 Task: Use GitHub's "Topics" to discover repositories by category.
Action: Mouse moved to (653, 39)
Screenshot: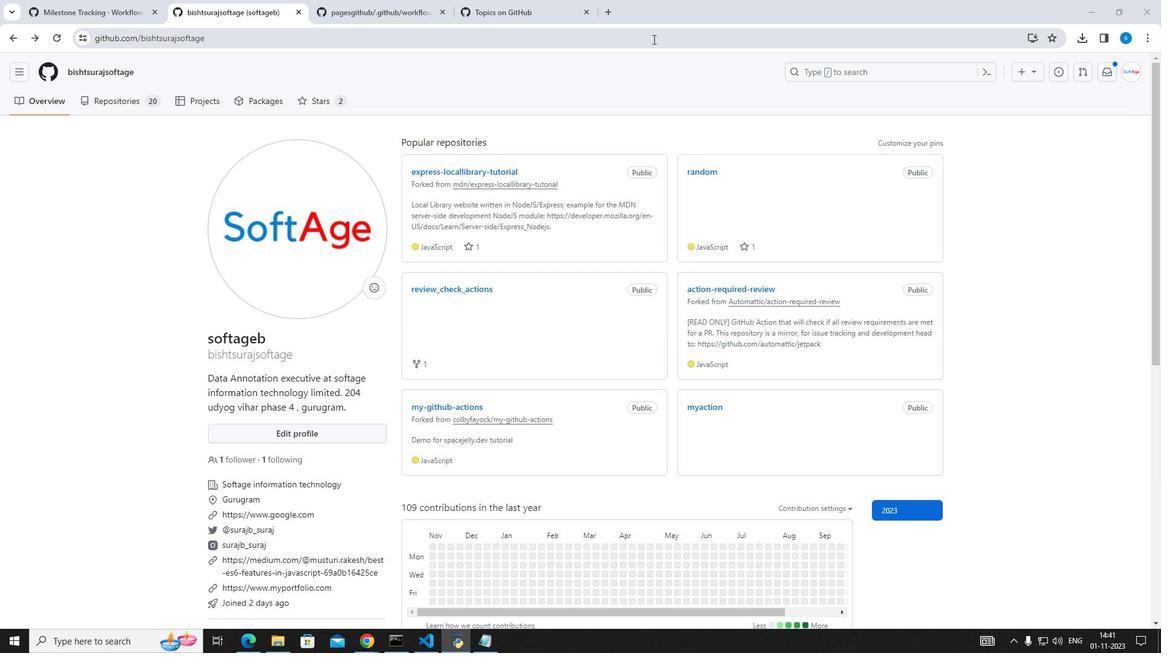 
Action: Mouse pressed left at (653, 39)
Screenshot: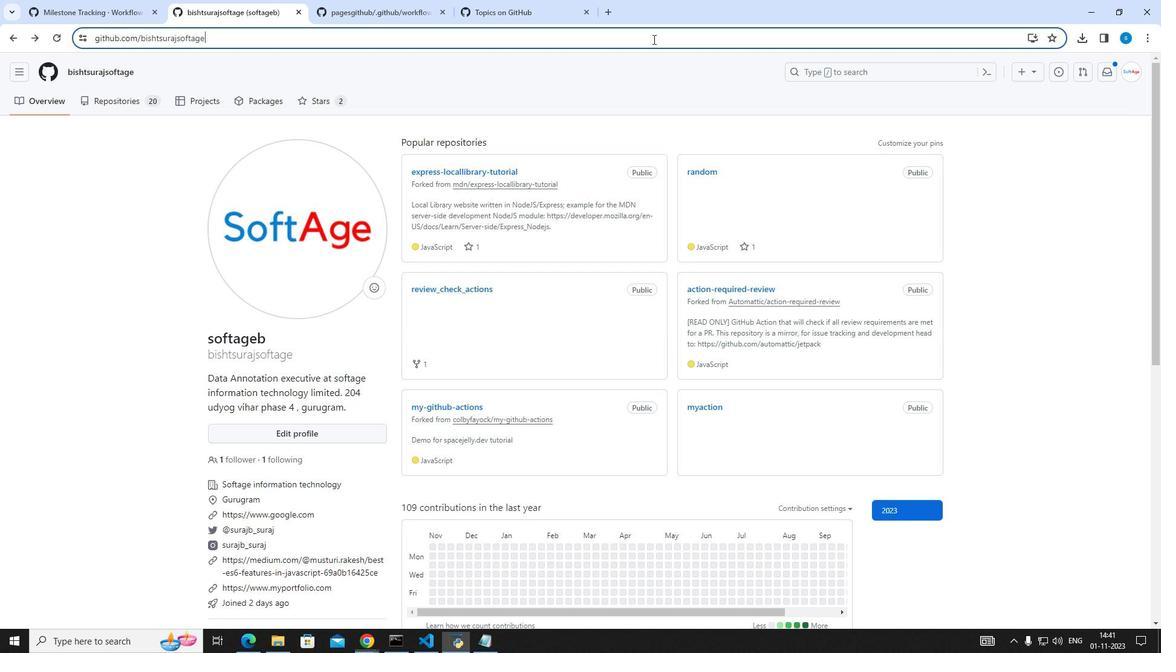 
Action: Mouse moved to (666, 36)
Screenshot: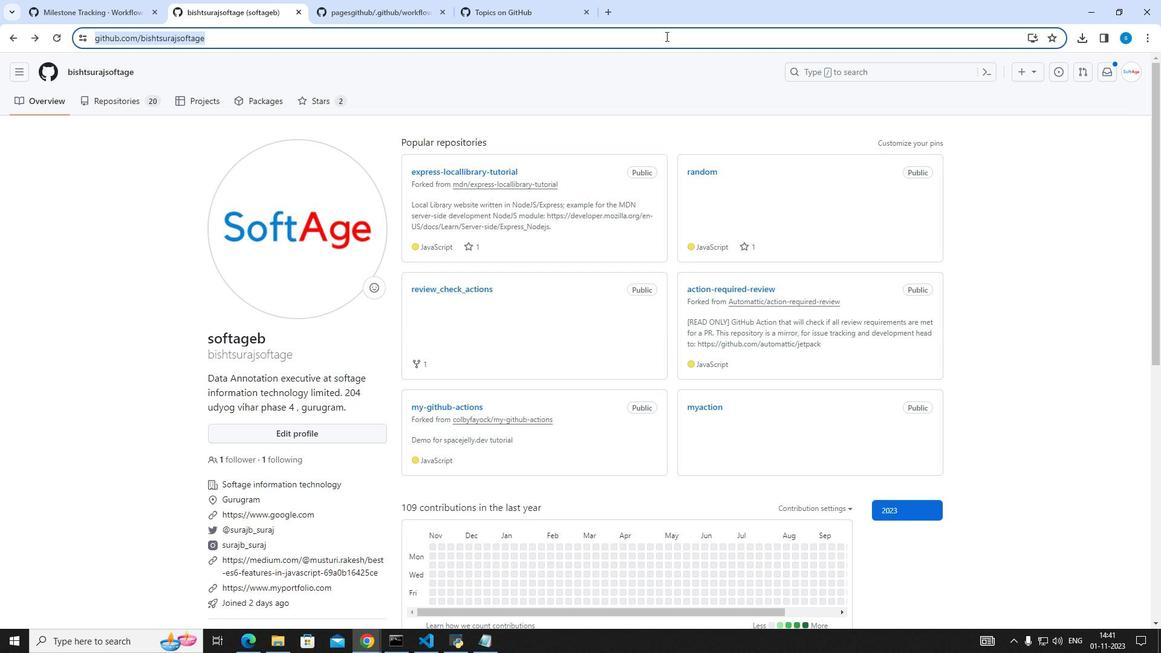 
Action: Key pressed <Key.backspace>https<Key.shift_r><Key.shift_r><Key.shift_r><Key.shift_r><Key.shift_r>://wwww.<Key.backspace><Key.backspace>.github.com/topics<Key.enter>
Screenshot: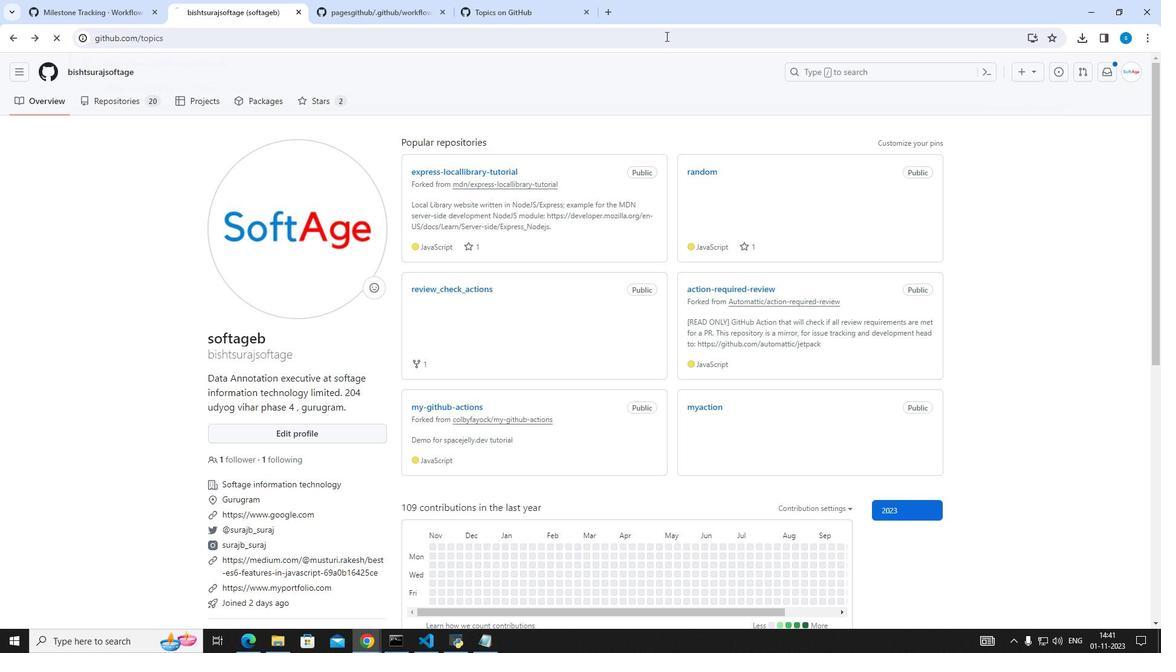 
Action: Mouse moved to (462, 303)
Screenshot: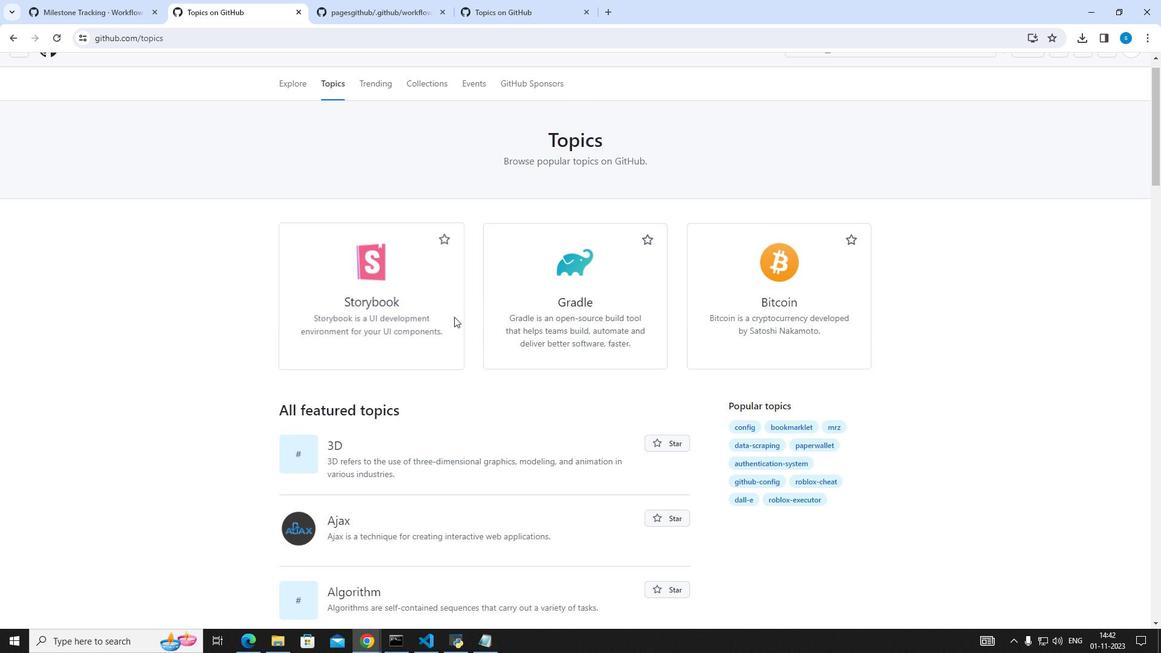 
Action: Mouse scrolled (462, 302) with delta (0, 0)
Screenshot: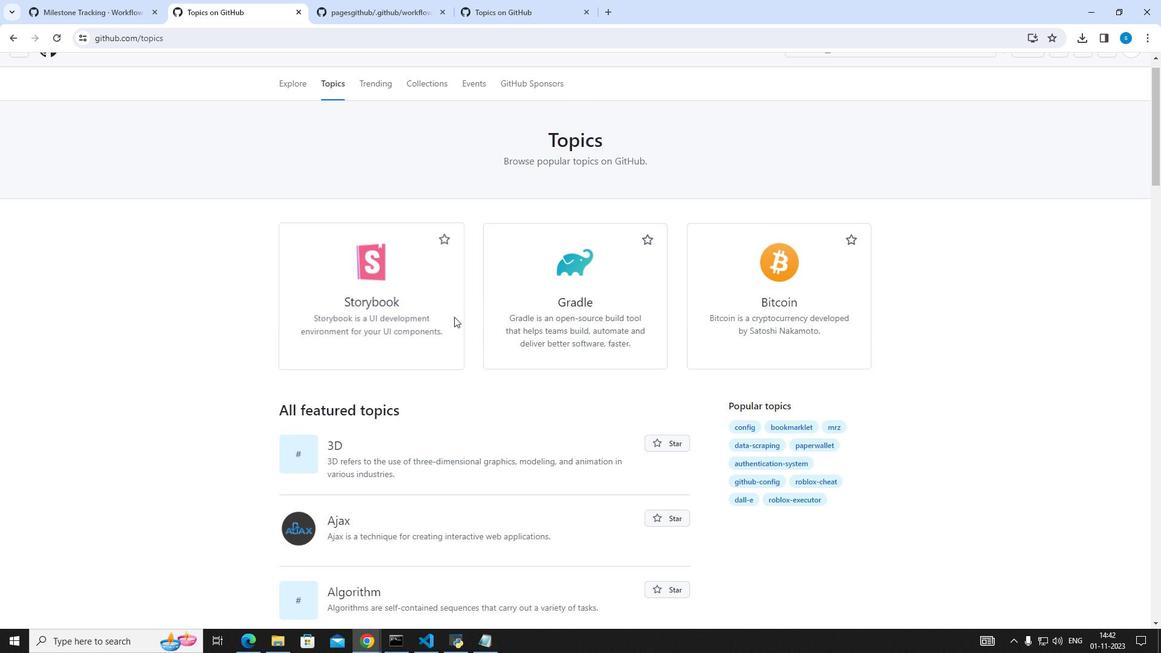 
Action: Mouse moved to (454, 316)
Screenshot: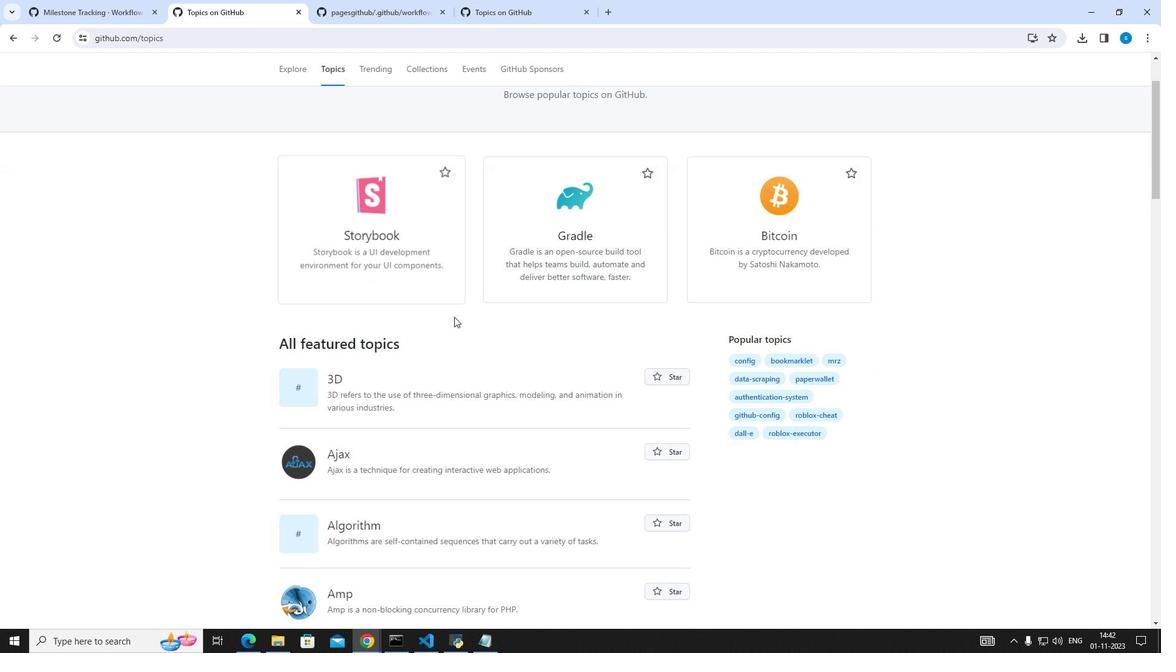 
Action: Mouse scrolled (454, 316) with delta (0, 0)
Screenshot: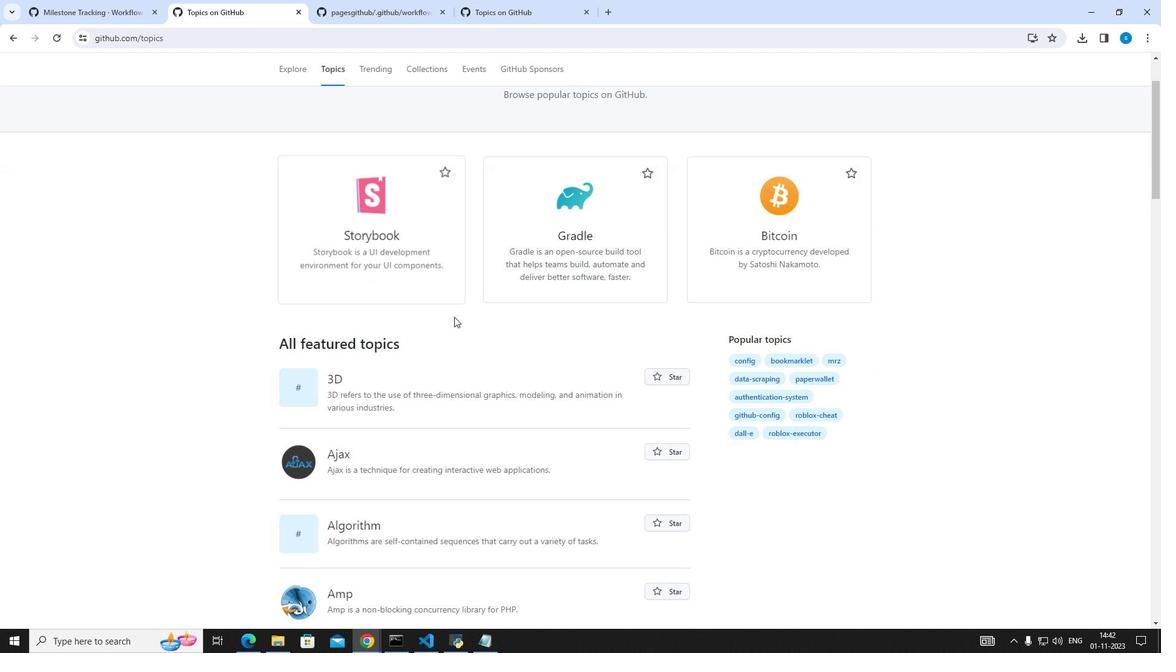 
Action: Mouse scrolled (454, 316) with delta (0, 0)
Screenshot: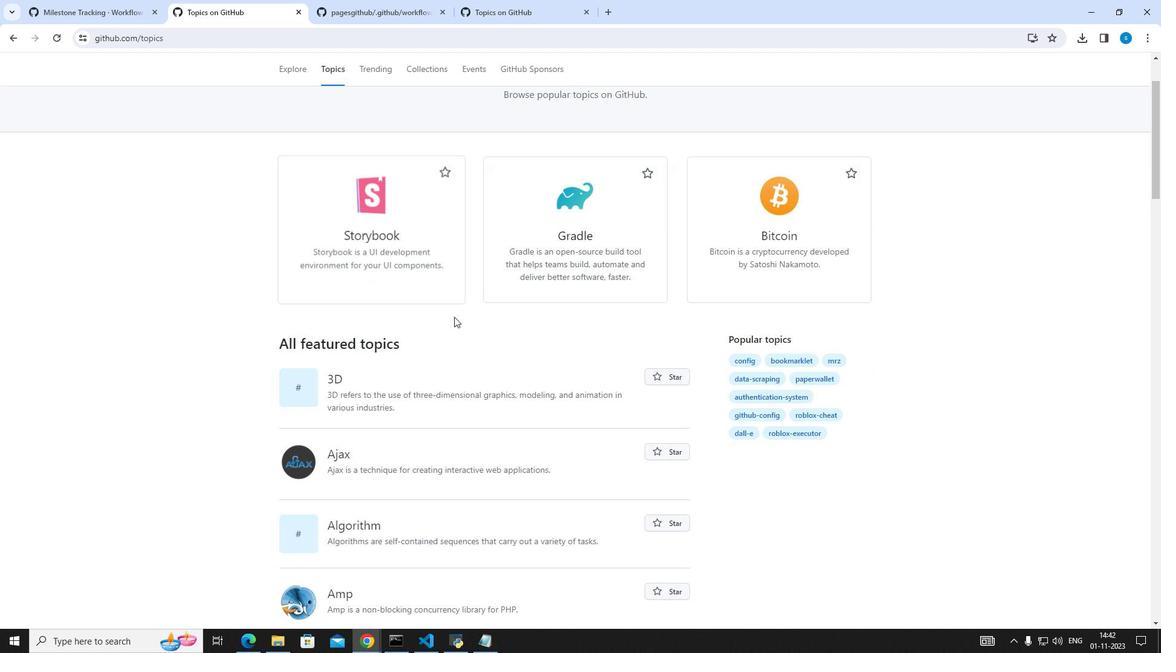 
Action: Mouse scrolled (454, 316) with delta (0, 0)
Screenshot: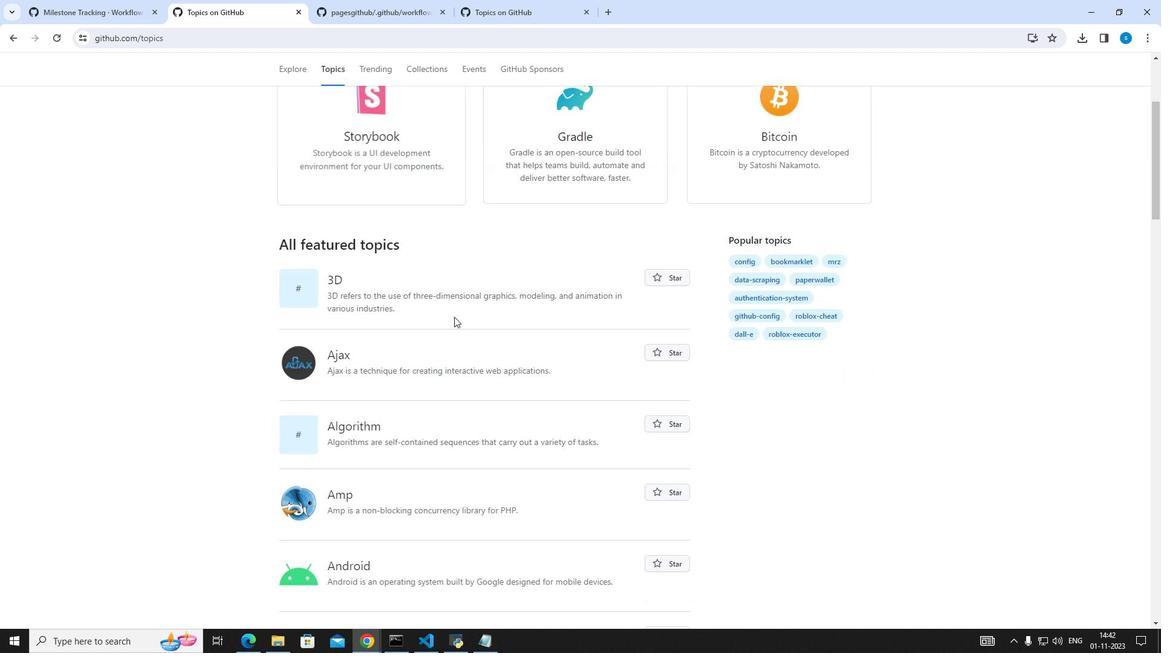 
Action: Mouse moved to (428, 389)
Screenshot: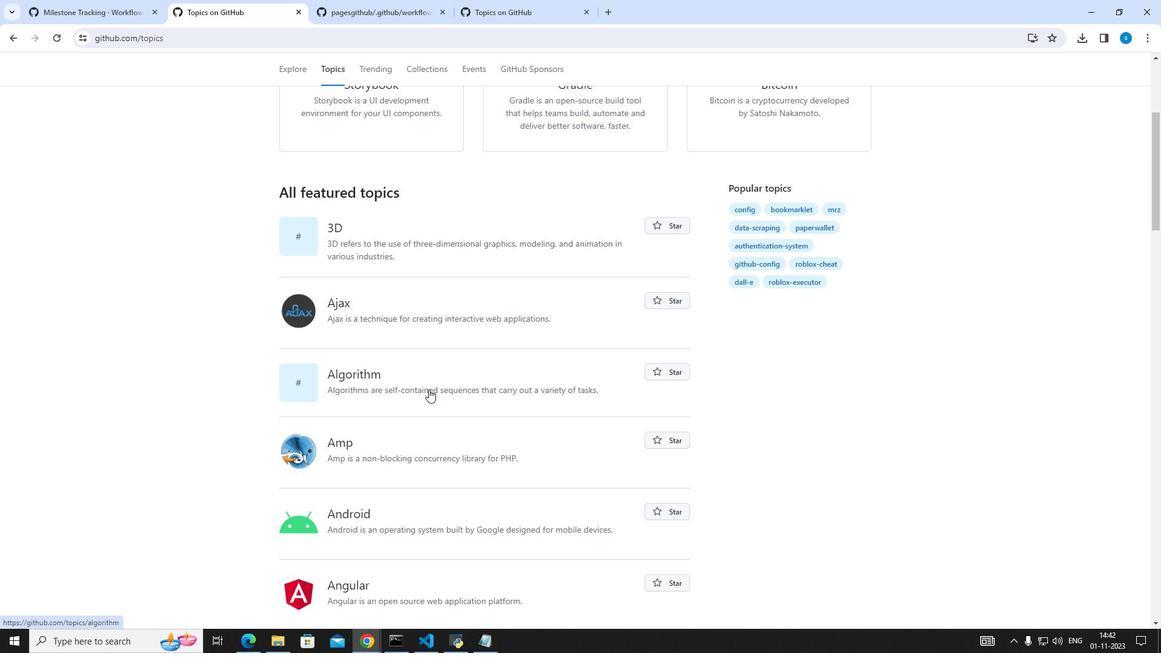 
Action: Mouse pressed left at (428, 389)
Screenshot: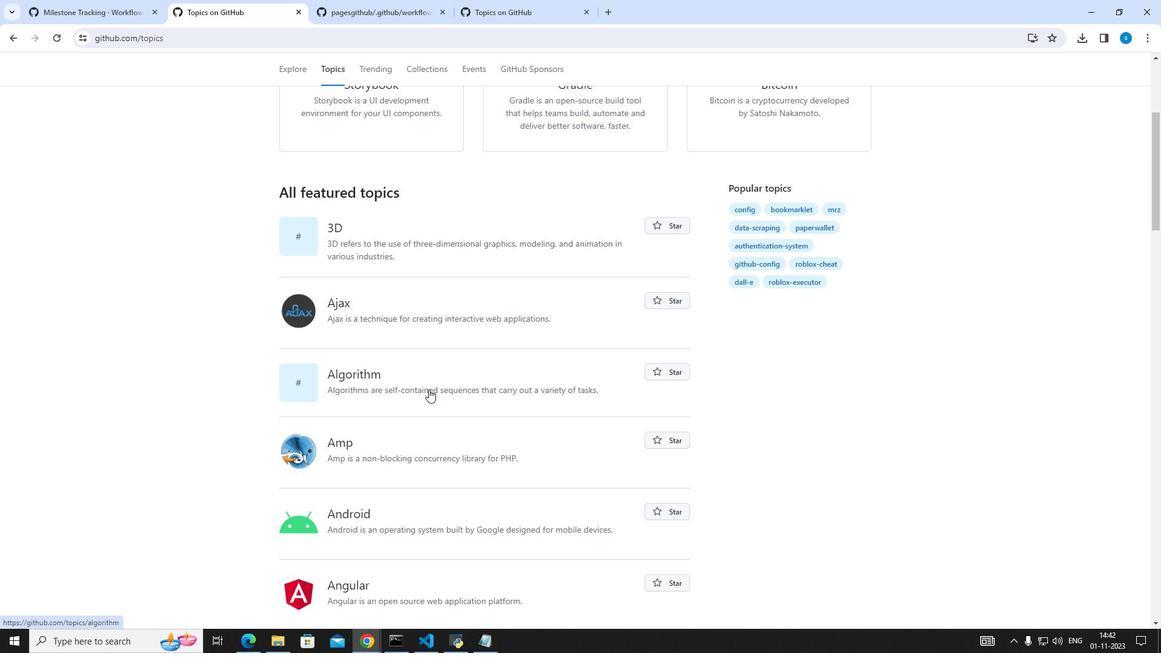 
Action: Mouse moved to (433, 380)
Screenshot: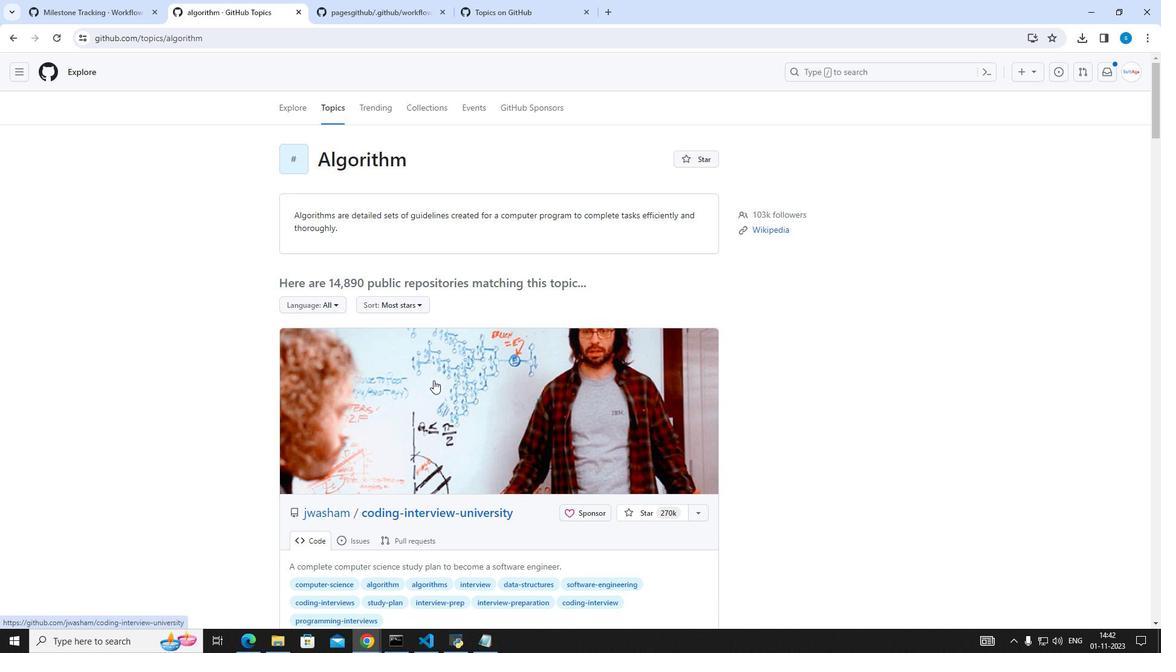
Action: Mouse scrolled (433, 379) with delta (0, 0)
Screenshot: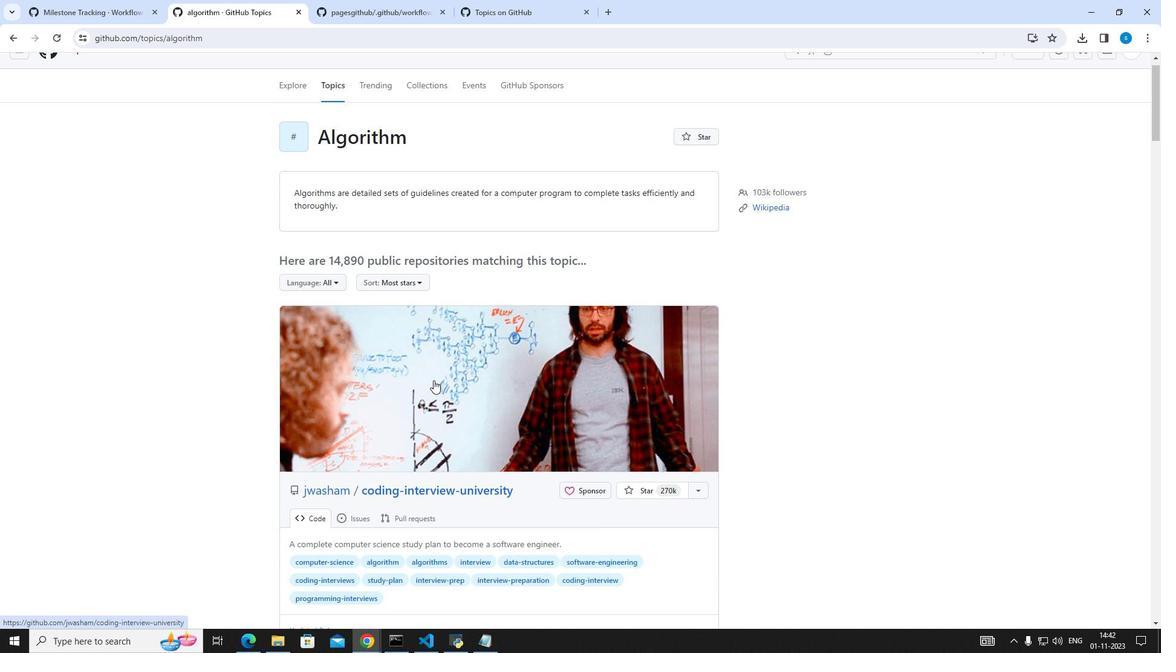 
Action: Mouse scrolled (433, 379) with delta (0, 0)
Screenshot: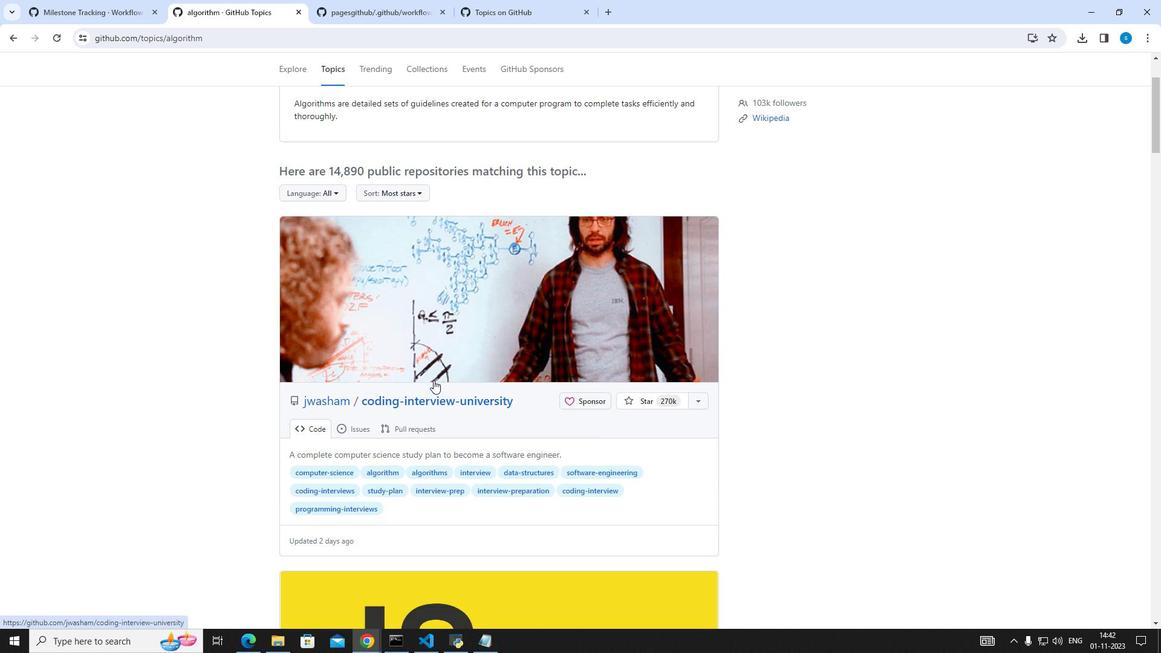 
Action: Mouse scrolled (433, 379) with delta (0, 0)
Screenshot: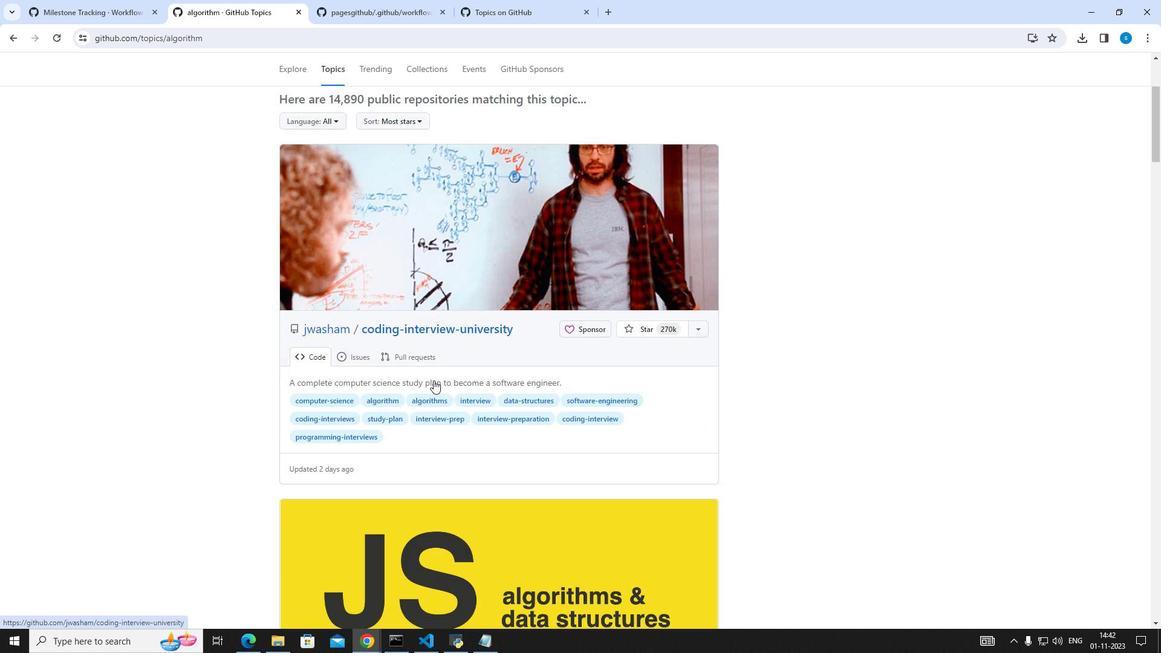 
Action: Mouse scrolled (433, 379) with delta (0, 0)
Screenshot: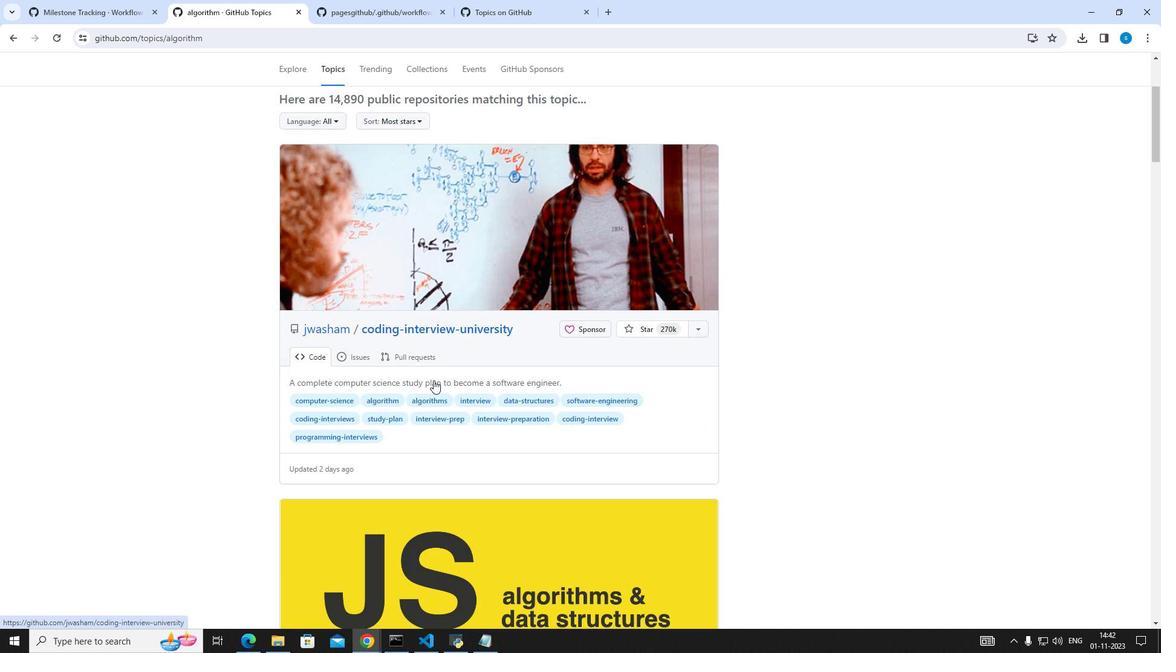 
Action: Mouse scrolled (433, 379) with delta (0, 0)
Screenshot: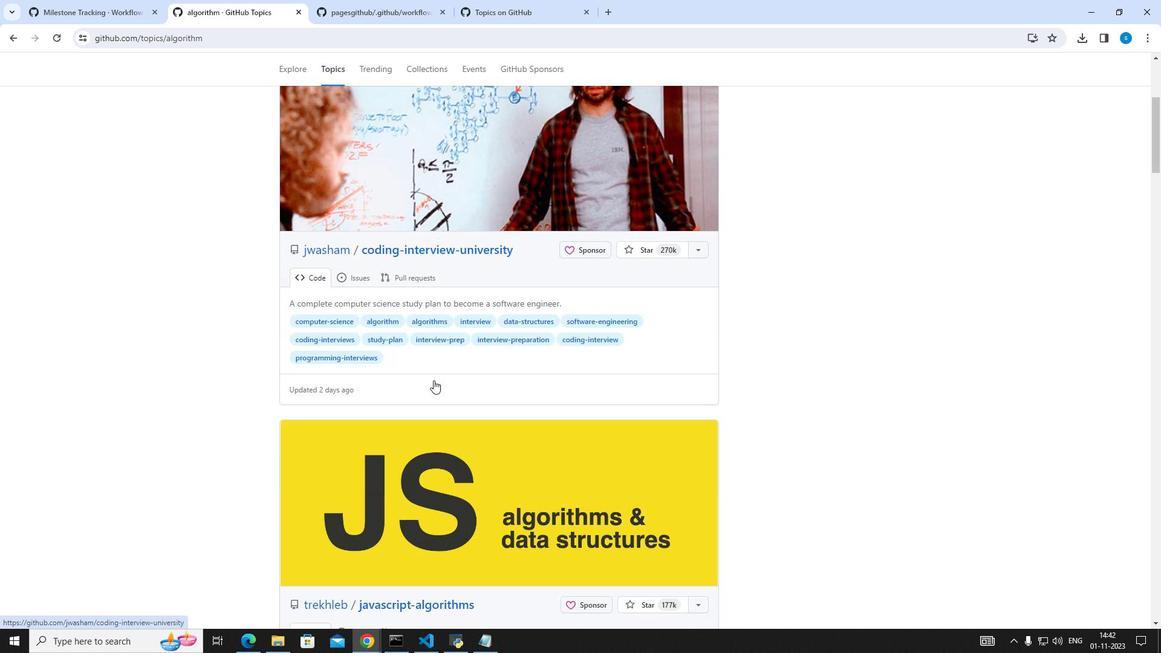 
Action: Mouse scrolled (433, 379) with delta (0, 0)
Screenshot: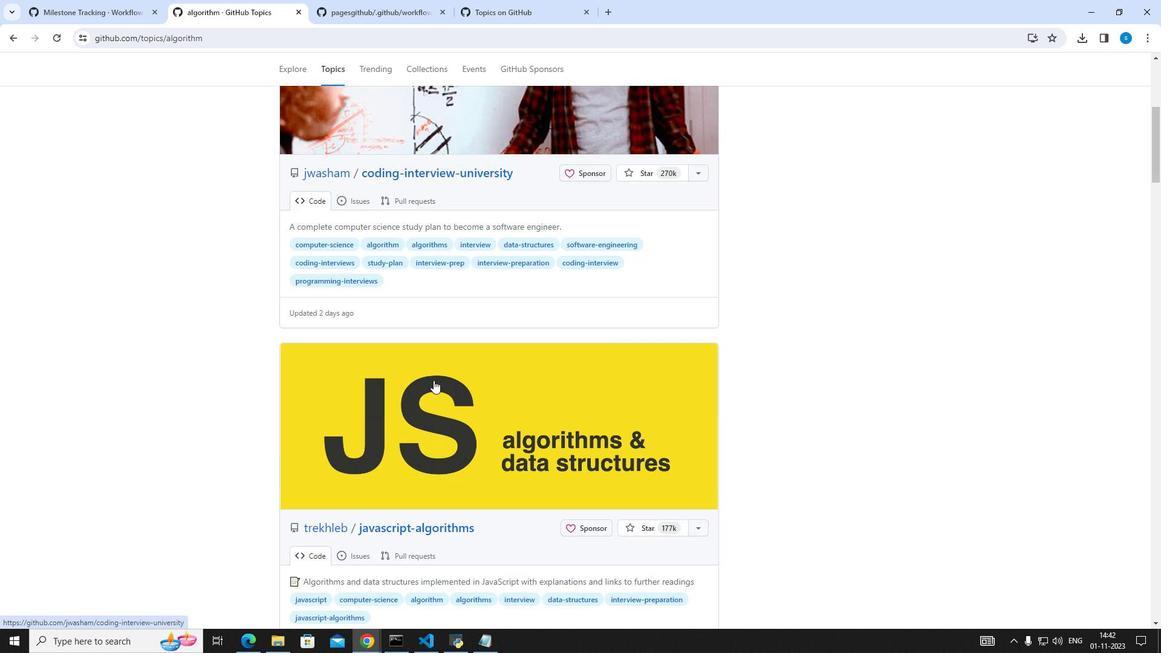 
Action: Mouse moved to (443, 148)
Screenshot: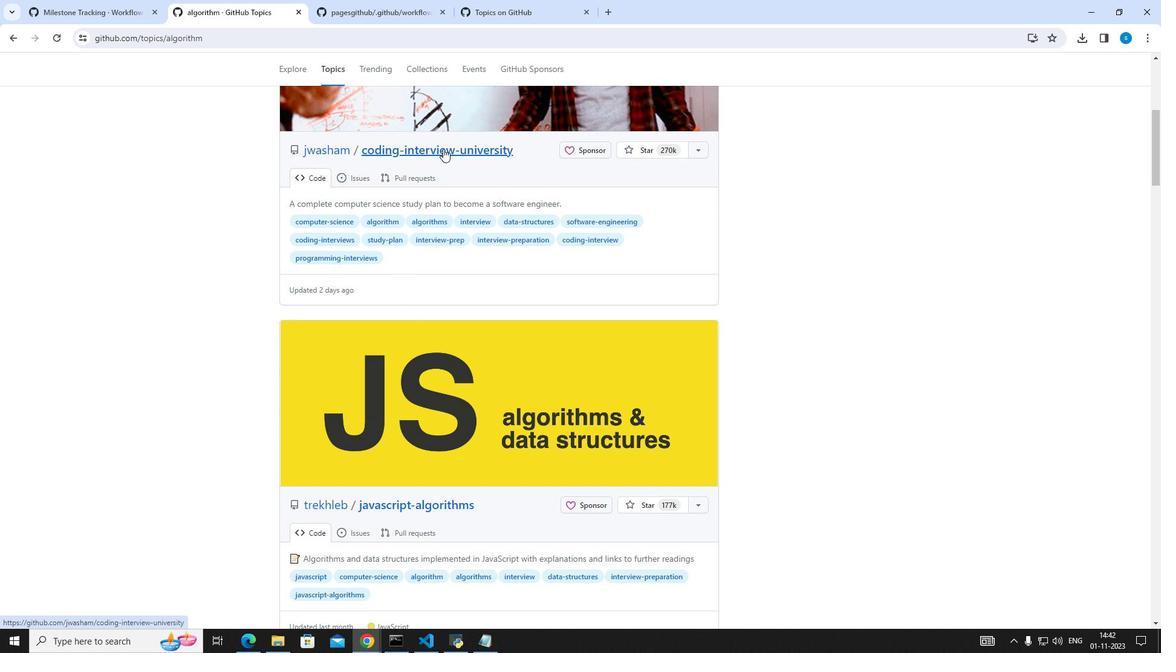 
Action: Mouse pressed left at (443, 148)
Screenshot: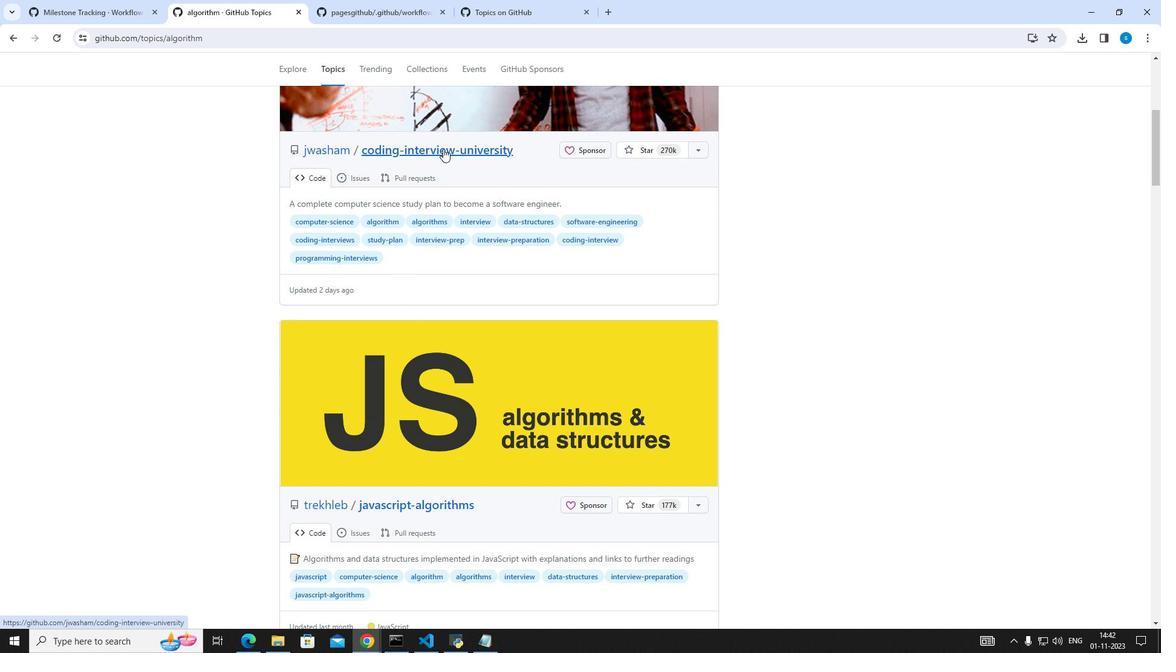 
Action: Mouse moved to (358, 267)
Screenshot: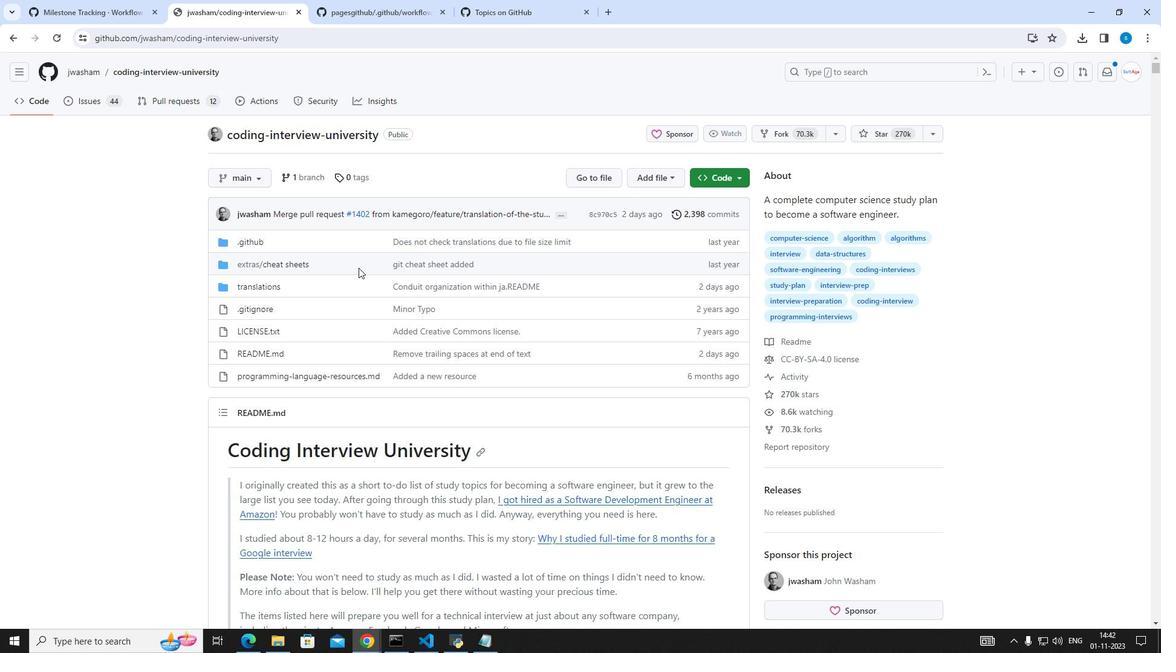 
Action: Mouse scrolled (358, 267) with delta (0, 0)
Screenshot: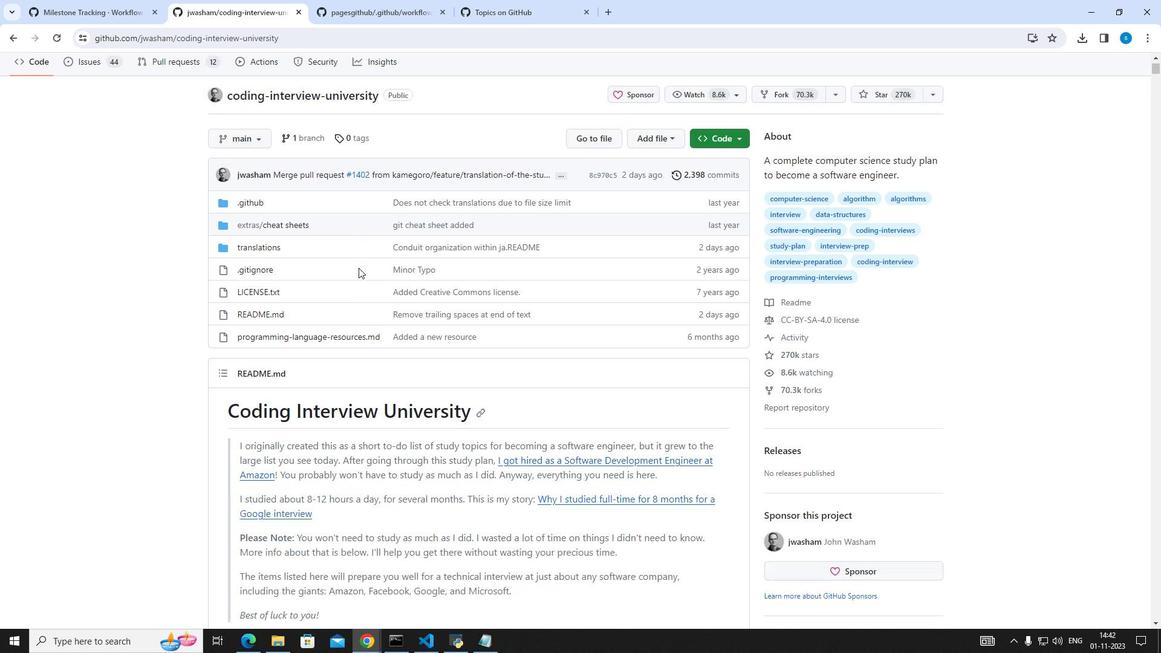 
Action: Mouse scrolled (358, 267) with delta (0, 0)
Screenshot: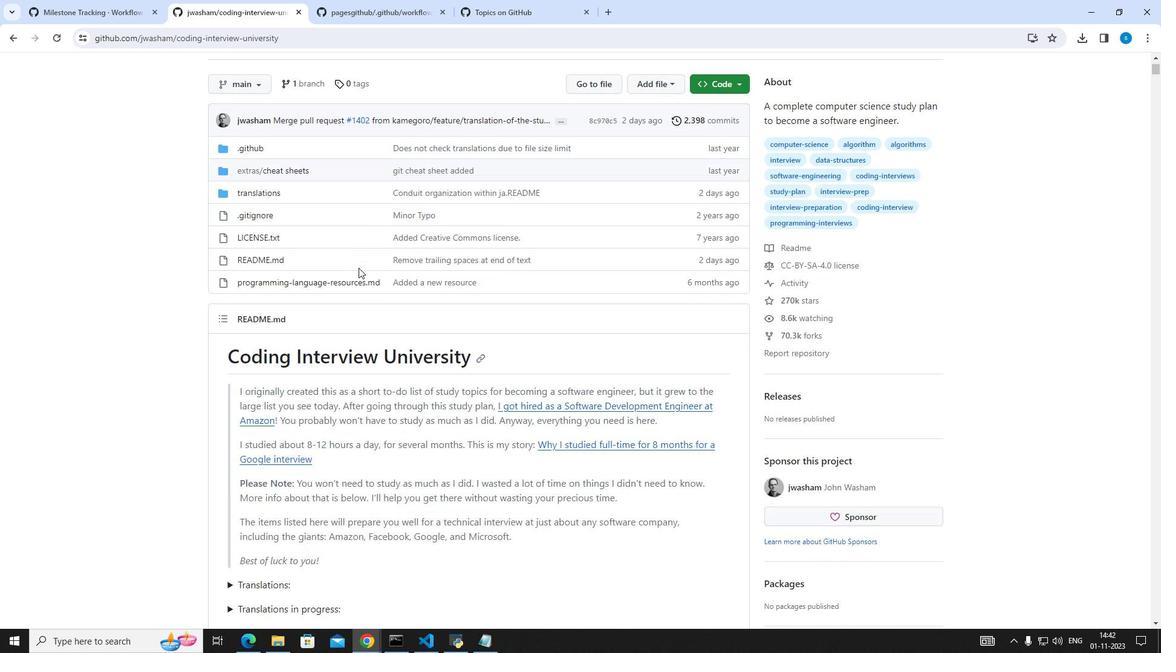
Action: Mouse moved to (358, 267)
Screenshot: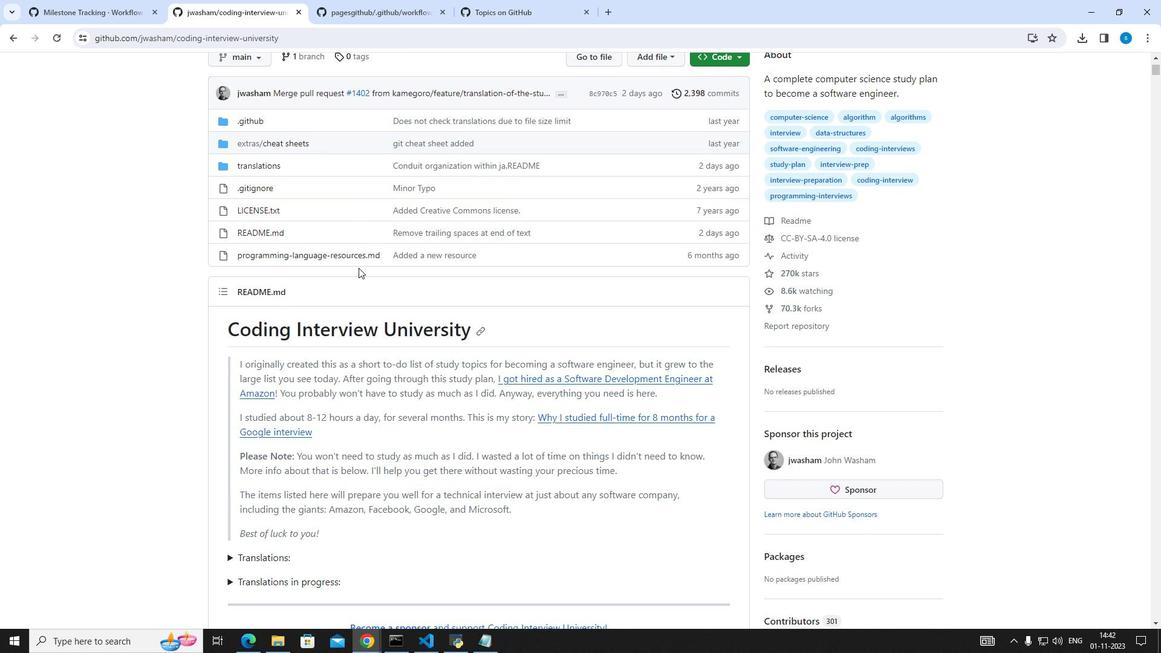 
Action: Mouse scrolled (358, 267) with delta (0, 0)
Screenshot: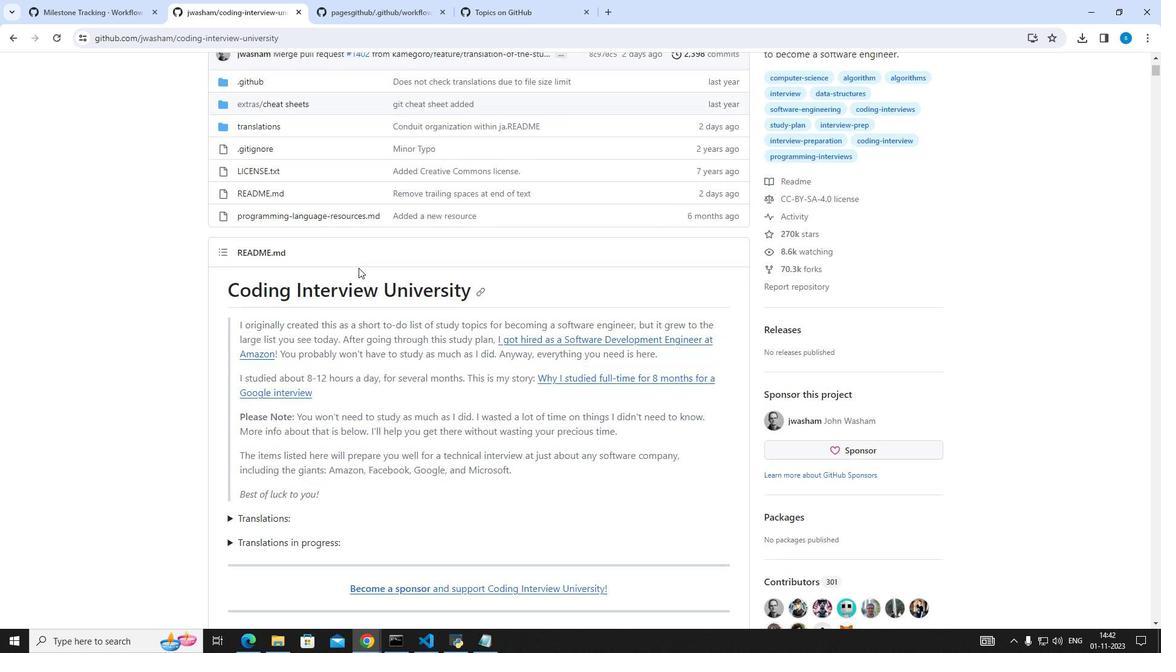 
Action: Mouse scrolled (358, 267) with delta (0, 0)
Screenshot: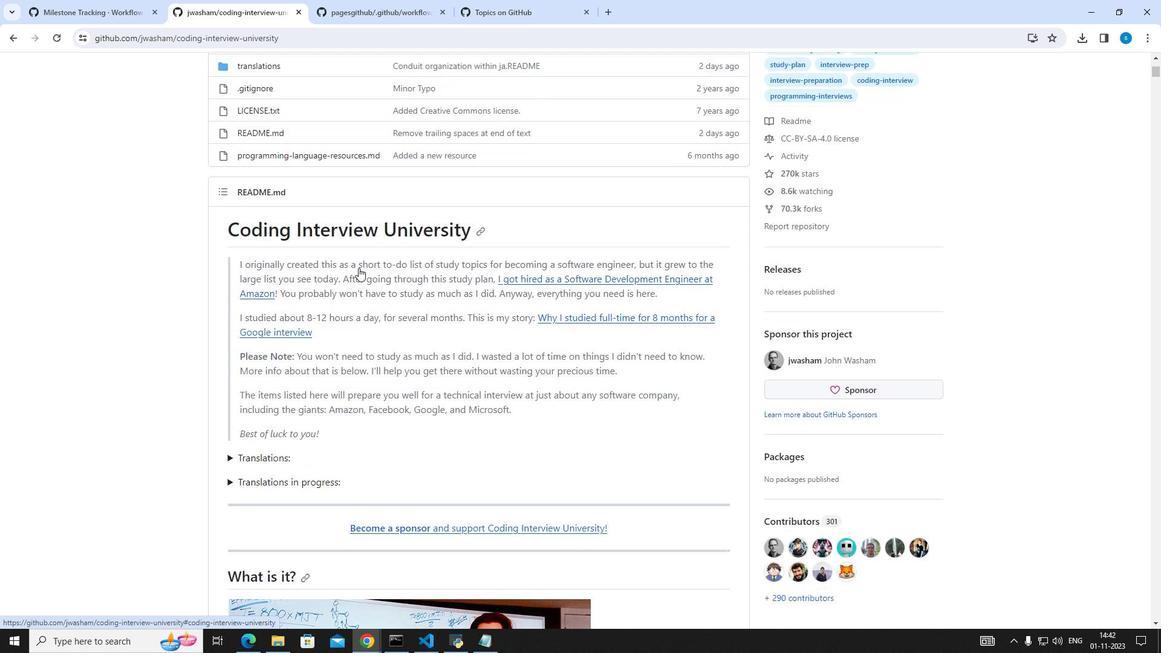 
Action: Mouse scrolled (358, 267) with delta (0, 0)
Screenshot: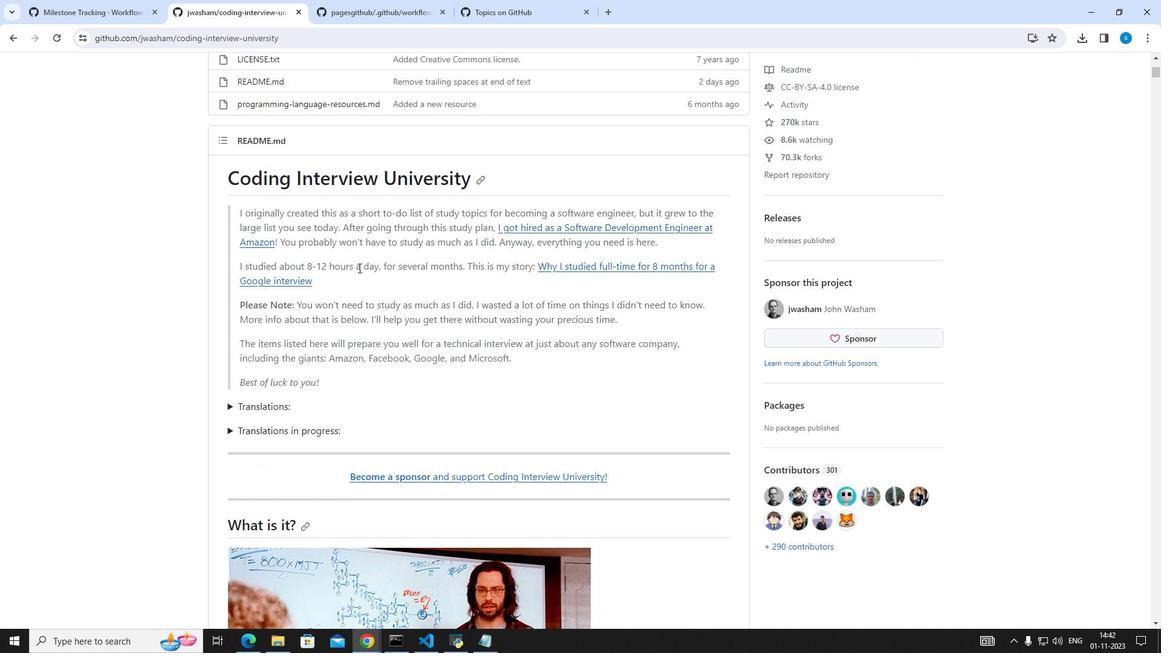 
Action: Mouse scrolled (358, 267) with delta (0, 0)
Screenshot: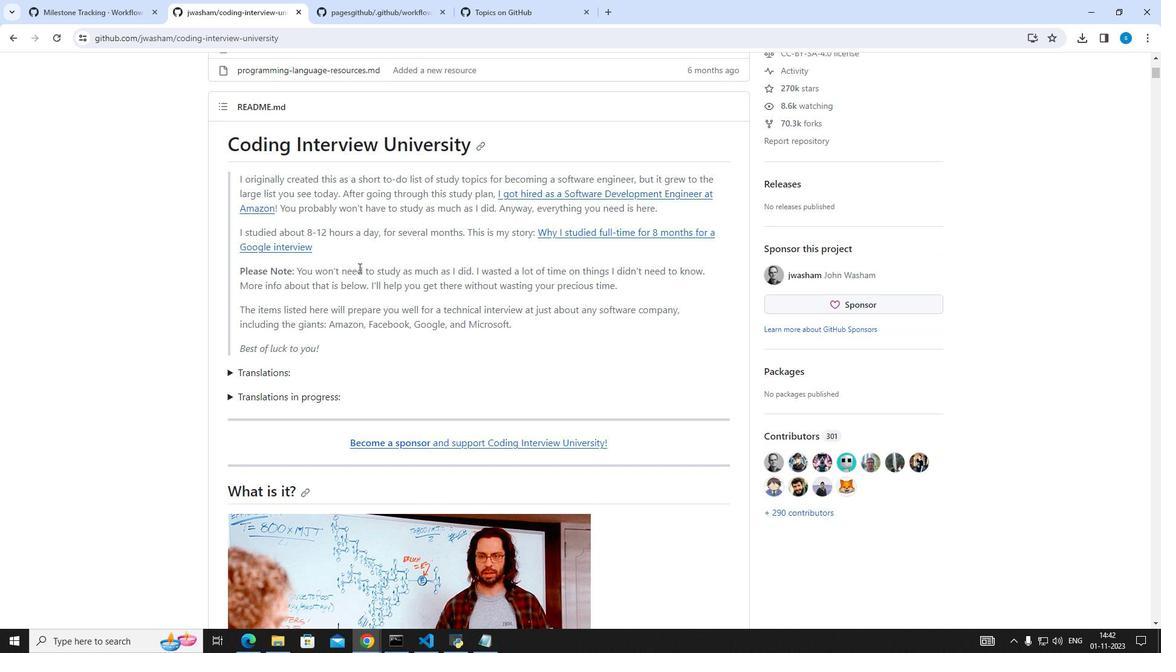 
Action: Mouse scrolled (358, 267) with delta (0, 0)
Screenshot: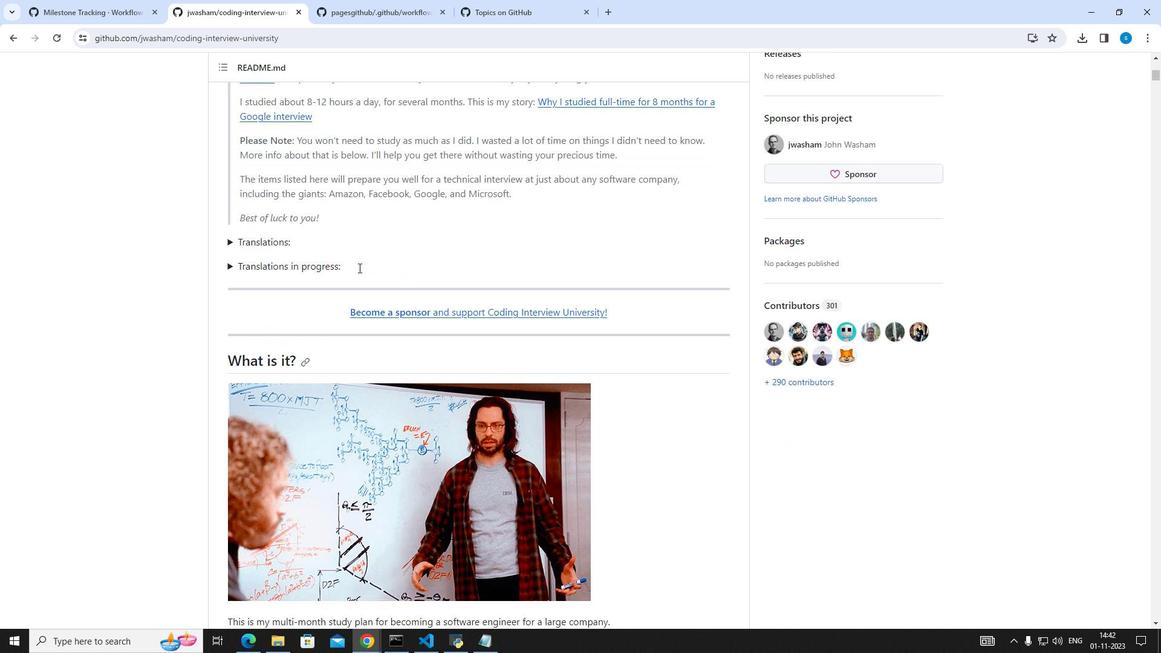 
Action: Mouse scrolled (358, 267) with delta (0, 0)
Screenshot: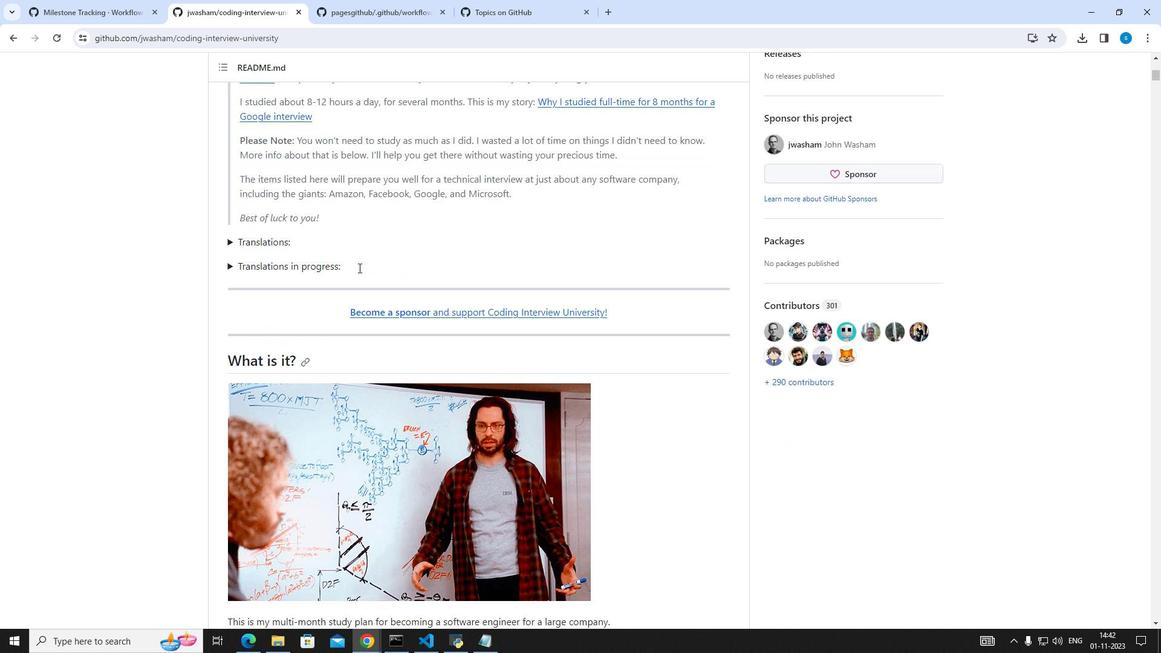 
Action: Mouse scrolled (358, 267) with delta (0, 0)
Screenshot: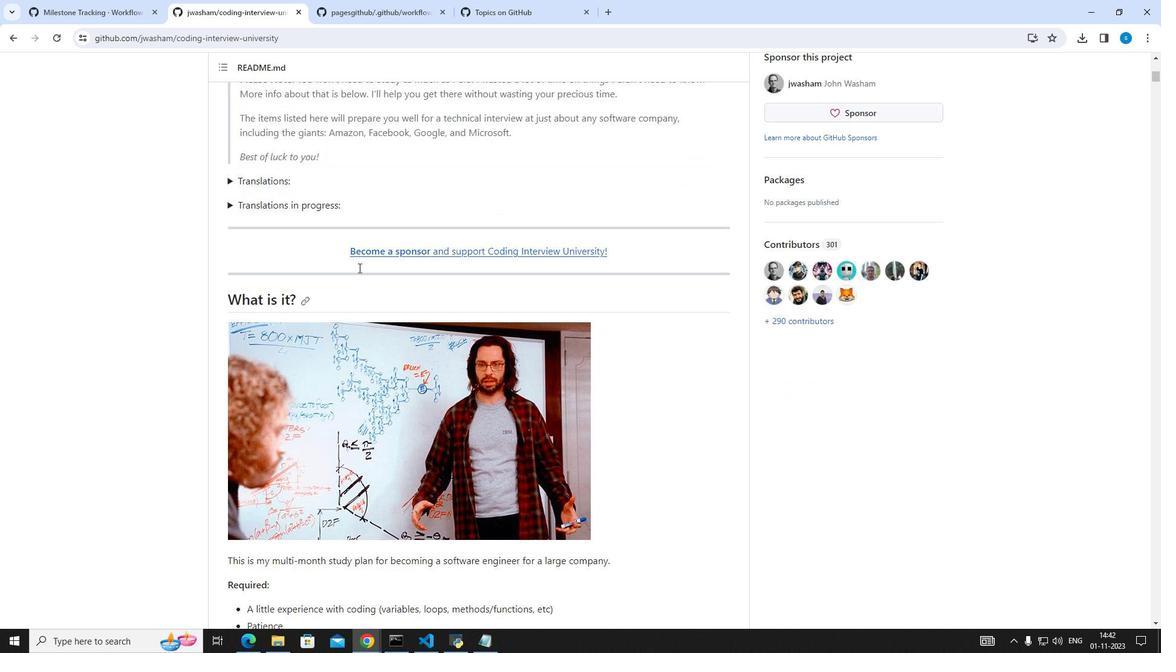 
Action: Mouse scrolled (358, 267) with delta (0, 0)
Screenshot: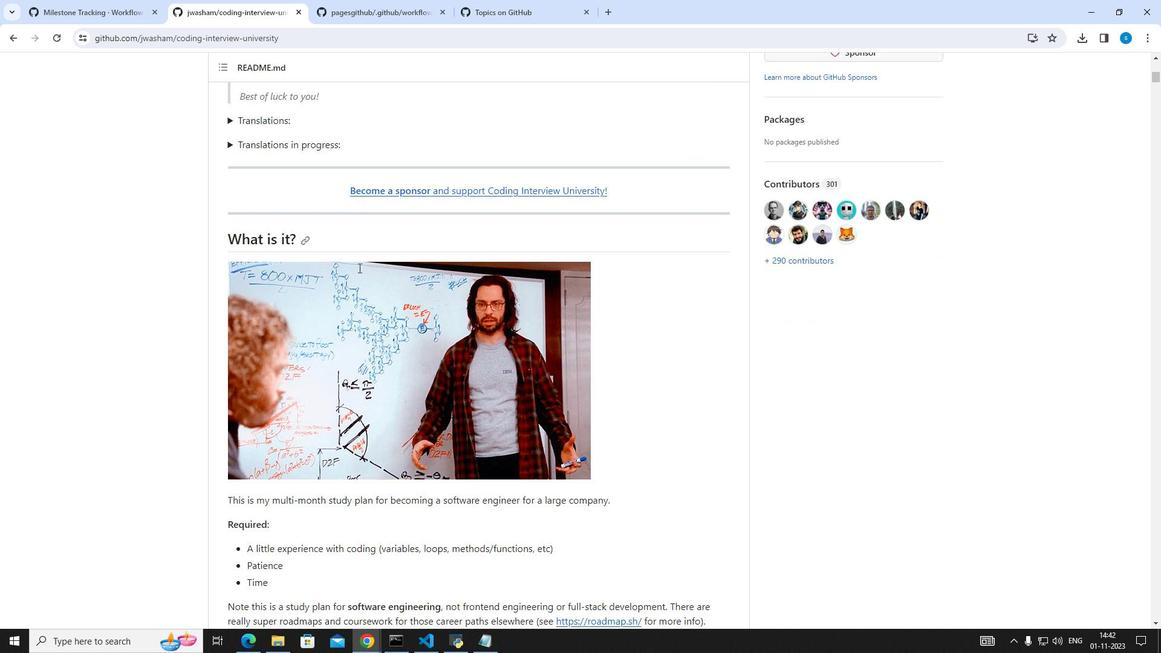 
Action: Mouse scrolled (358, 268) with delta (0, 0)
Screenshot: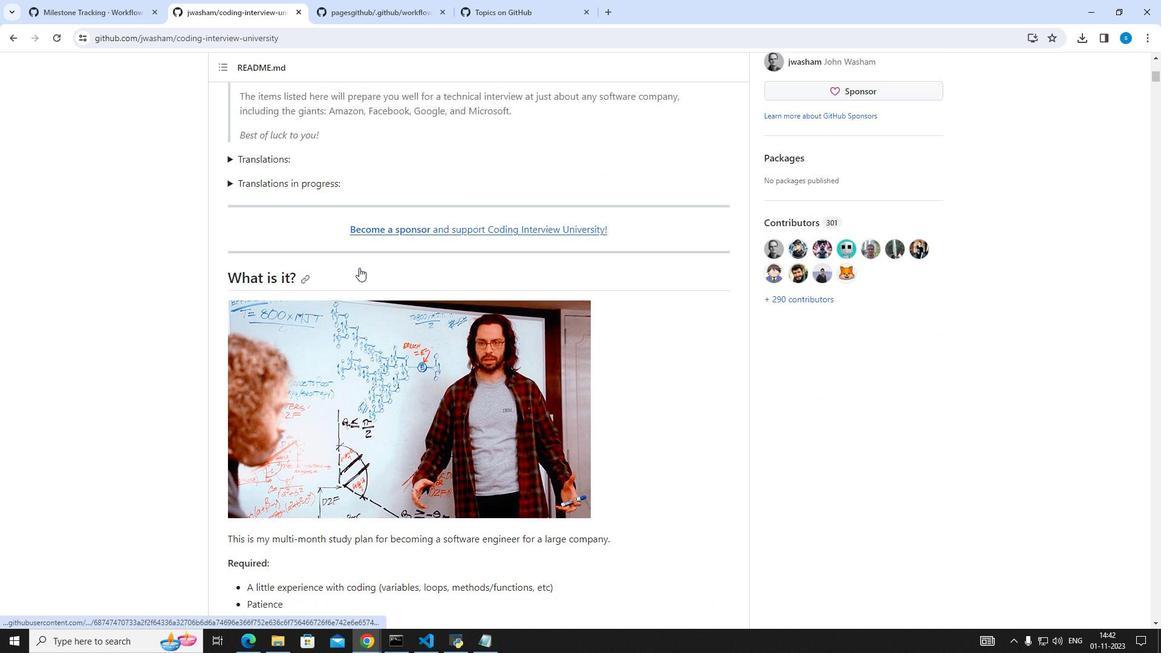 
Action: Mouse scrolled (358, 268) with delta (0, 0)
Screenshot: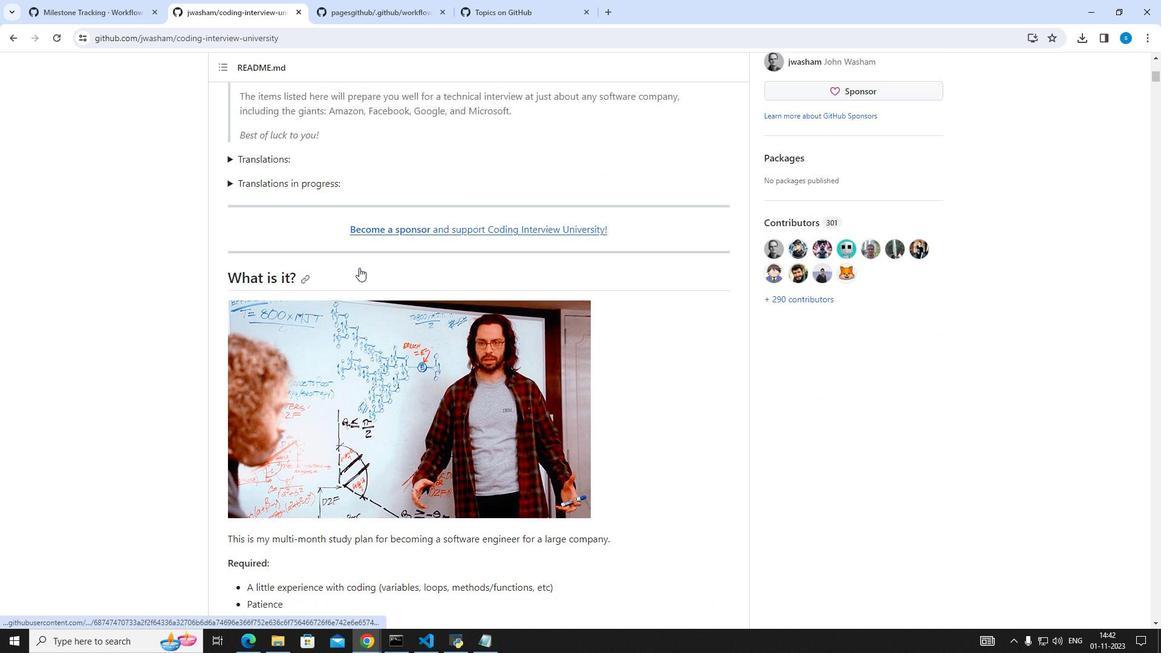 
Action: Mouse scrolled (358, 268) with delta (0, 0)
Screenshot: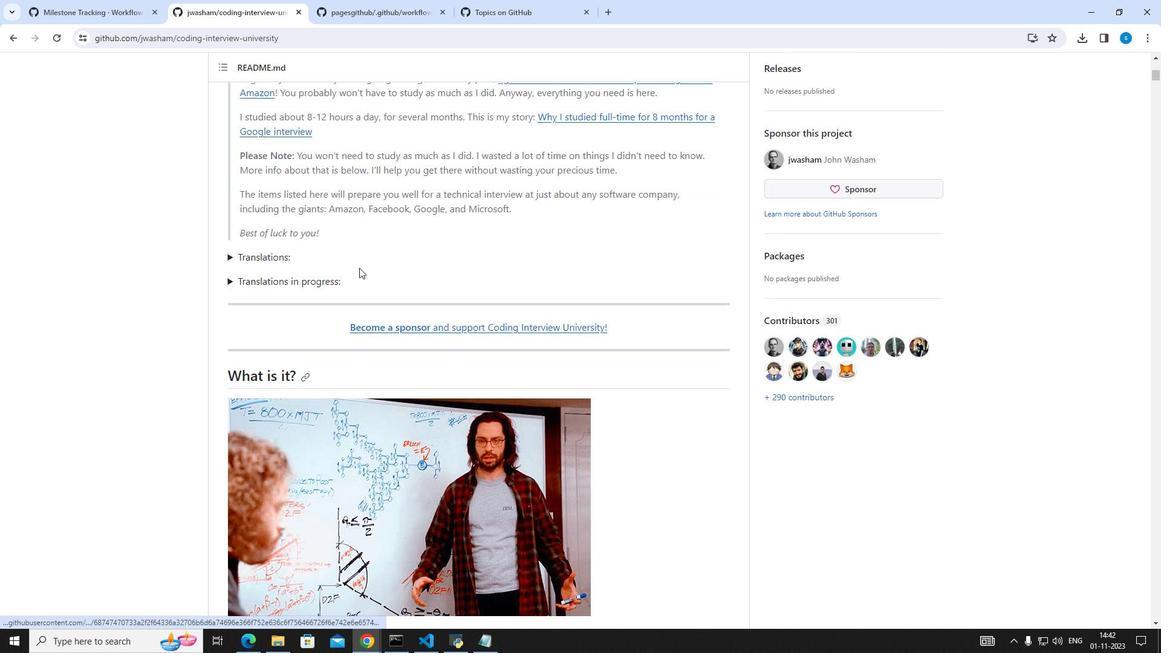 
Action: Mouse moved to (358, 267)
Screenshot: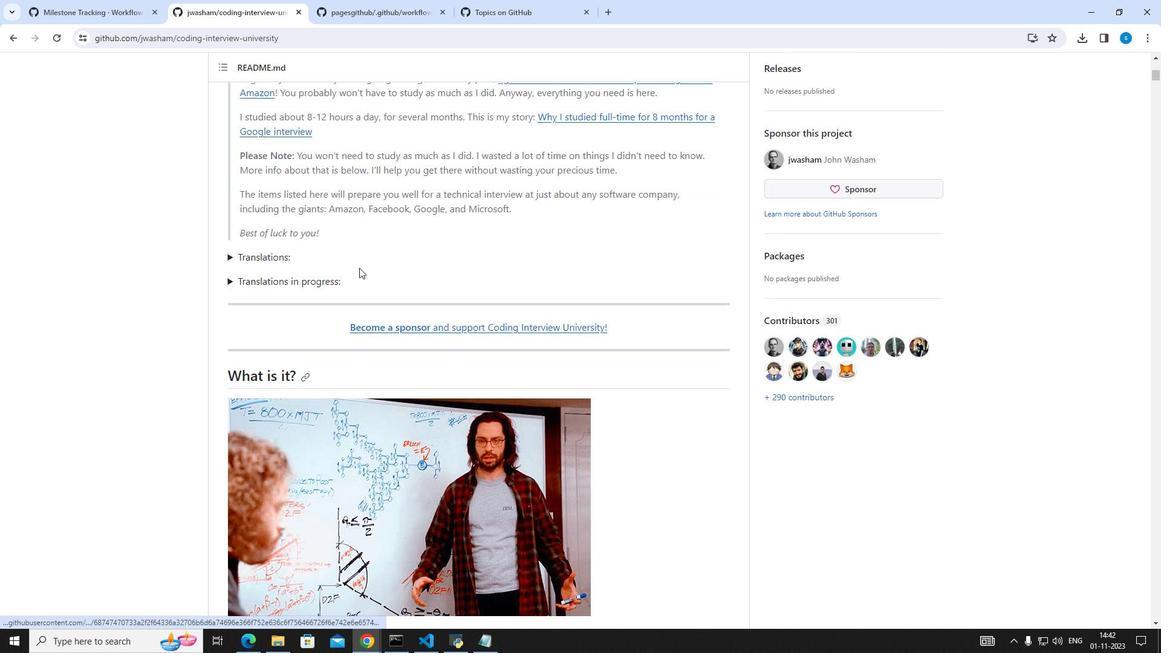 
Action: Mouse scrolled (358, 268) with delta (0, 0)
Screenshot: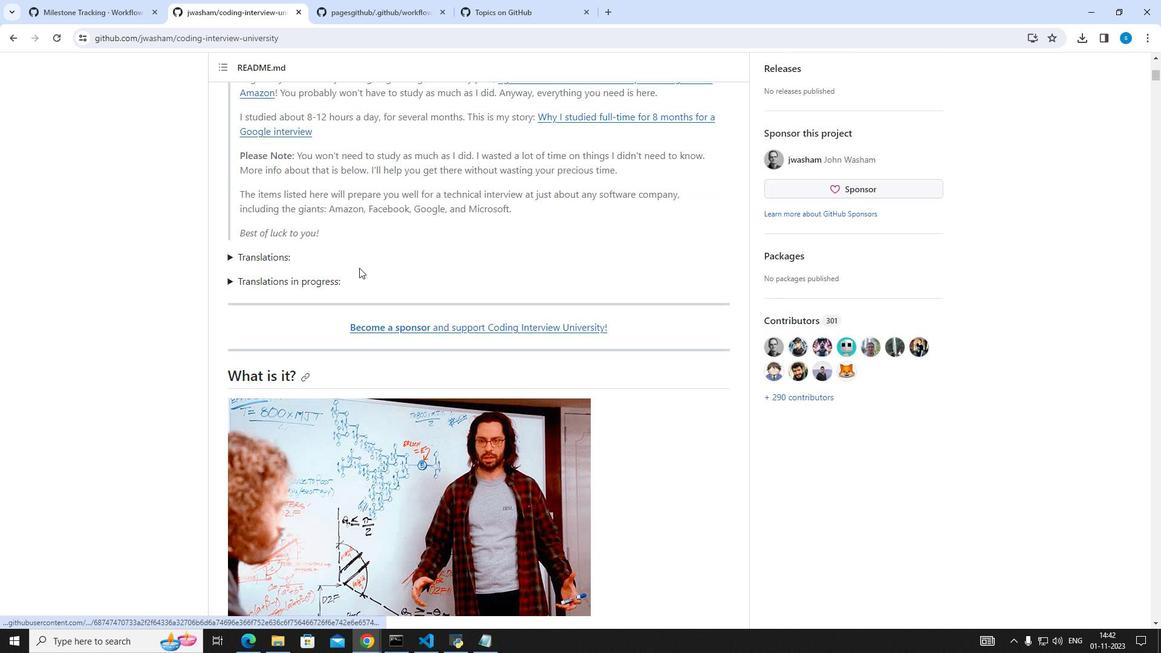 
Action: Mouse scrolled (358, 268) with delta (0, 0)
Screenshot: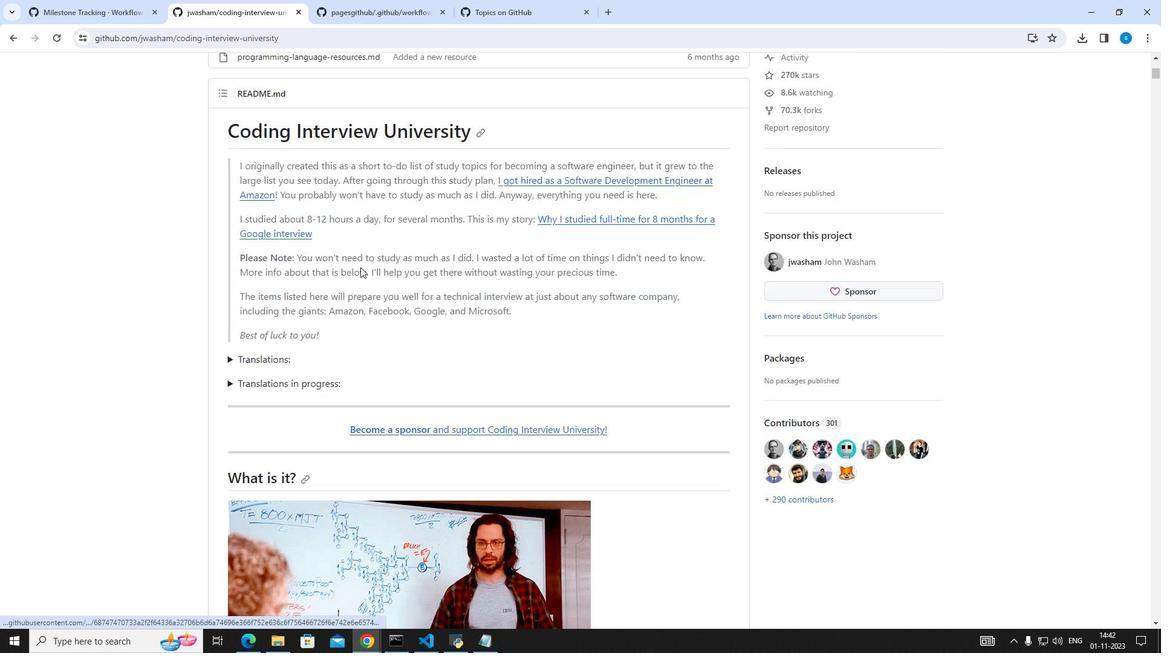 
Action: Mouse moved to (360, 267)
Screenshot: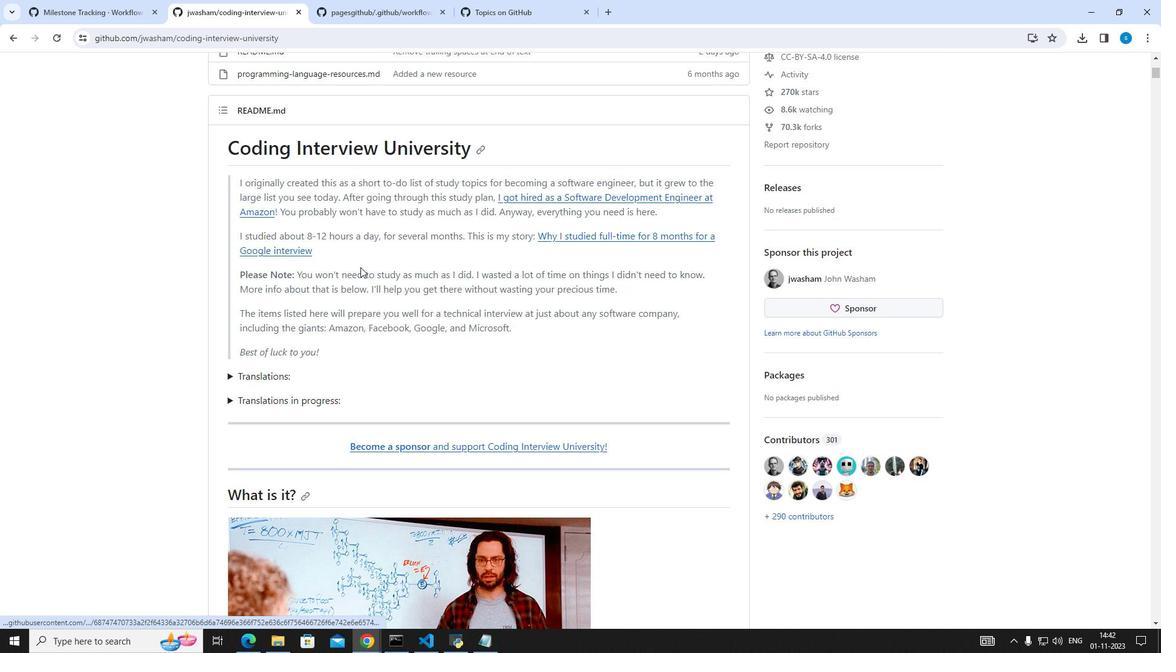 
Action: Mouse scrolled (360, 267) with delta (0, 0)
Screenshot: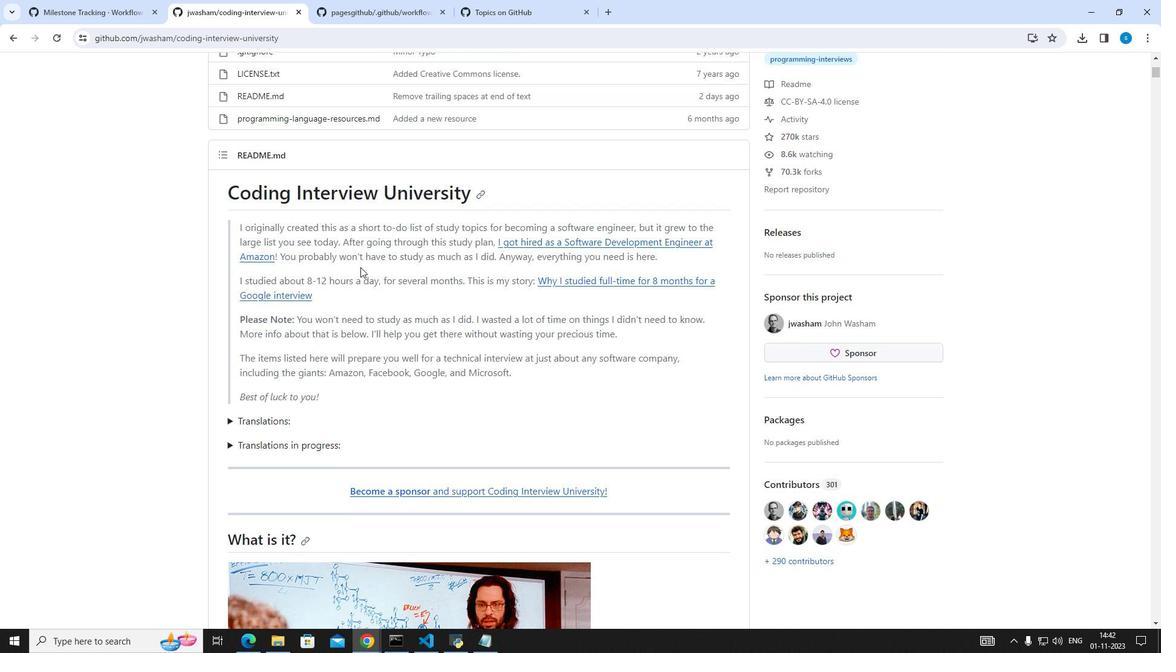 
Action: Mouse scrolled (360, 267) with delta (0, 0)
Screenshot: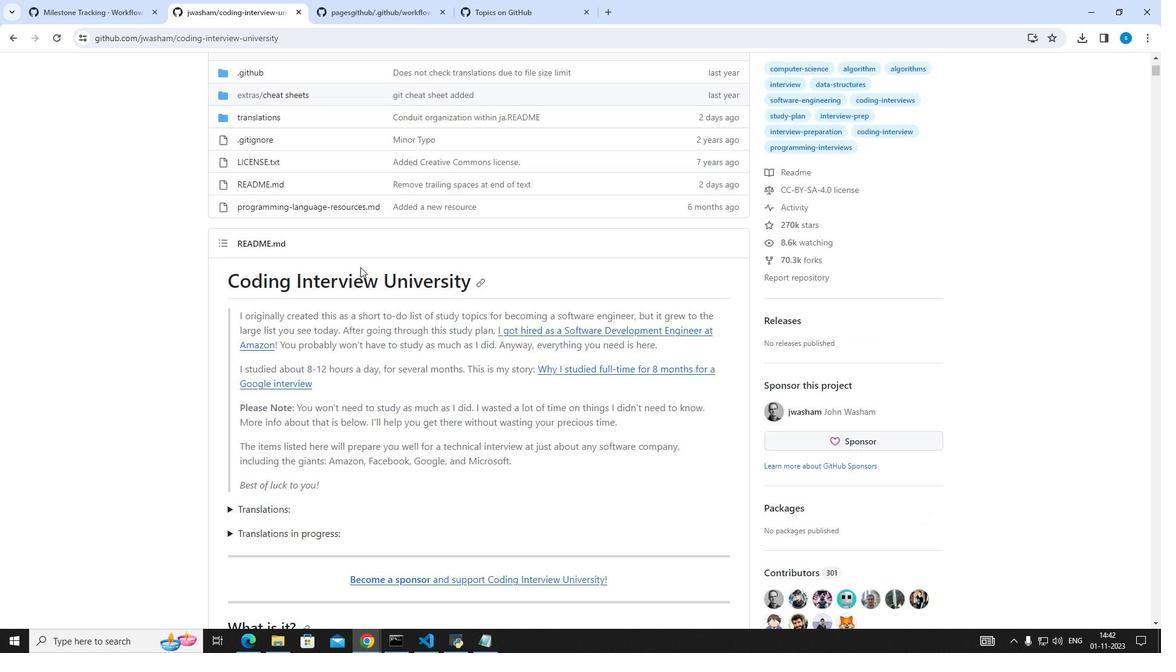 
Action: Mouse scrolled (360, 267) with delta (0, 0)
Screenshot: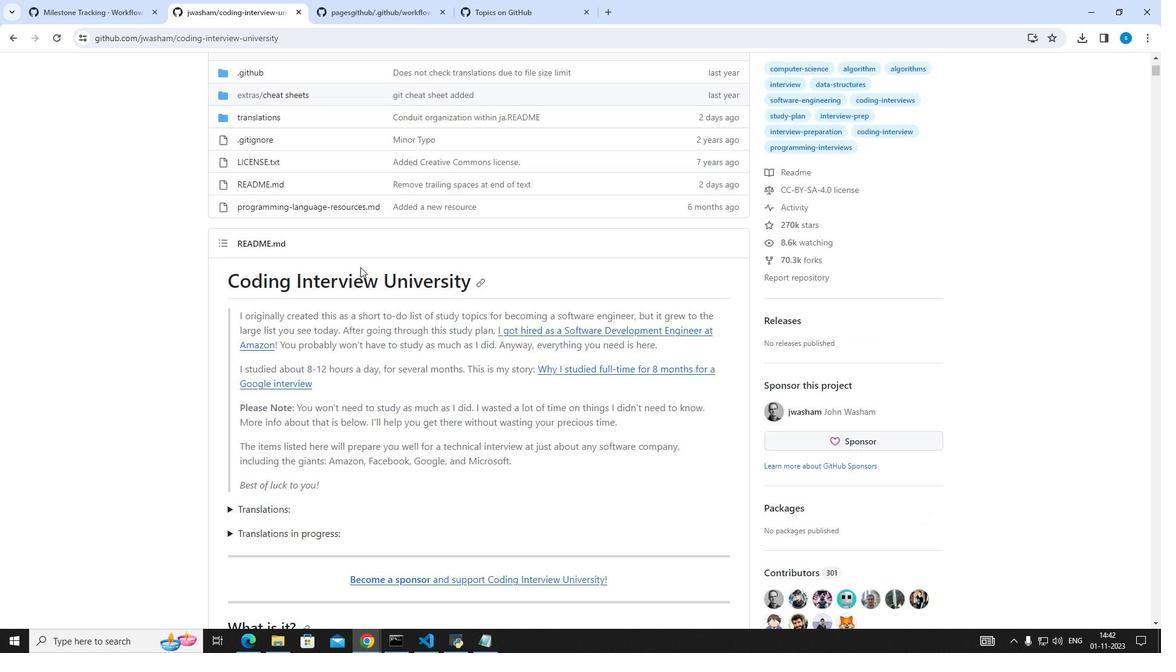 
Action: Mouse scrolled (360, 267) with delta (0, 0)
Screenshot: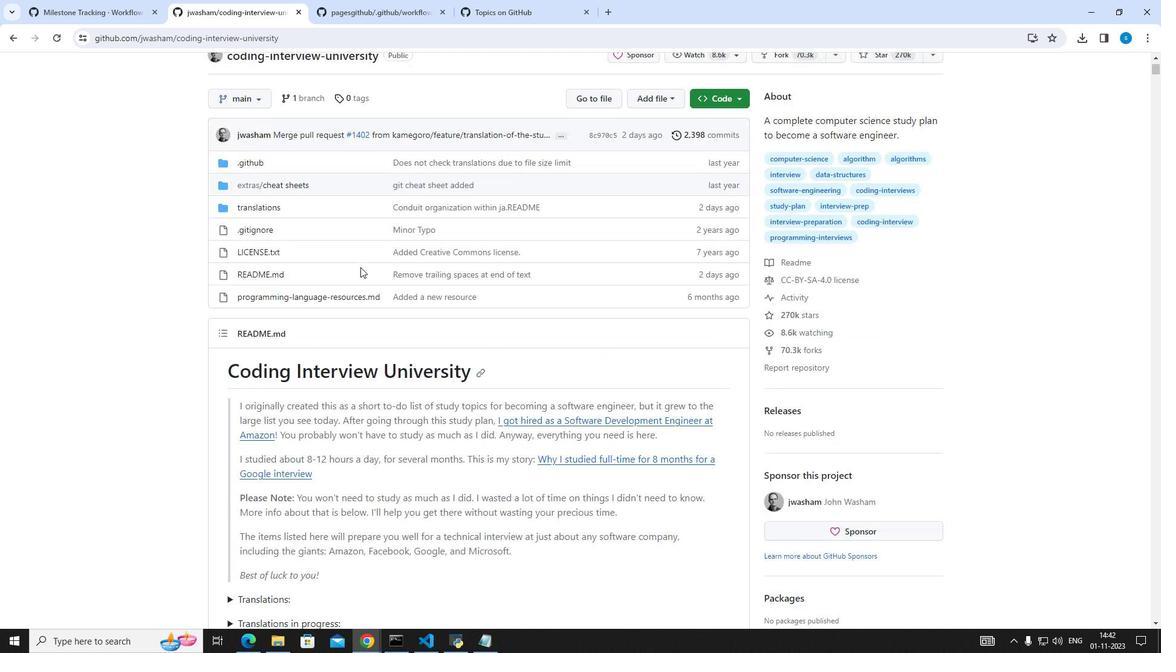 
Action: Mouse scrolled (360, 267) with delta (0, 0)
Screenshot: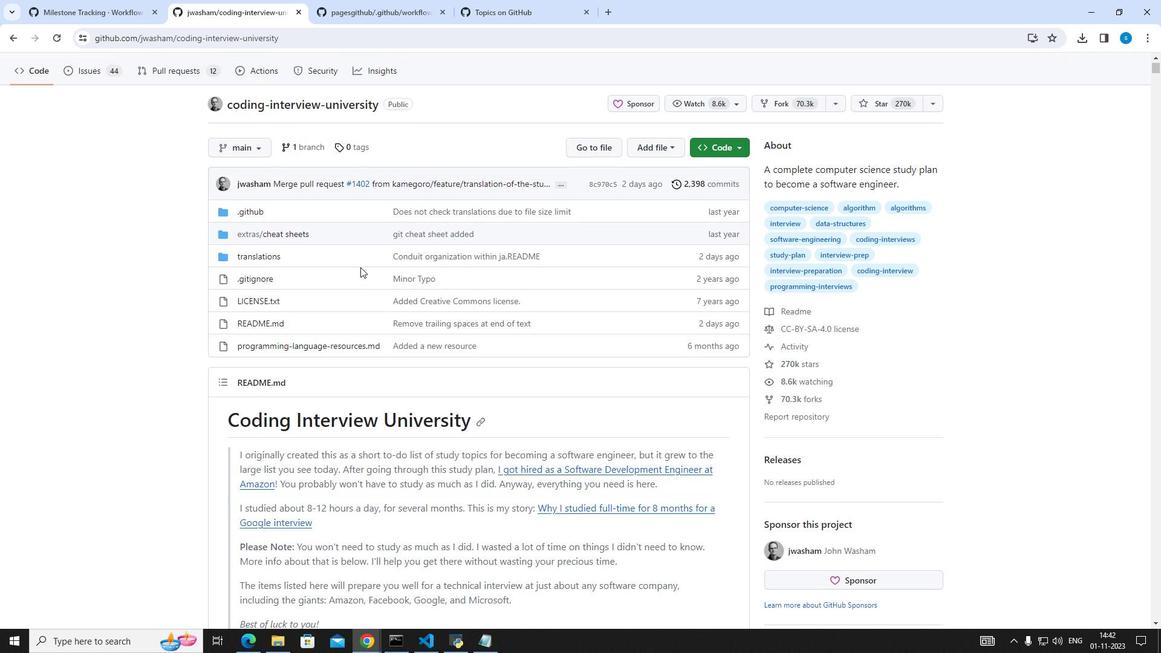 
Action: Mouse scrolled (360, 267) with delta (0, 0)
Screenshot: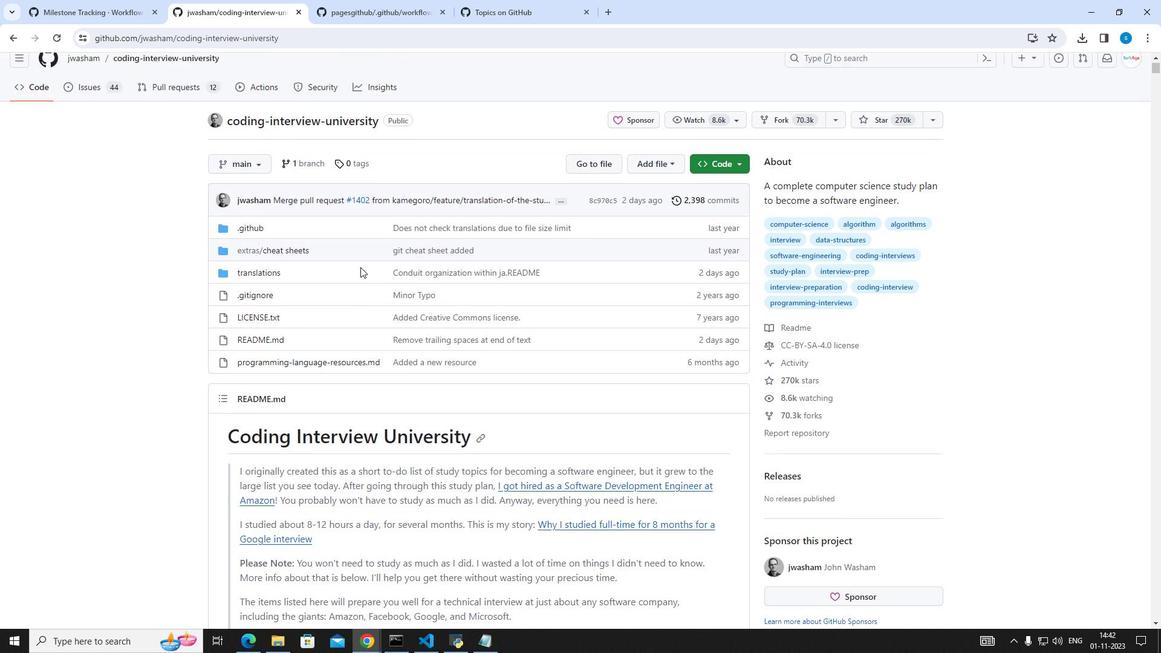 
Action: Mouse scrolled (360, 267) with delta (0, 0)
Screenshot: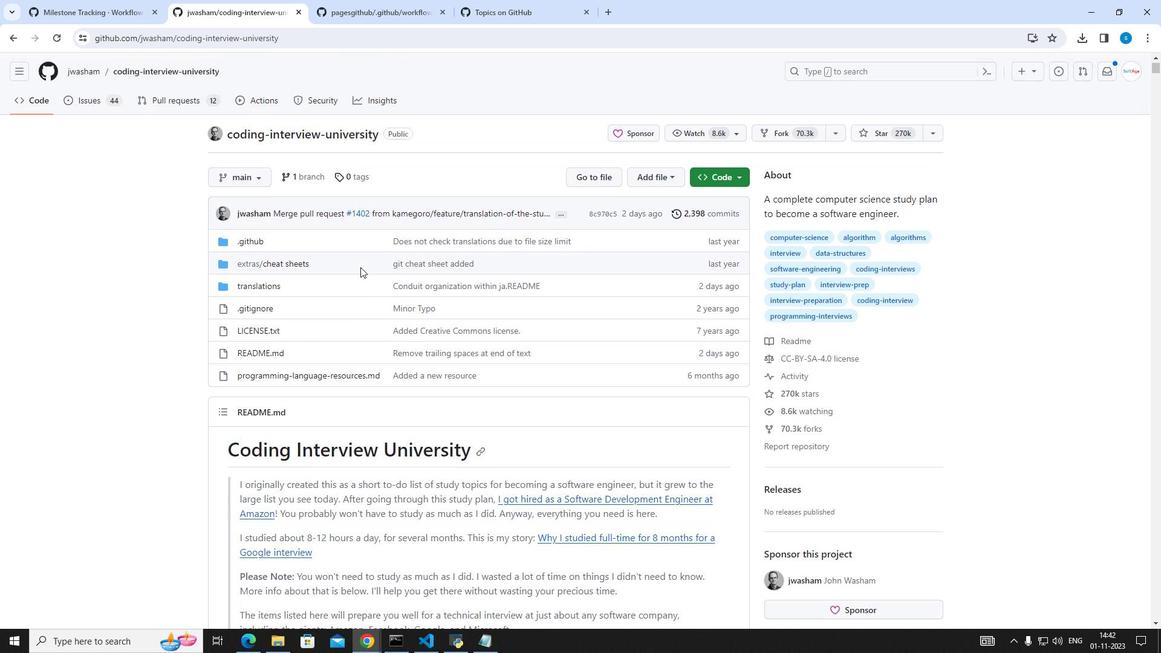 
Action: Mouse scrolled (360, 267) with delta (0, 0)
Screenshot: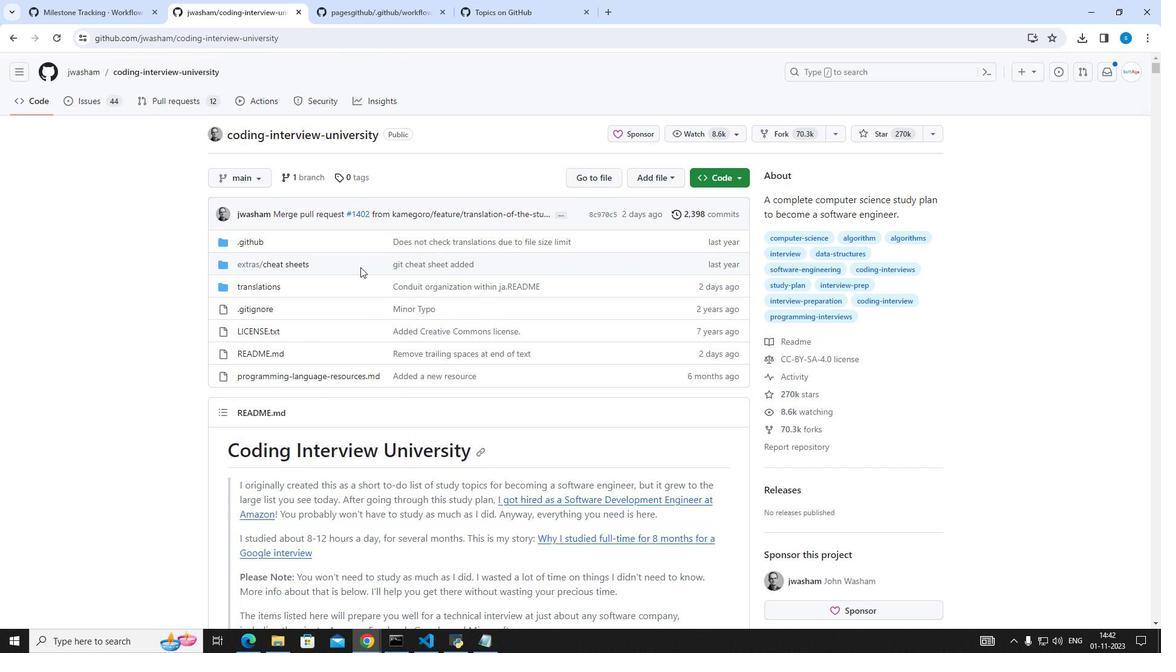 
Action: Mouse moved to (782, 133)
Screenshot: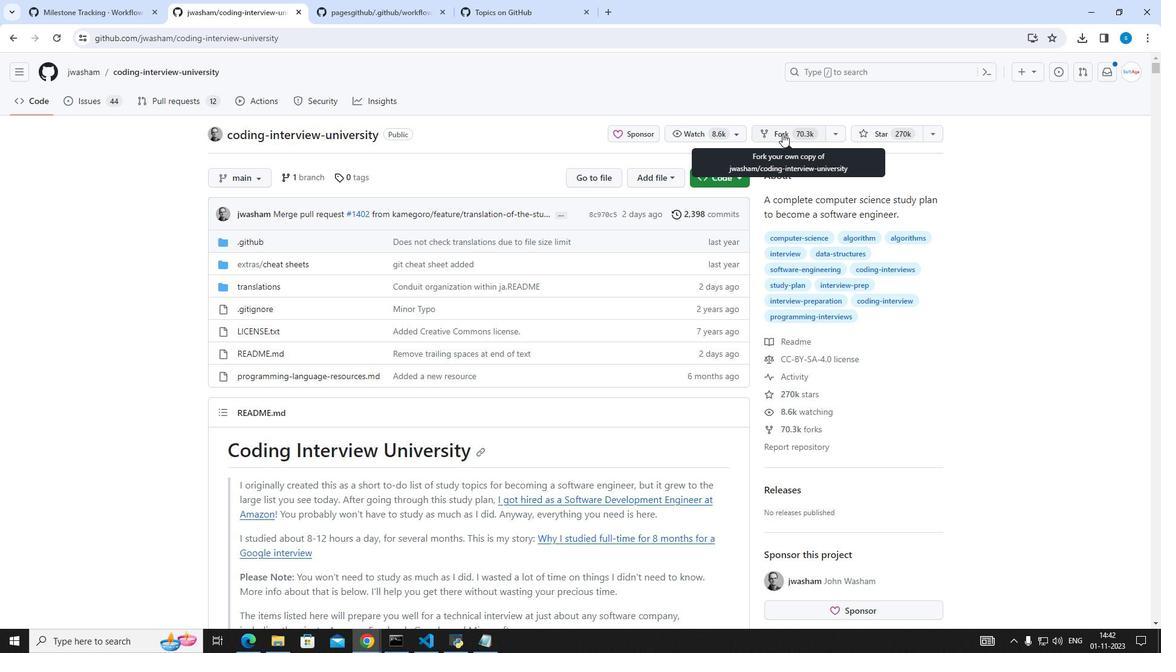 
Action: Mouse pressed left at (782, 133)
Screenshot: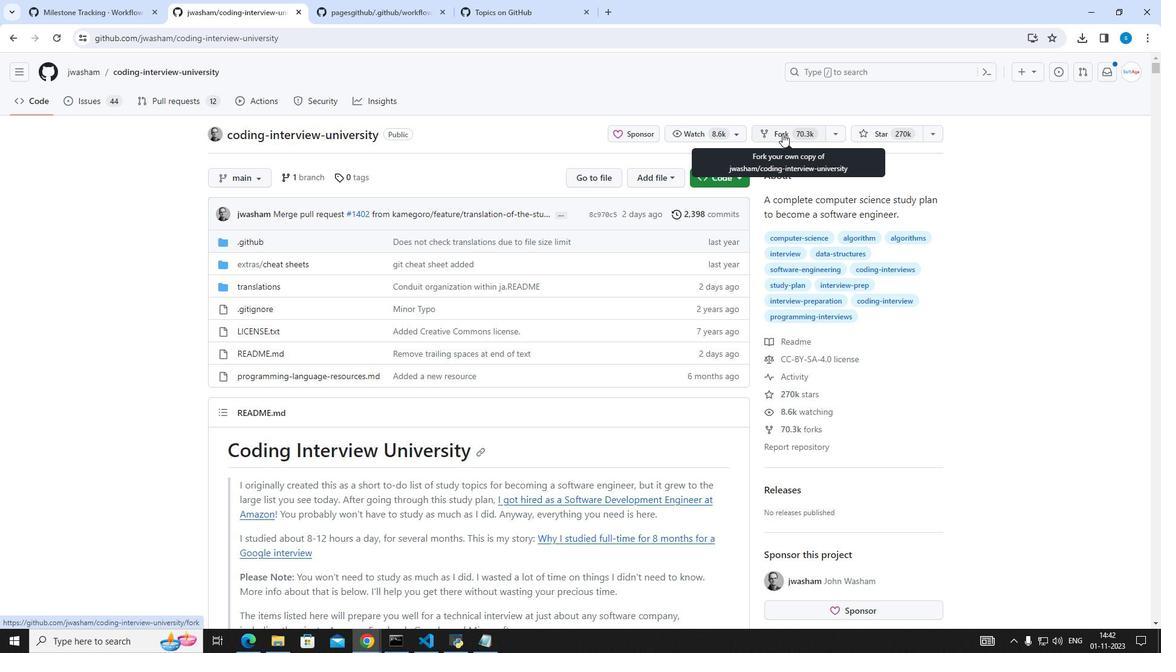 
Action: Mouse moved to (751, 457)
Screenshot: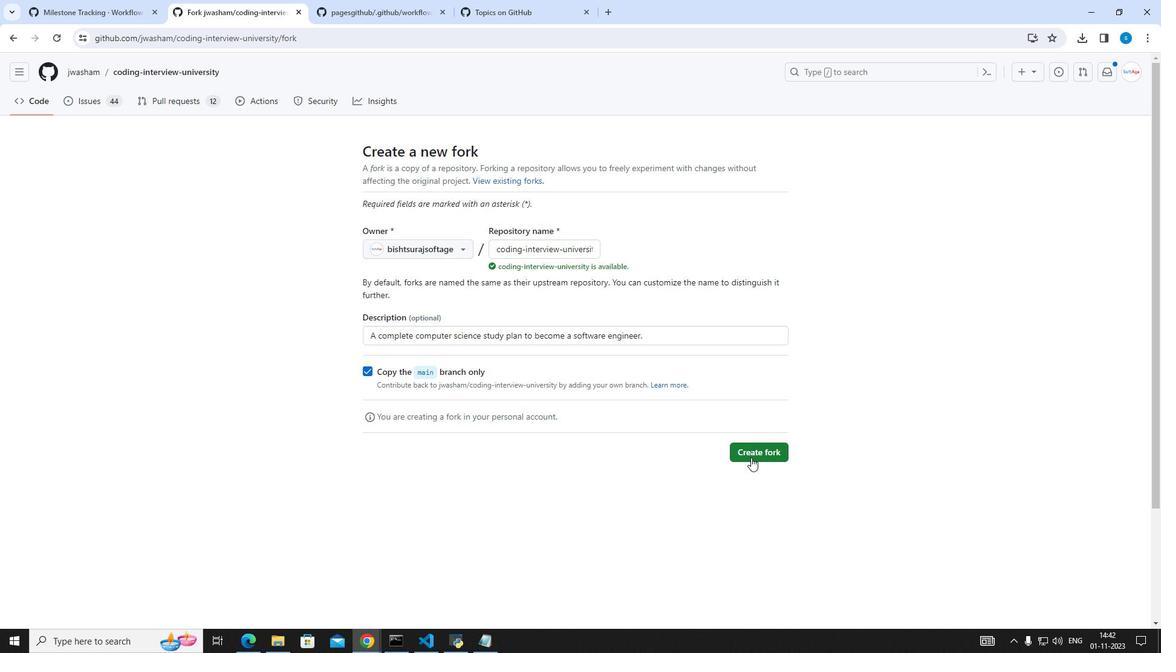 
Action: Mouse pressed left at (751, 457)
Screenshot: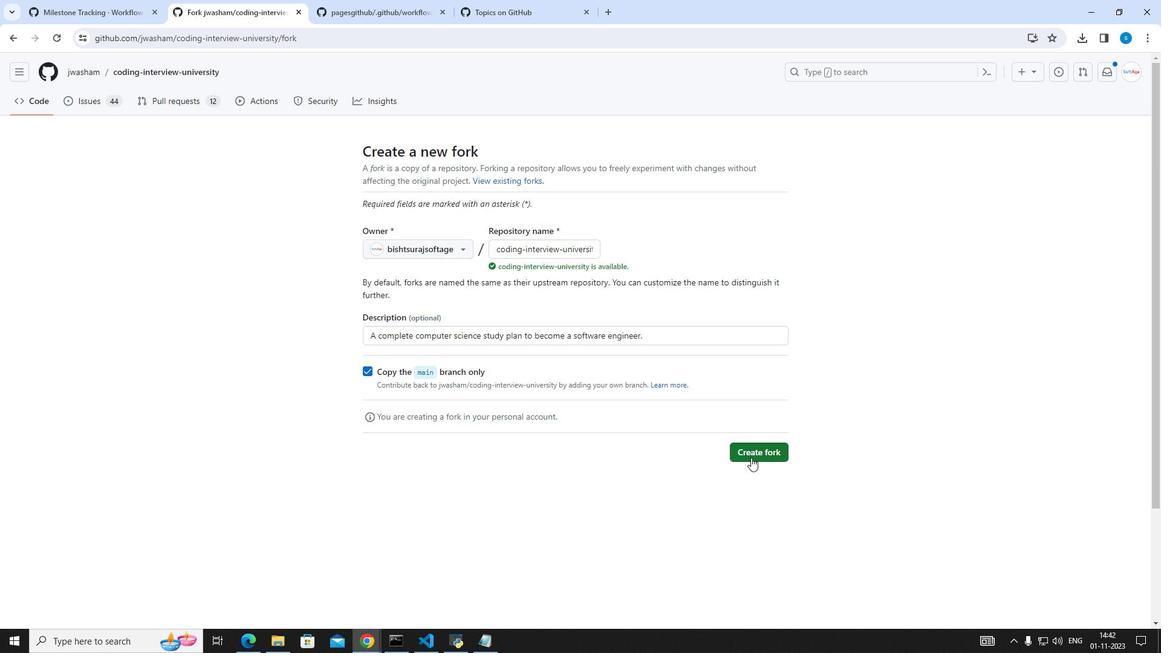 
Action: Mouse moved to (13, 40)
Screenshot: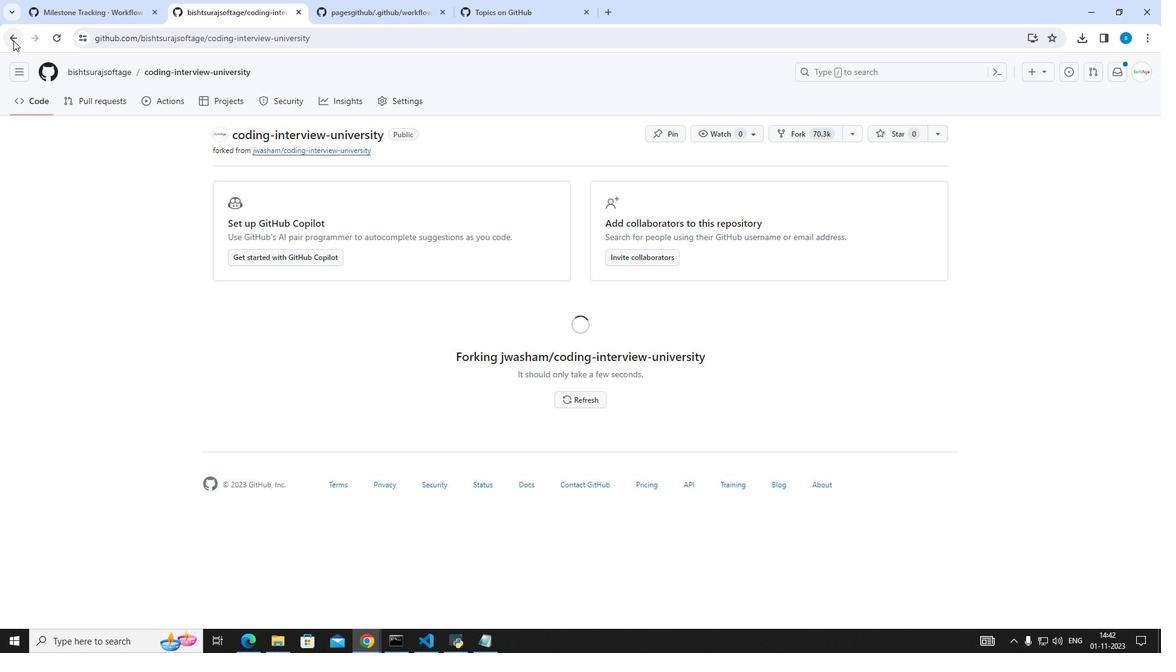 
Action: Mouse pressed left at (13, 40)
Screenshot: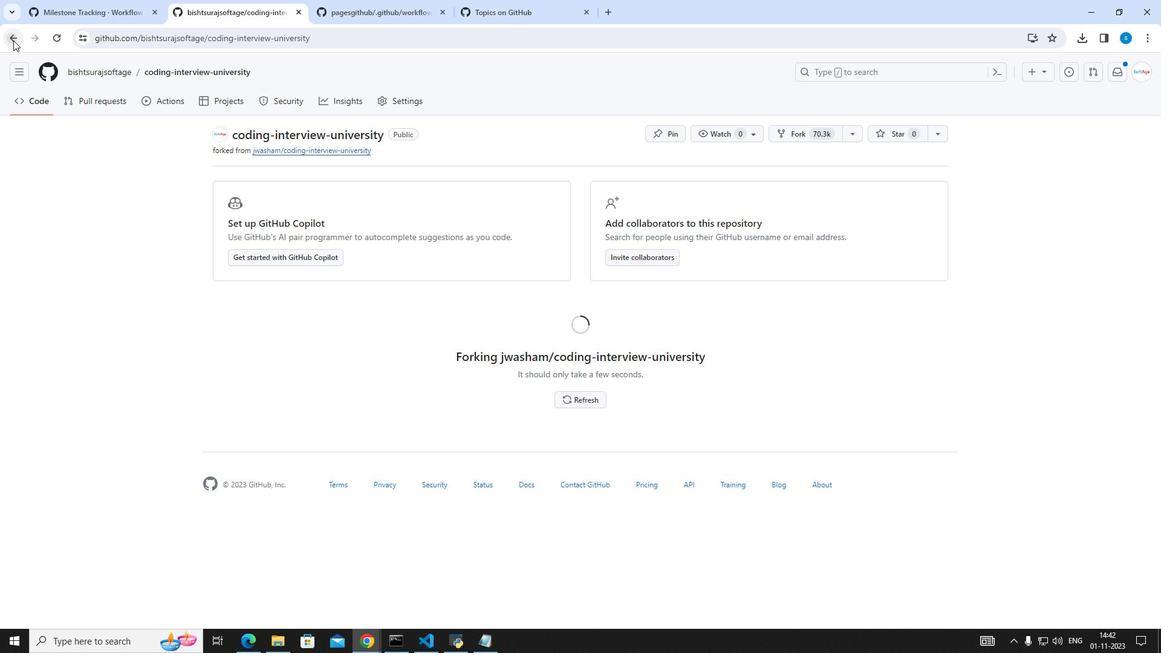 
Action: Mouse pressed left at (13, 40)
Screenshot: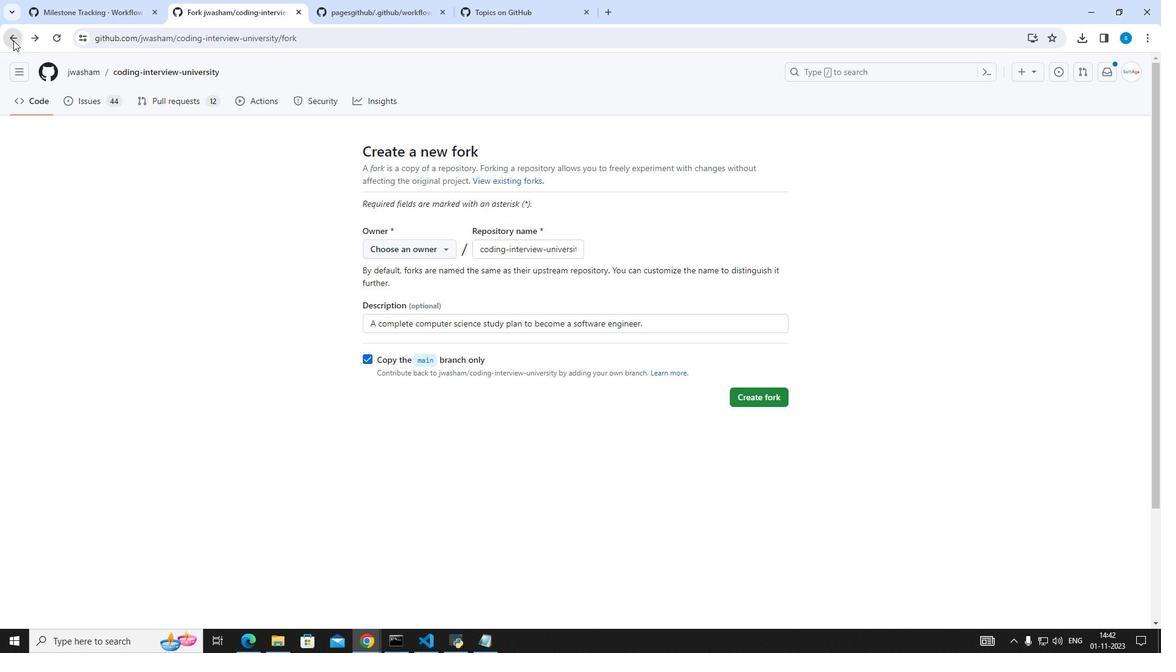 
Action: Mouse pressed left at (13, 40)
Screenshot: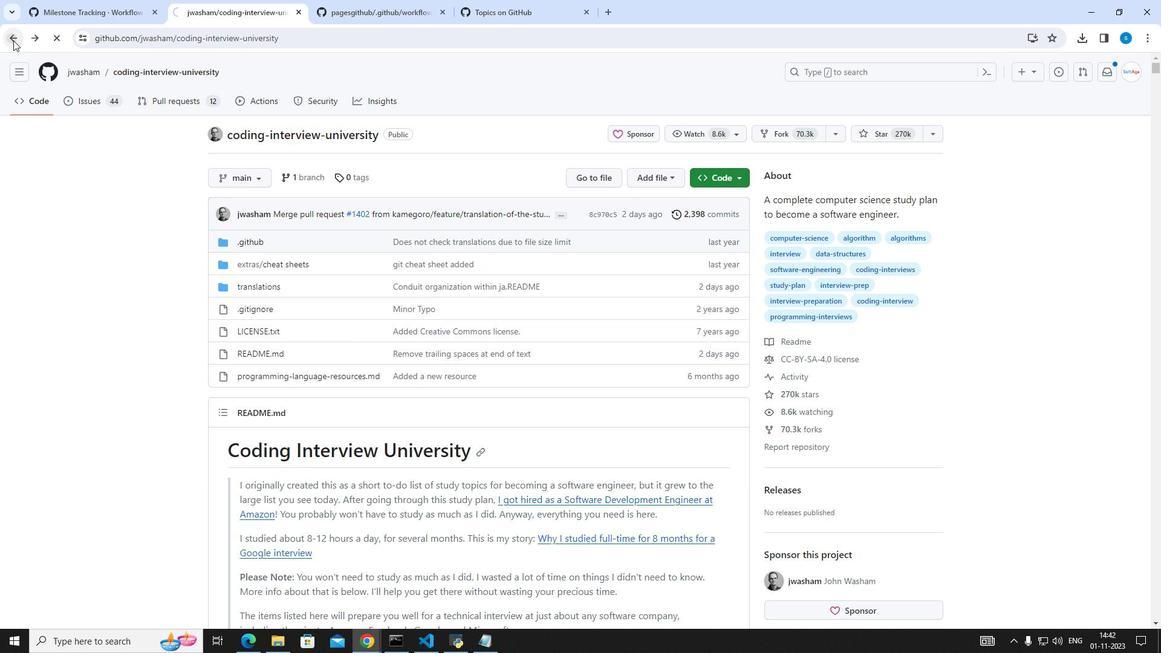 
Action: Mouse moved to (16, 48)
Screenshot: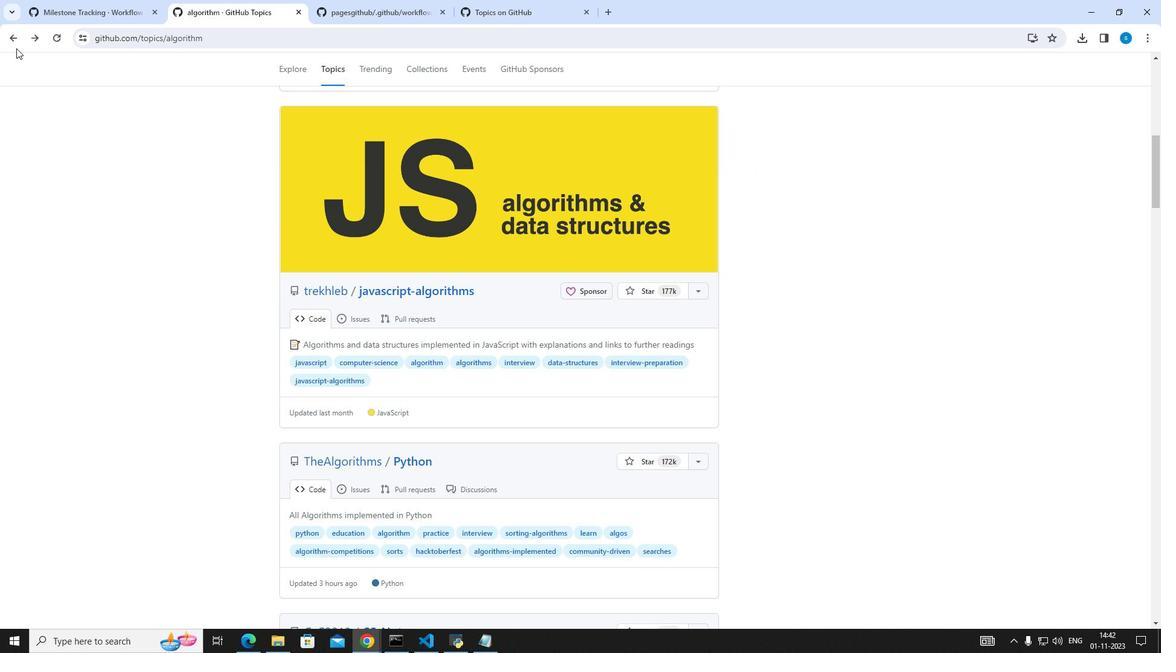 
Action: Mouse pressed left at (16, 48)
Screenshot: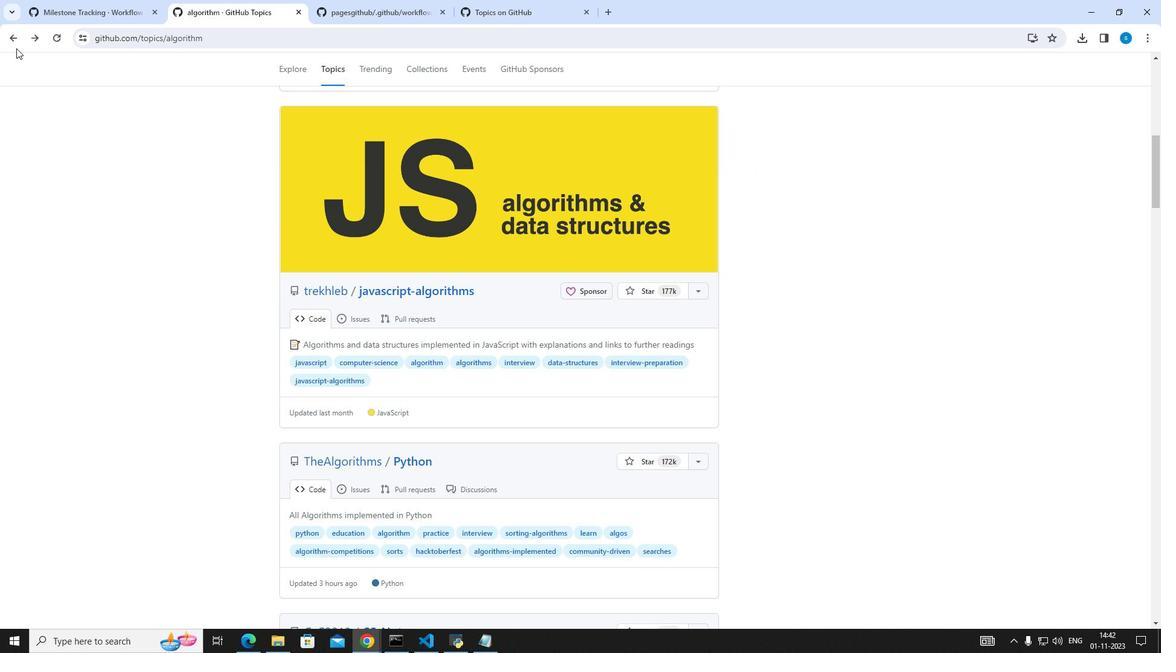 
Action: Mouse moved to (20, 45)
Screenshot: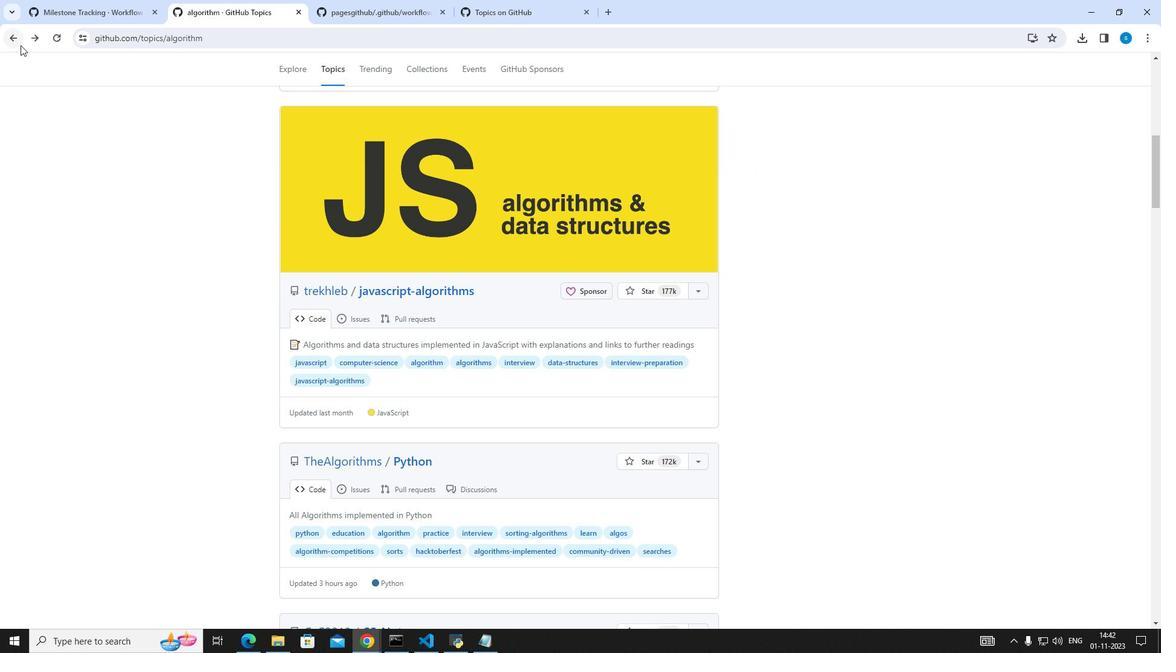 
Action: Mouse pressed left at (20, 45)
Screenshot: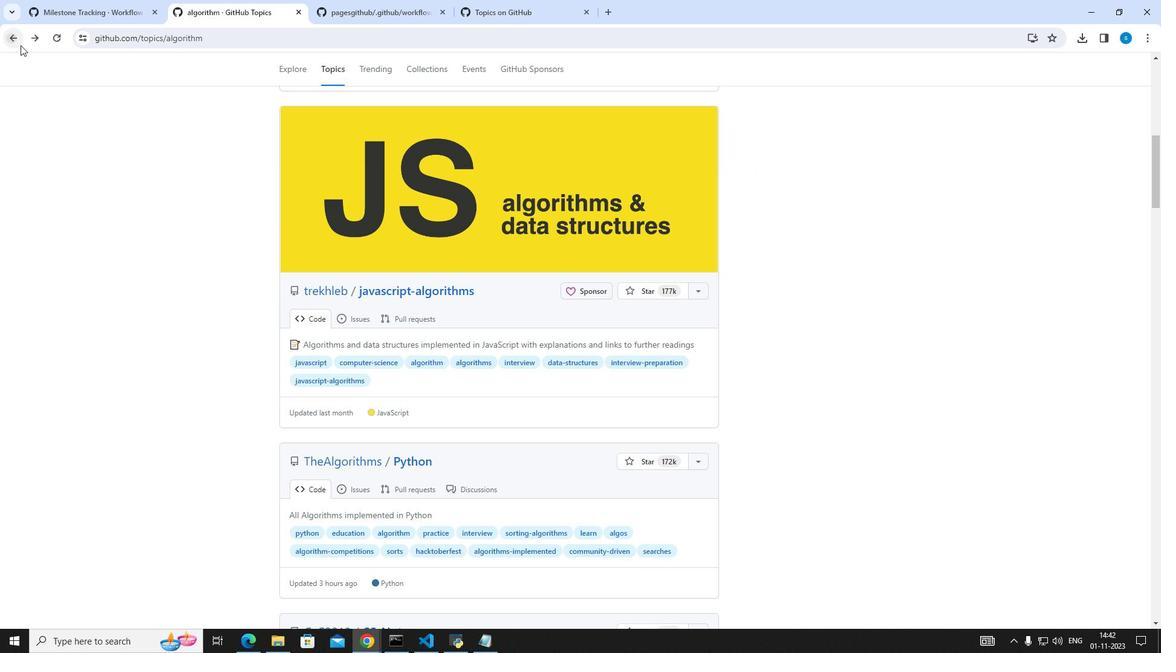 
Action: Mouse moved to (109, 241)
Screenshot: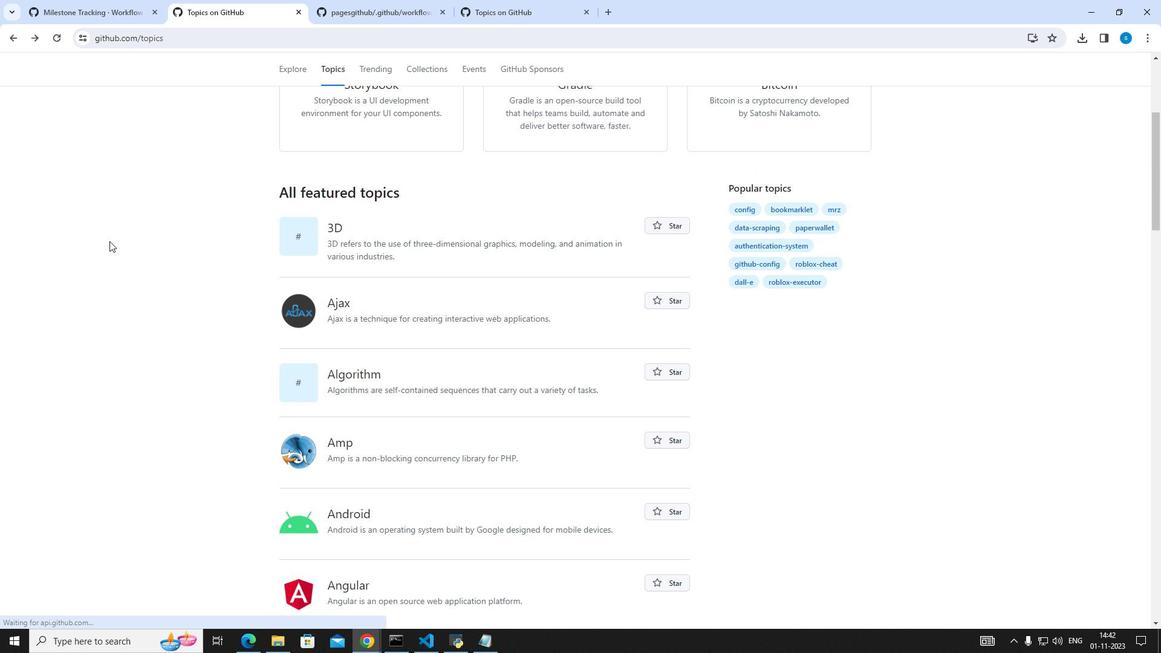 
Action: Mouse scrolled (109, 240) with delta (0, 0)
Screenshot: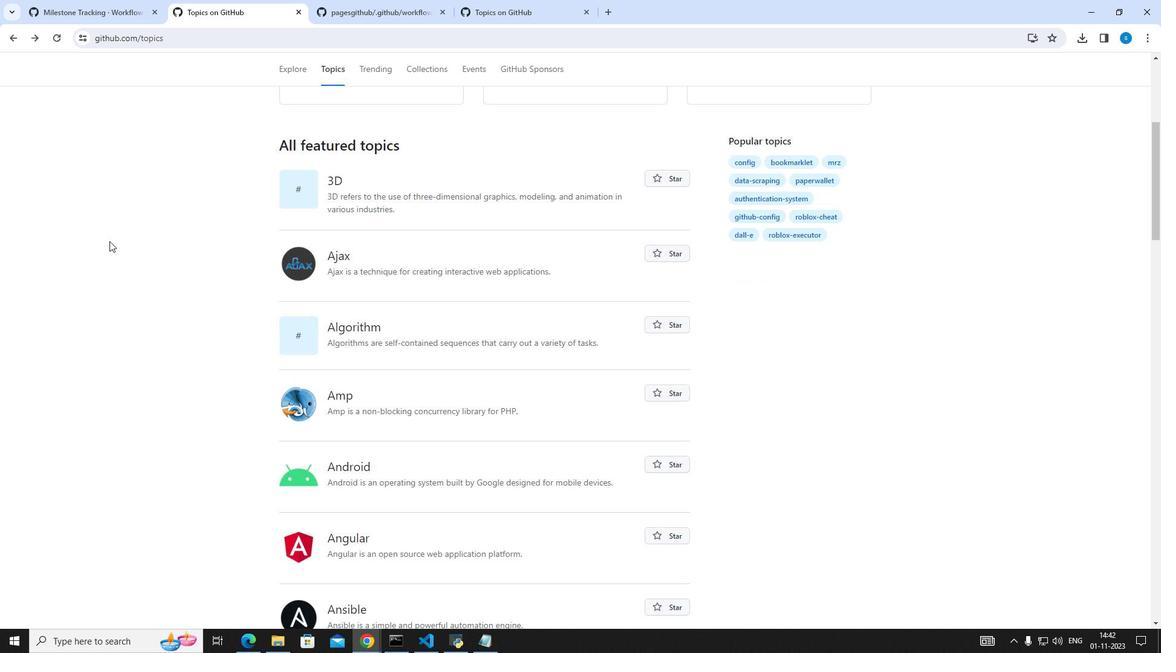 
Action: Mouse scrolled (109, 240) with delta (0, 0)
Screenshot: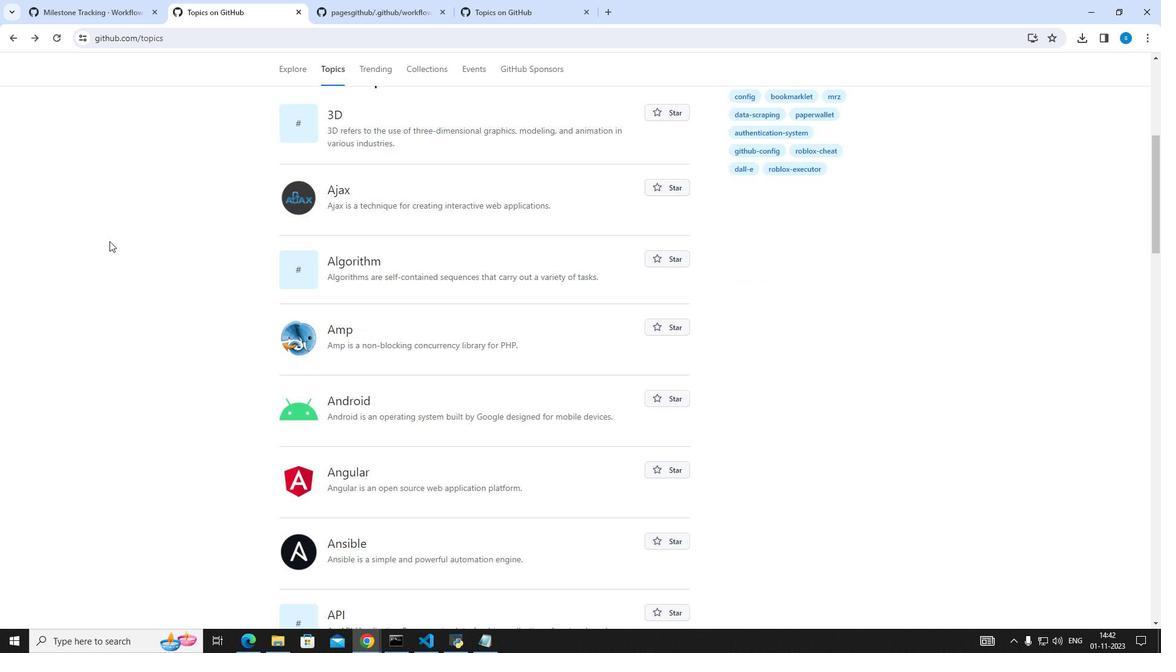 
Action: Mouse scrolled (109, 240) with delta (0, 0)
Screenshot: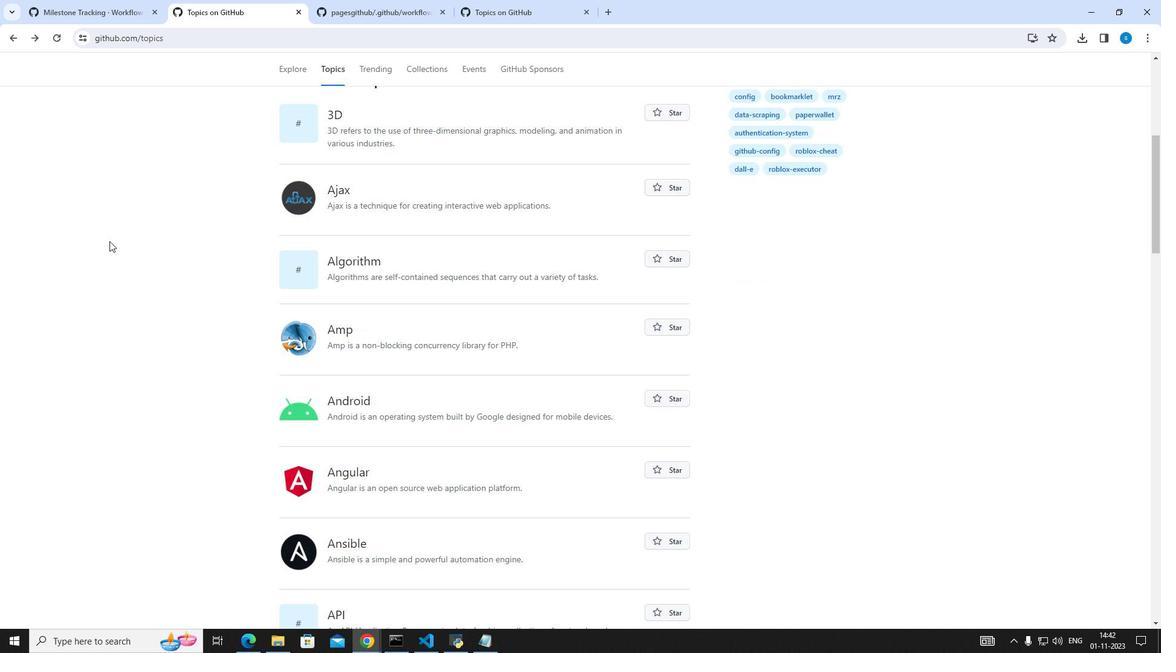 
Action: Mouse scrolled (109, 240) with delta (0, 0)
Screenshot: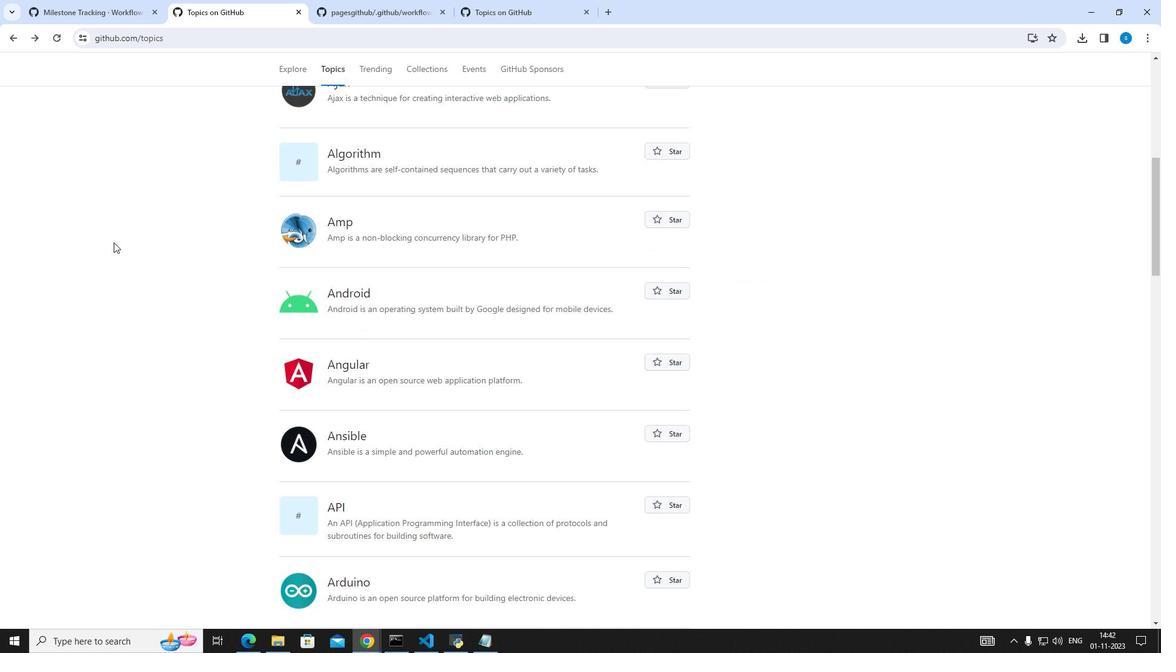 
Action: Mouse moved to (380, 350)
Screenshot: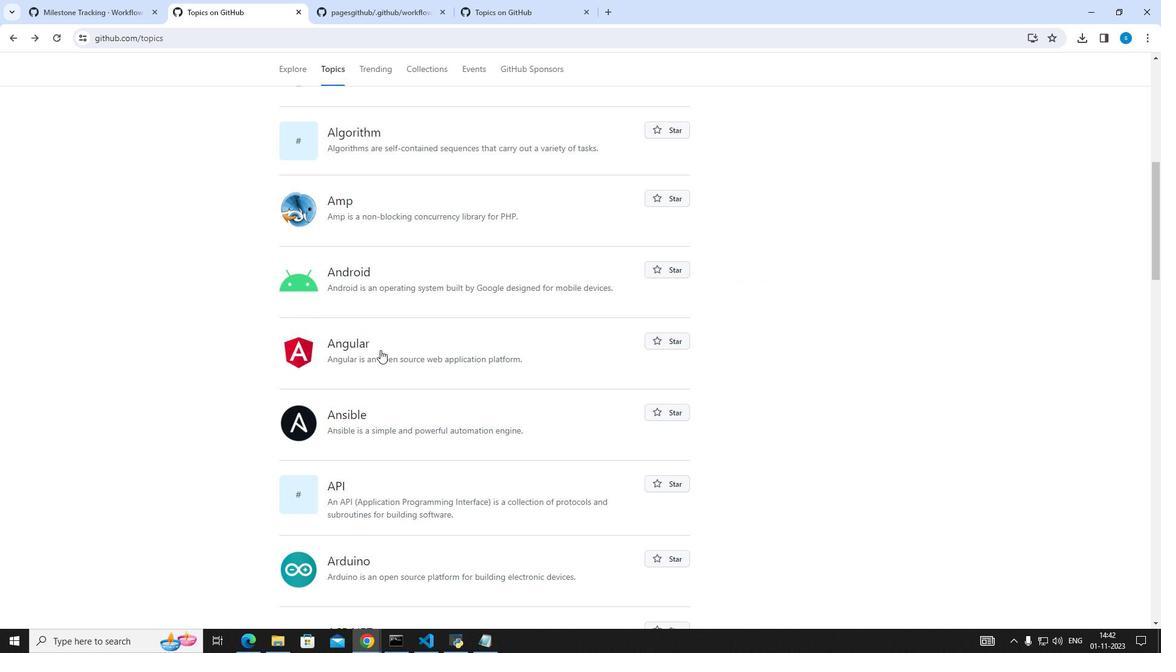 
Action: Mouse pressed left at (380, 350)
Screenshot: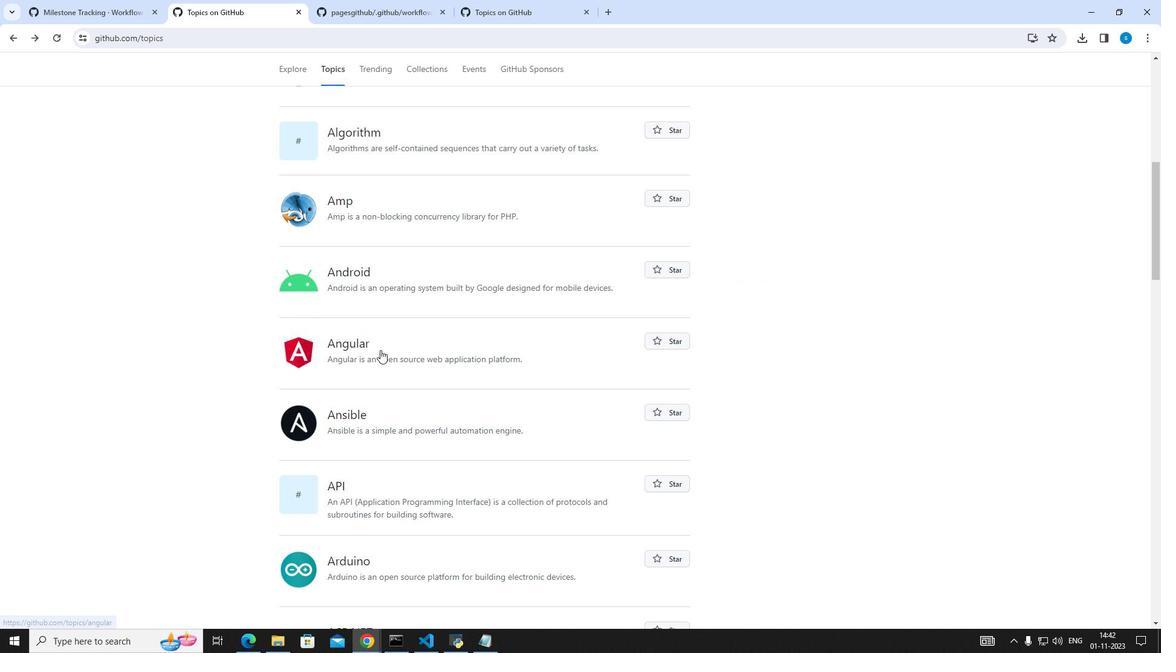 
Action: Mouse moved to (150, 357)
Screenshot: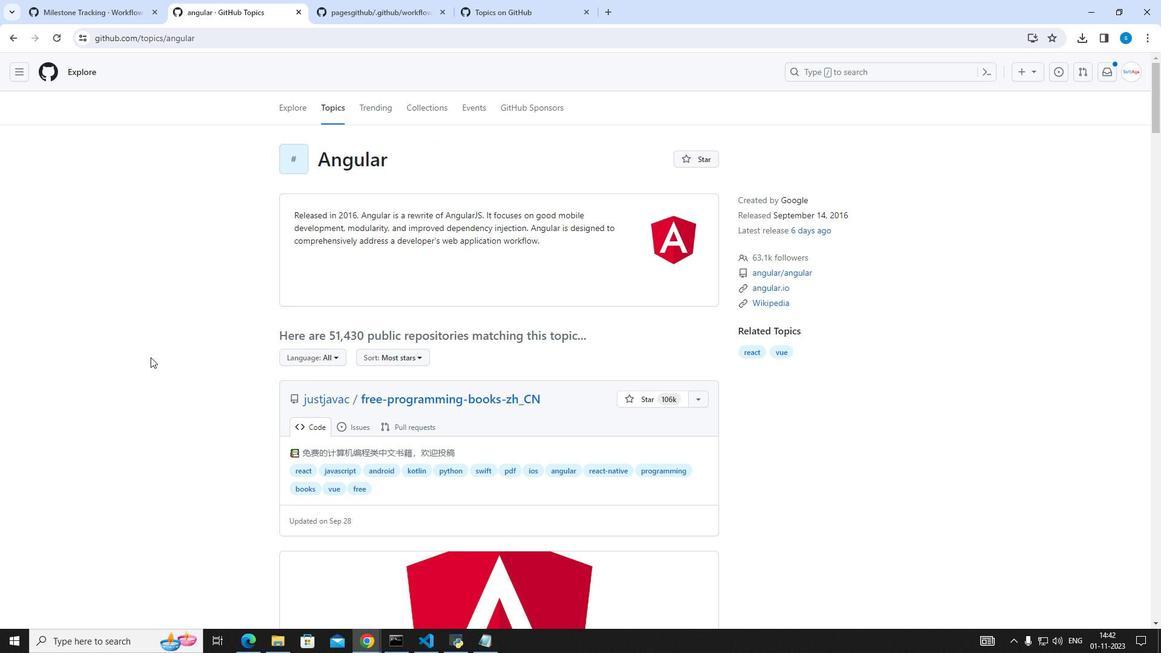 
Action: Mouse scrolled (150, 356) with delta (0, 0)
Screenshot: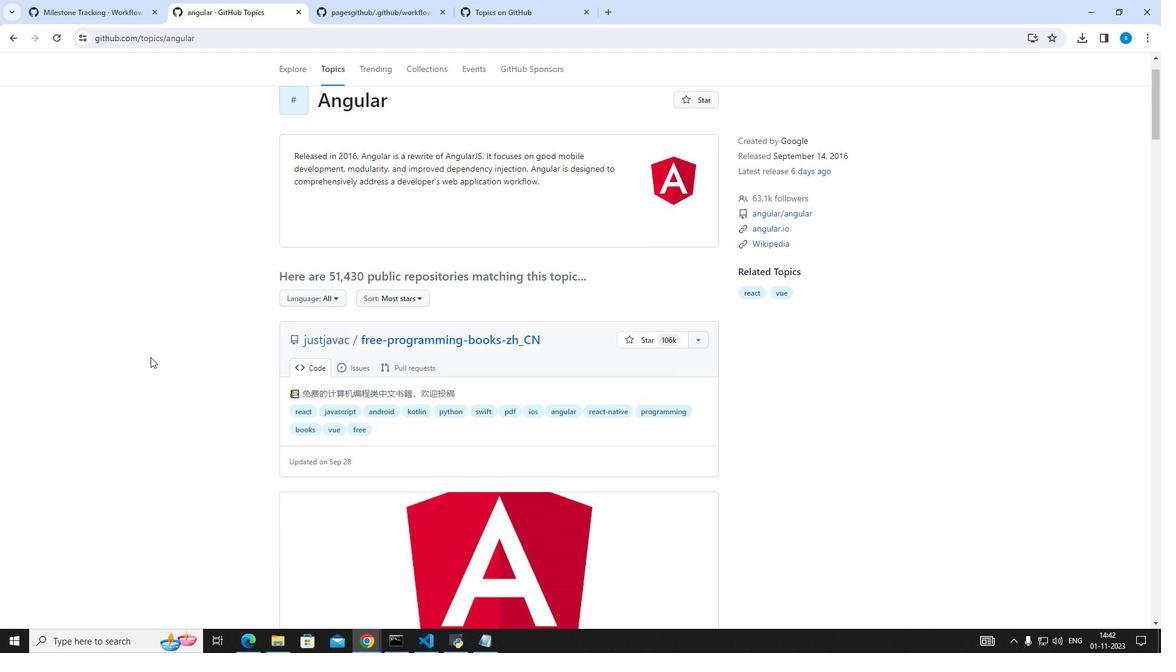 
Action: Mouse scrolled (150, 356) with delta (0, 0)
Screenshot: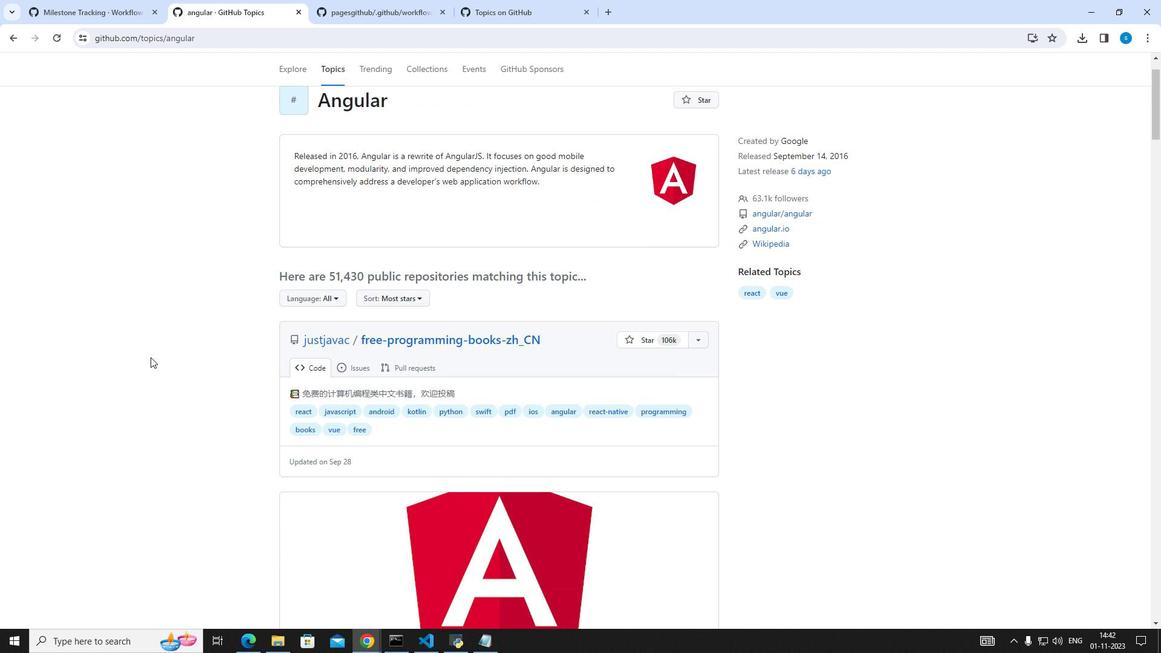 
Action: Mouse scrolled (150, 356) with delta (0, 0)
Screenshot: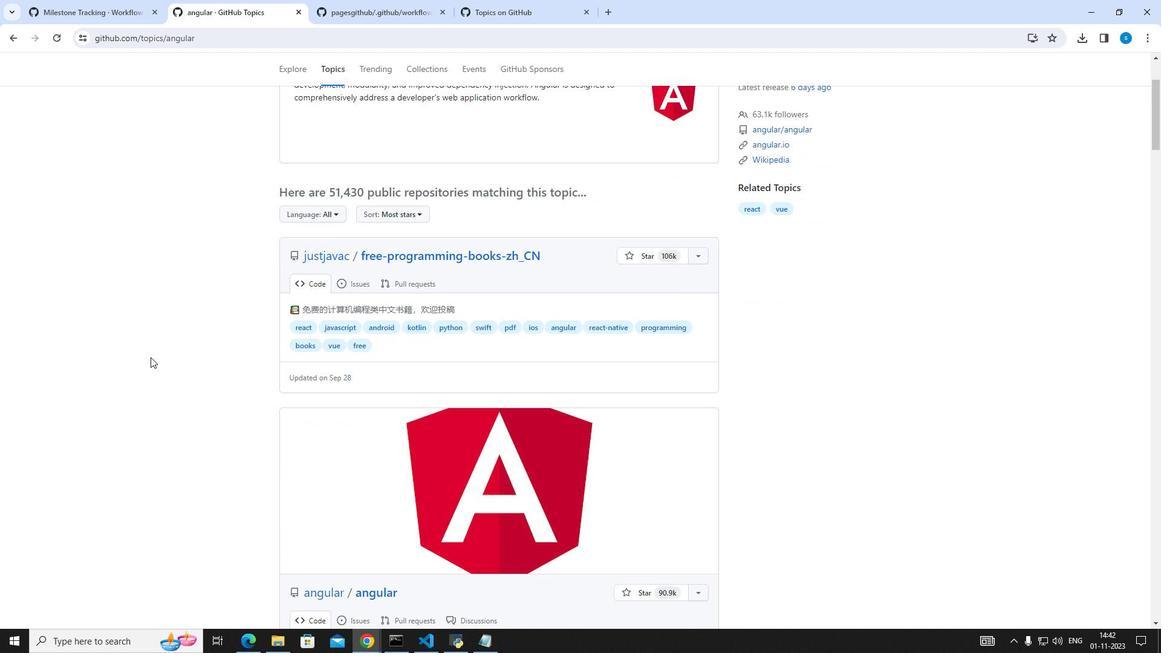 
Action: Mouse moved to (437, 223)
Screenshot: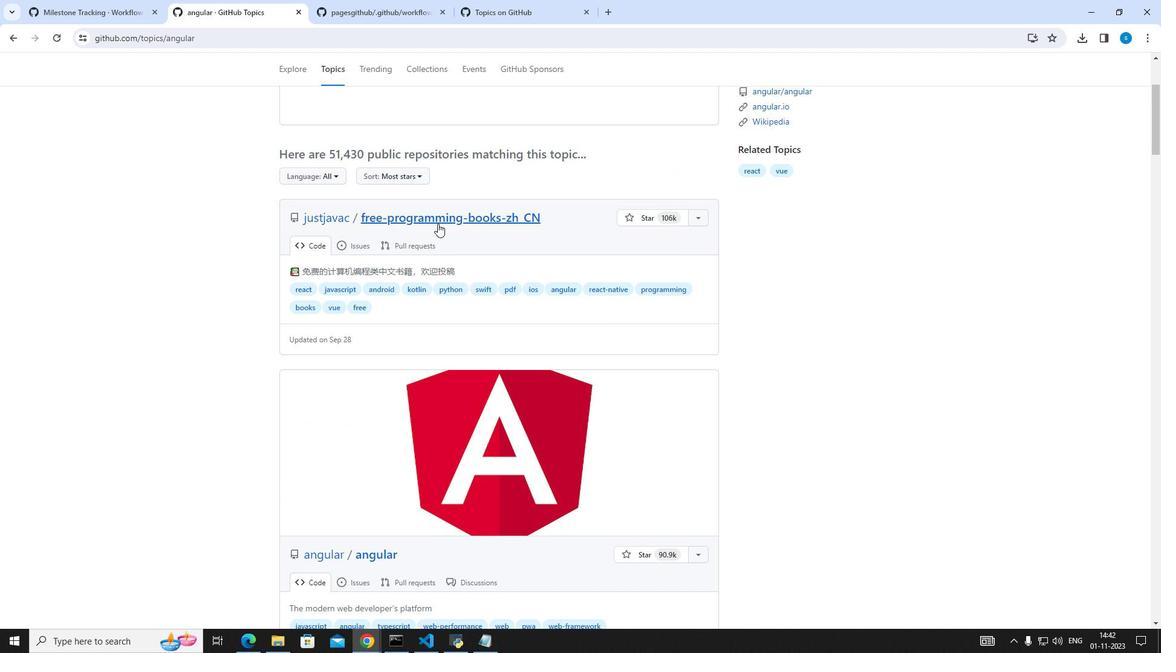 
Action: Mouse pressed left at (437, 223)
Screenshot: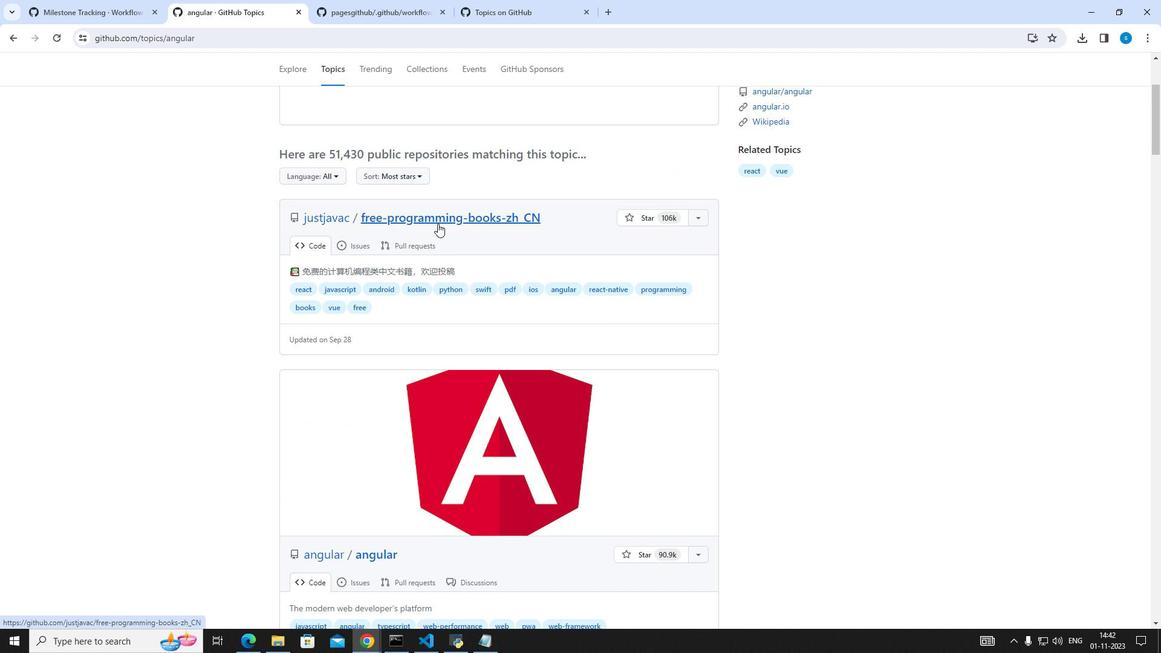 
Action: Mouse moved to (251, 386)
Screenshot: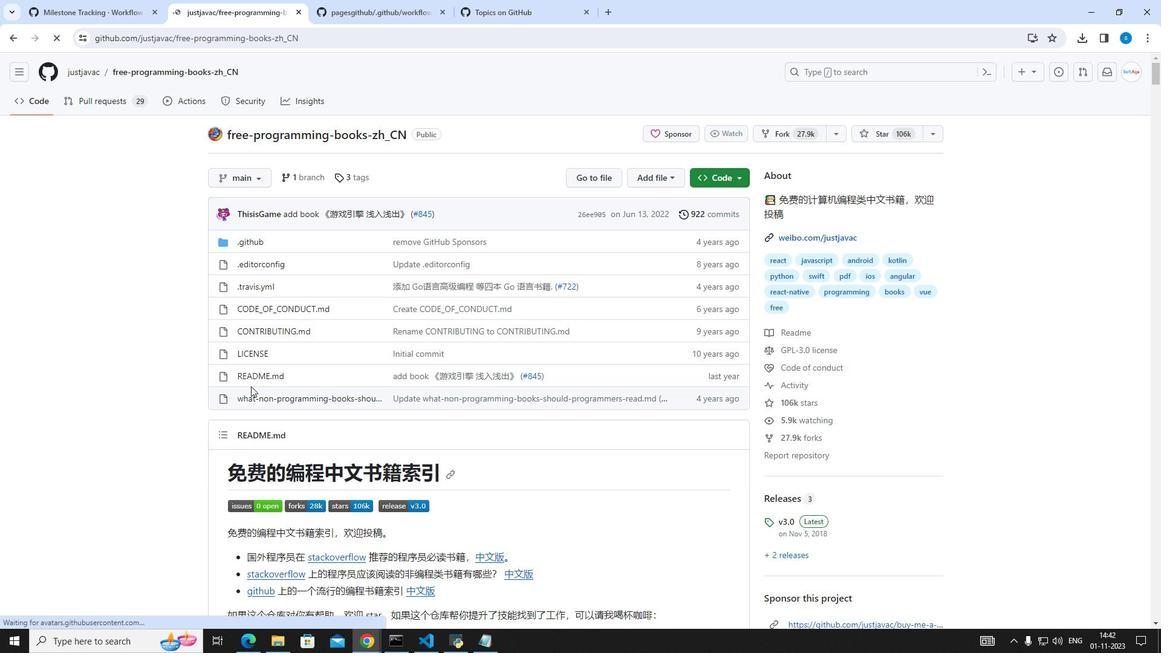 
Action: Mouse scrolled (251, 385) with delta (0, 0)
Screenshot: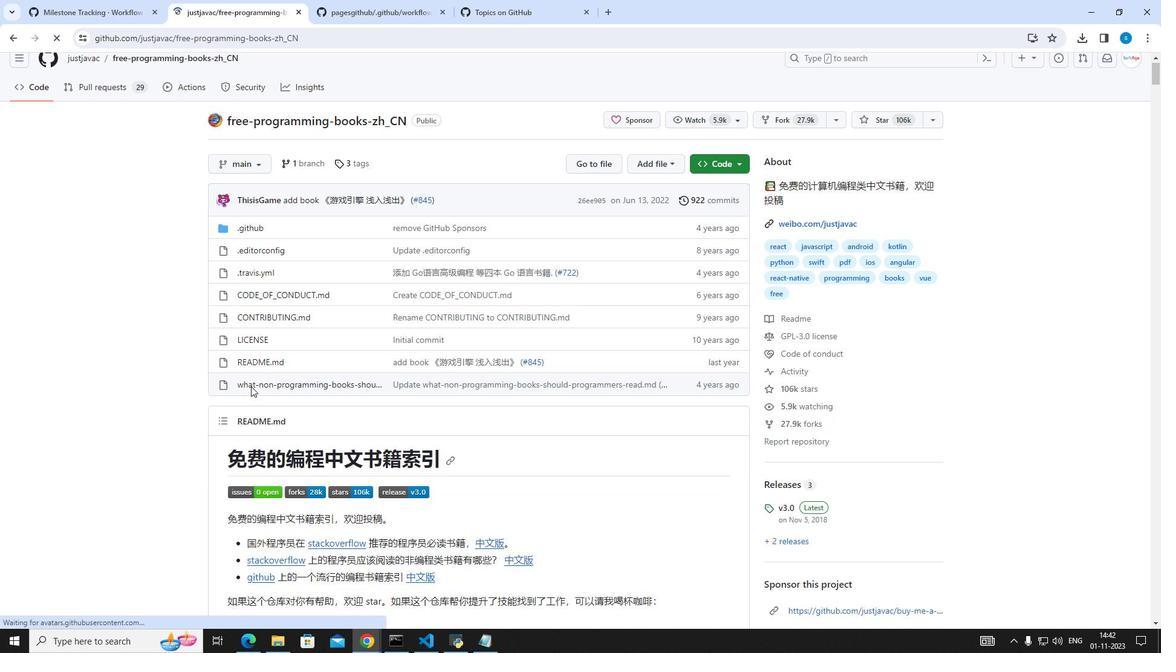 
Action: Mouse scrolled (251, 385) with delta (0, 0)
Screenshot: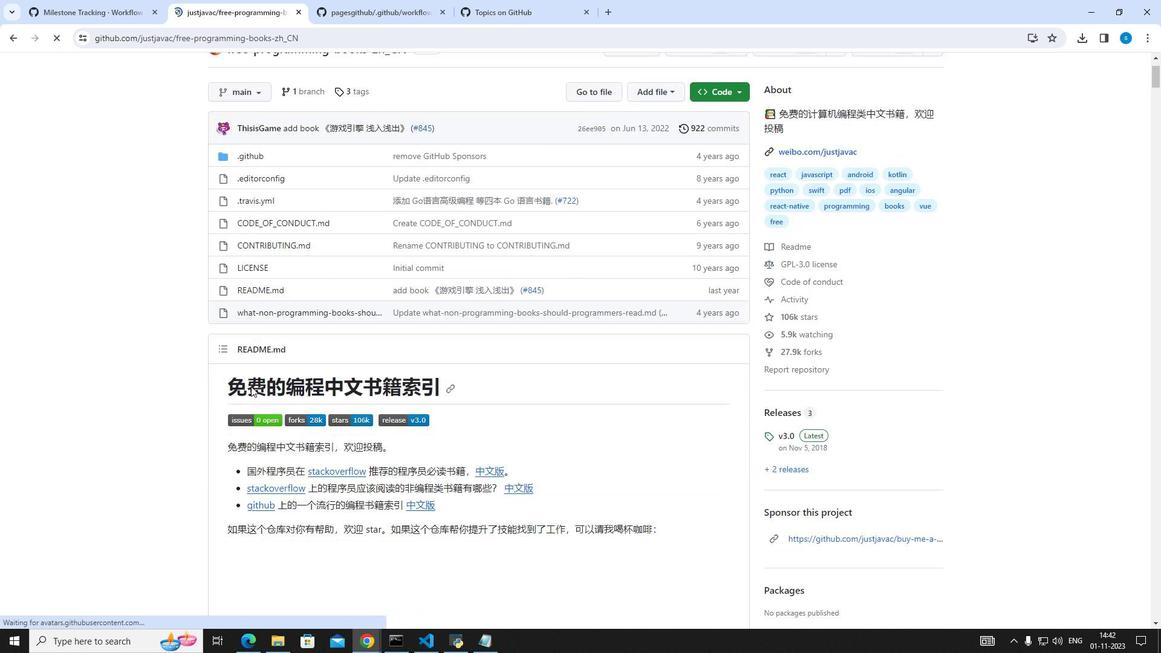 
Action: Mouse moved to (10, 38)
Screenshot: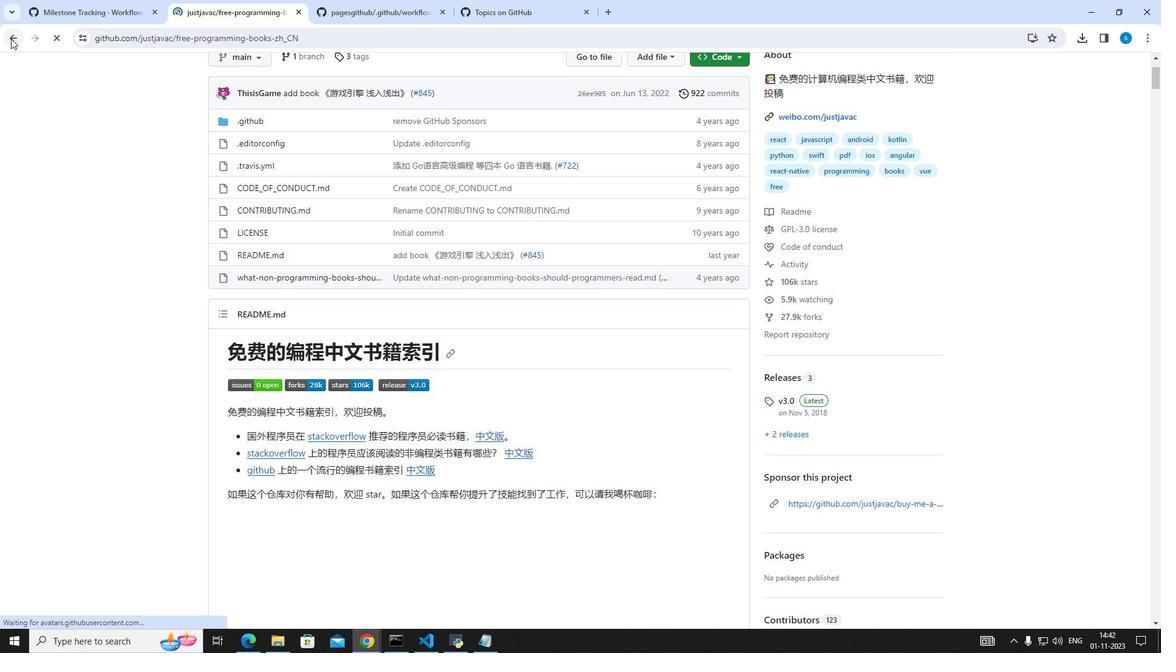 
Action: Mouse pressed left at (10, 38)
Screenshot: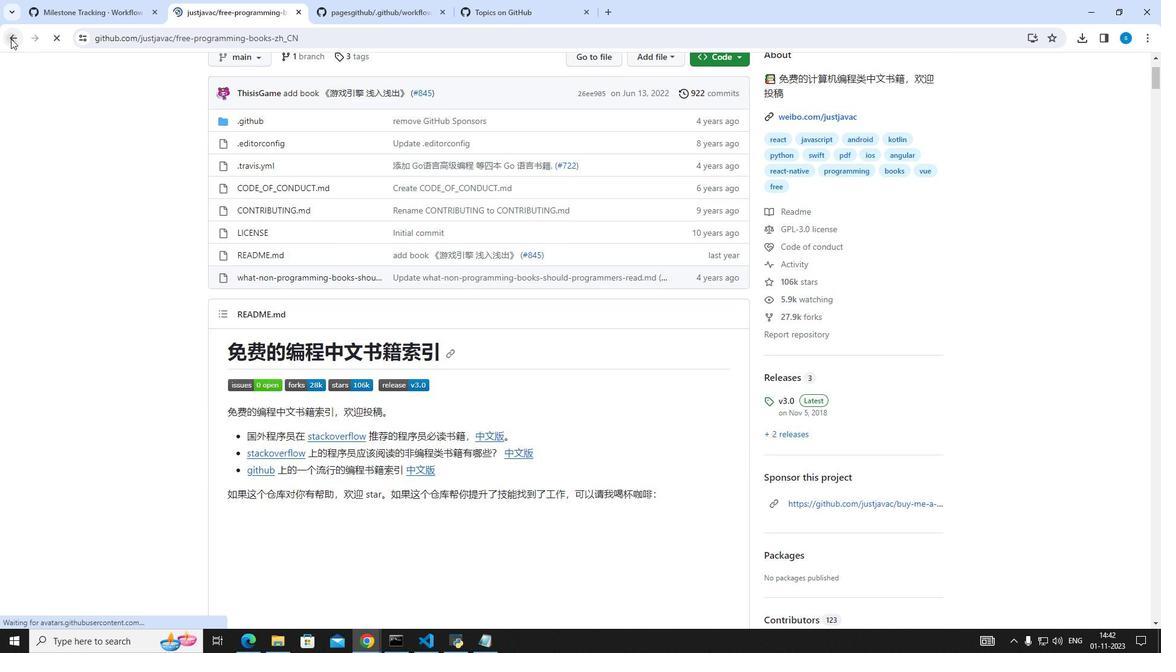 
Action: Mouse moved to (14, 43)
Screenshot: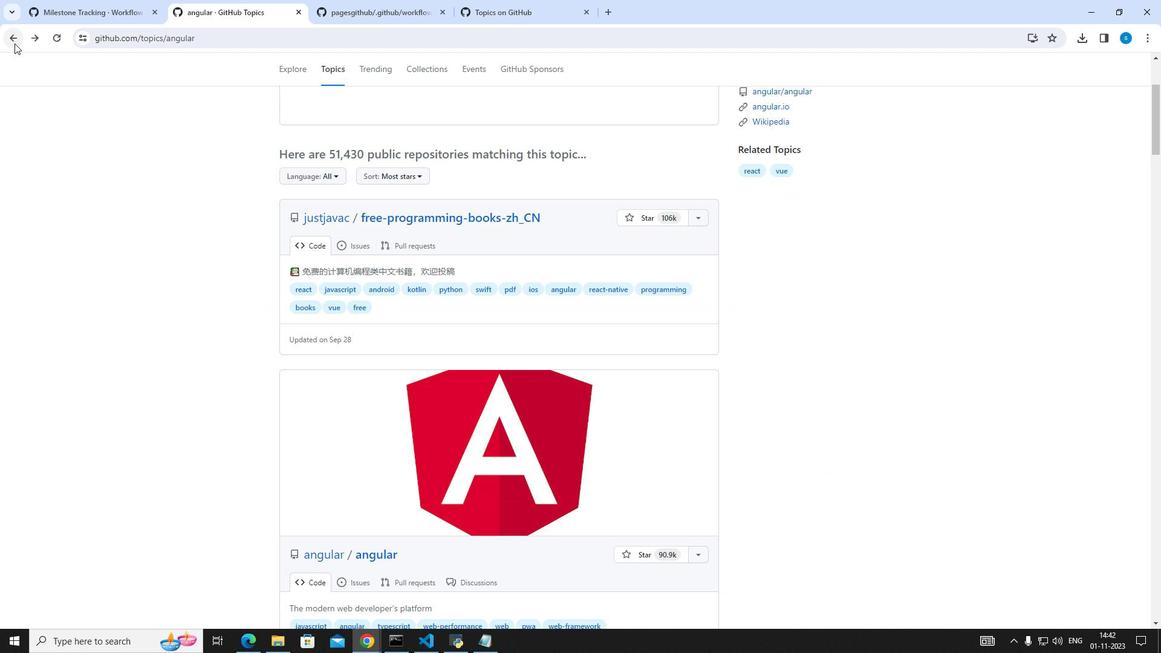 
Action: Mouse pressed left at (14, 43)
Screenshot: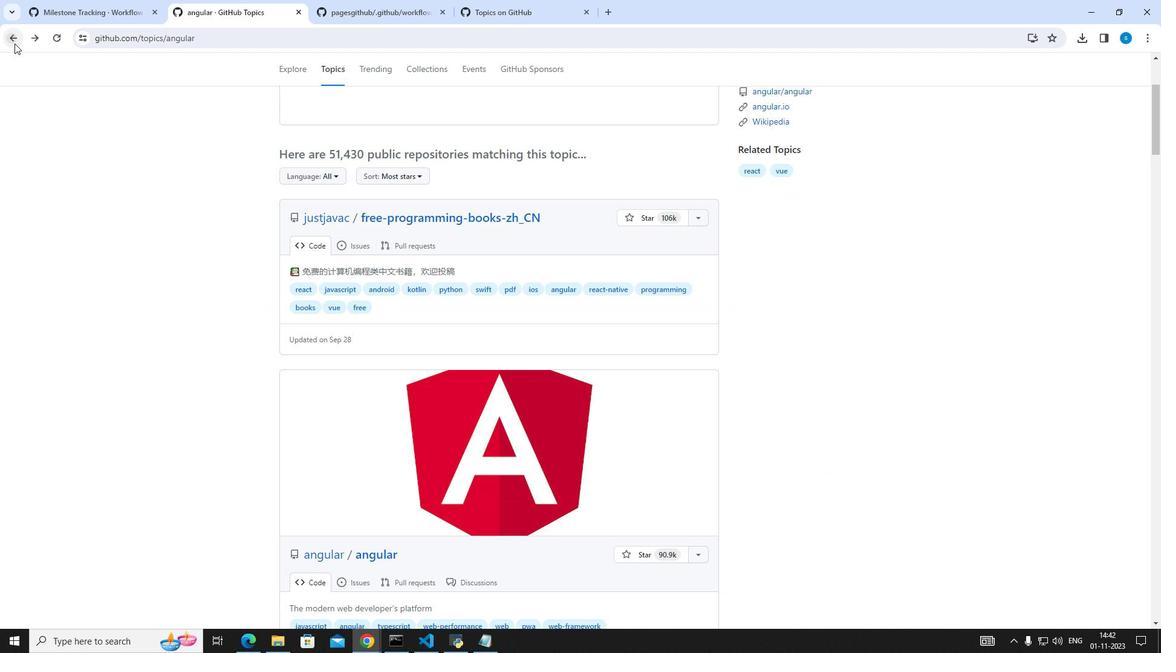 
Action: Mouse moved to (124, 275)
Screenshot: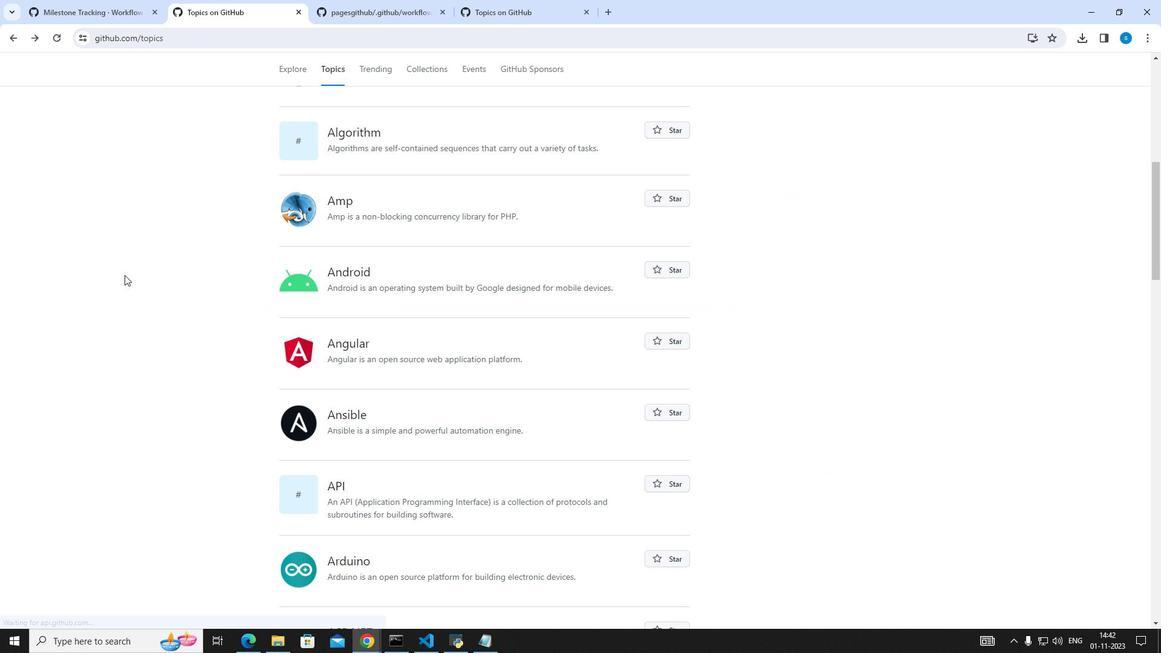
Action: Mouse scrolled (124, 274) with delta (0, 0)
Screenshot: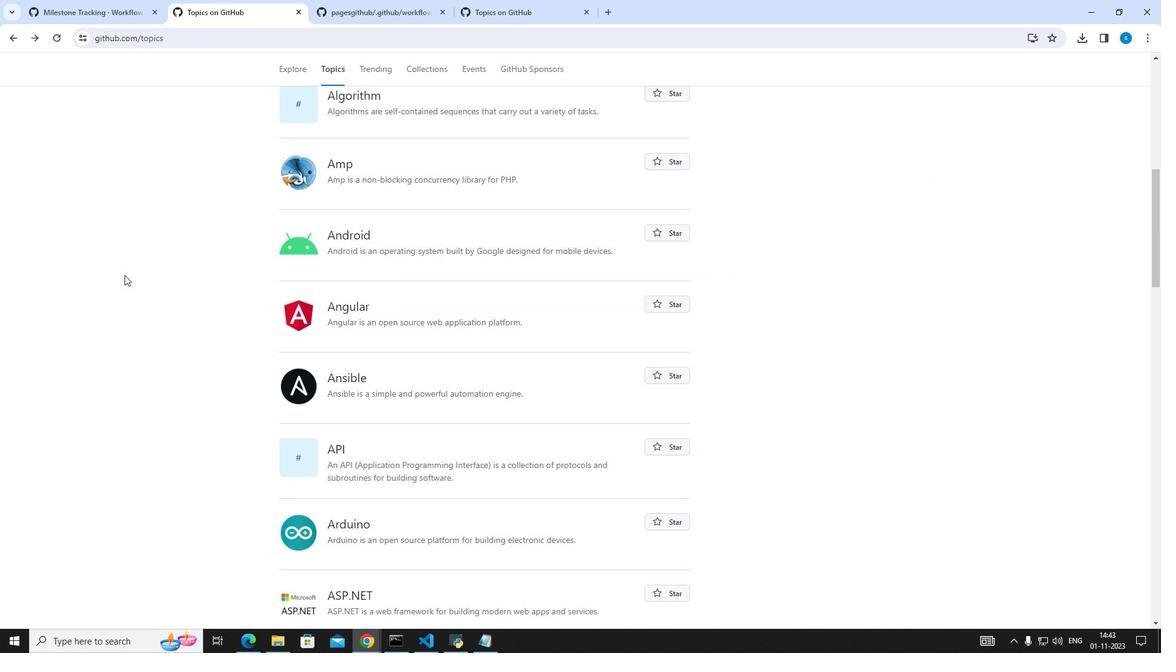 
Action: Mouse scrolled (124, 274) with delta (0, 0)
Screenshot: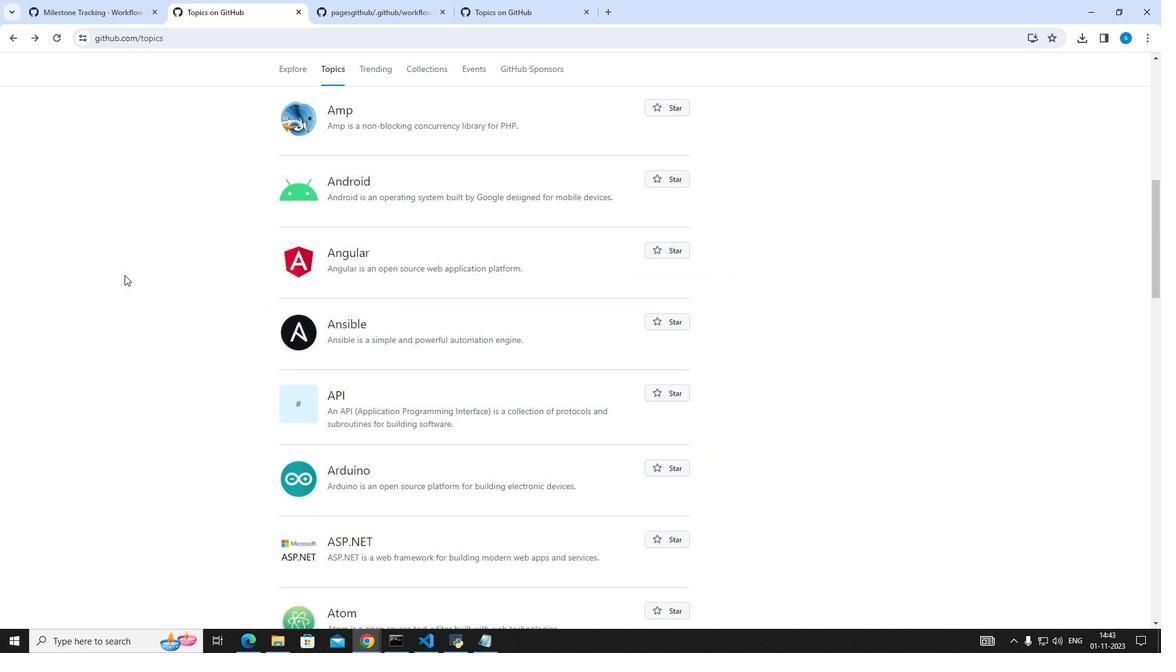 
Action: Mouse scrolled (124, 274) with delta (0, 0)
Screenshot: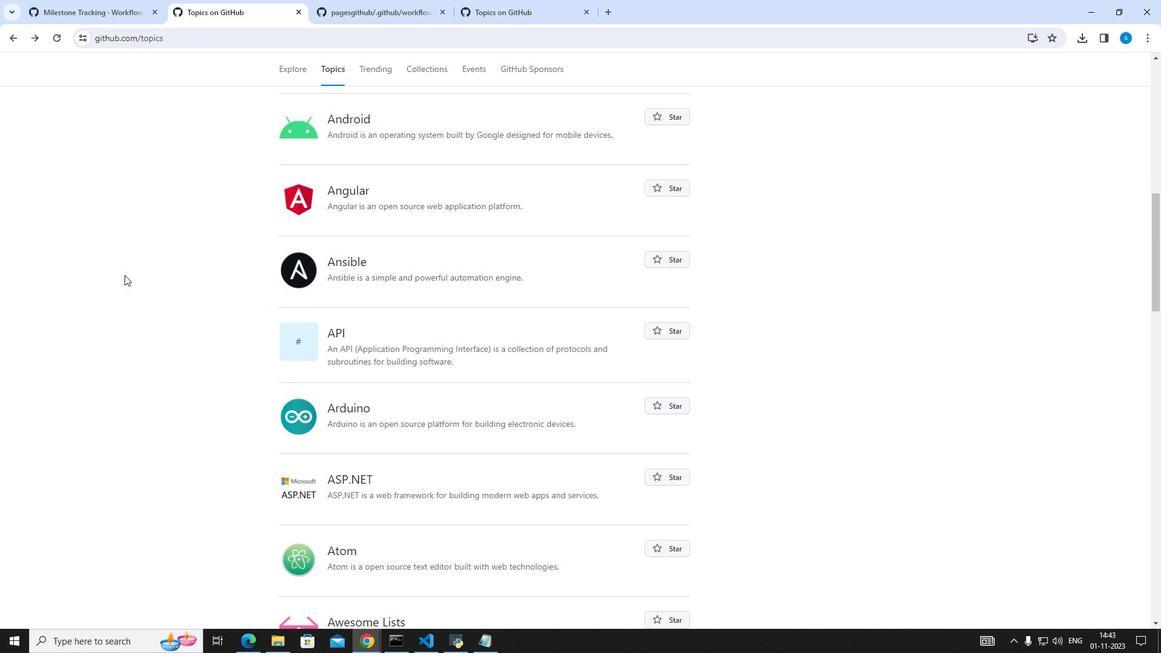 
Action: Mouse scrolled (124, 274) with delta (0, 0)
Screenshot: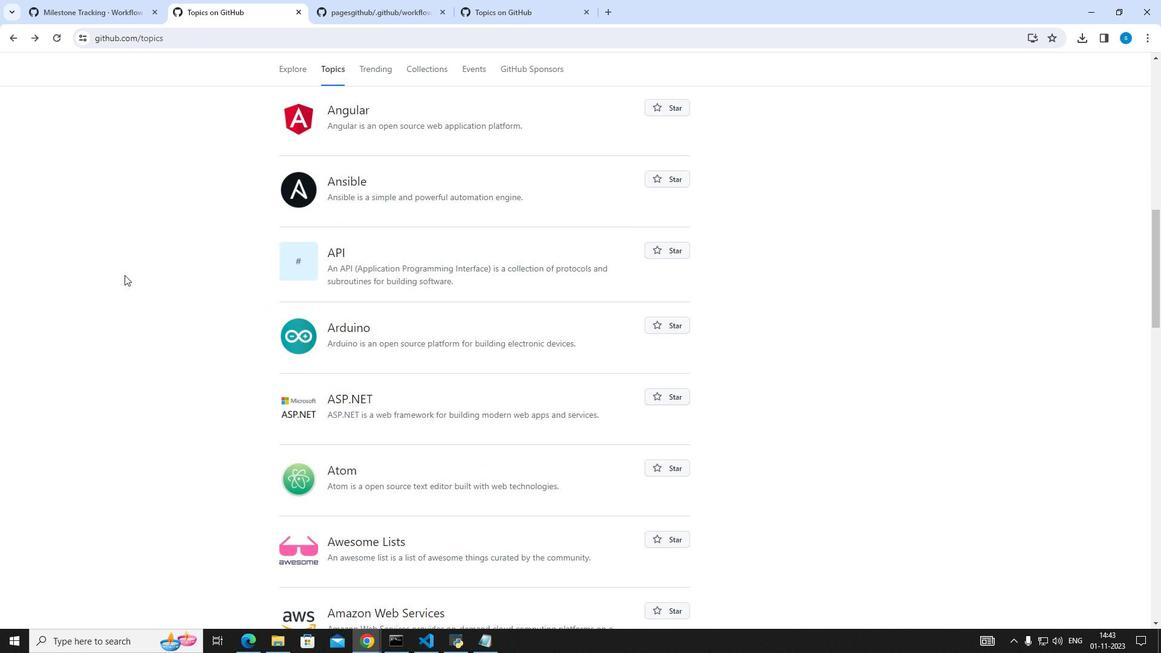 
Action: Mouse moved to (199, 291)
Screenshot: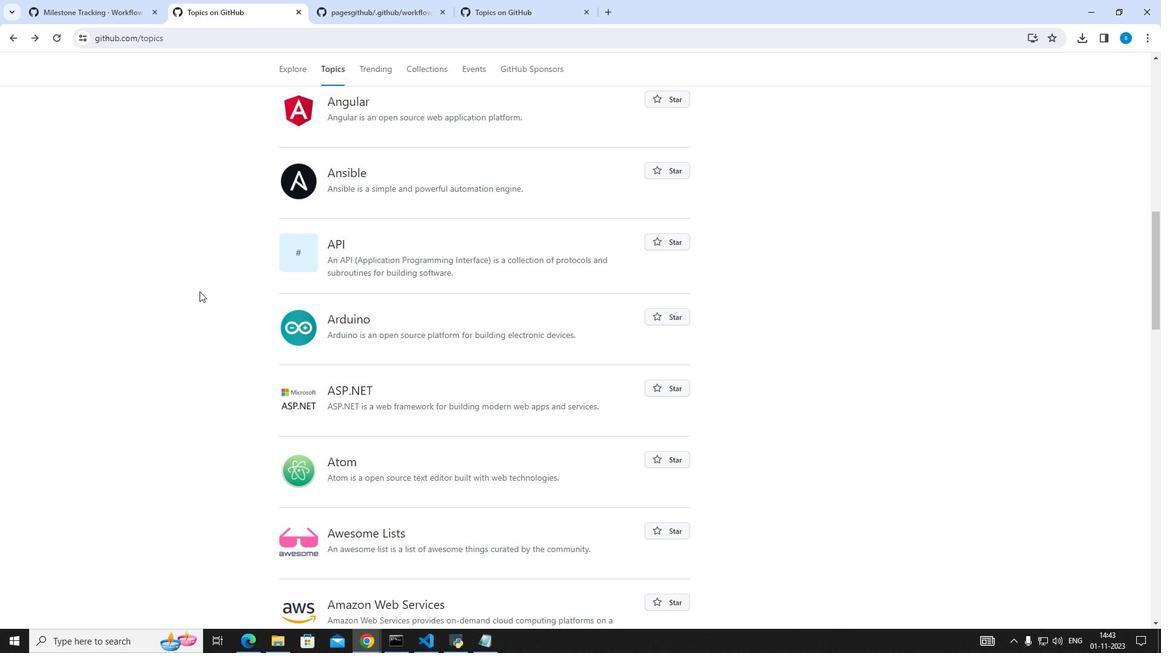 
Action: Mouse scrolled (199, 290) with delta (0, 0)
Screenshot: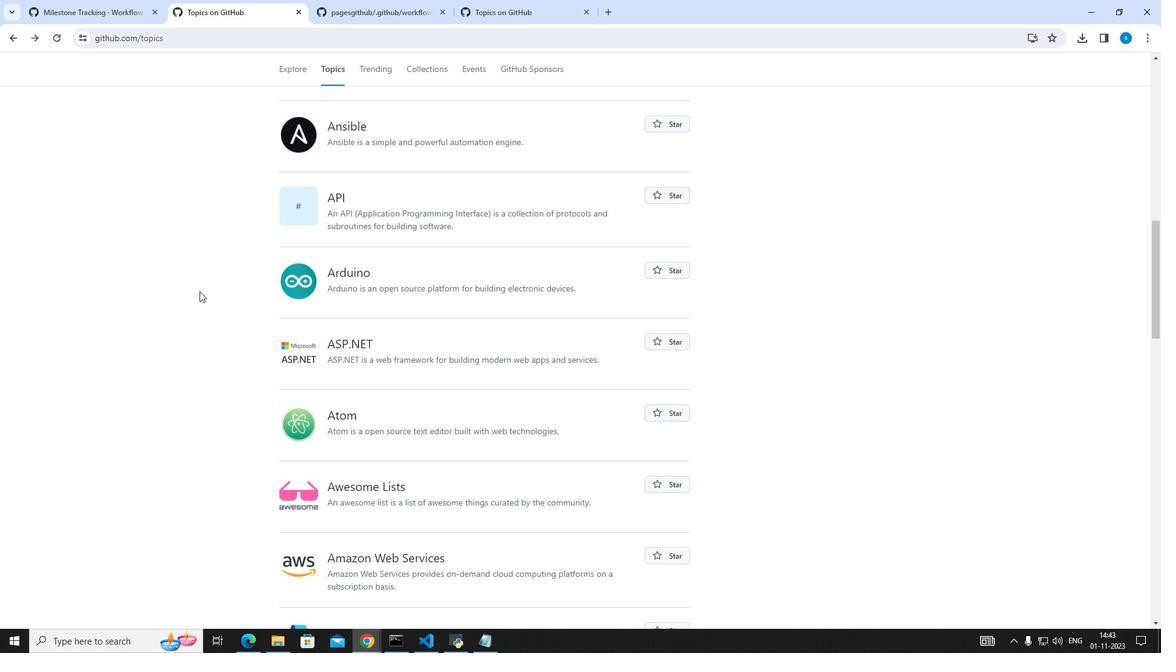
Action: Mouse moved to (352, 450)
Screenshot: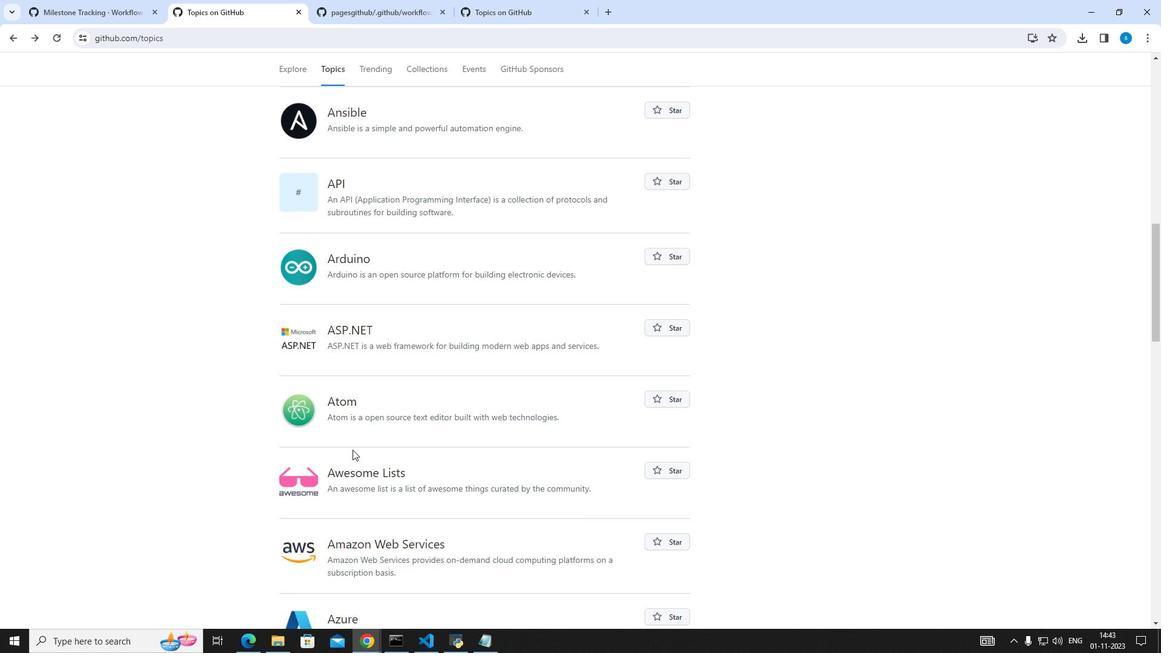 
Action: Mouse scrolled (352, 449) with delta (0, 0)
Screenshot: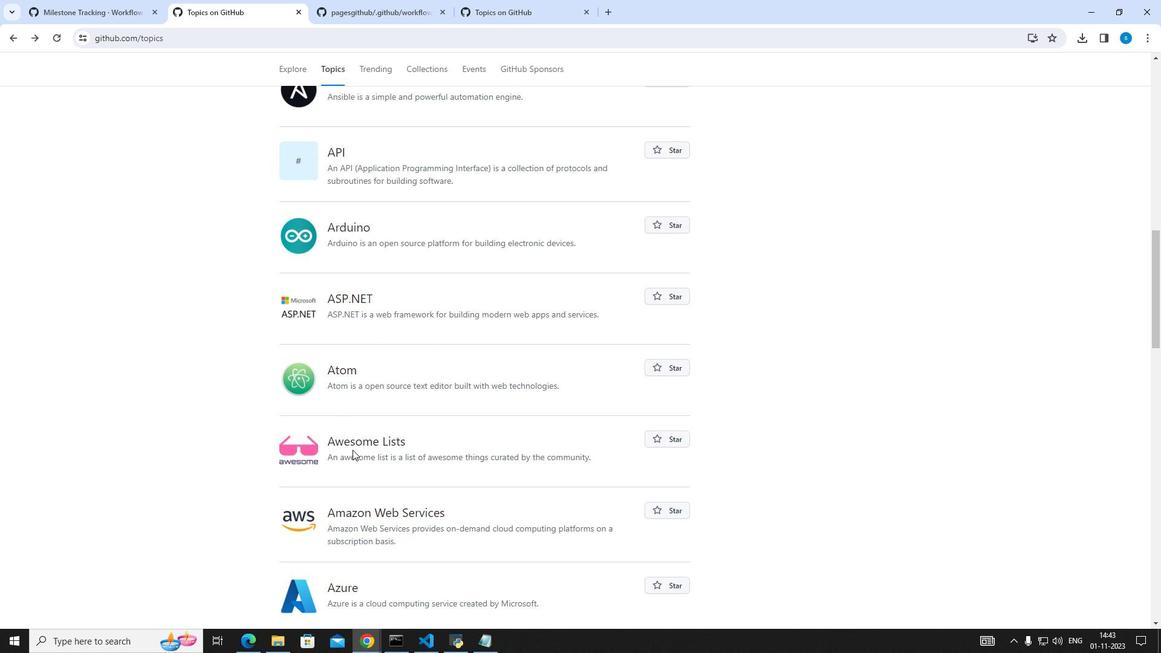 
Action: Mouse scrolled (352, 449) with delta (0, 0)
Screenshot: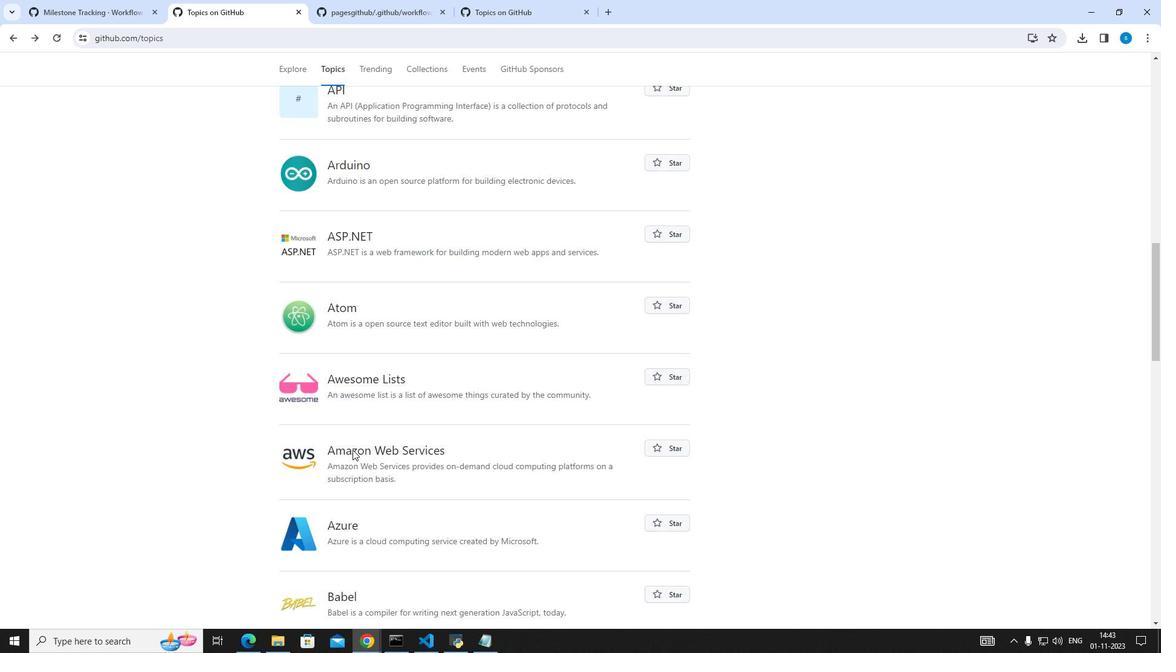 
Action: Mouse moved to (335, 497)
Screenshot: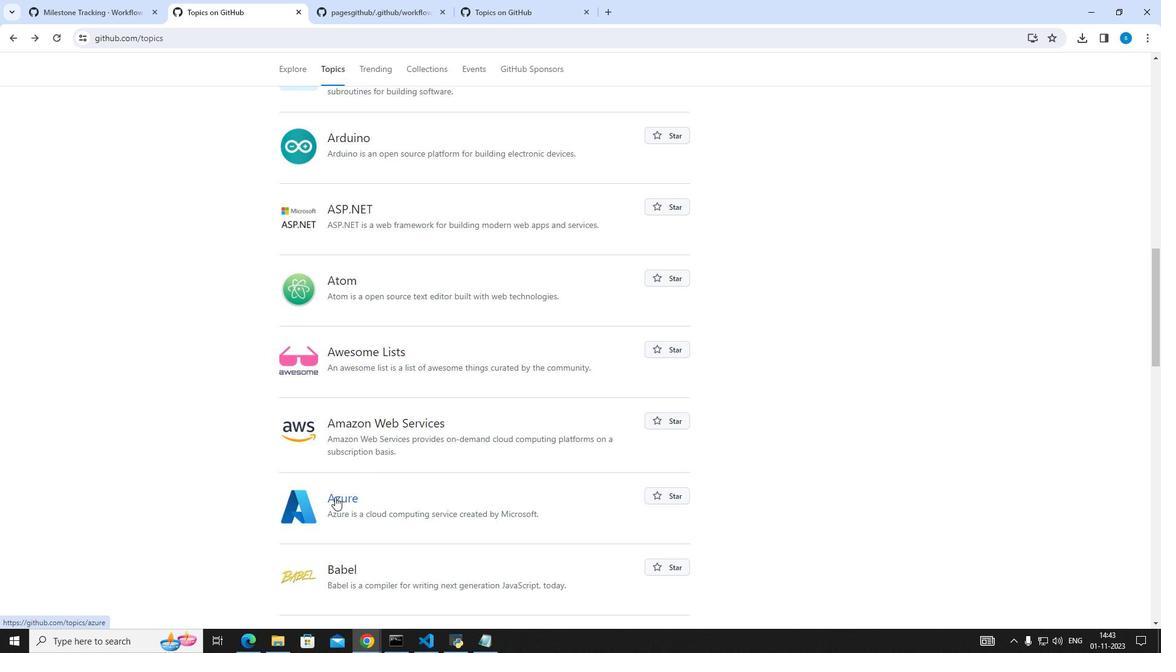 
Action: Mouse pressed left at (335, 497)
Screenshot: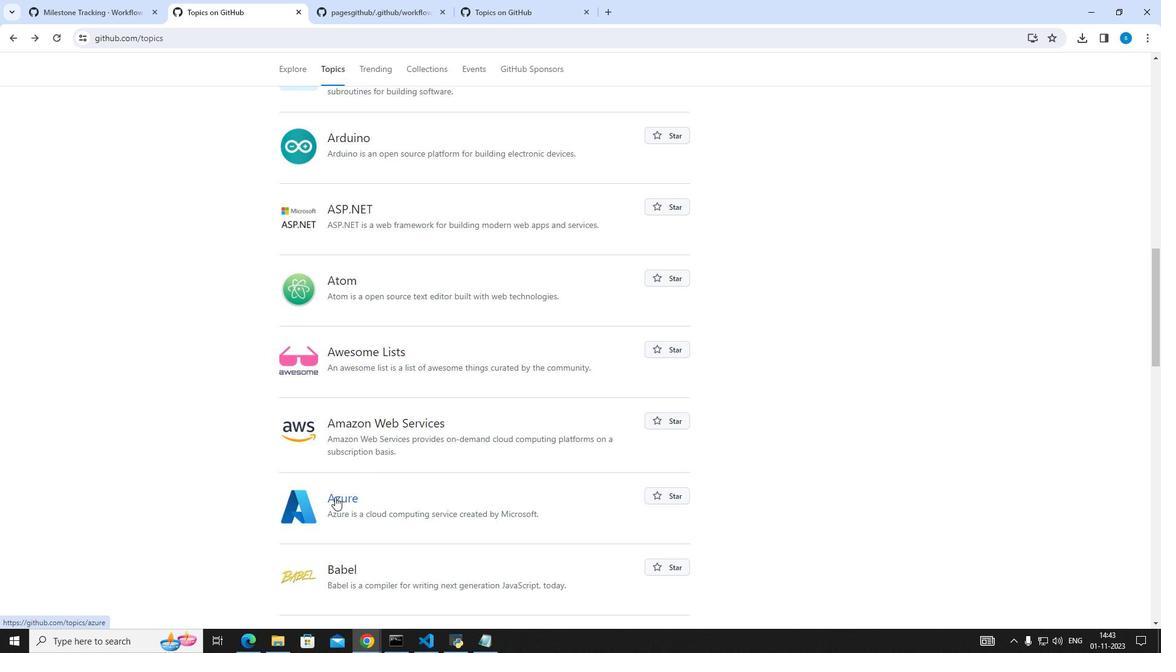 
Action: Mouse moved to (231, 427)
Screenshot: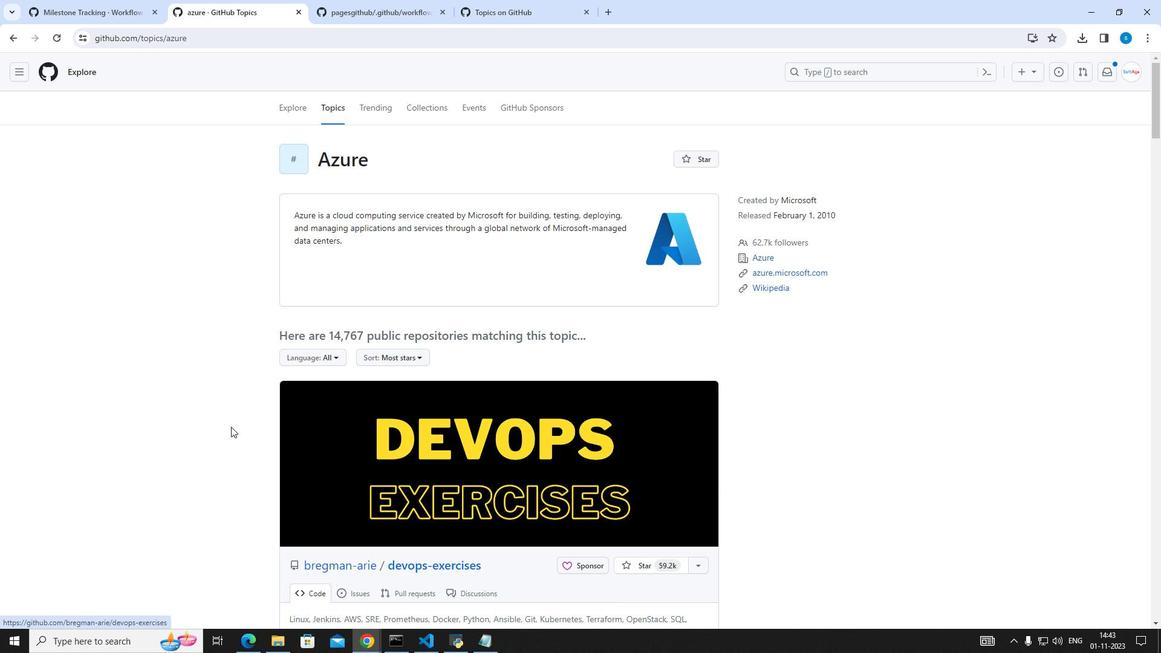
Action: Mouse scrolled (231, 426) with delta (0, 0)
Screenshot: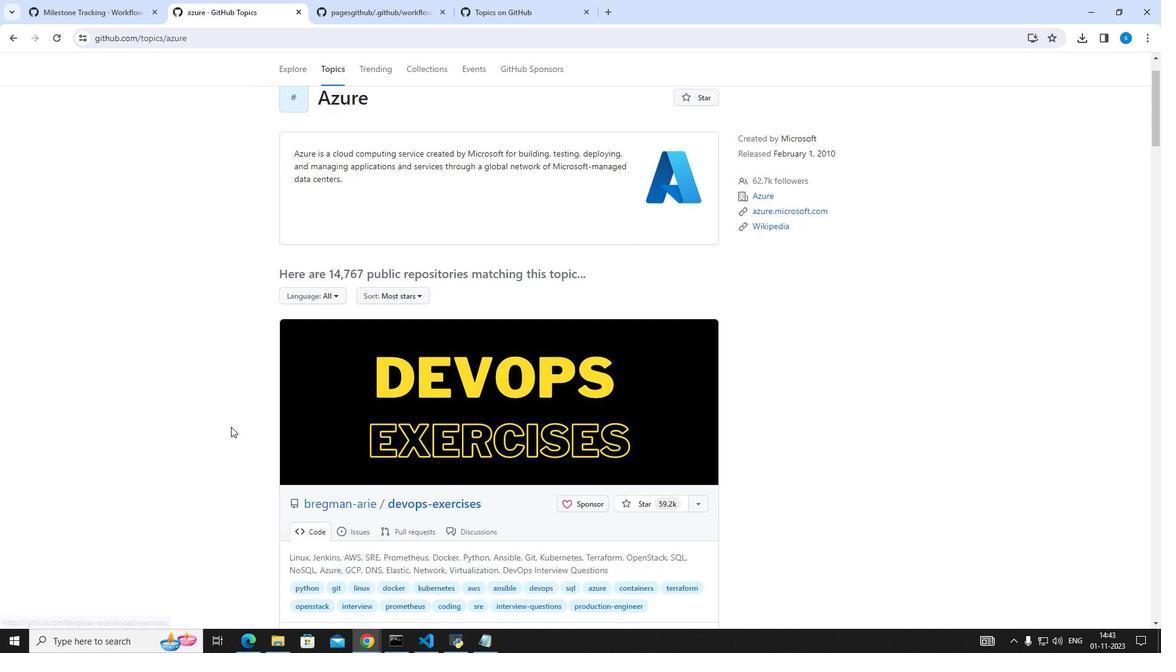 
Action: Mouse scrolled (231, 426) with delta (0, 0)
Screenshot: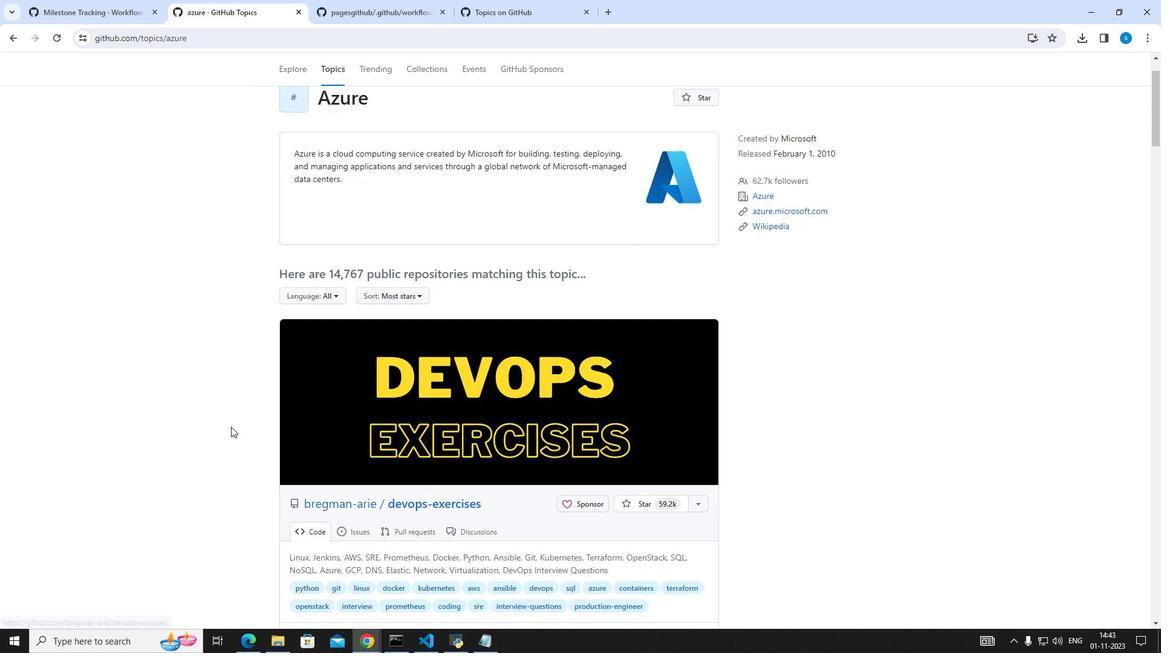 
Action: Mouse scrolled (231, 426) with delta (0, 0)
Screenshot: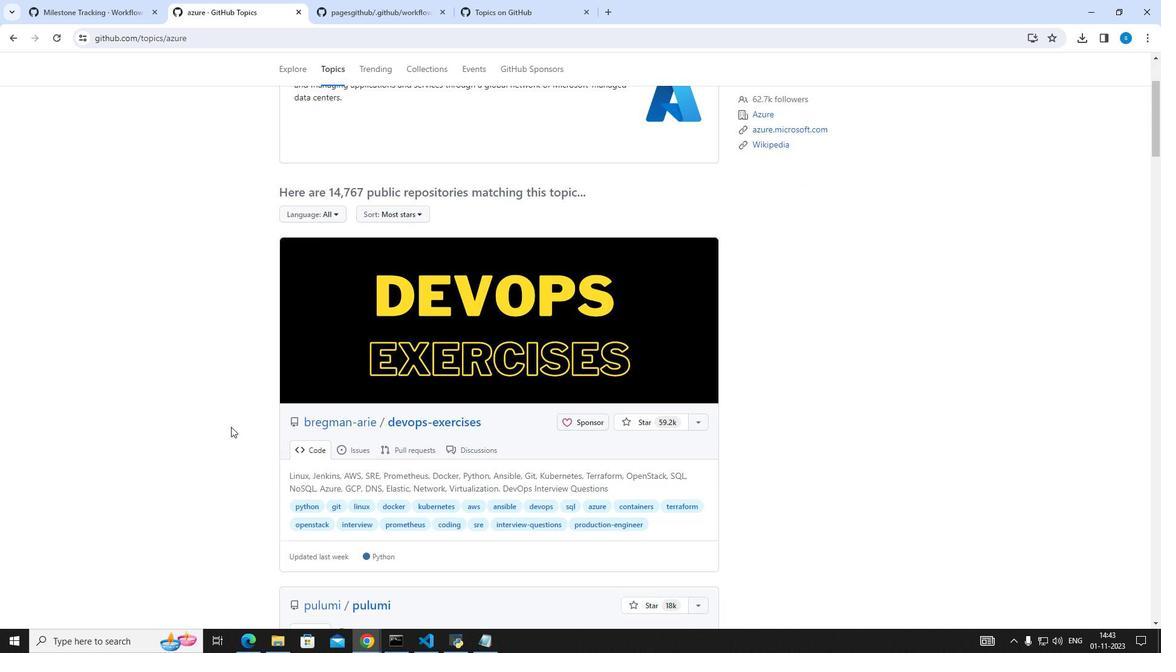 
Action: Mouse moved to (405, 380)
Screenshot: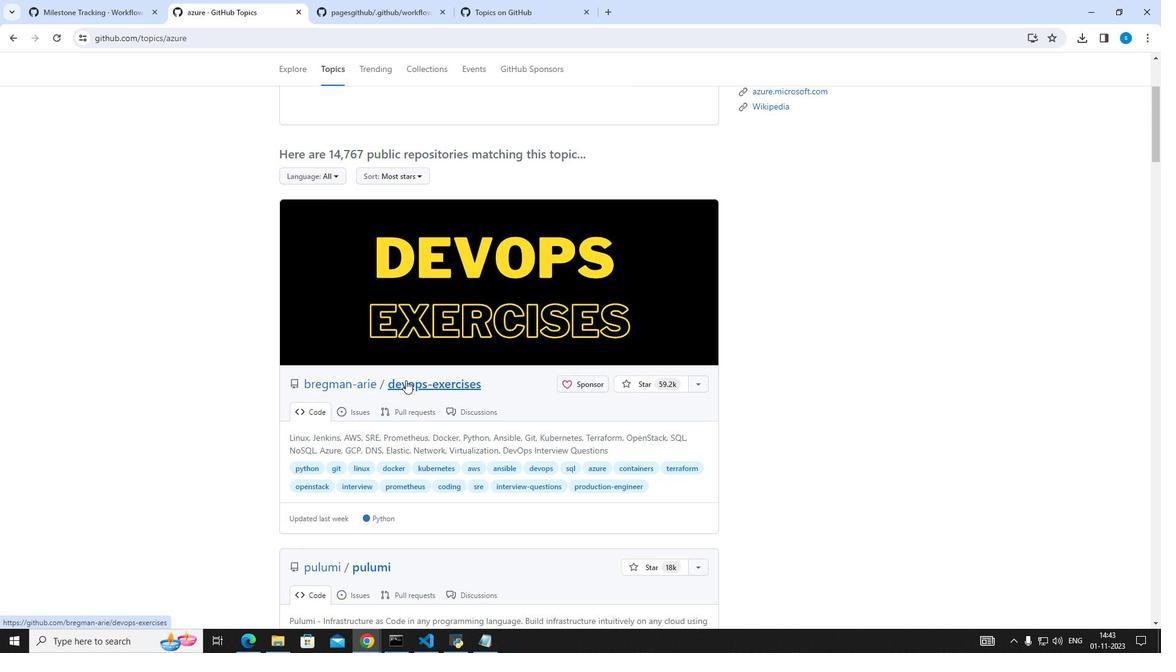 
Action: Mouse pressed left at (405, 380)
Screenshot: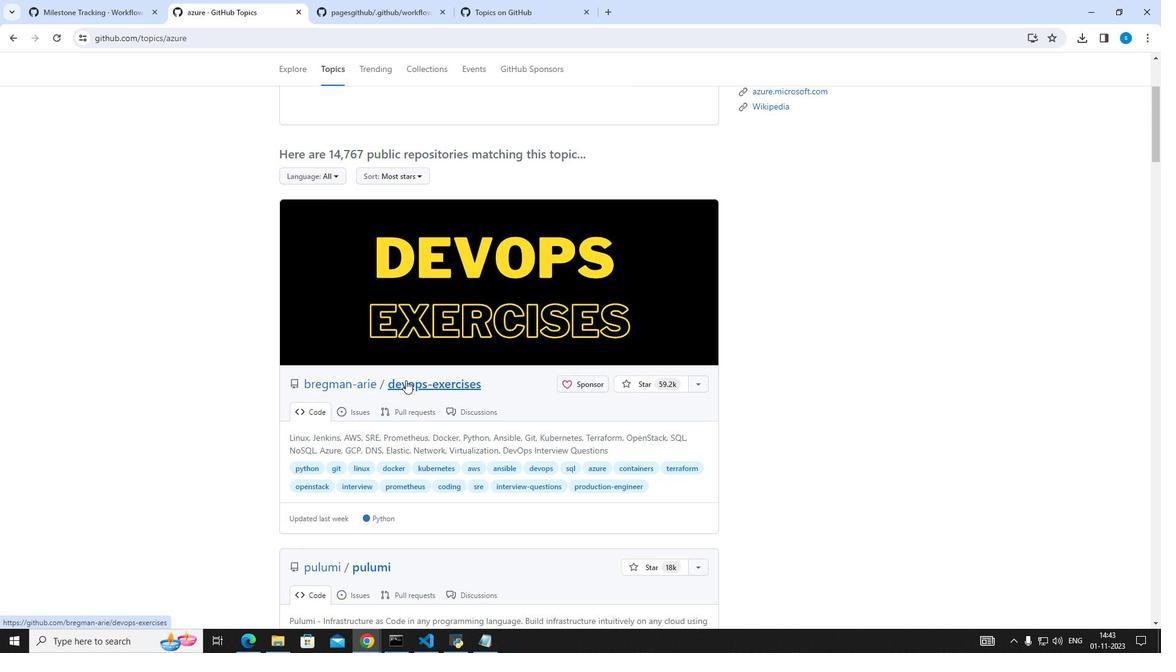 
Action: Mouse moved to (153, 385)
Screenshot: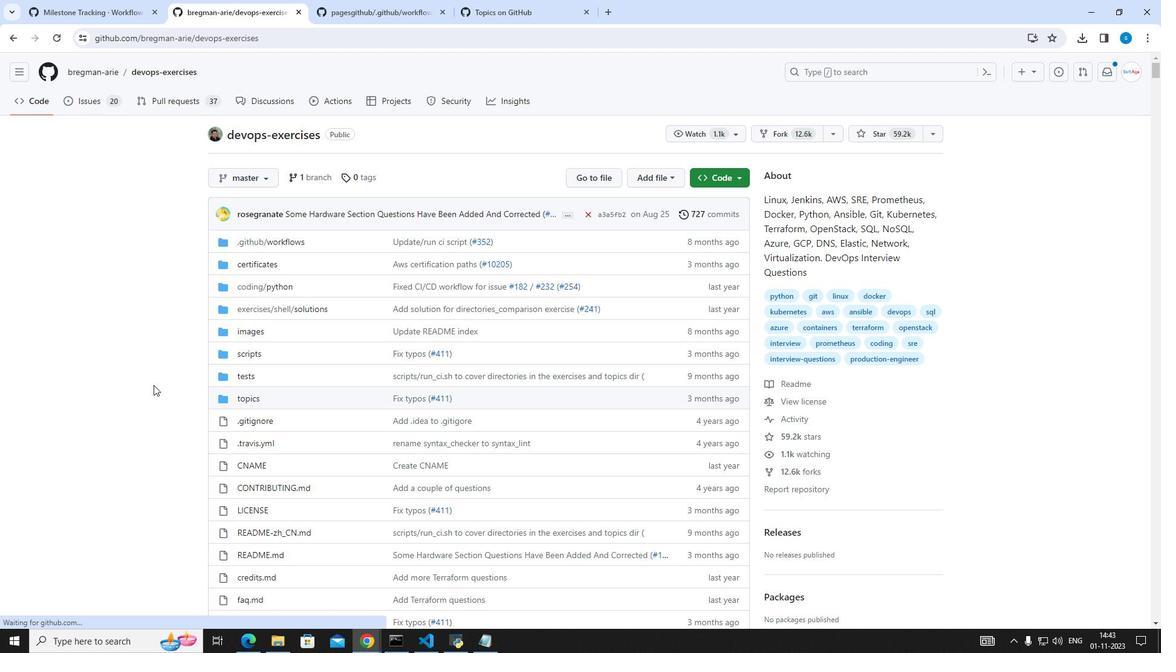 
Action: Mouse scrolled (153, 384) with delta (0, 0)
Screenshot: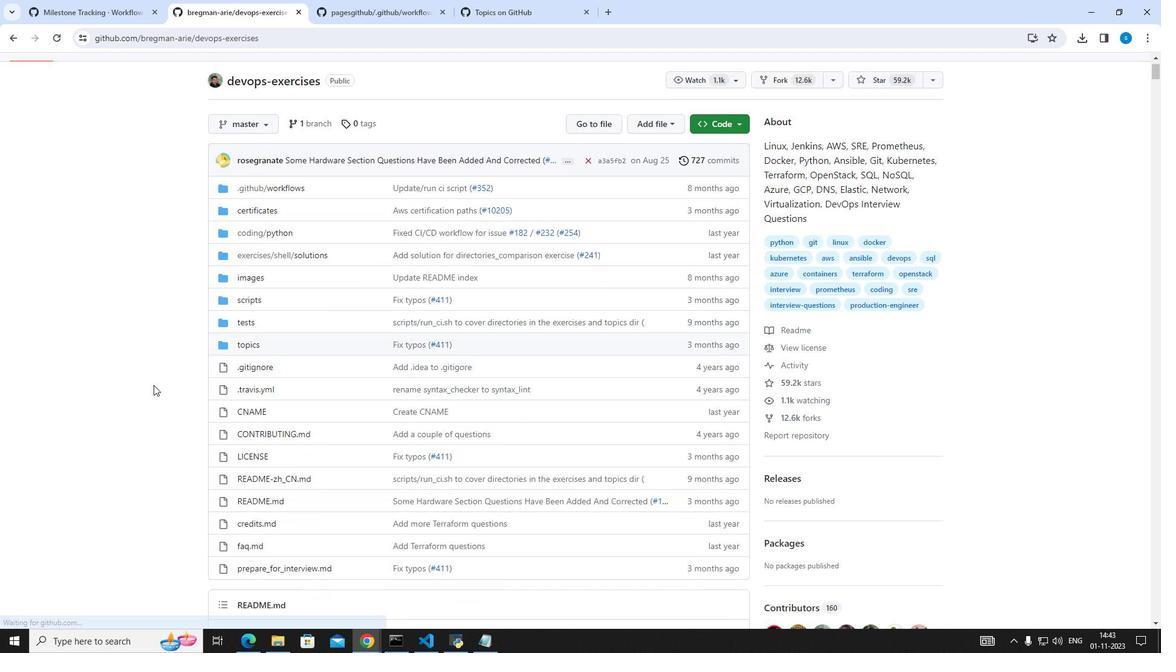 
Action: Mouse scrolled (153, 384) with delta (0, 0)
Screenshot: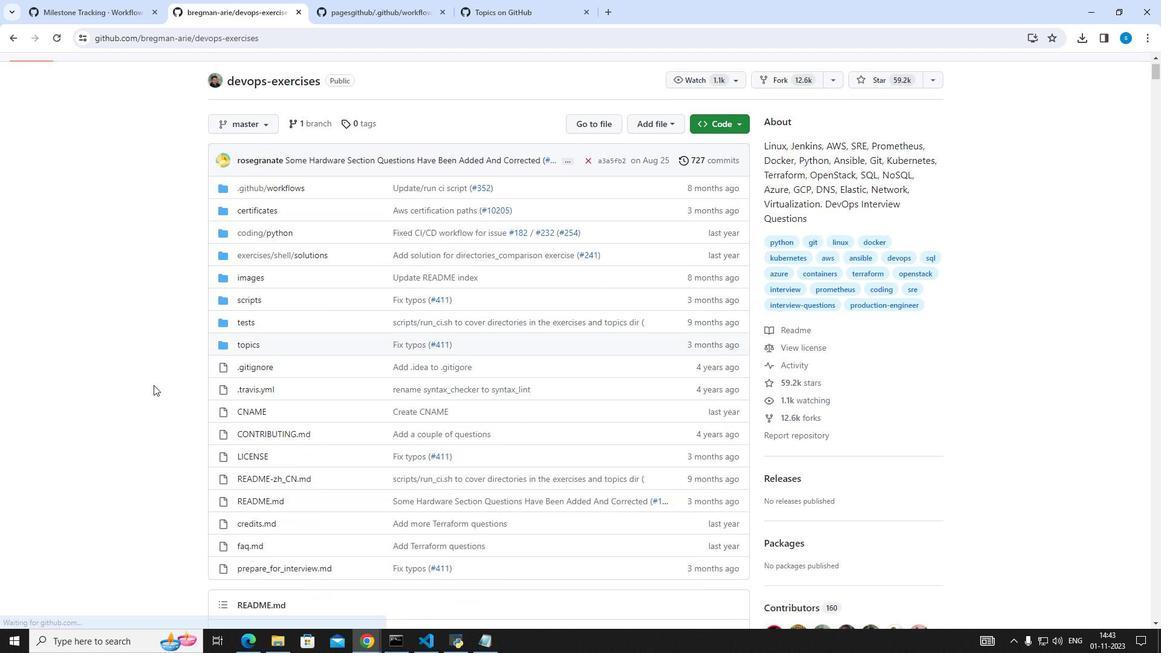 
Action: Mouse scrolled (153, 384) with delta (0, 0)
Screenshot: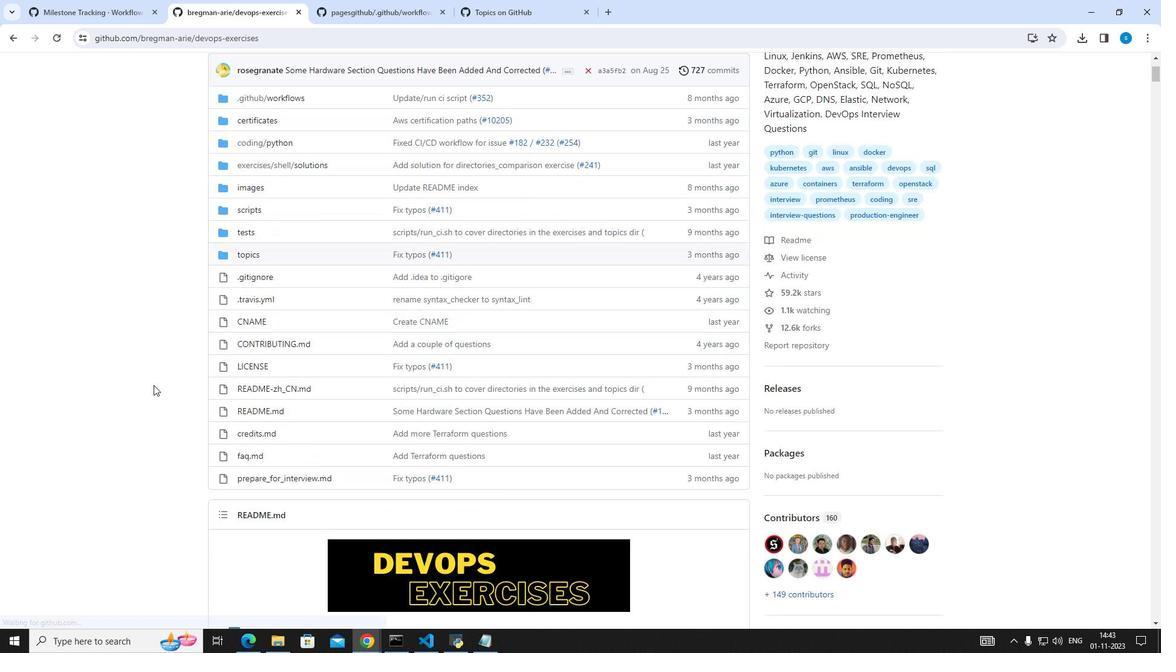 
Action: Mouse scrolled (153, 385) with delta (0, 0)
Screenshot: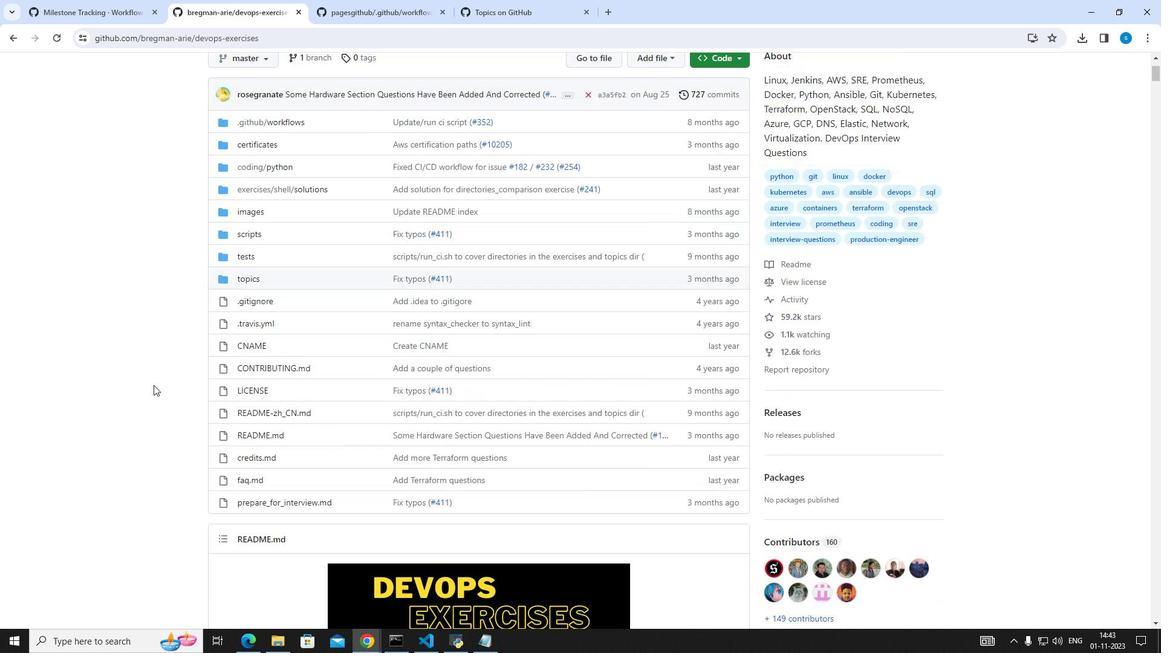 
Action: Mouse scrolled (153, 385) with delta (0, 0)
Screenshot: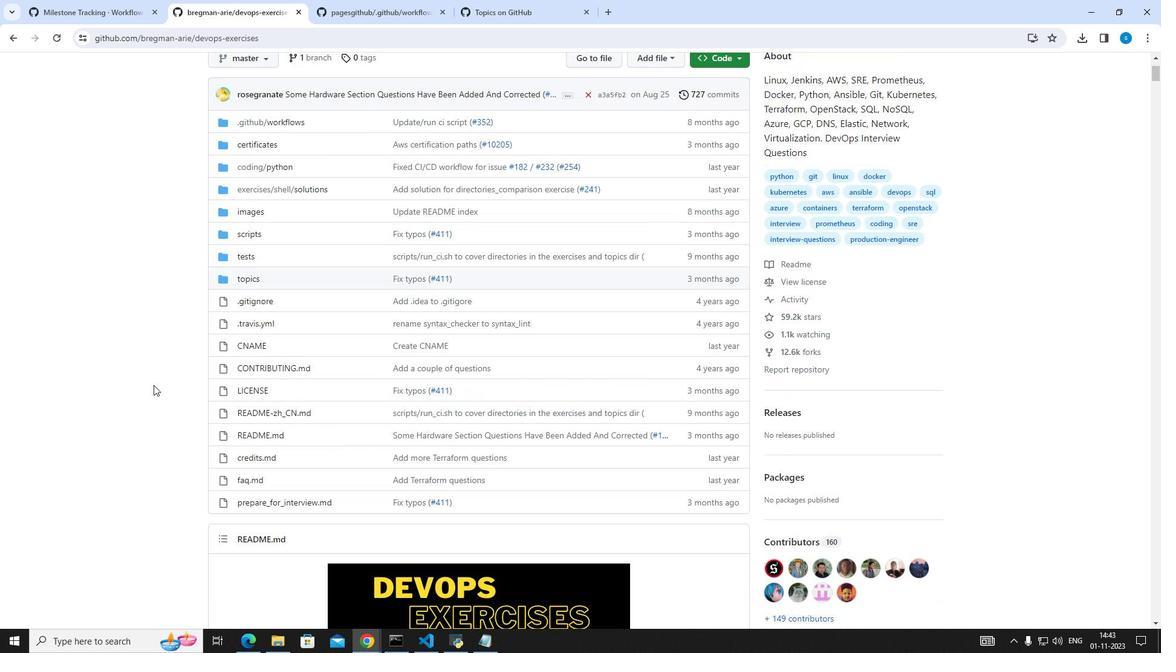 
Action: Mouse scrolled (153, 385) with delta (0, 0)
Screenshot: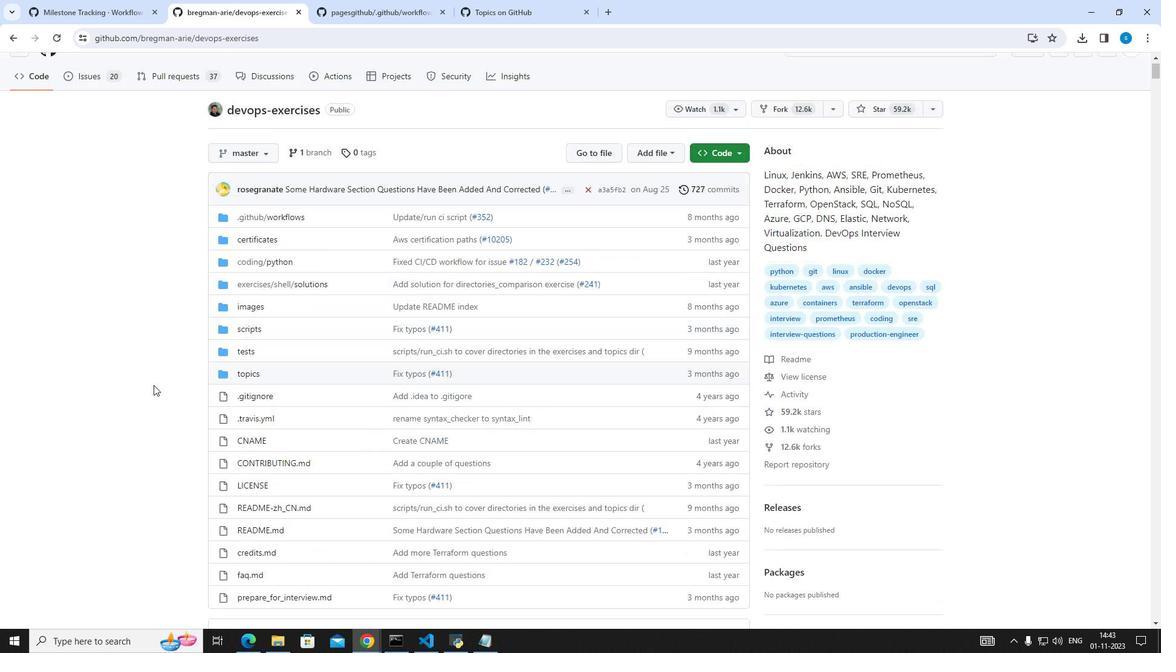 
Action: Mouse scrolled (153, 385) with delta (0, 0)
Screenshot: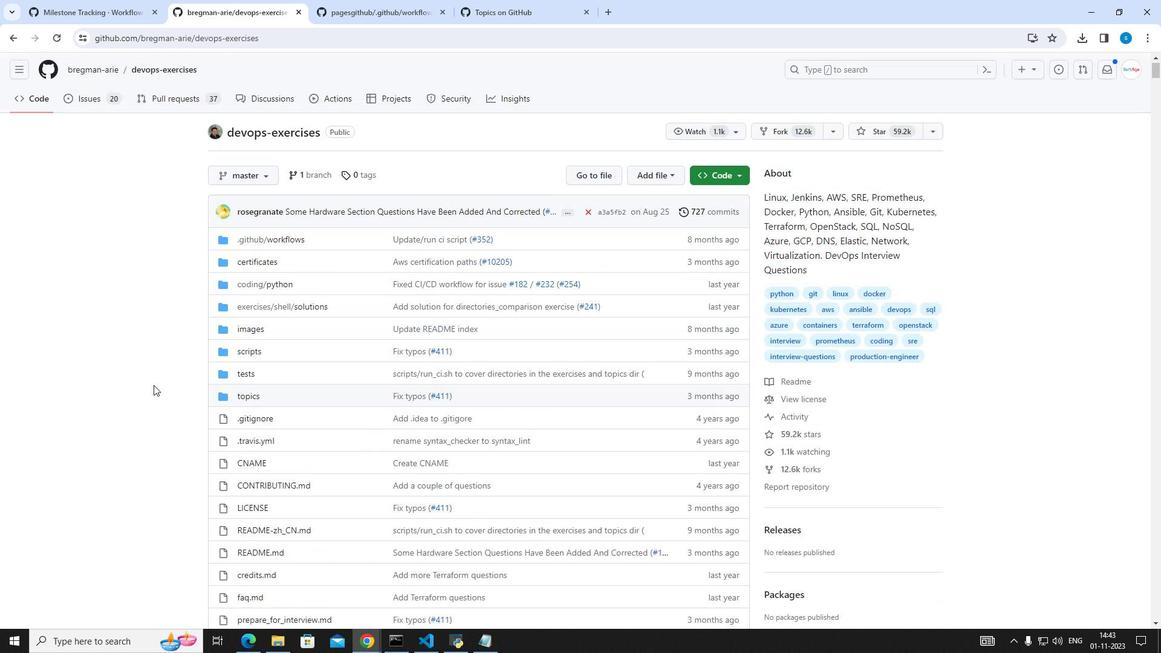 
Action: Mouse scrolled (153, 384) with delta (0, 0)
Screenshot: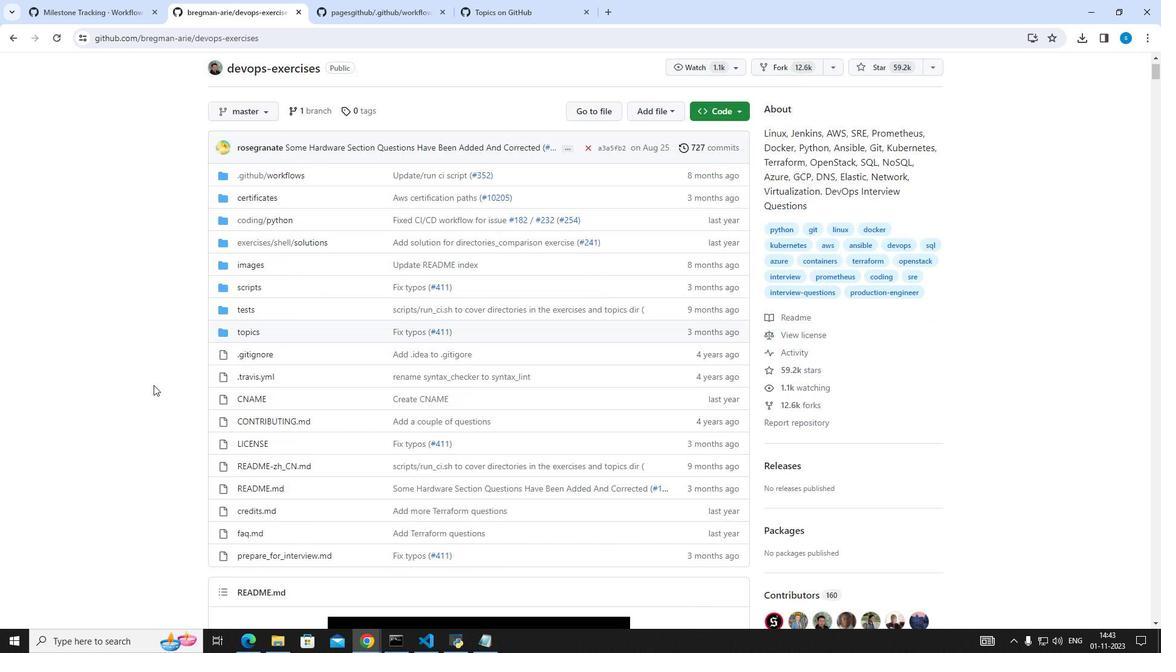 
Action: Mouse scrolled (153, 384) with delta (0, 0)
Screenshot: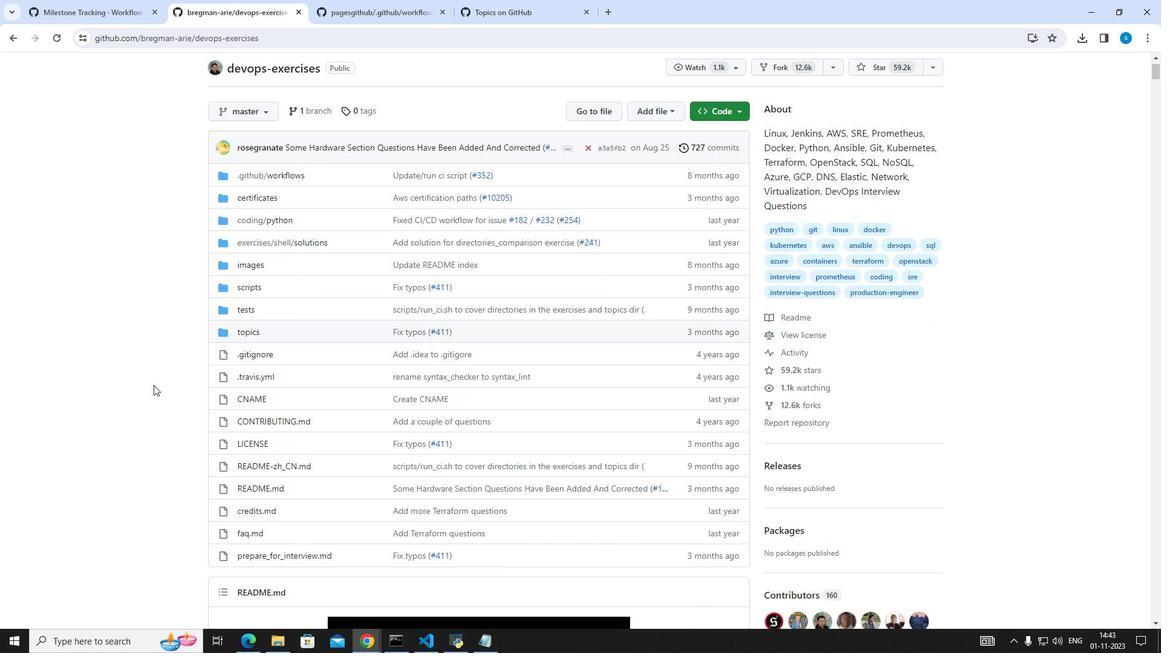 
Action: Mouse scrolled (153, 384) with delta (0, 0)
Screenshot: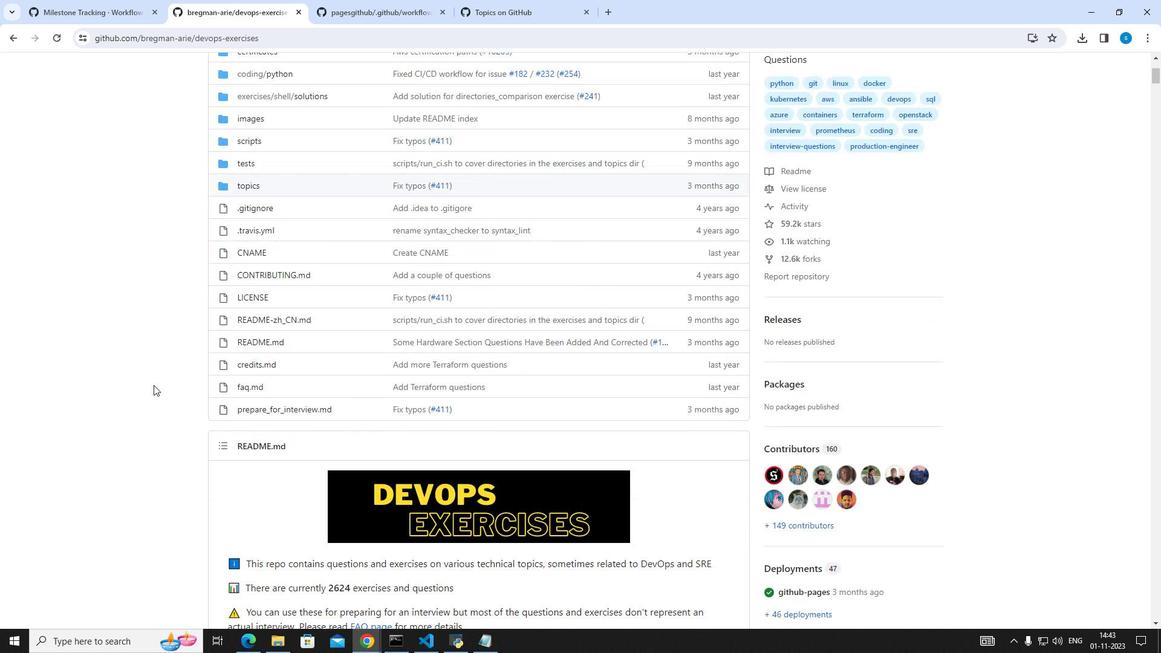 
Action: Mouse scrolled (153, 384) with delta (0, 0)
Screenshot: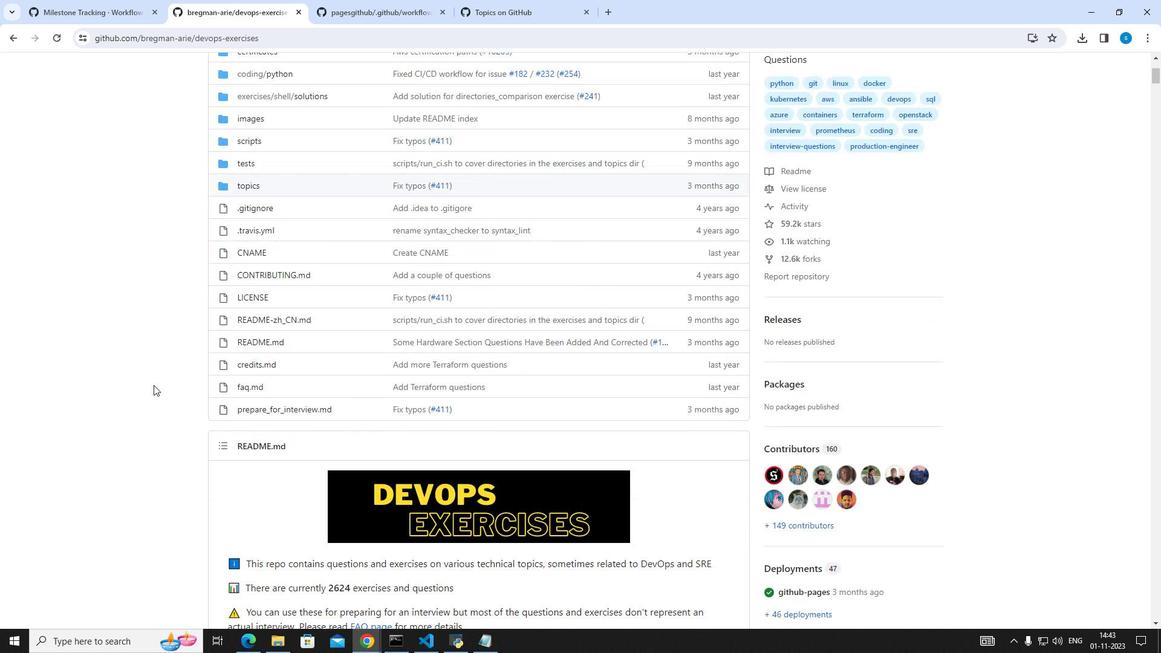 
Action: Mouse scrolled (153, 384) with delta (0, 0)
Screenshot: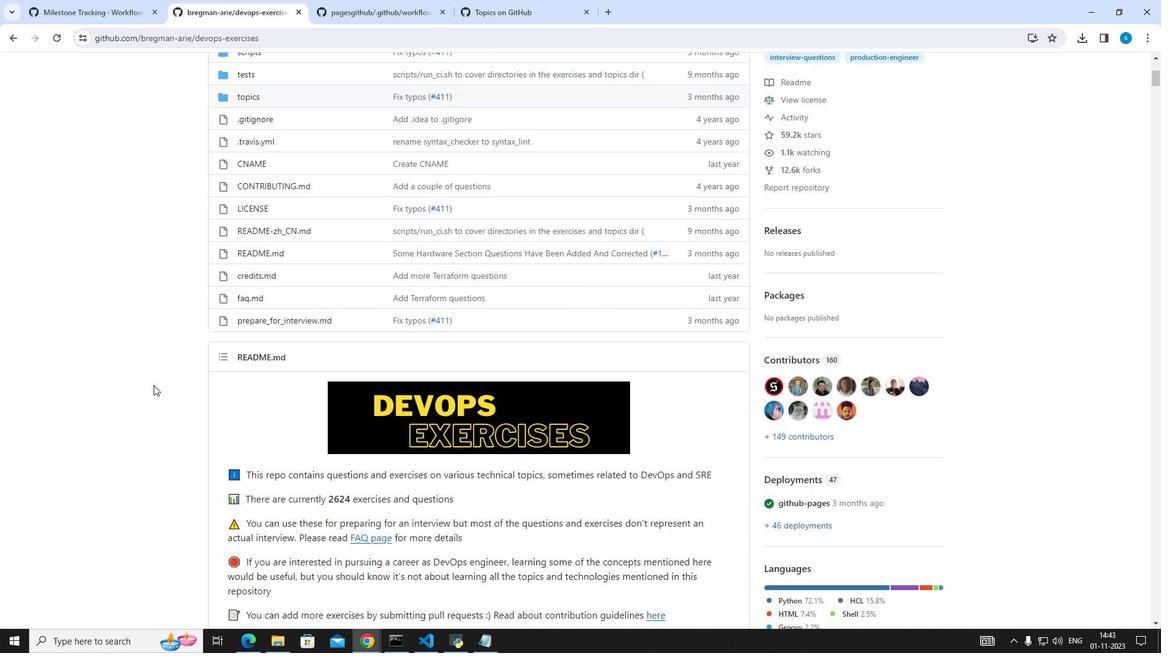 
Action: Mouse scrolled (153, 384) with delta (0, 0)
Screenshot: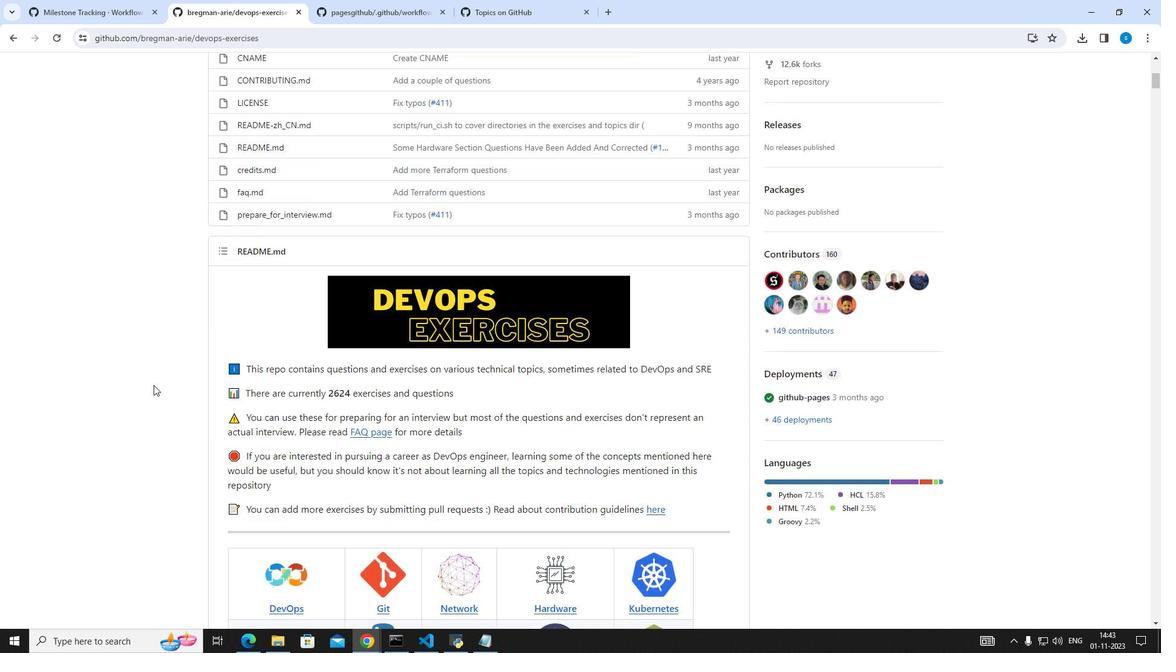 
Action: Mouse scrolled (153, 384) with delta (0, 0)
Screenshot: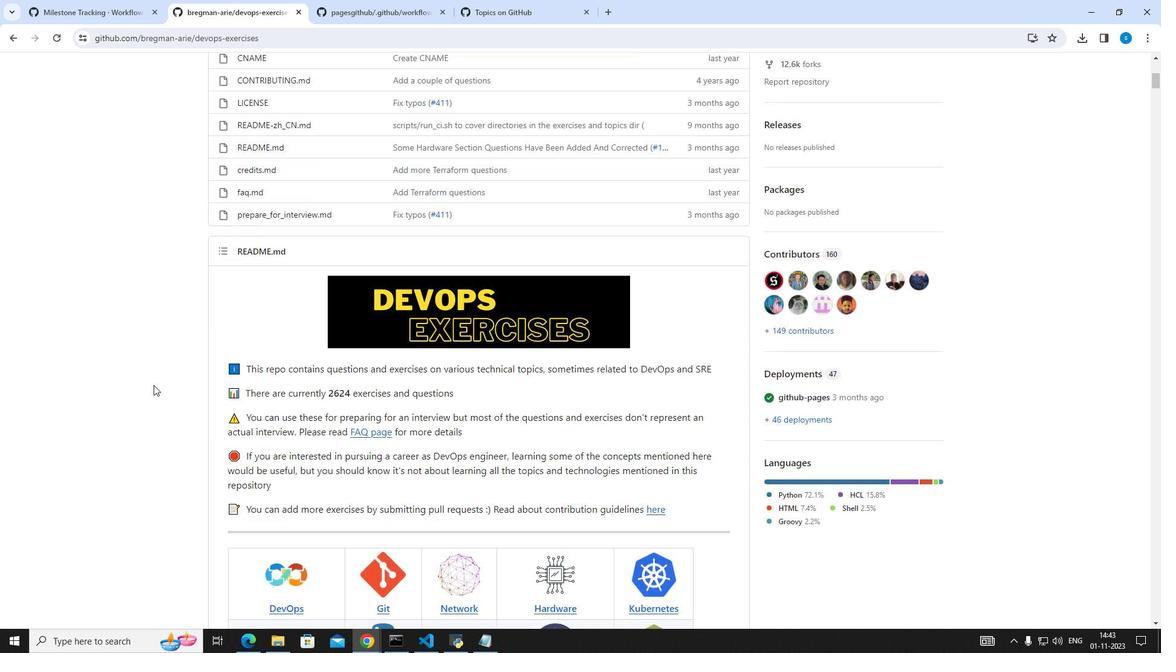 
Action: Mouse scrolled (153, 384) with delta (0, 0)
Screenshot: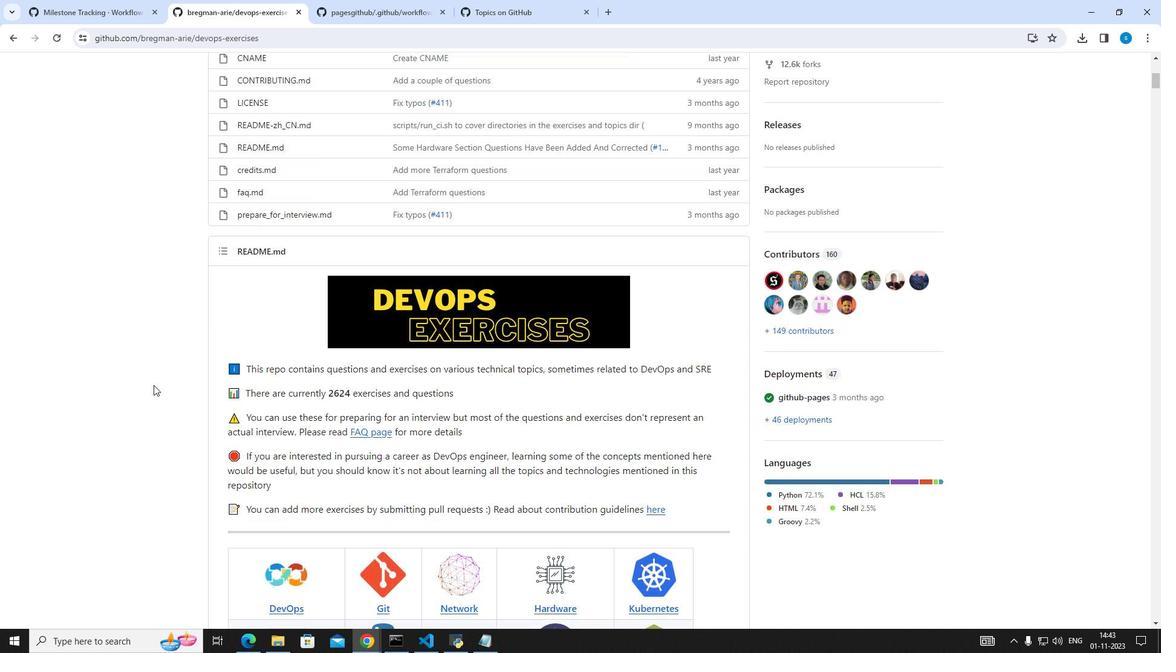 
Action: Mouse scrolled (153, 384) with delta (0, 0)
Screenshot: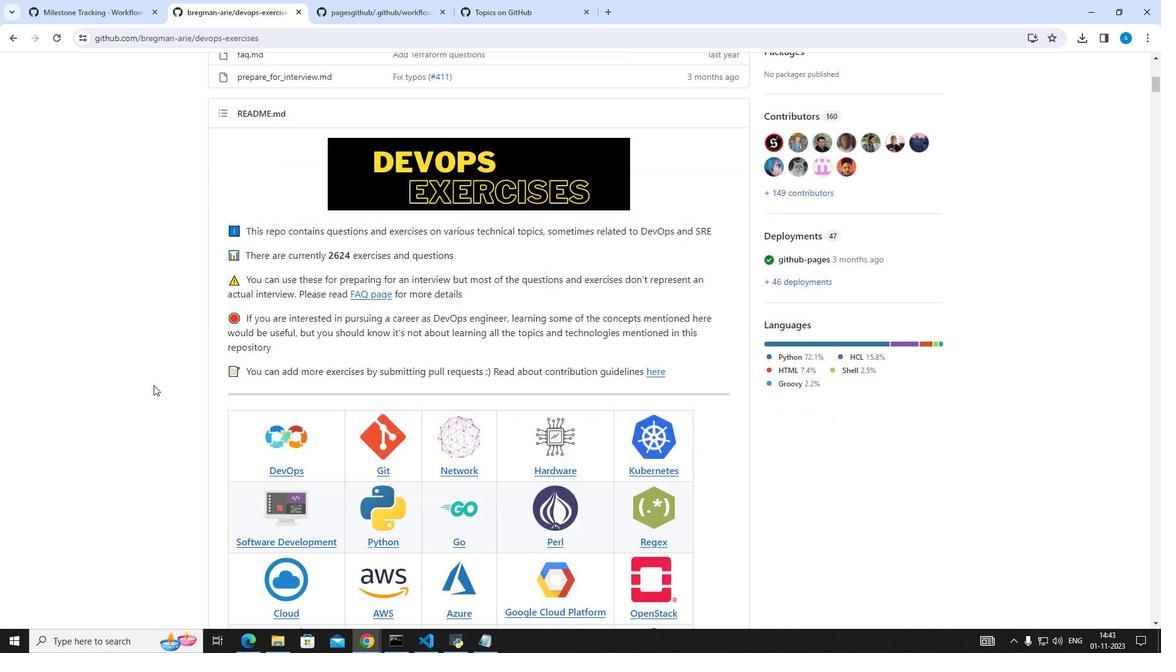 
Action: Mouse scrolled (153, 384) with delta (0, 0)
Screenshot: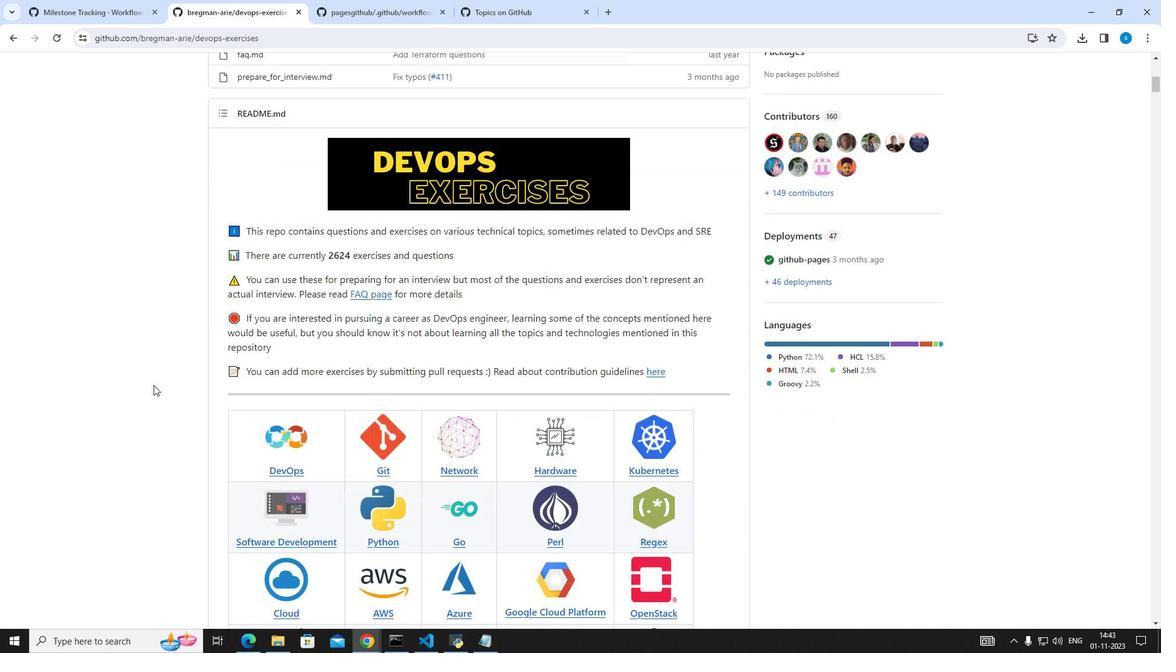 
Action: Mouse moved to (153, 385)
Screenshot: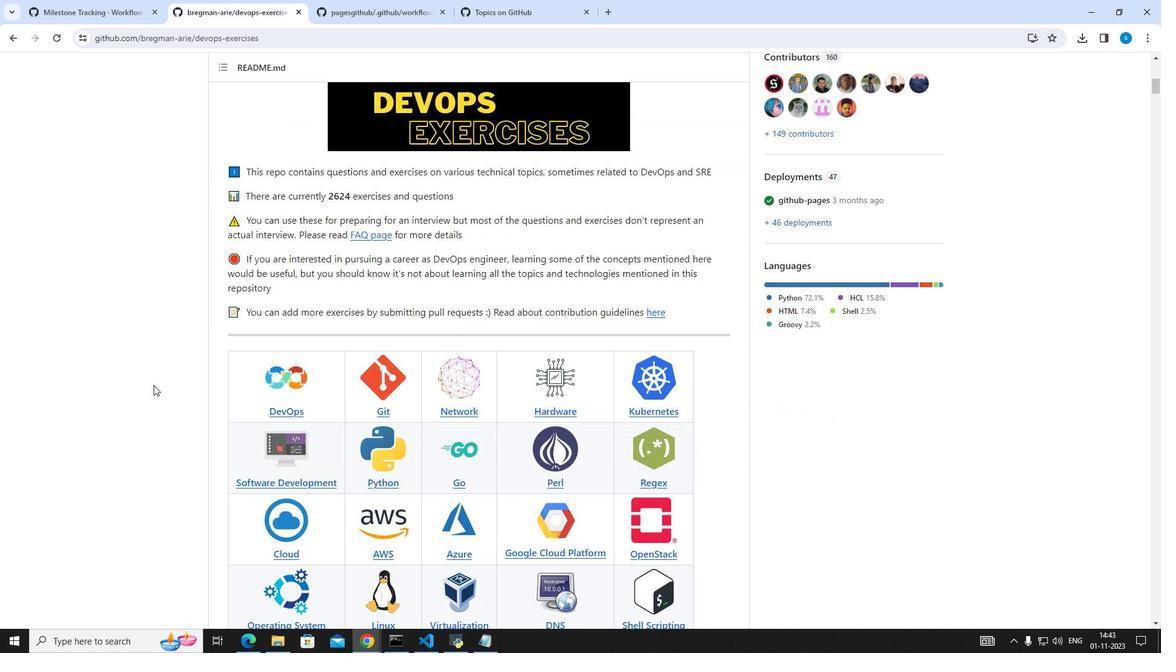 
Action: Mouse scrolled (153, 384) with delta (0, 0)
Screenshot: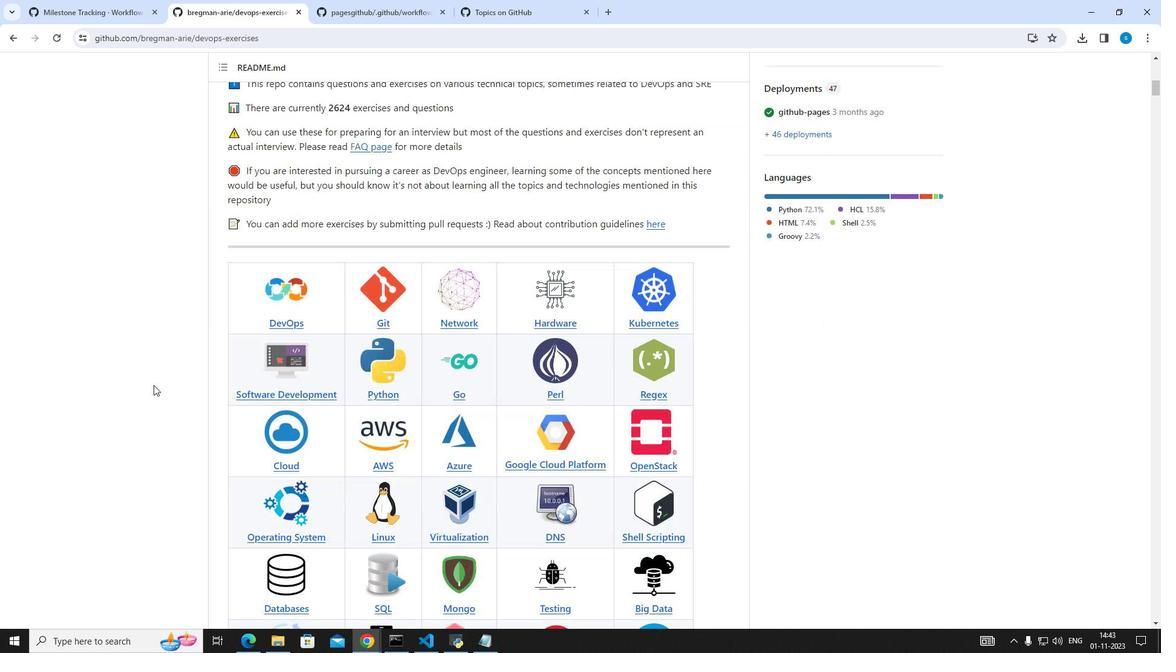 
Action: Mouse scrolled (153, 384) with delta (0, 0)
Screenshot: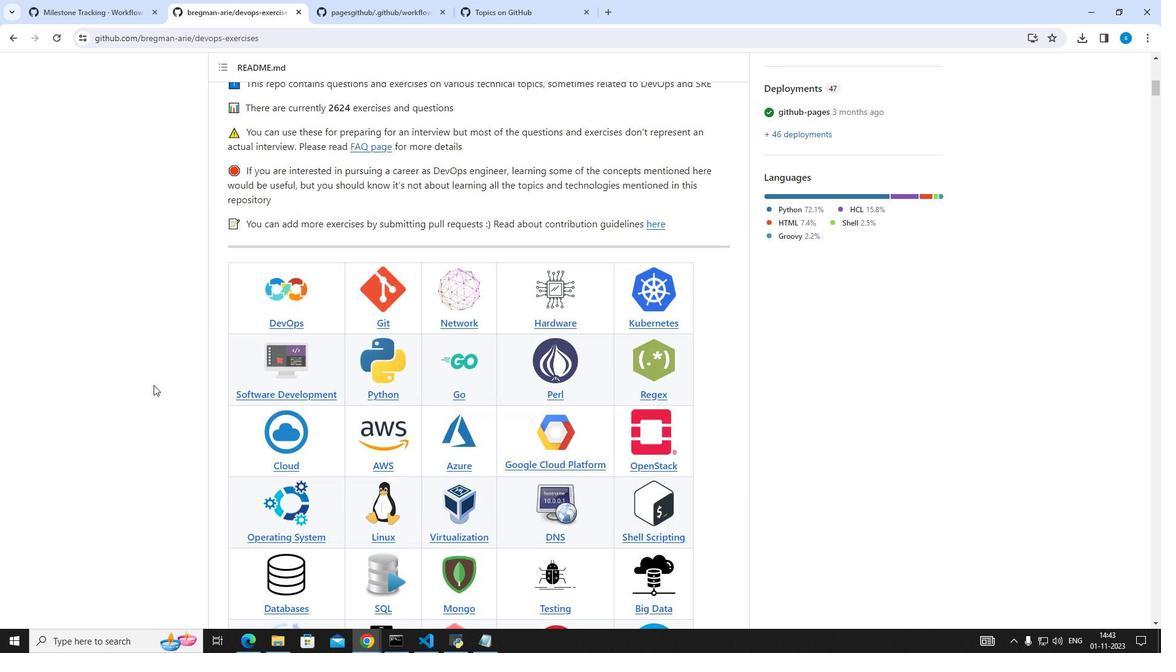 
Action: Mouse scrolled (153, 384) with delta (0, 0)
Screenshot: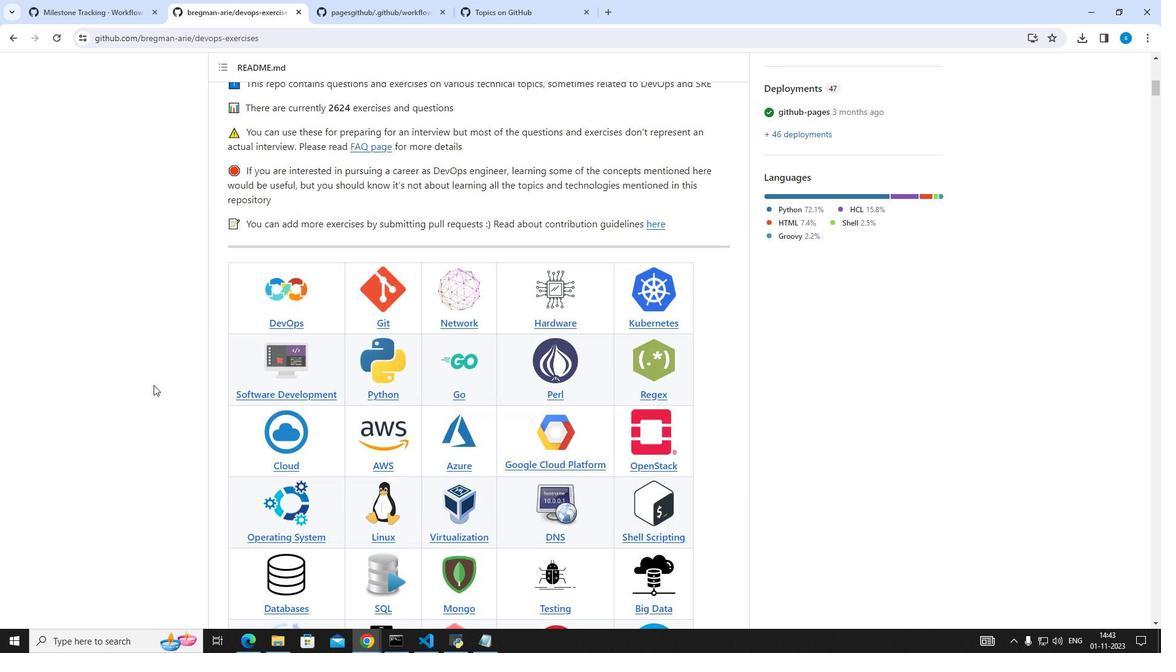 
Action: Mouse scrolled (153, 384) with delta (0, 0)
Screenshot: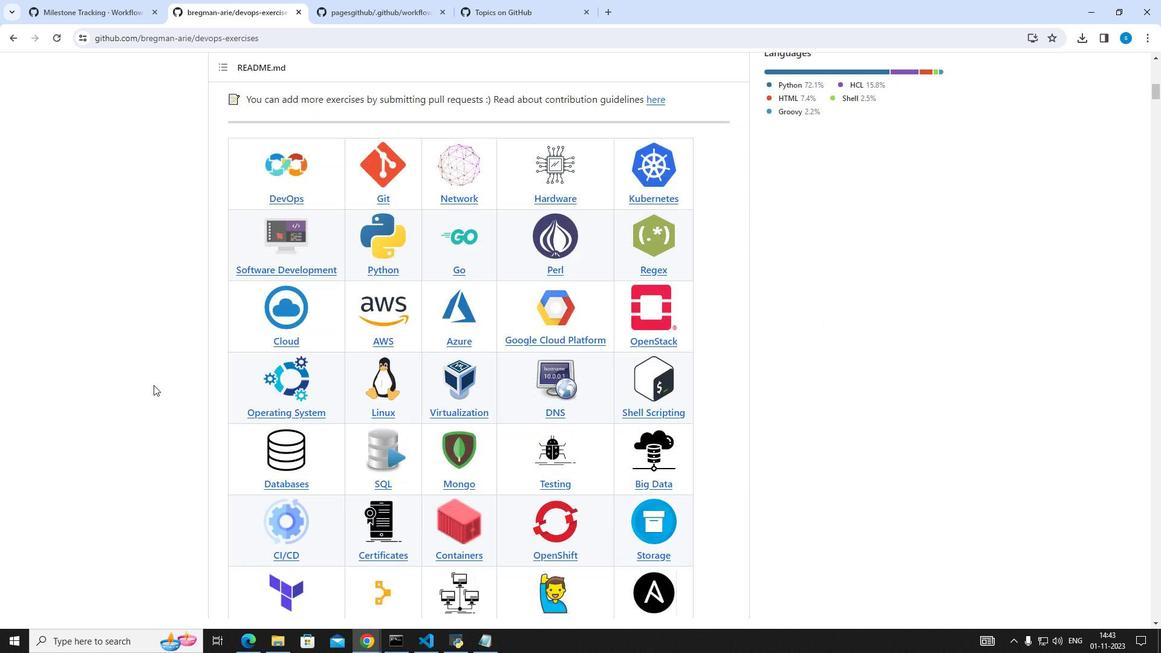 
Action: Mouse scrolled (153, 384) with delta (0, 0)
Screenshot: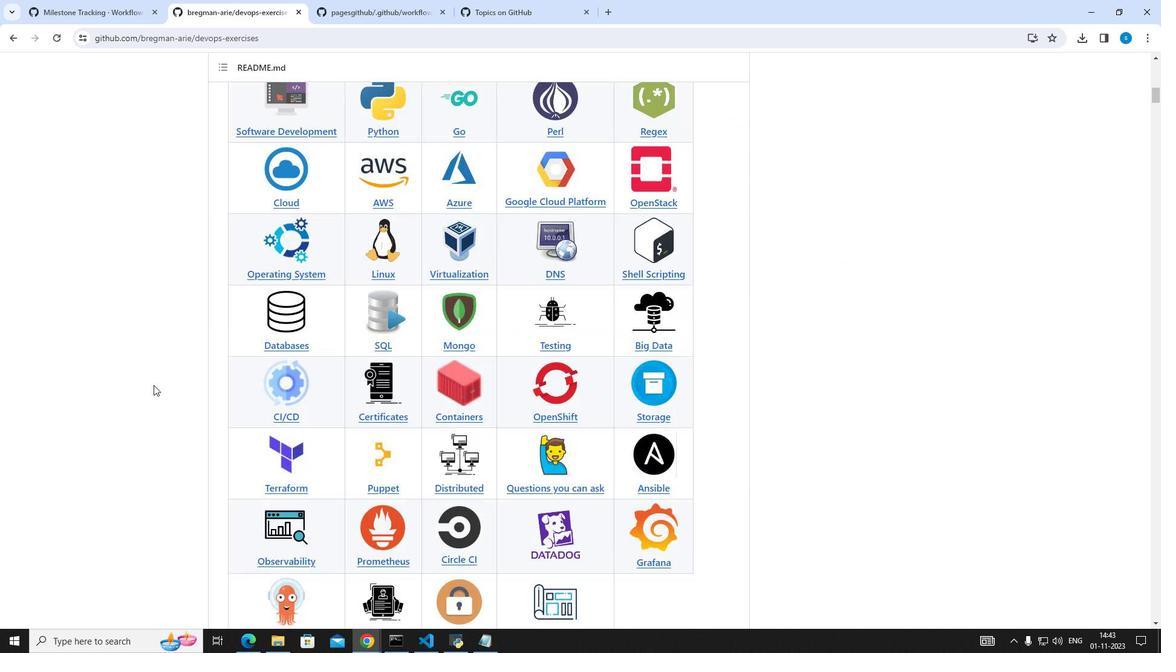 
Action: Mouse scrolled (153, 384) with delta (0, 0)
Screenshot: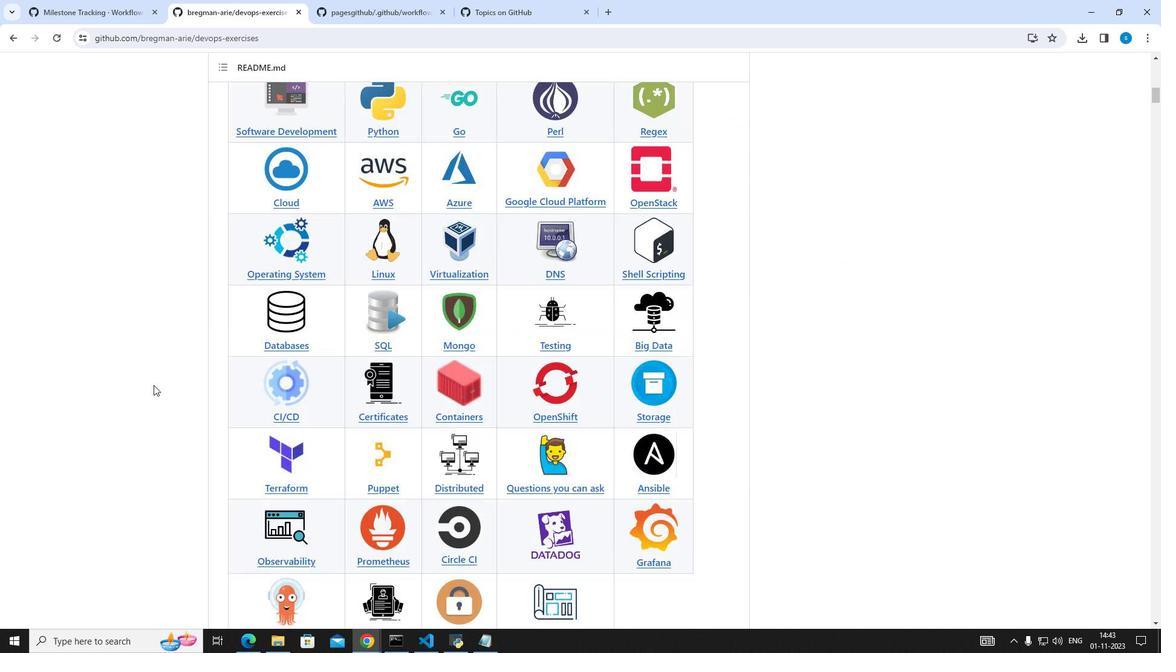 
Action: Mouse scrolled (153, 384) with delta (0, 0)
Screenshot: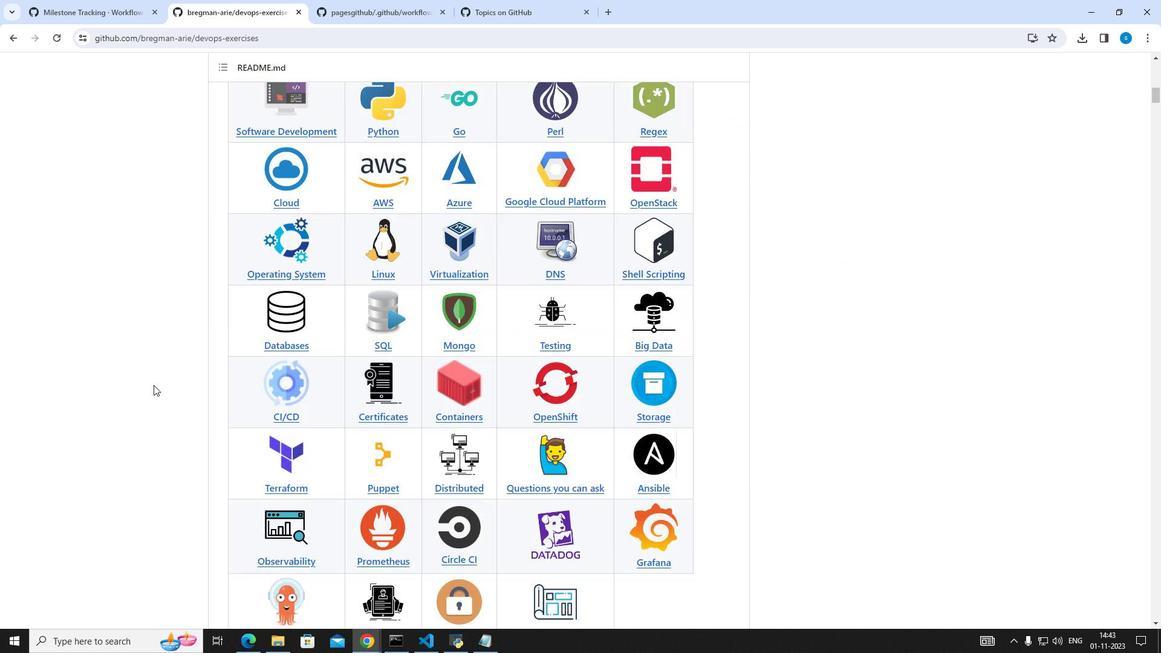 
Action: Mouse scrolled (153, 384) with delta (0, 0)
Screenshot: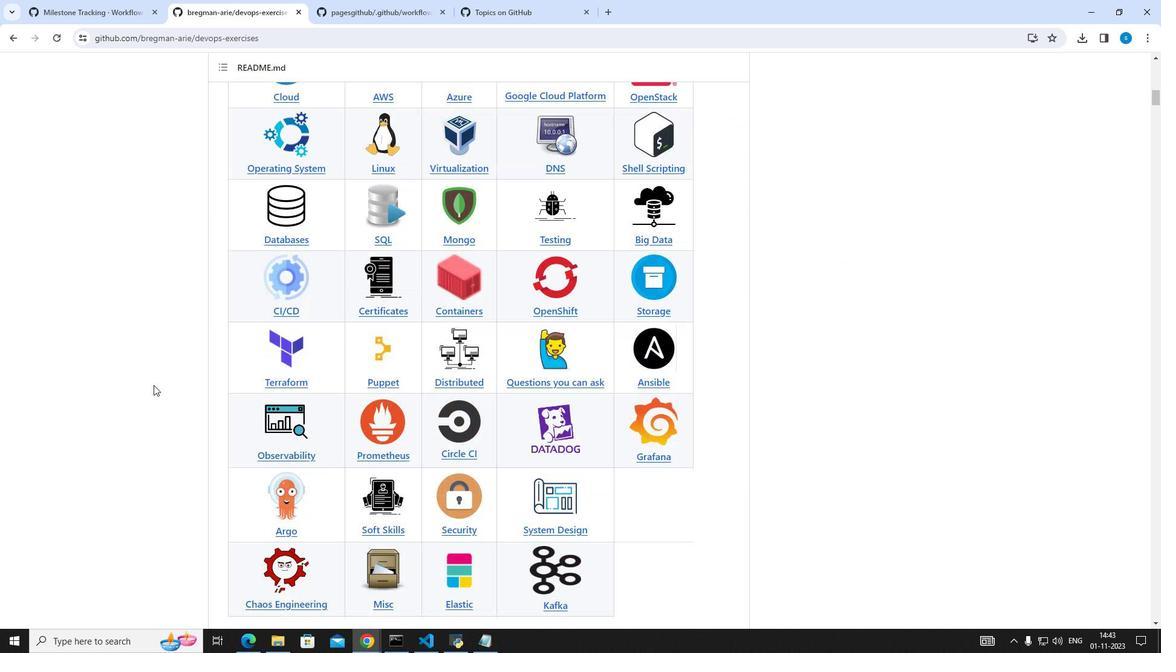 
Action: Mouse scrolled (153, 384) with delta (0, 0)
Screenshot: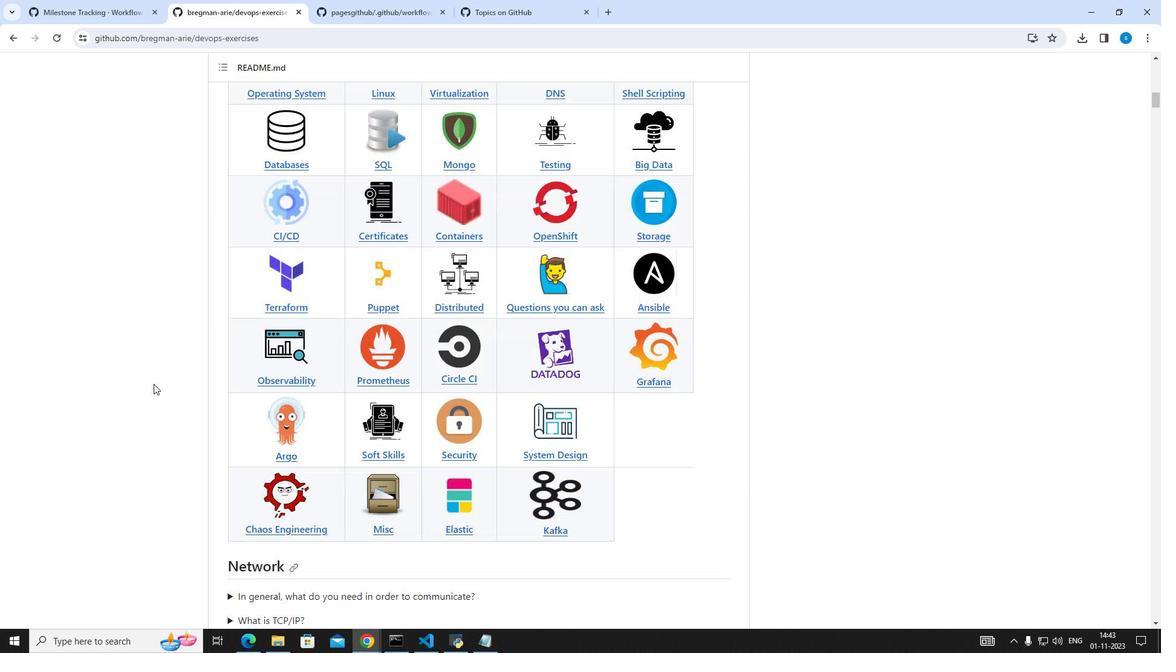 
Action: Mouse moved to (153, 384)
Screenshot: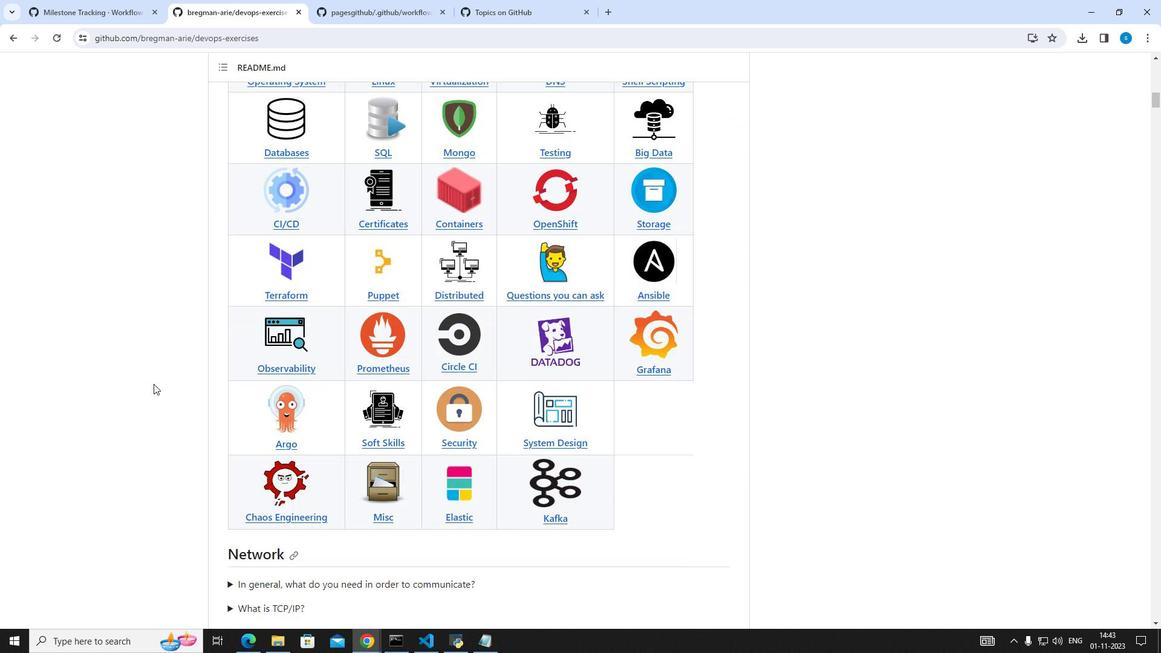 
Action: Mouse scrolled (153, 383) with delta (0, 0)
Screenshot: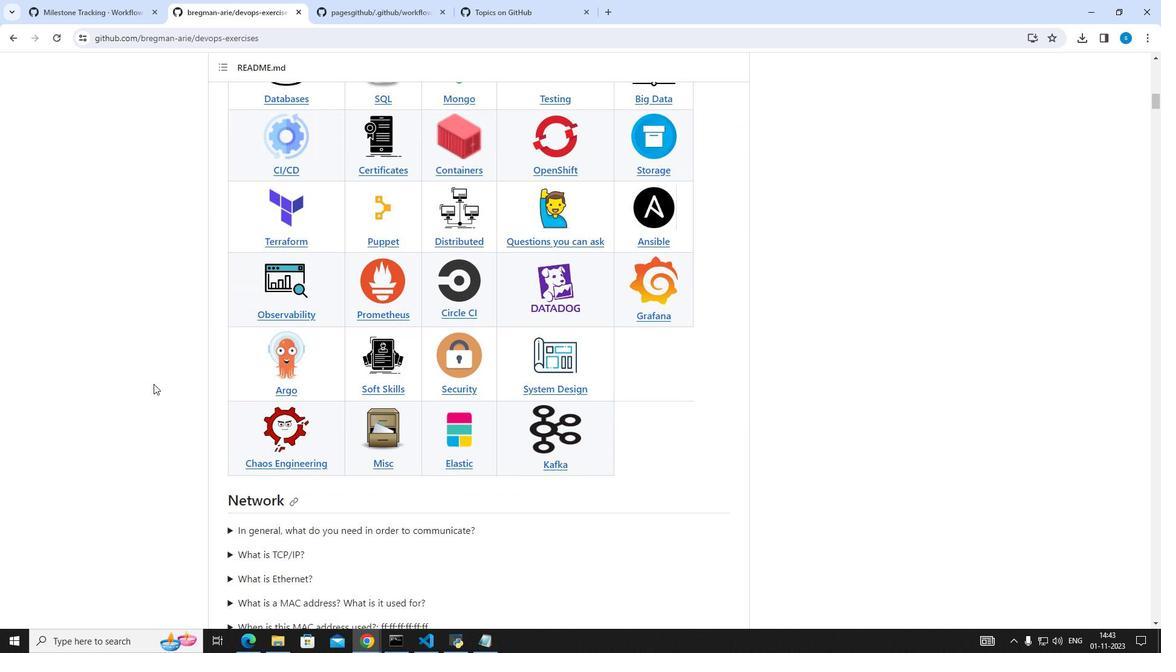 
Action: Mouse scrolled (153, 383) with delta (0, 0)
Screenshot: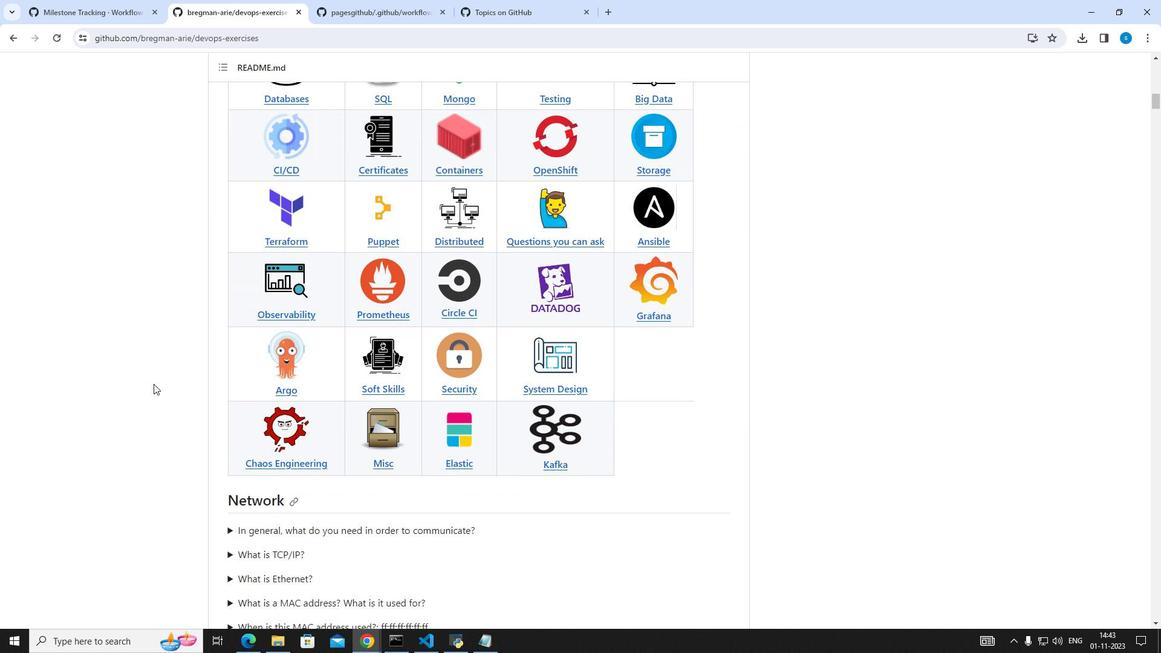 
Action: Mouse scrolled (153, 383) with delta (0, 0)
Screenshot: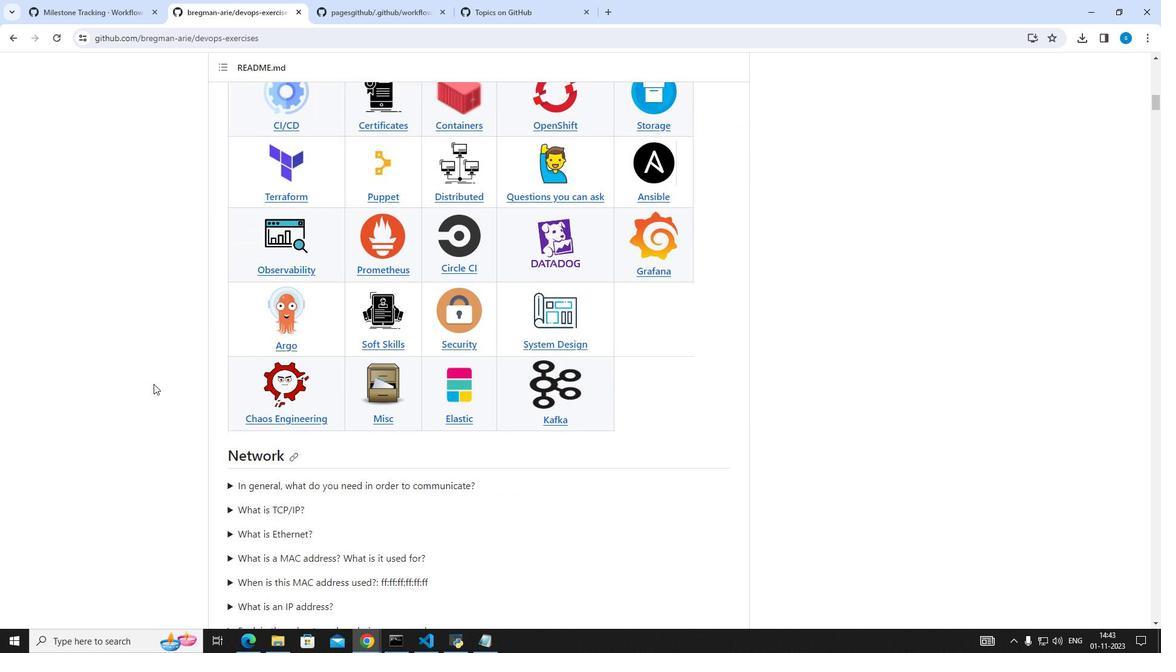 
Action: Mouse moved to (154, 383)
Screenshot: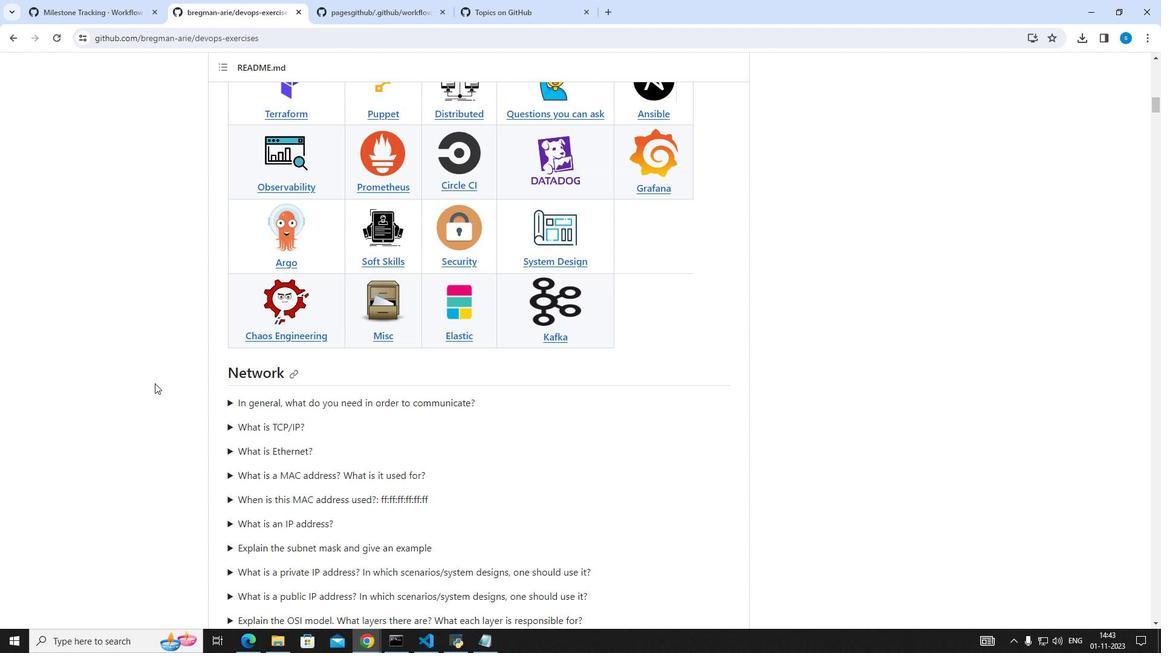 
Action: Mouse scrolled (154, 384) with delta (0, 0)
Screenshot: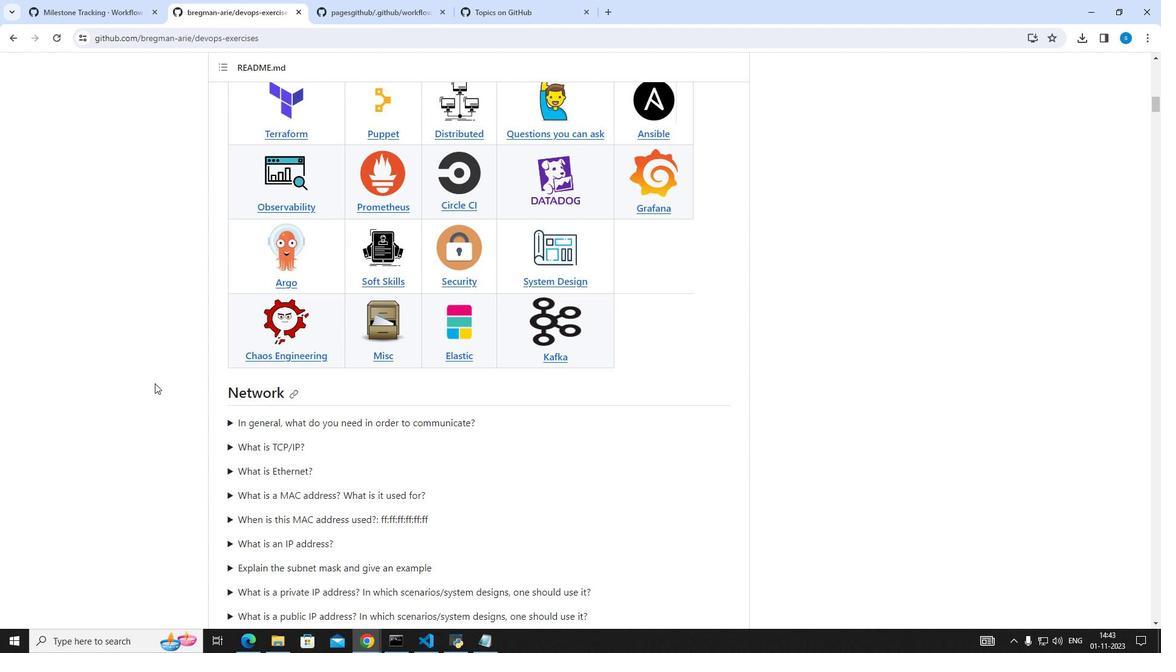 
Action: Mouse scrolled (154, 384) with delta (0, 0)
Screenshot: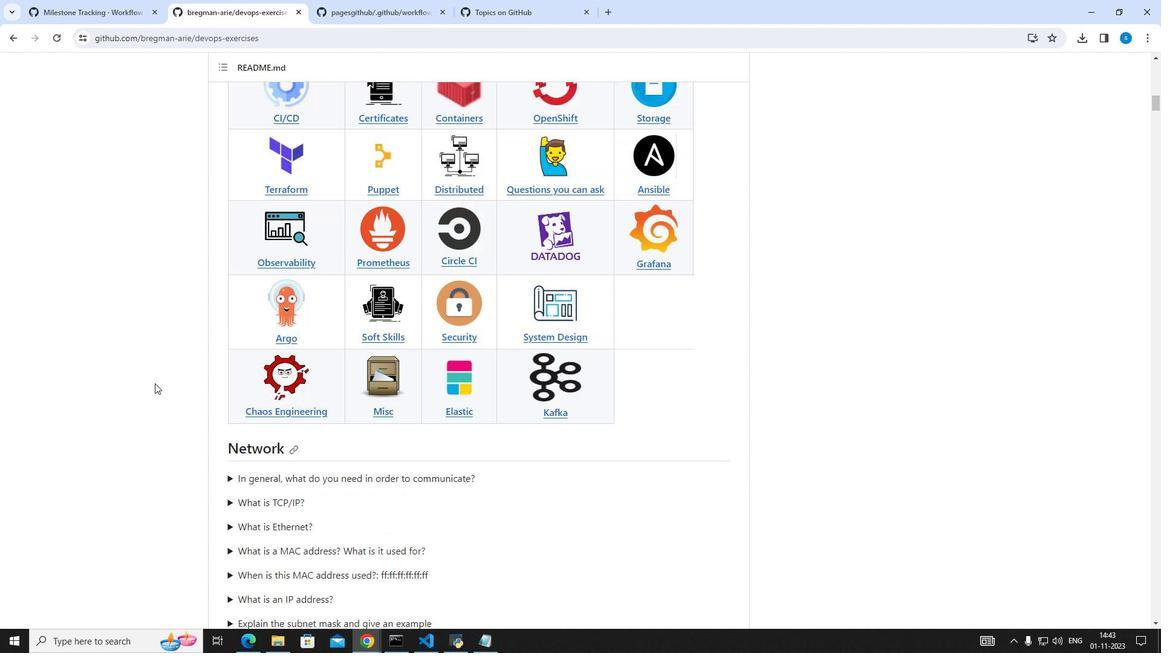 
Action: Mouse scrolled (154, 384) with delta (0, 0)
Screenshot: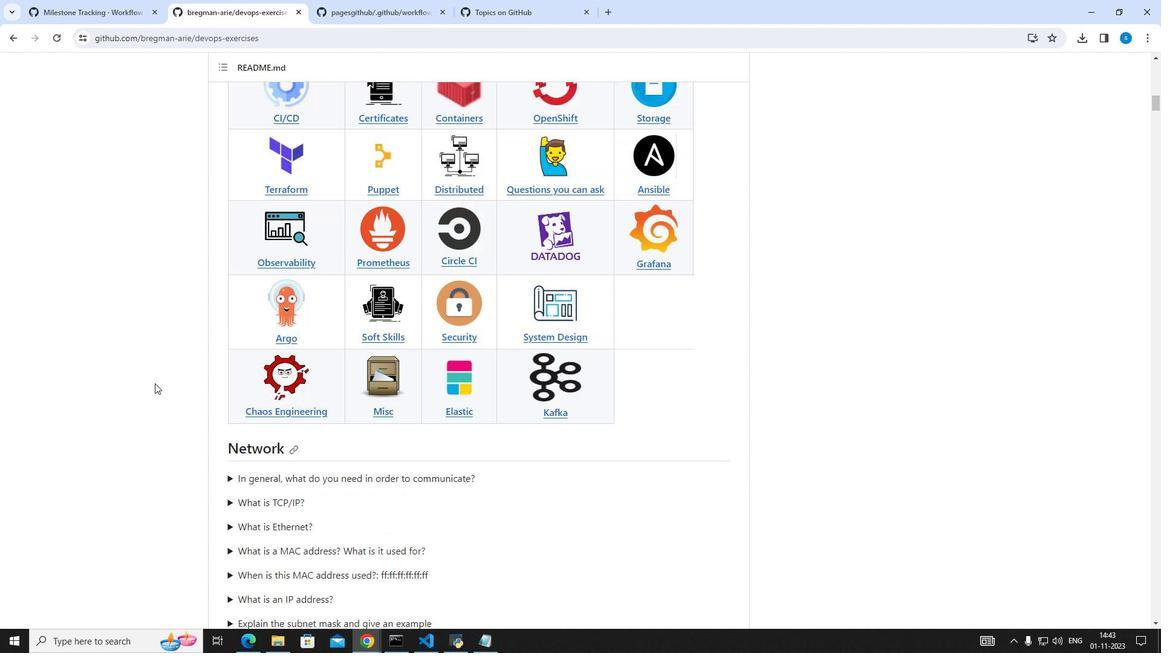 
Action: Mouse scrolled (154, 384) with delta (0, 0)
Screenshot: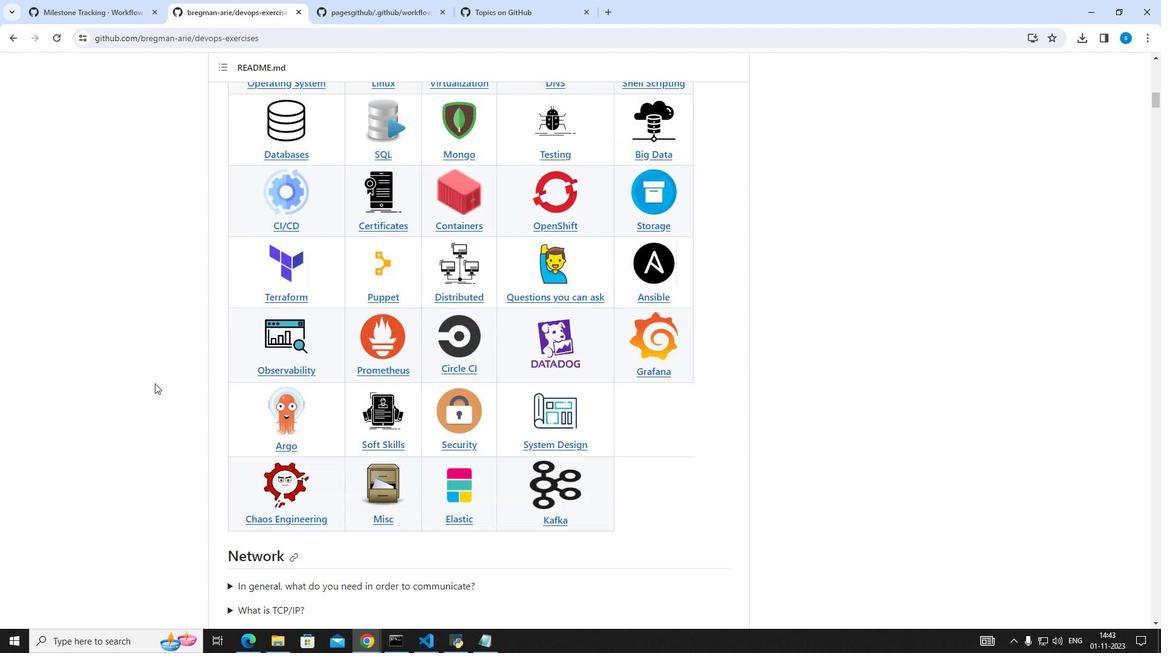 
Action: Mouse scrolled (154, 384) with delta (0, 0)
Screenshot: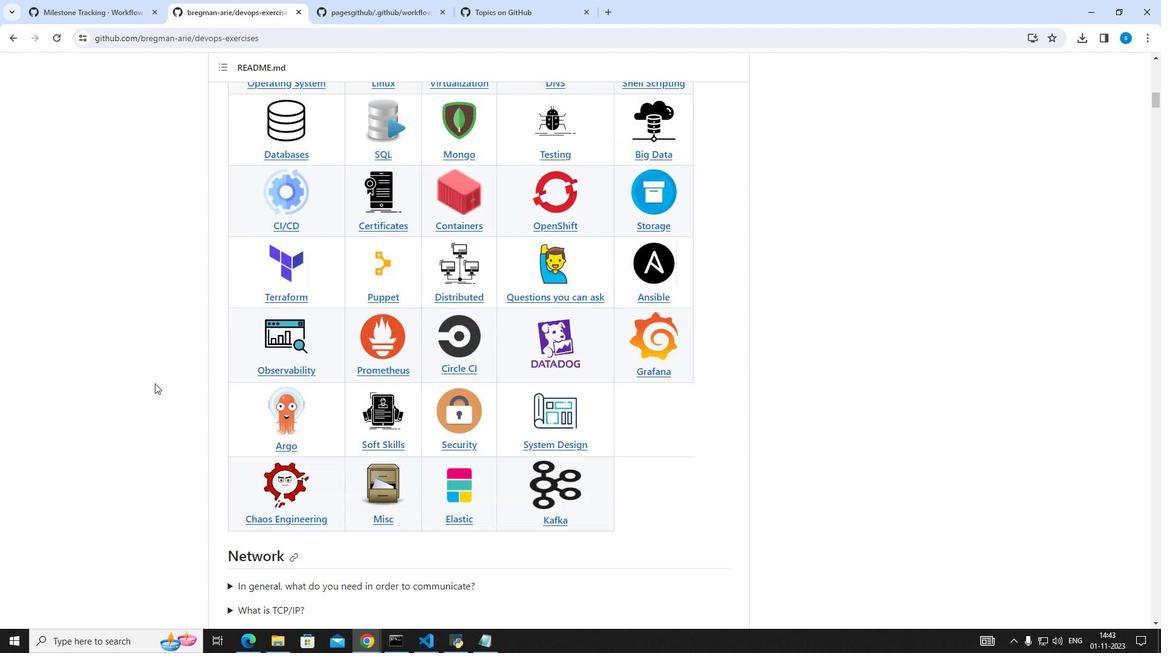 
Action: Mouse scrolled (154, 384) with delta (0, 0)
Screenshot: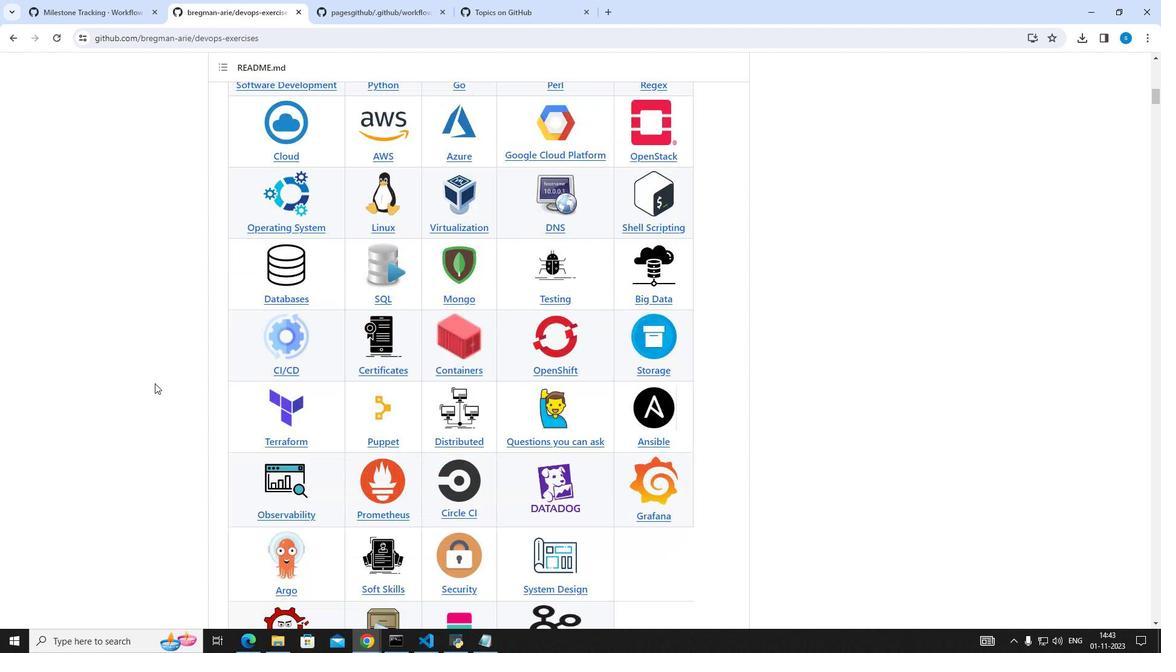 
Action: Mouse scrolled (154, 384) with delta (0, 0)
Screenshot: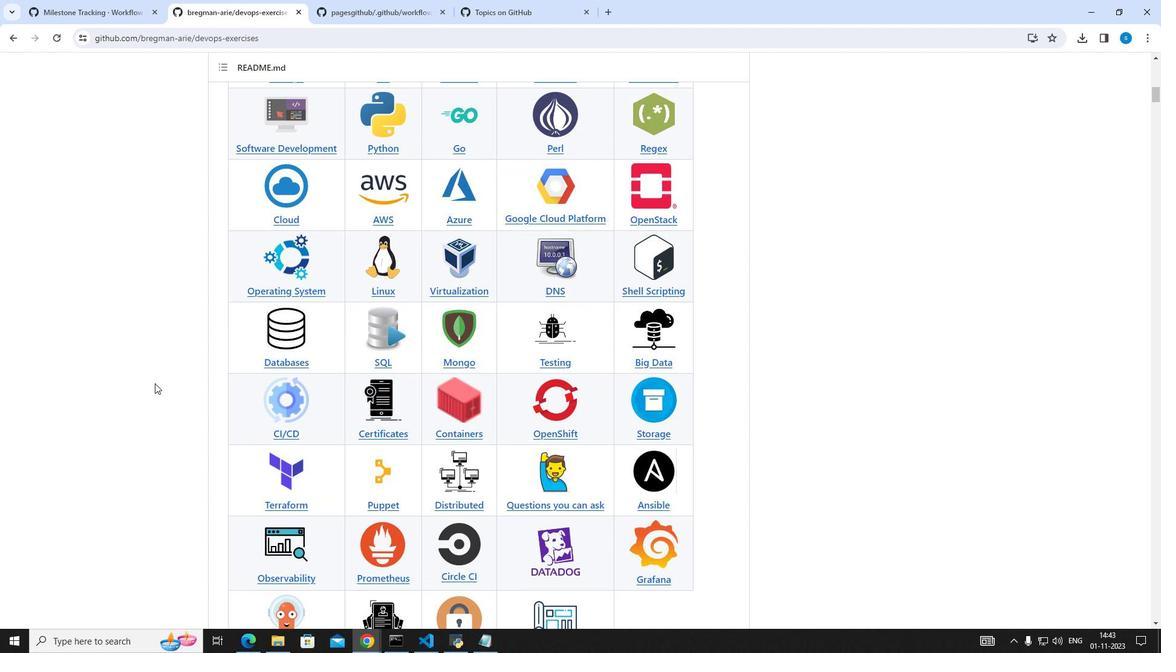 
Action: Mouse scrolled (154, 384) with delta (0, 0)
Screenshot: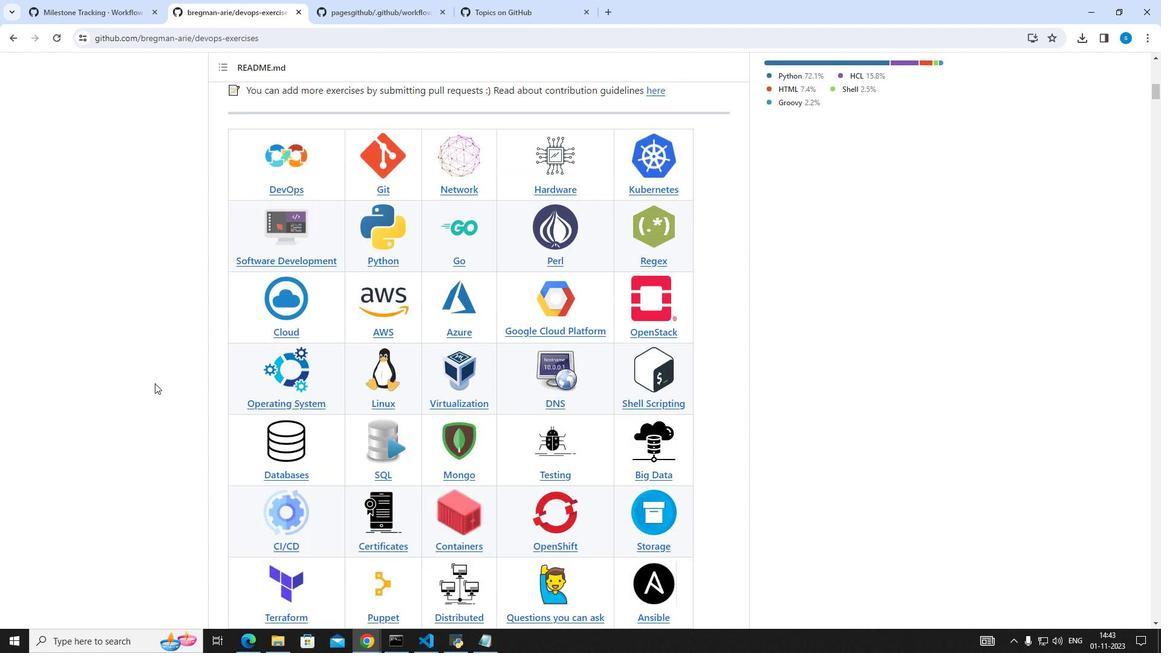 
Action: Mouse scrolled (154, 384) with delta (0, 0)
Screenshot: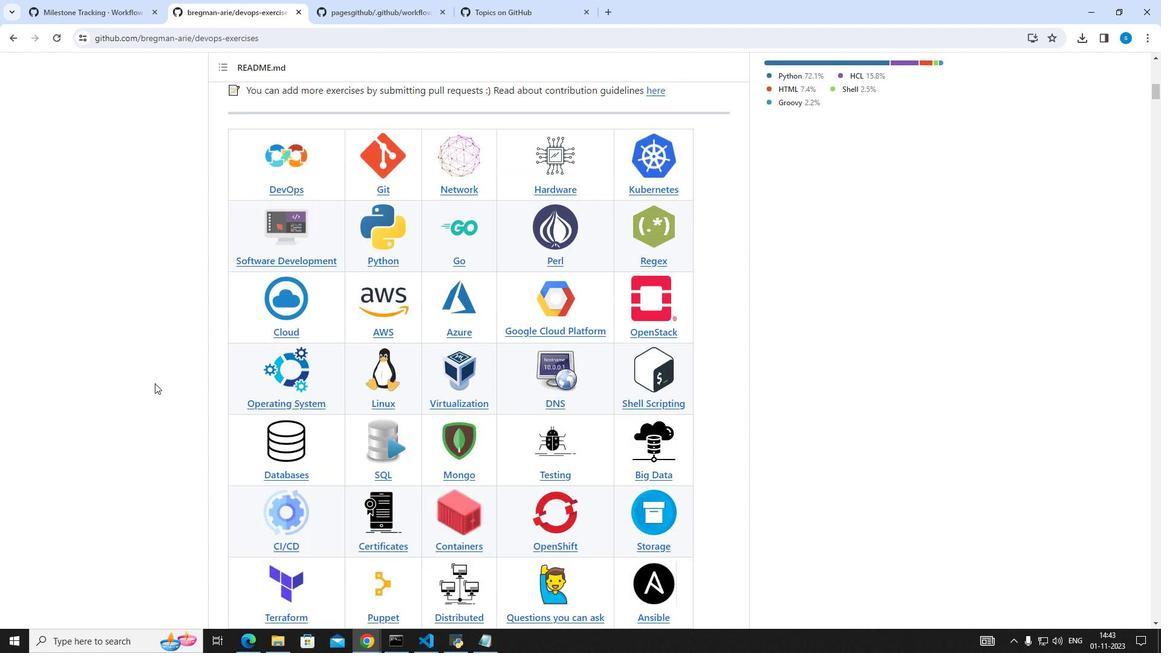 
Action: Mouse scrolled (154, 384) with delta (0, 0)
Screenshot: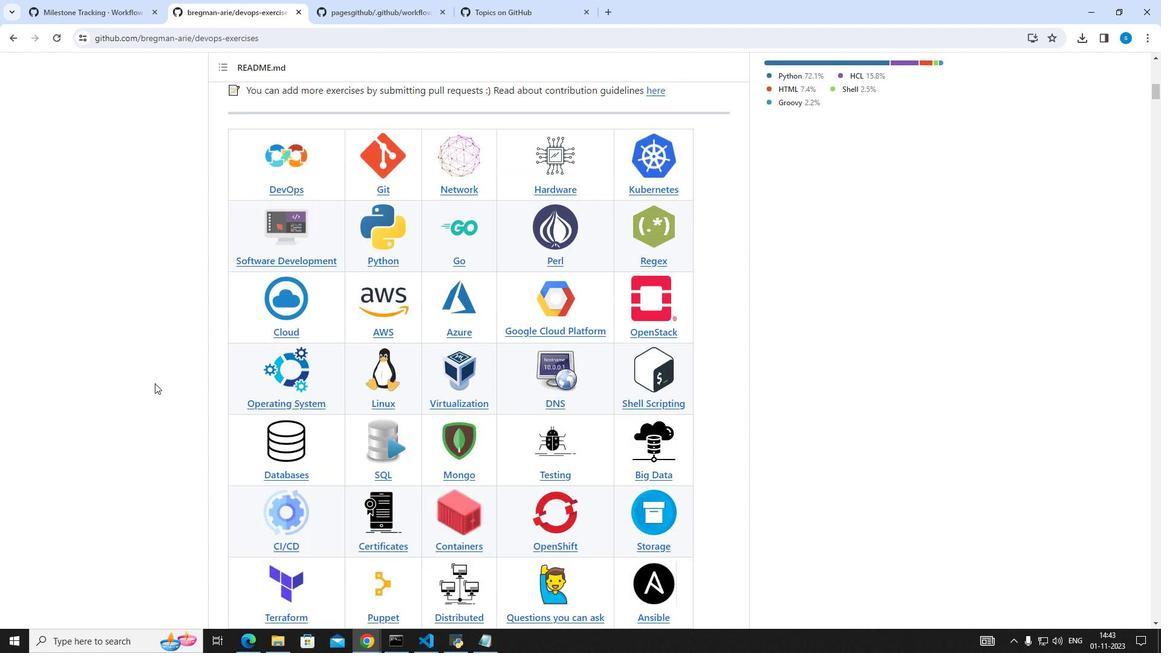 
Action: Mouse scrolled (154, 384) with delta (0, 0)
Screenshot: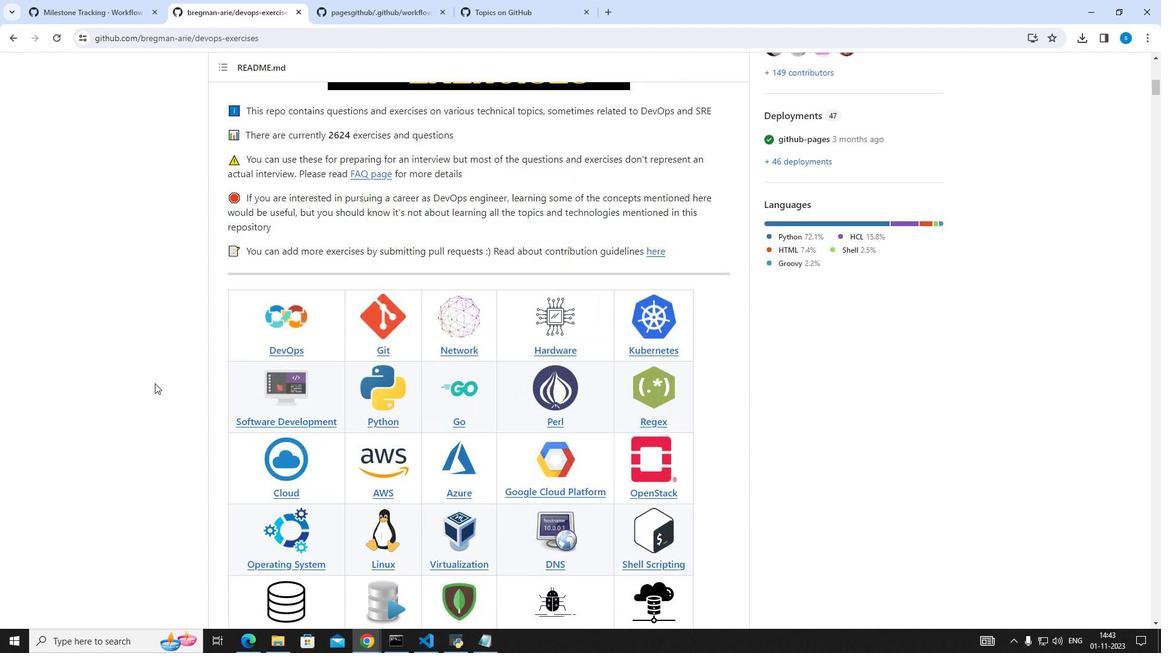 
Action: Mouse scrolled (154, 384) with delta (0, 0)
Screenshot: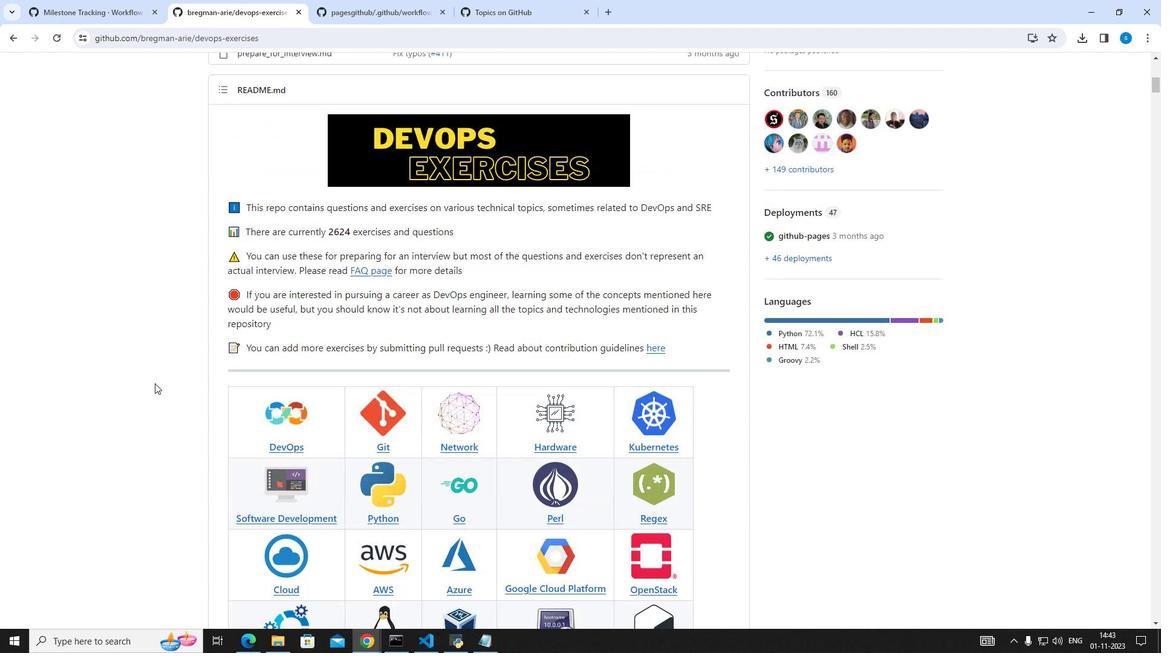 
Action: Mouse scrolled (154, 384) with delta (0, 0)
Screenshot: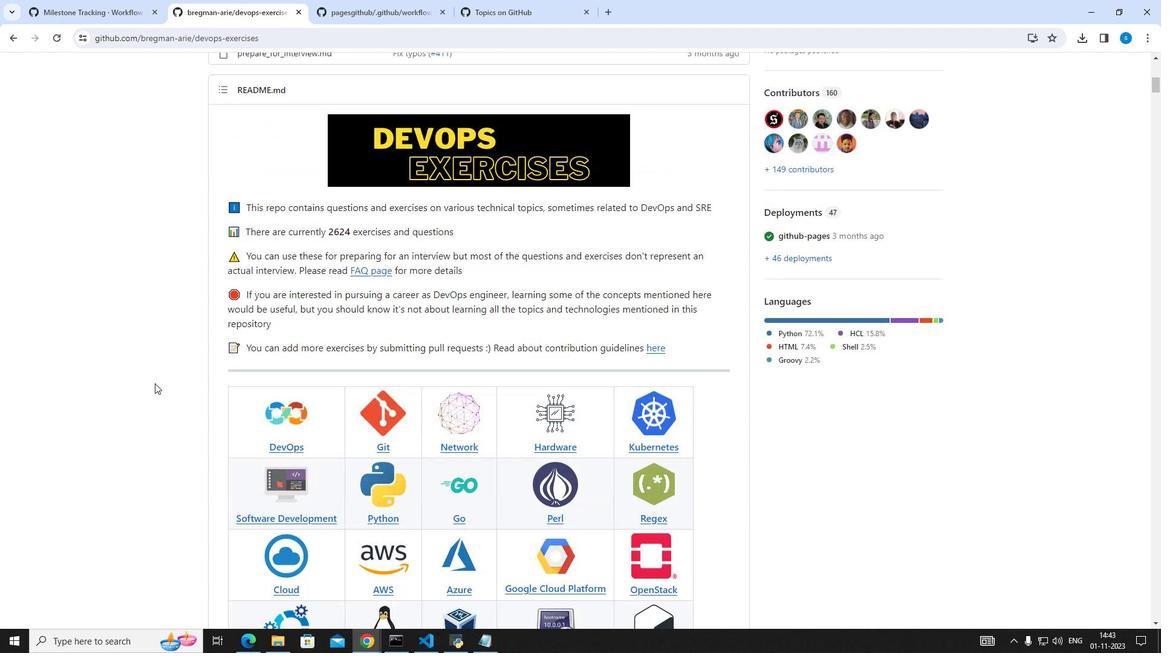 
Action: Mouse scrolled (154, 384) with delta (0, 0)
Screenshot: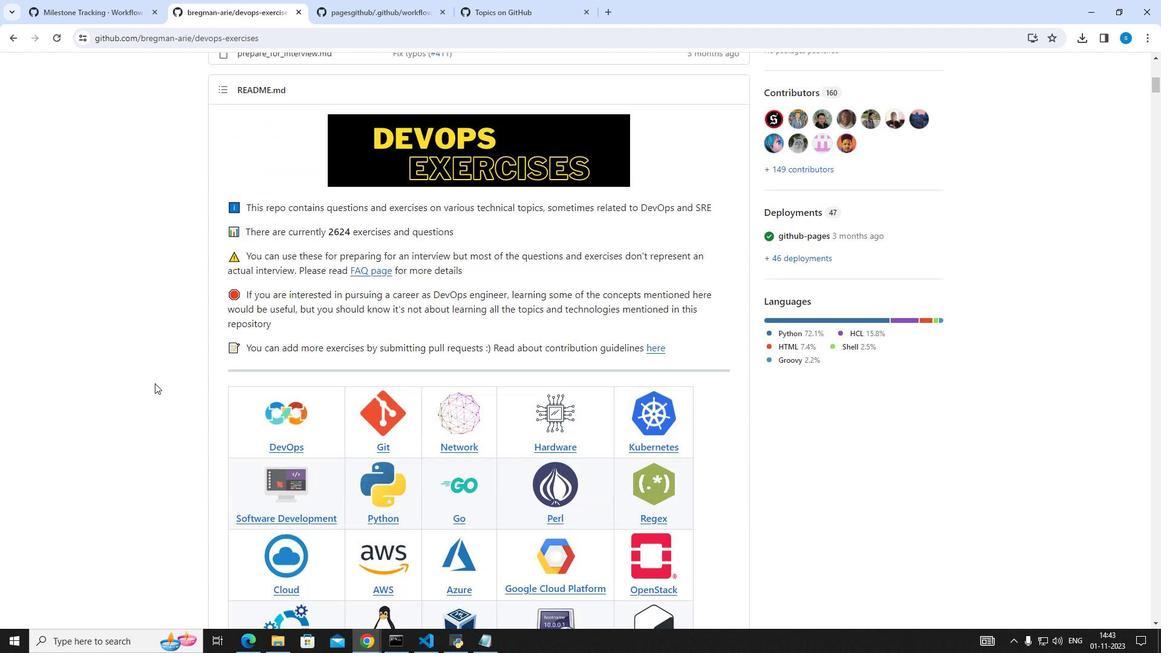
Action: Mouse scrolled (154, 384) with delta (0, 0)
Screenshot: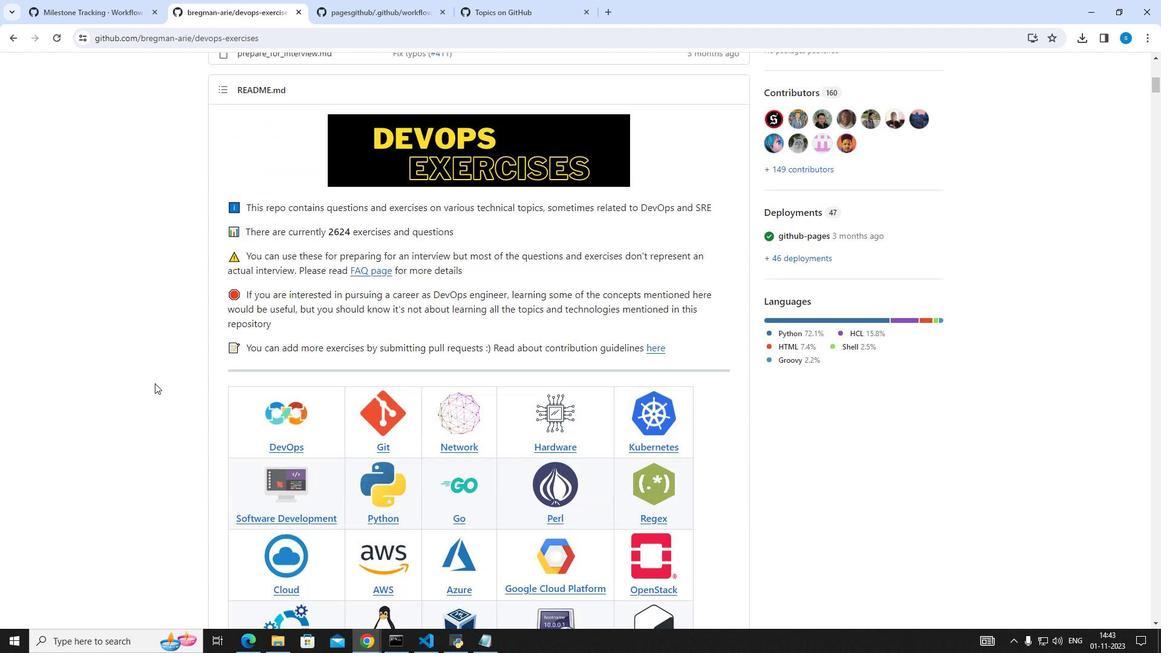 
Action: Mouse scrolled (154, 384) with delta (0, 0)
Screenshot: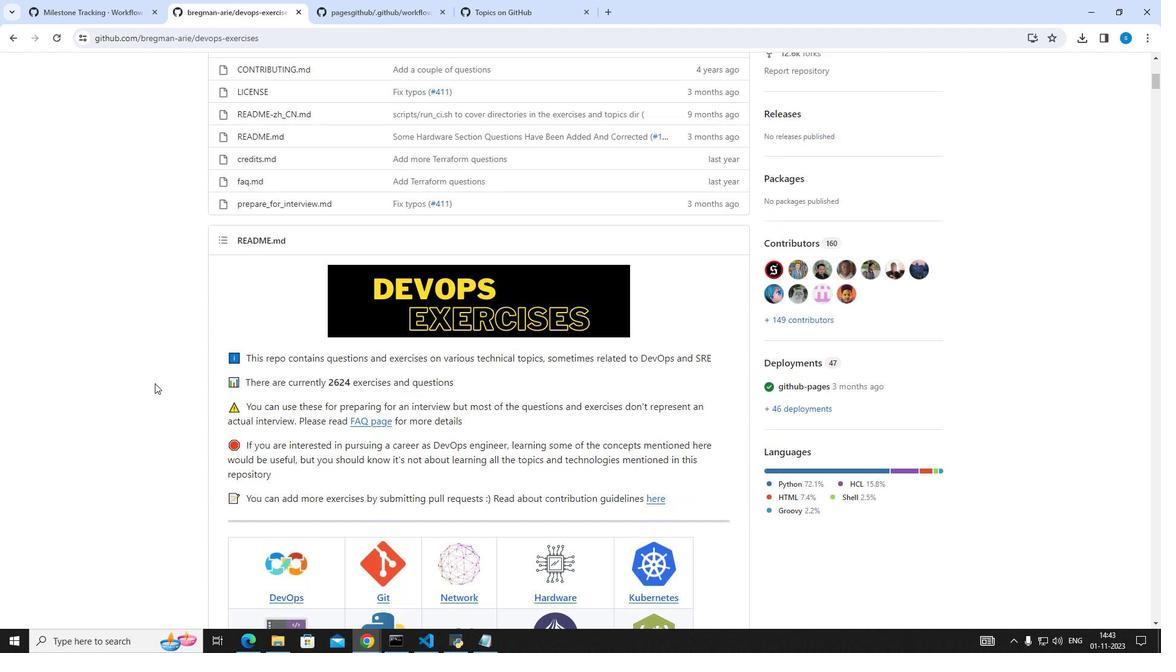 
Action: Mouse scrolled (154, 384) with delta (0, 0)
Screenshot: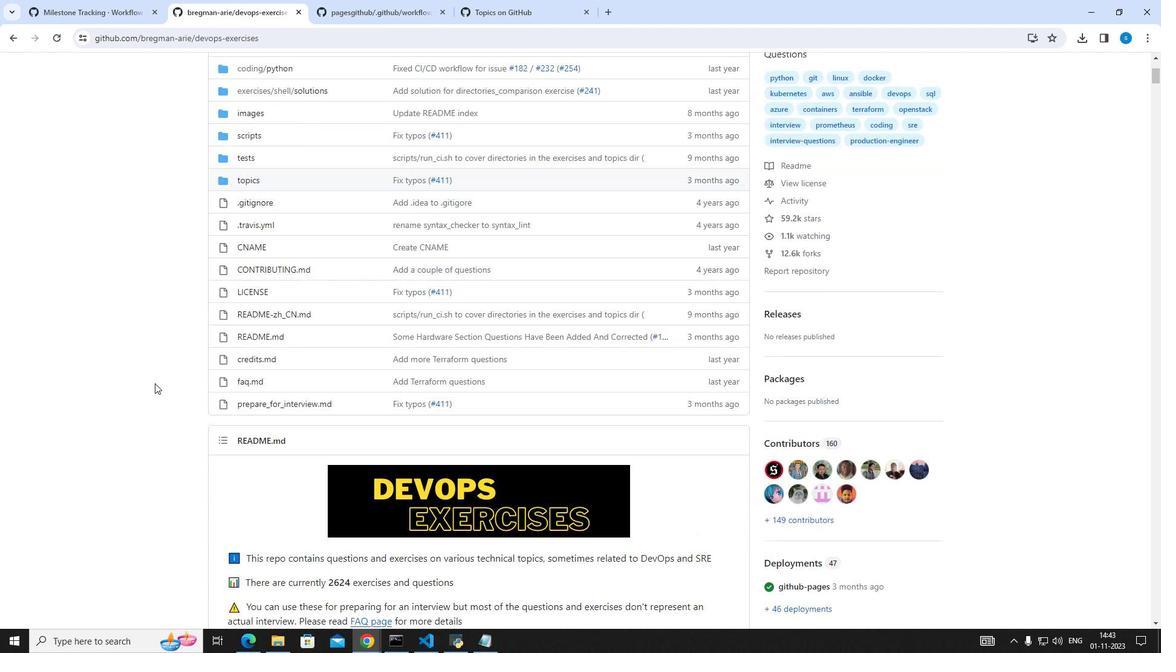 
Action: Mouse scrolled (154, 384) with delta (0, 0)
Screenshot: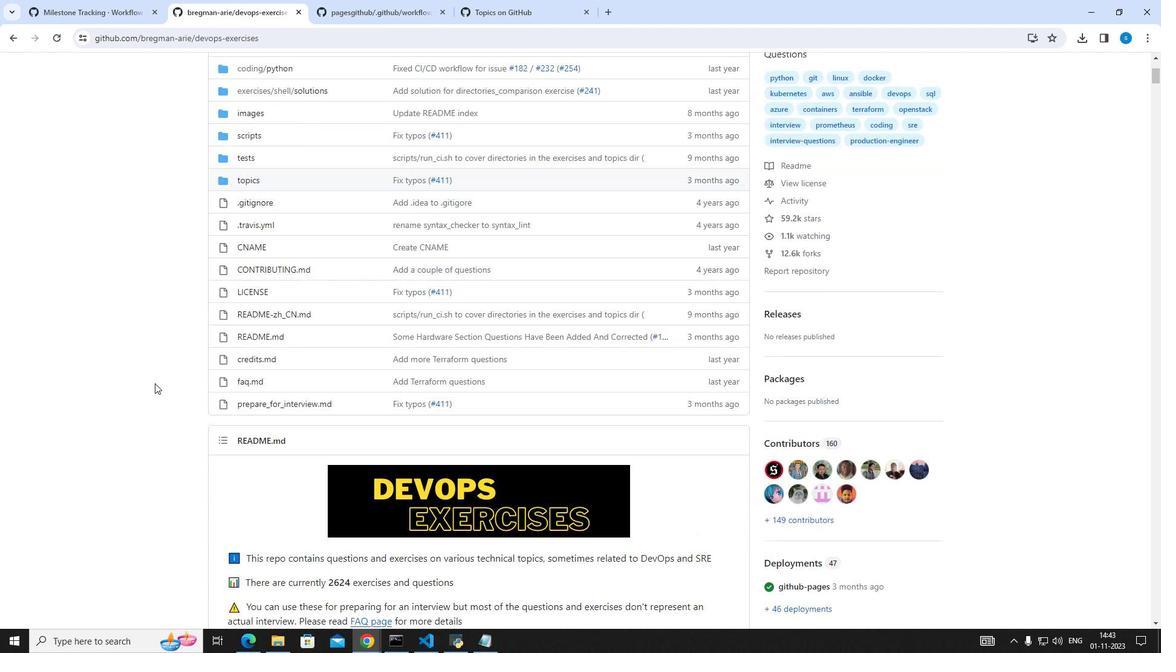 
Action: Mouse scrolled (154, 384) with delta (0, 0)
Screenshot: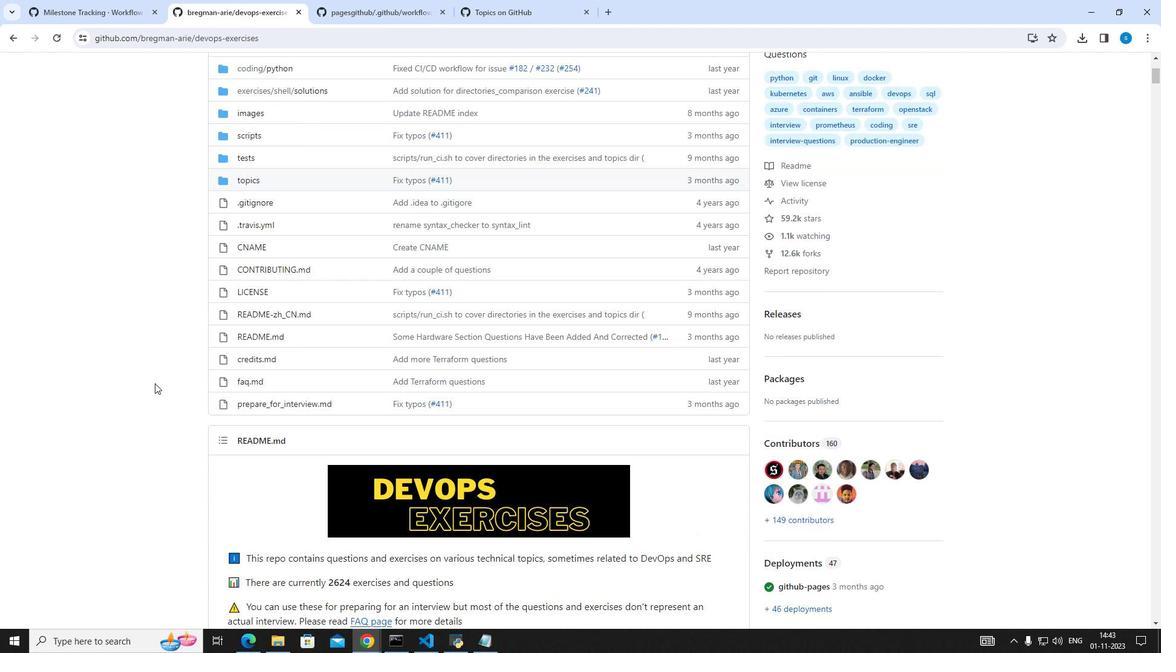 
Action: Mouse scrolled (154, 384) with delta (0, 0)
Screenshot: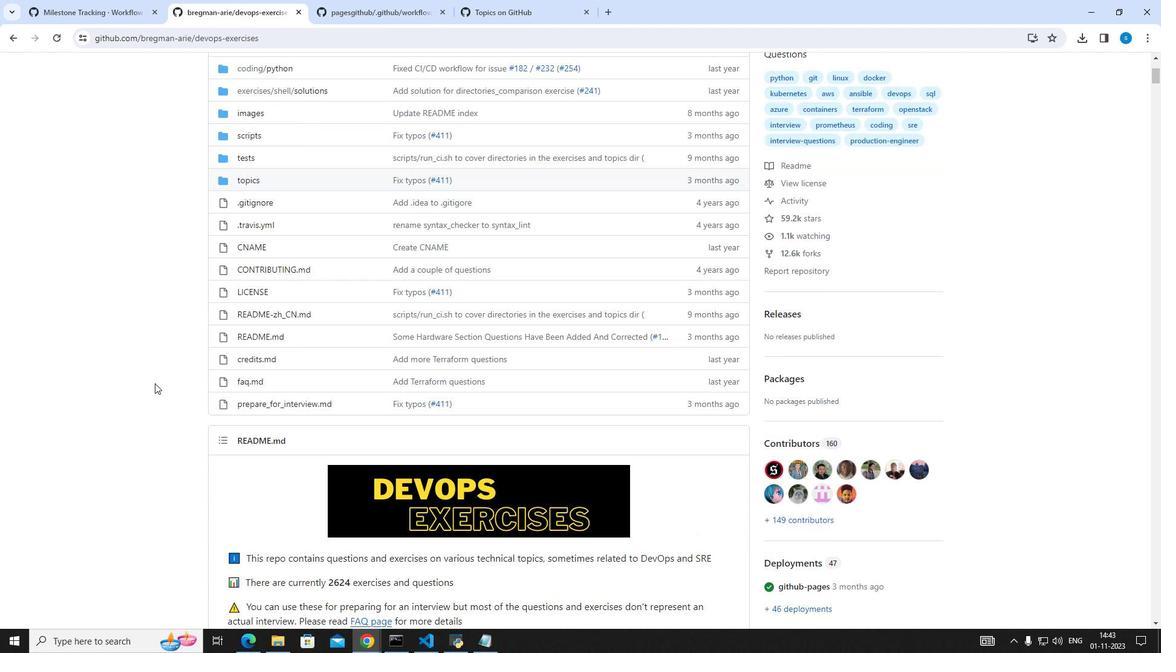 
Action: Mouse scrolled (154, 384) with delta (0, 0)
Screenshot: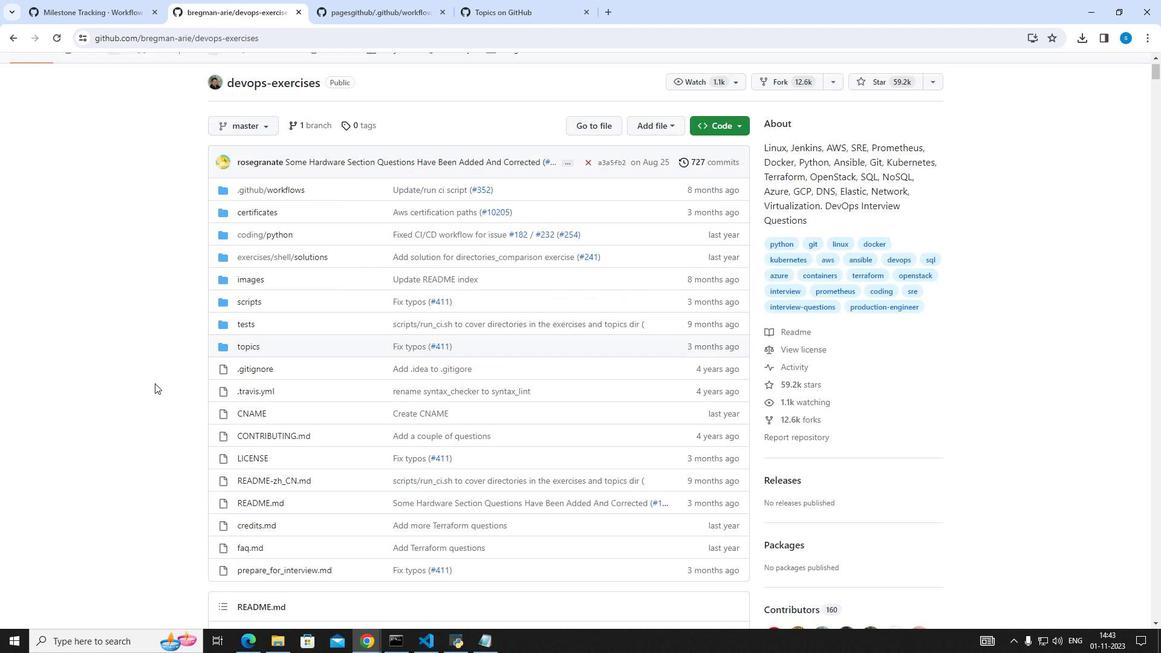 
Action: Mouse scrolled (154, 384) with delta (0, 0)
Screenshot: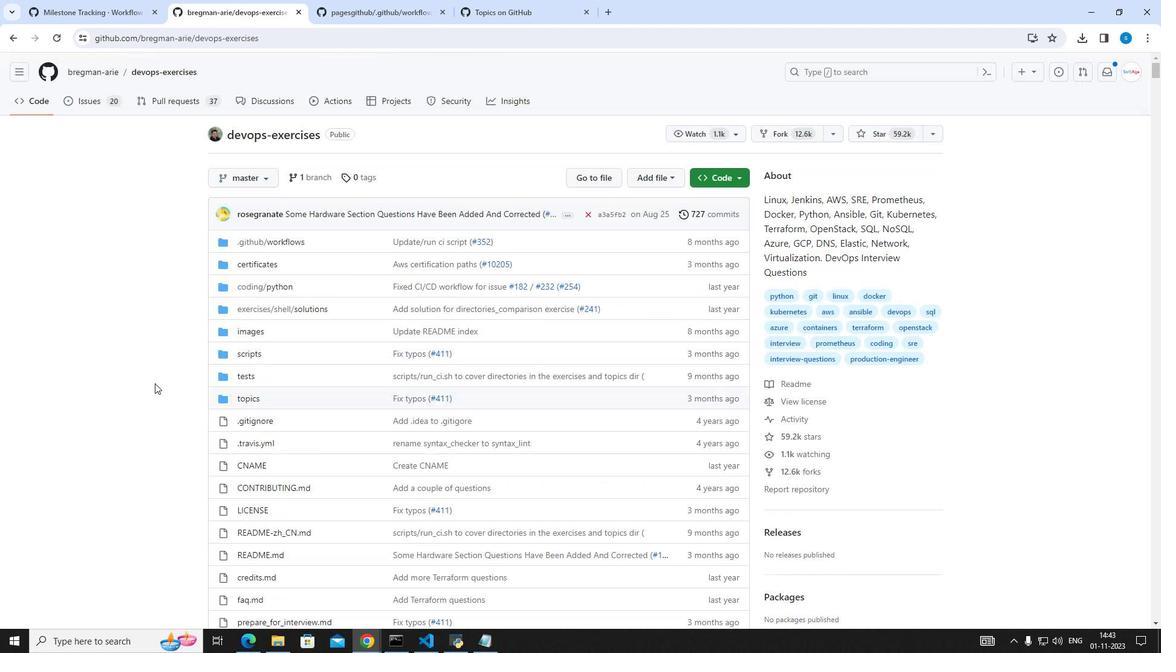 
Action: Mouse moved to (16, 45)
Screenshot: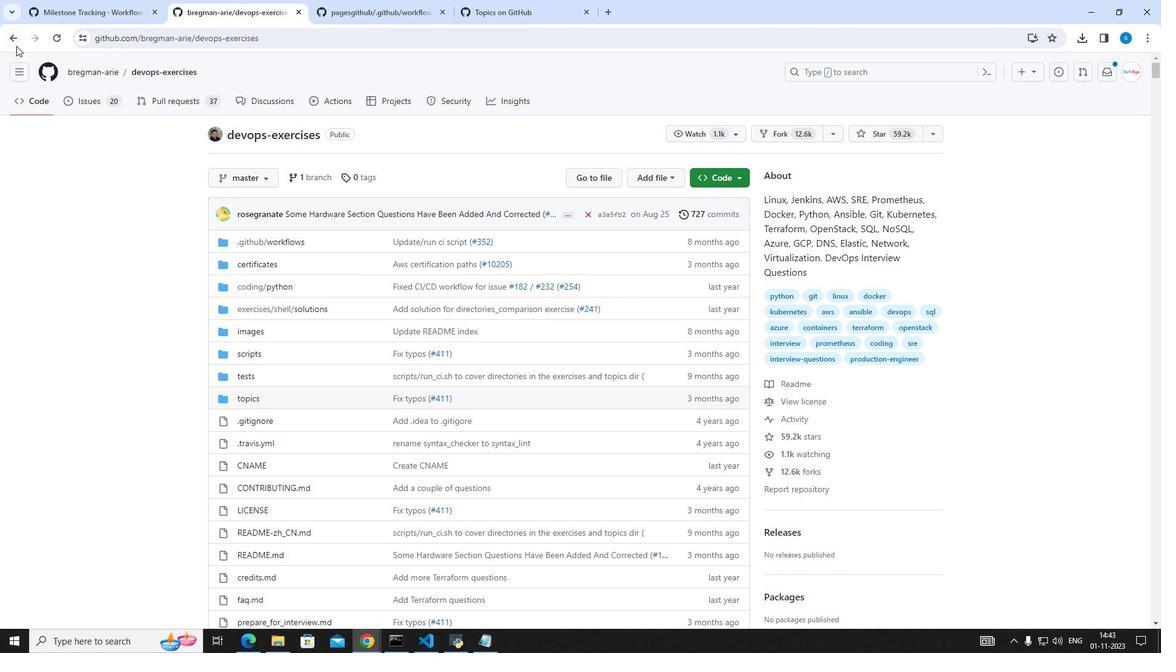
Action: Mouse pressed left at (16, 45)
Screenshot: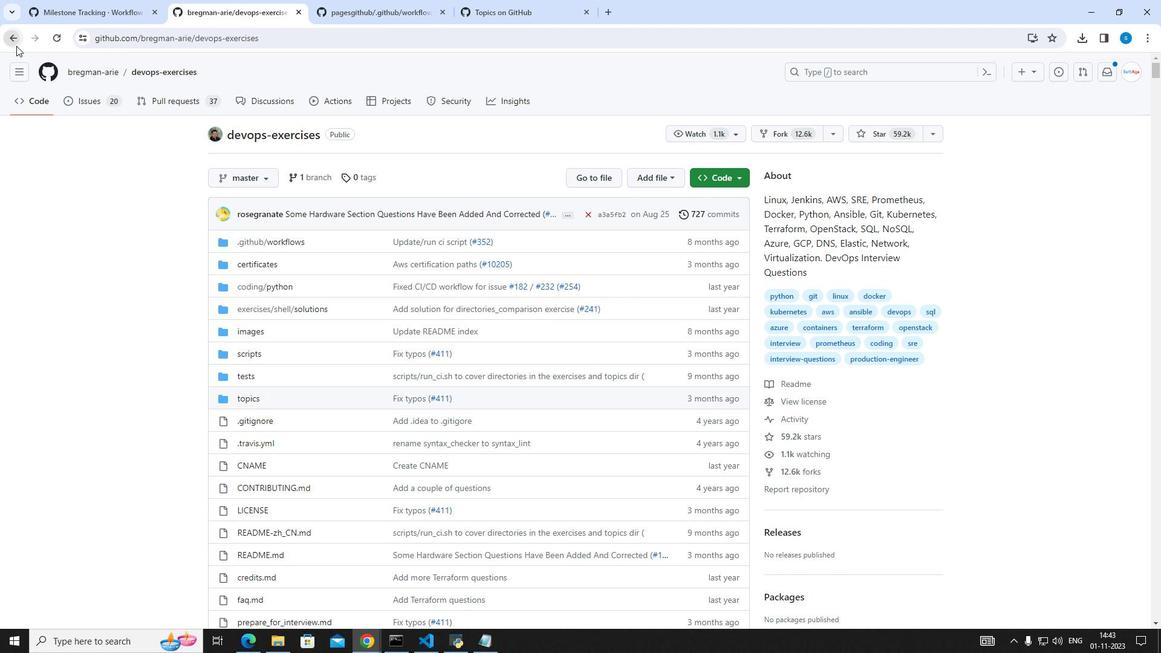 
Action: Mouse moved to (87, 378)
Screenshot: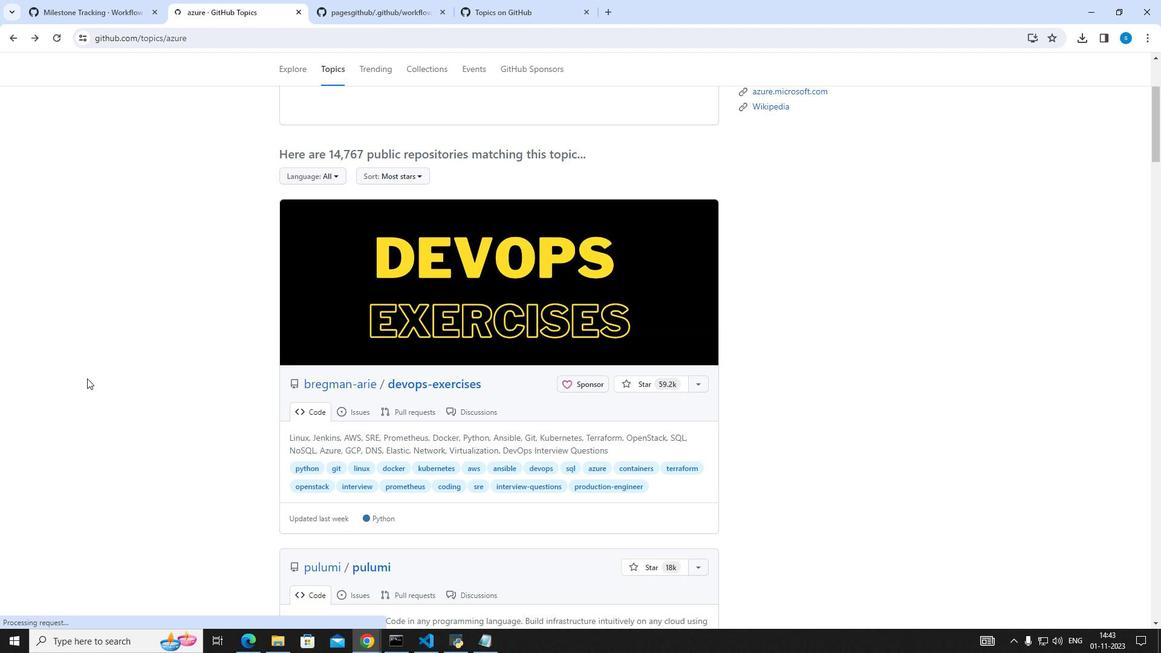 
Action: Mouse scrolled (87, 378) with delta (0, 0)
Screenshot: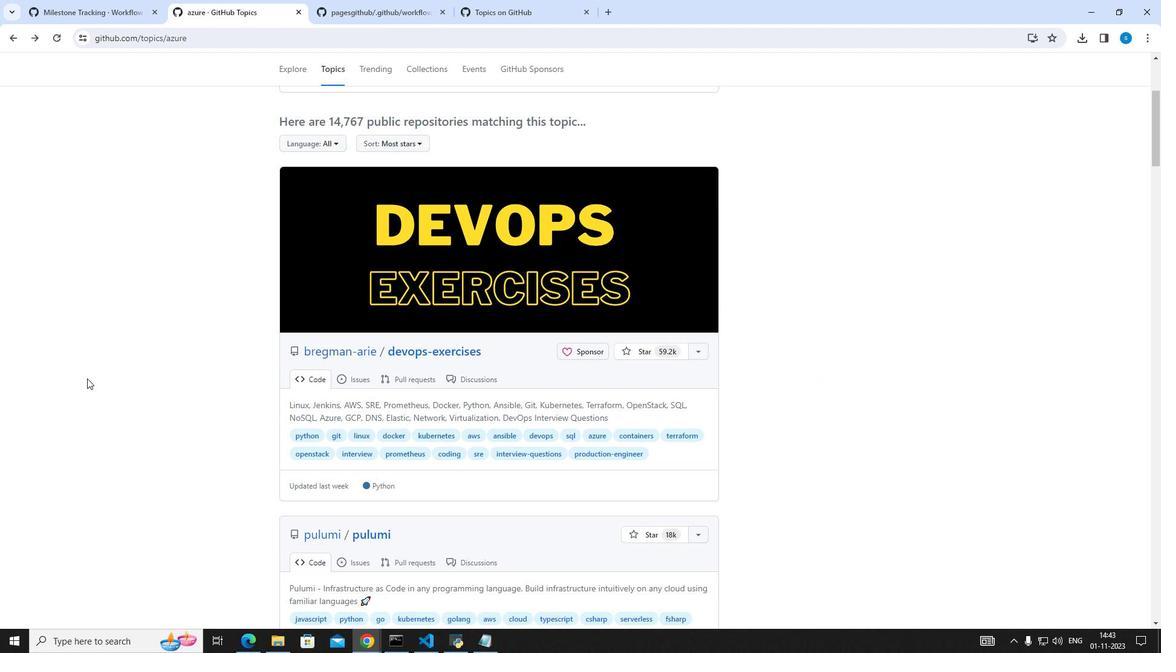 
Action: Mouse scrolled (87, 378) with delta (0, 0)
Screenshot: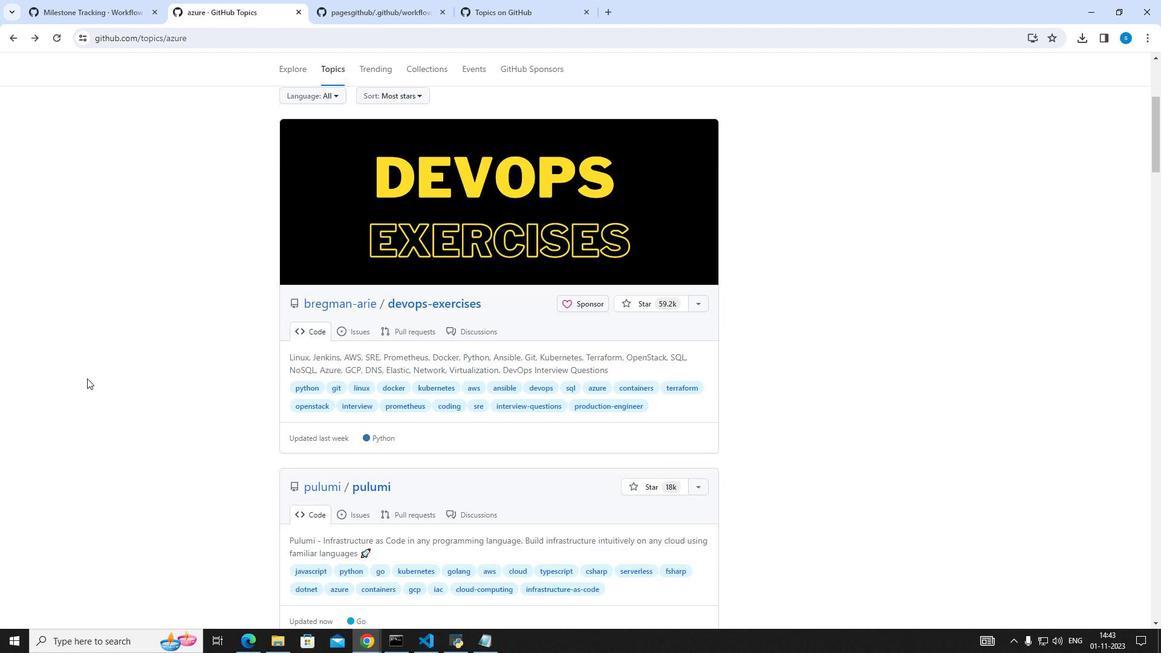 
Action: Mouse scrolled (87, 378) with delta (0, 0)
Screenshot: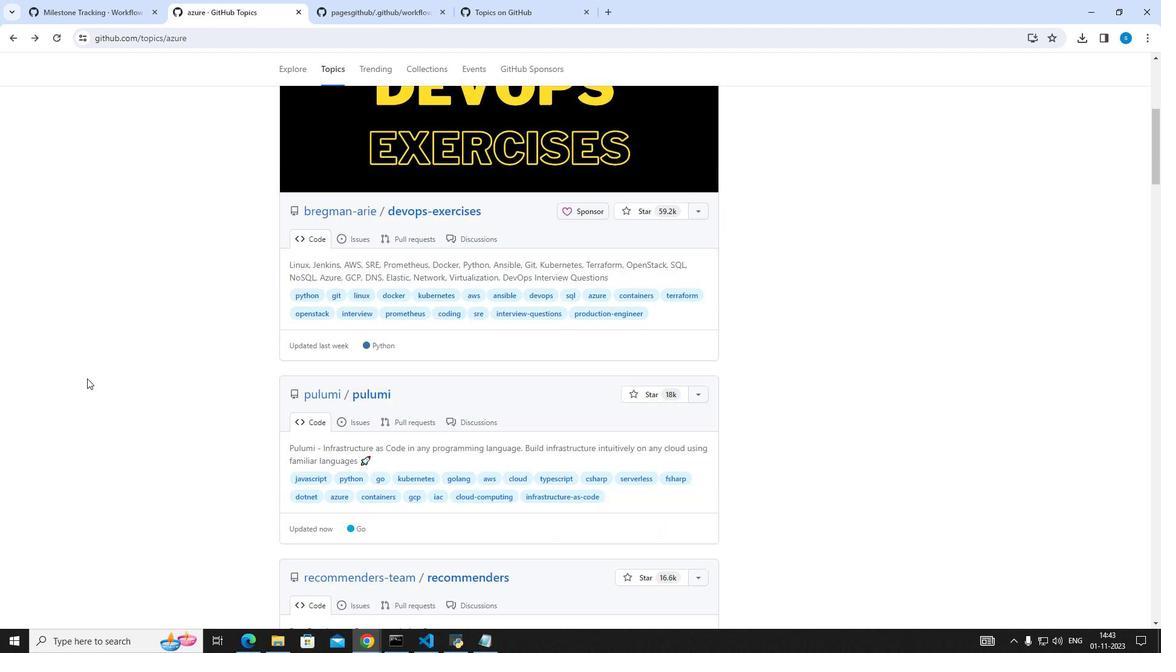 
Action: Mouse scrolled (87, 378) with delta (0, 0)
Screenshot: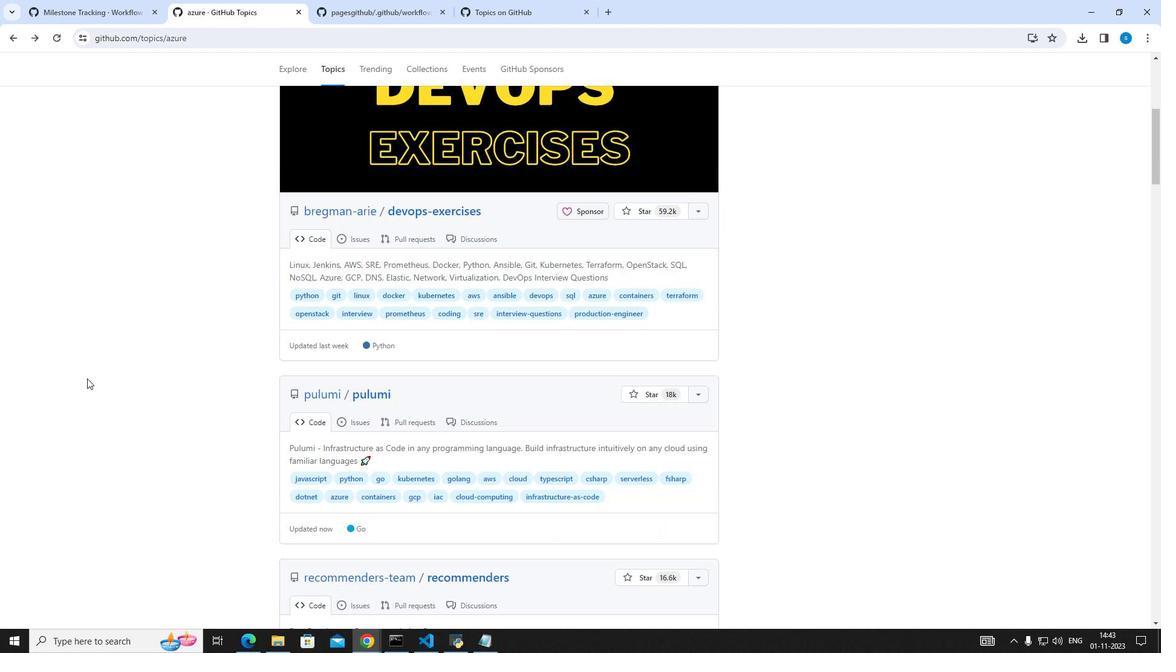 
Action: Mouse scrolled (87, 379) with delta (0, 0)
Screenshot: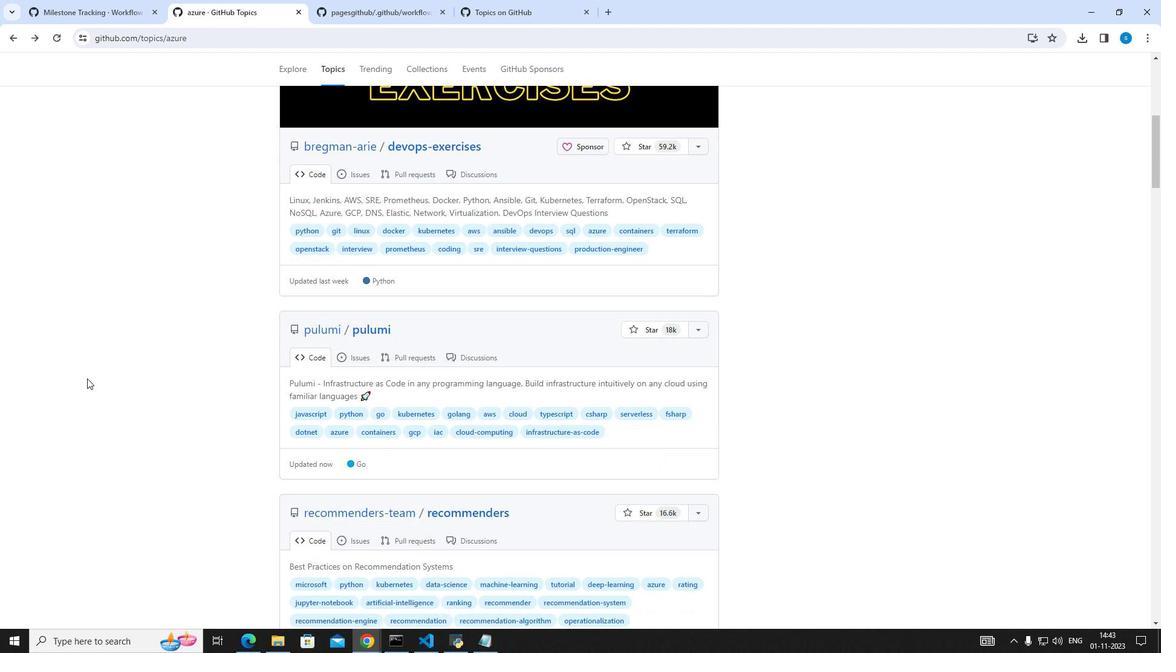
Action: Mouse moved to (10, 41)
Screenshot: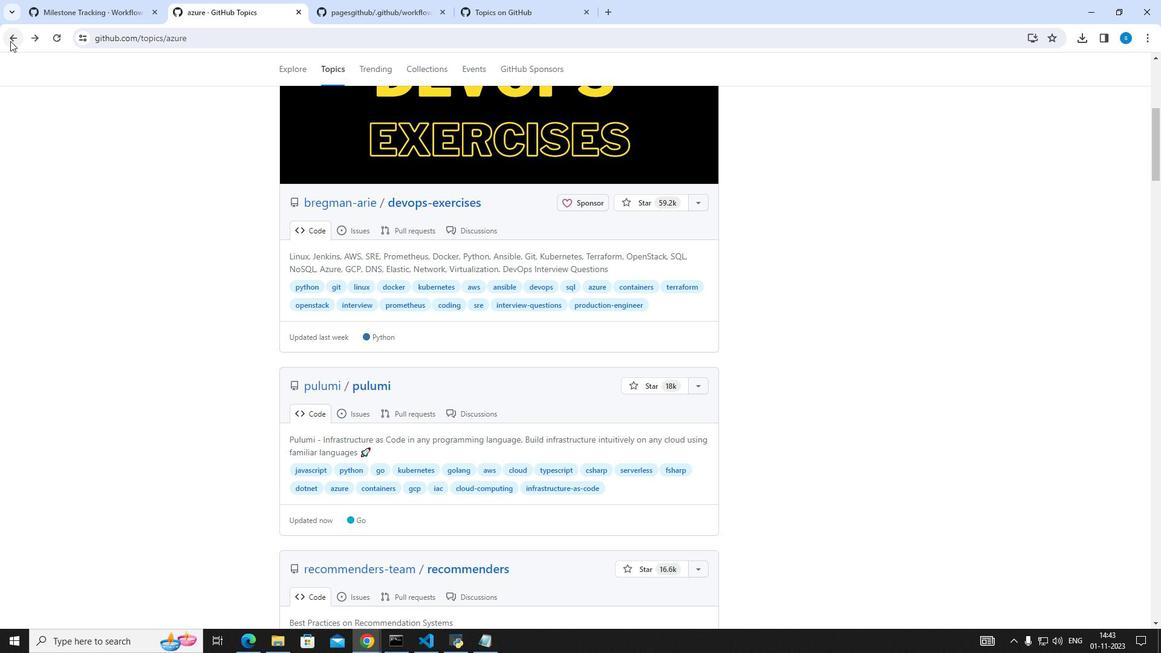 
Action: Mouse pressed left at (10, 41)
Screenshot: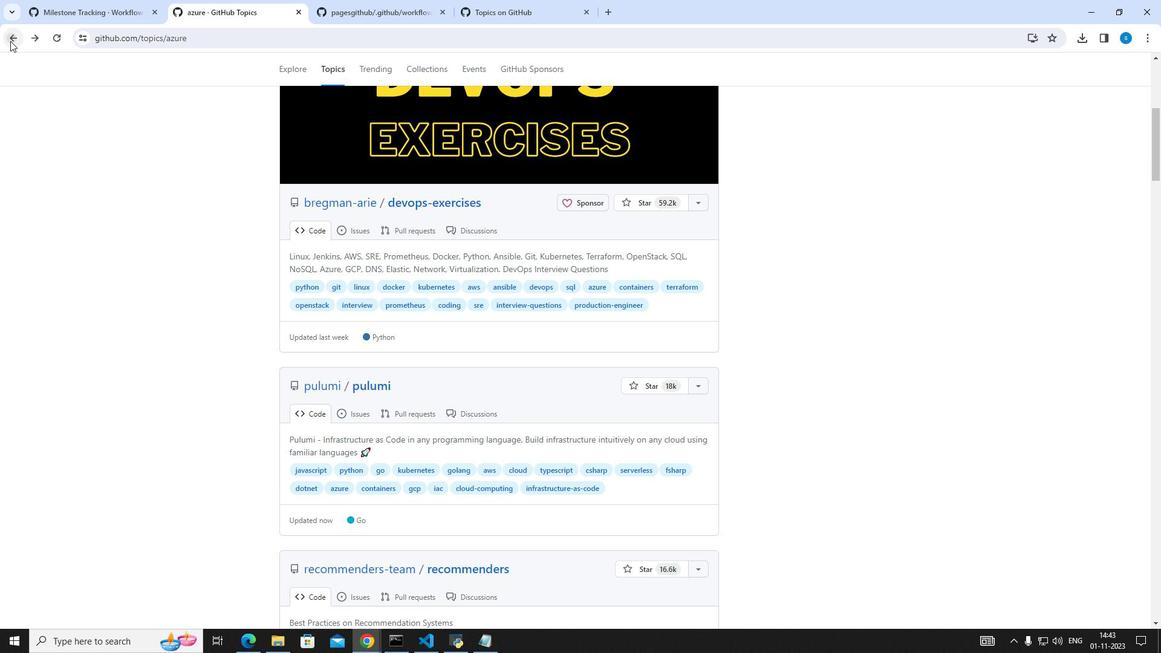 
Action: Mouse moved to (69, 180)
Screenshot: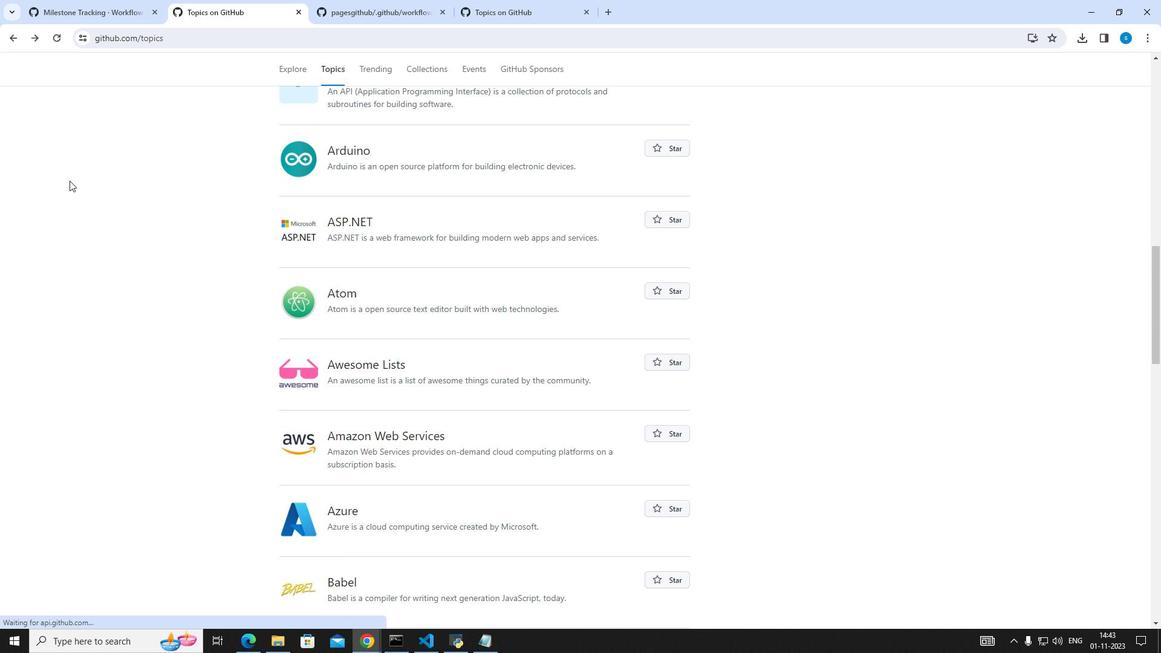 
Action: Mouse scrolled (69, 180) with delta (0, 0)
Screenshot: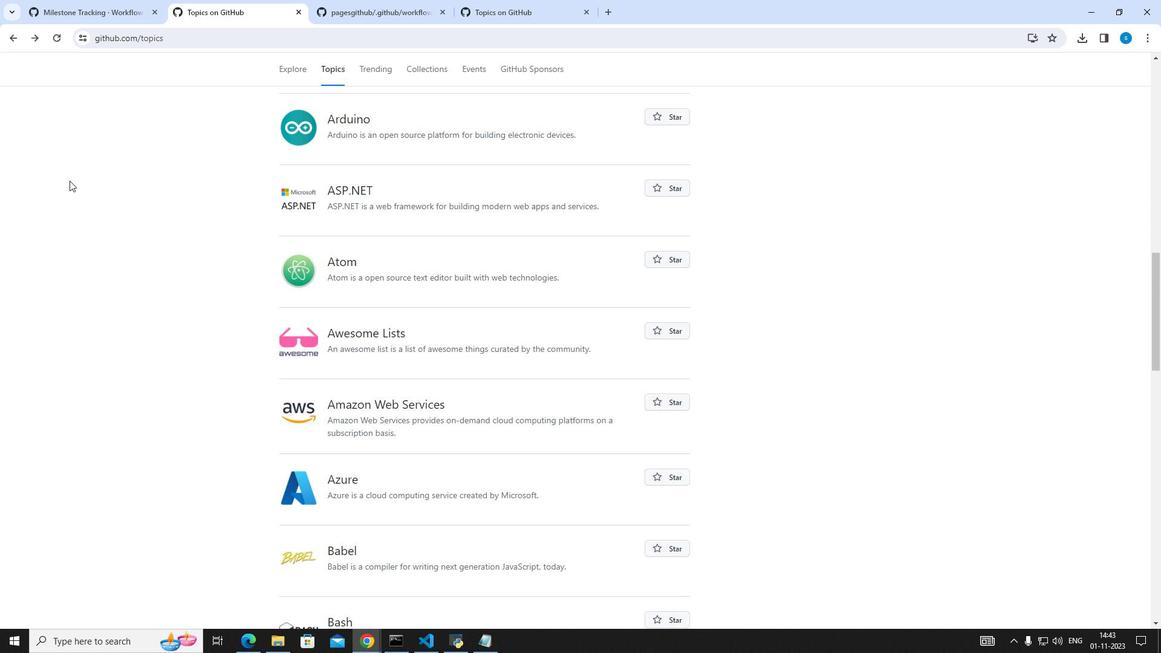 
Action: Mouse scrolled (69, 180) with delta (0, 0)
Screenshot: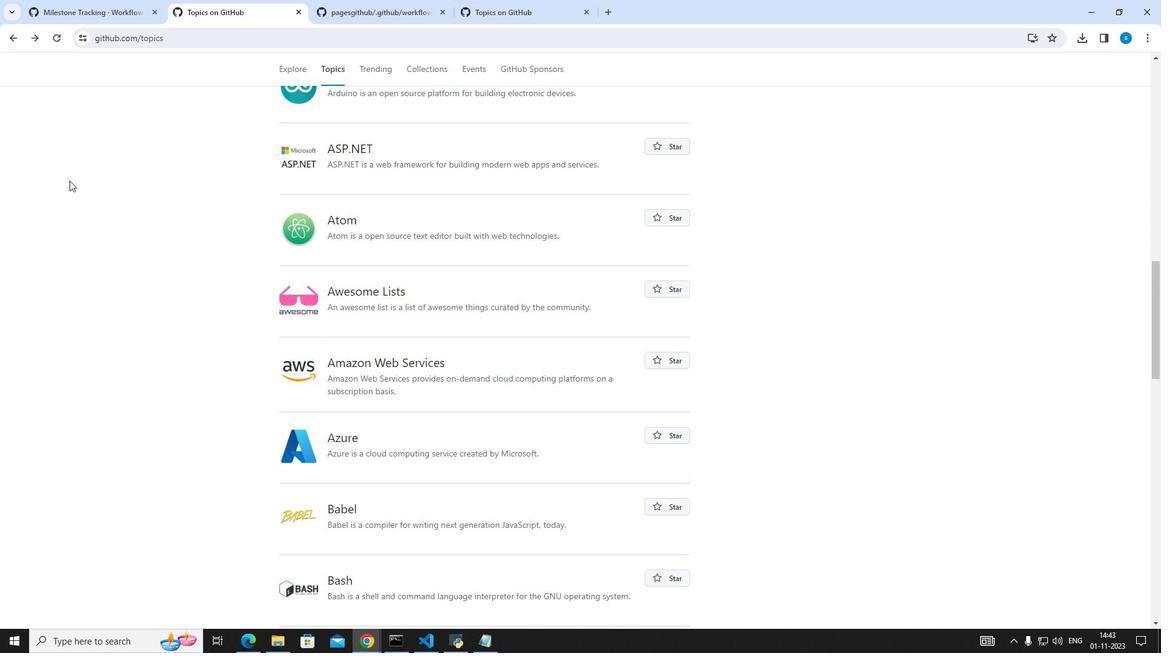 
Action: Mouse scrolled (69, 180) with delta (0, 0)
Screenshot: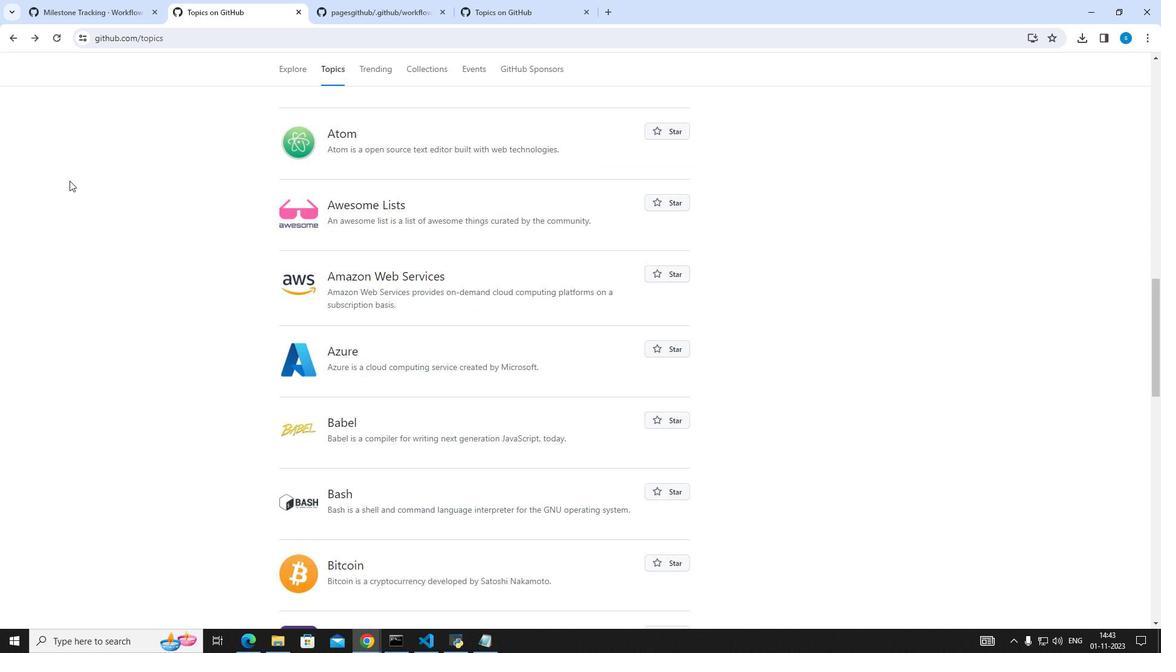 
Action: Mouse scrolled (69, 180) with delta (0, 0)
Screenshot: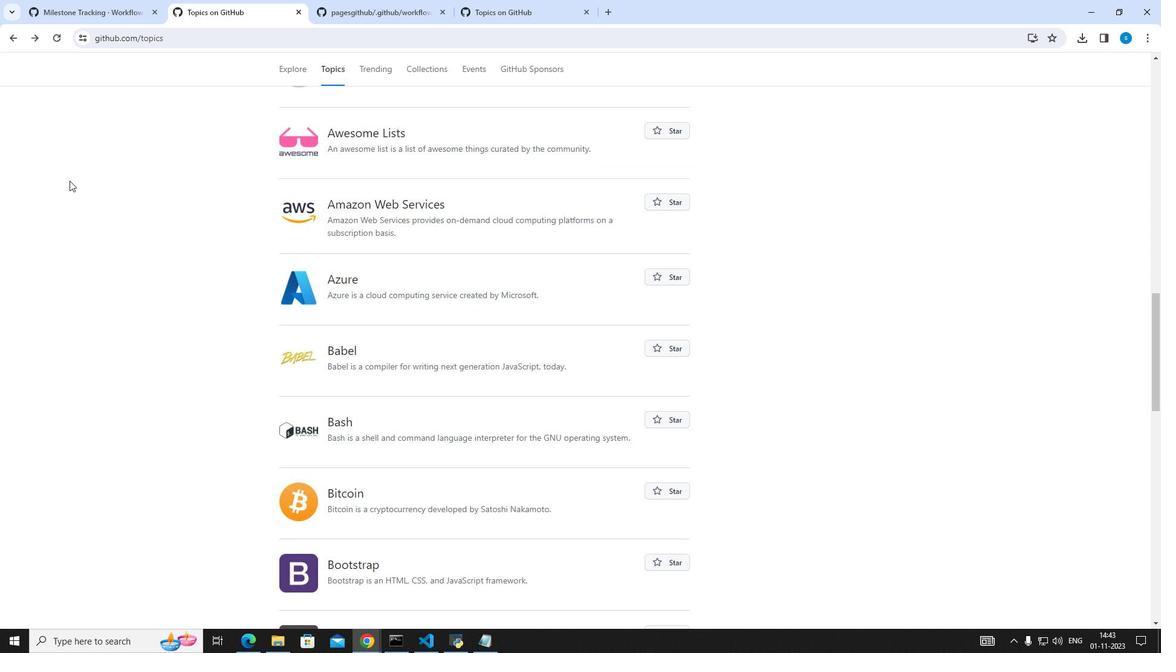 
Action: Mouse moved to (345, 333)
Screenshot: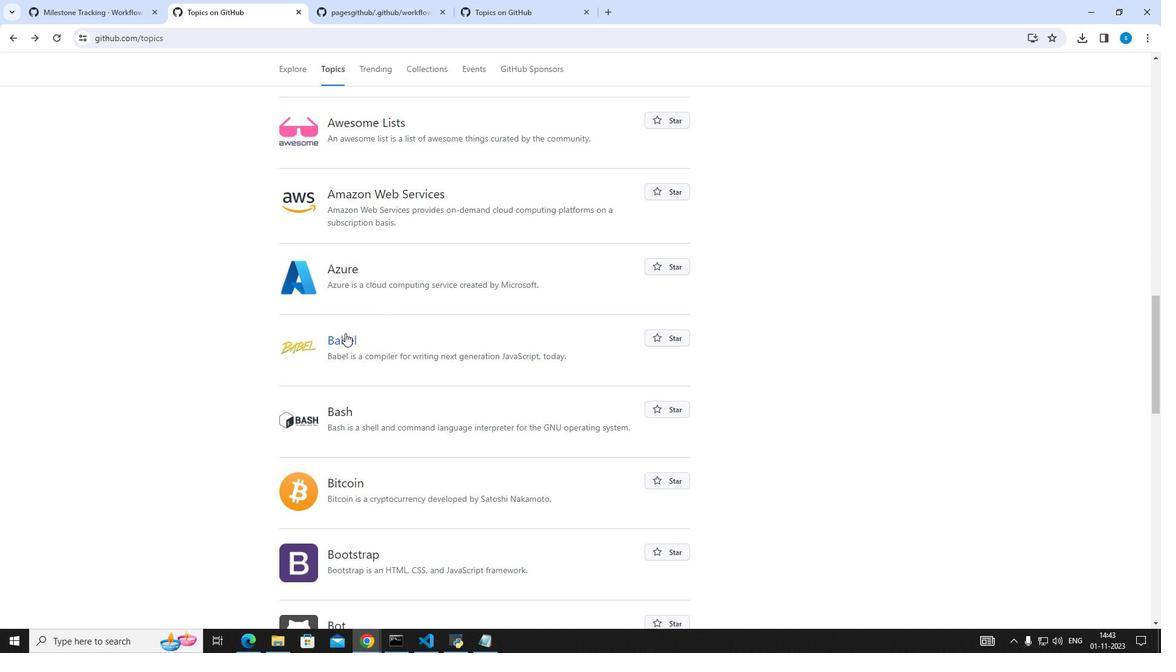 
Action: Mouse pressed left at (345, 333)
Screenshot: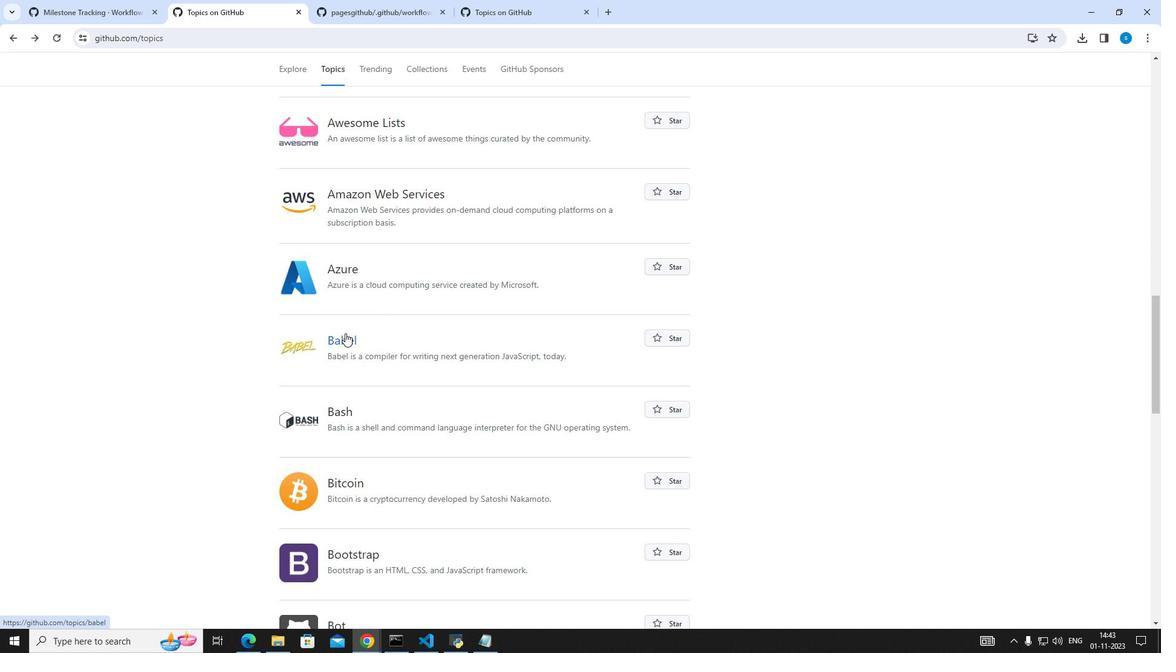 
Action: Mouse moved to (344, 333)
Screenshot: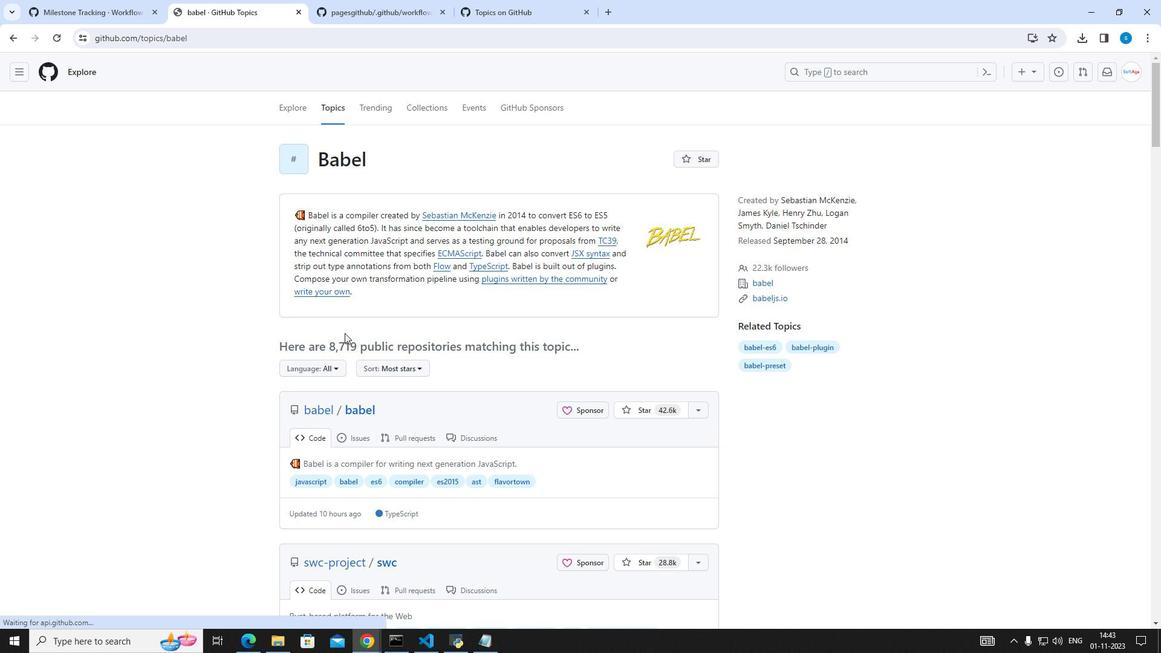
Action: Mouse scrolled (344, 332) with delta (0, 0)
Screenshot: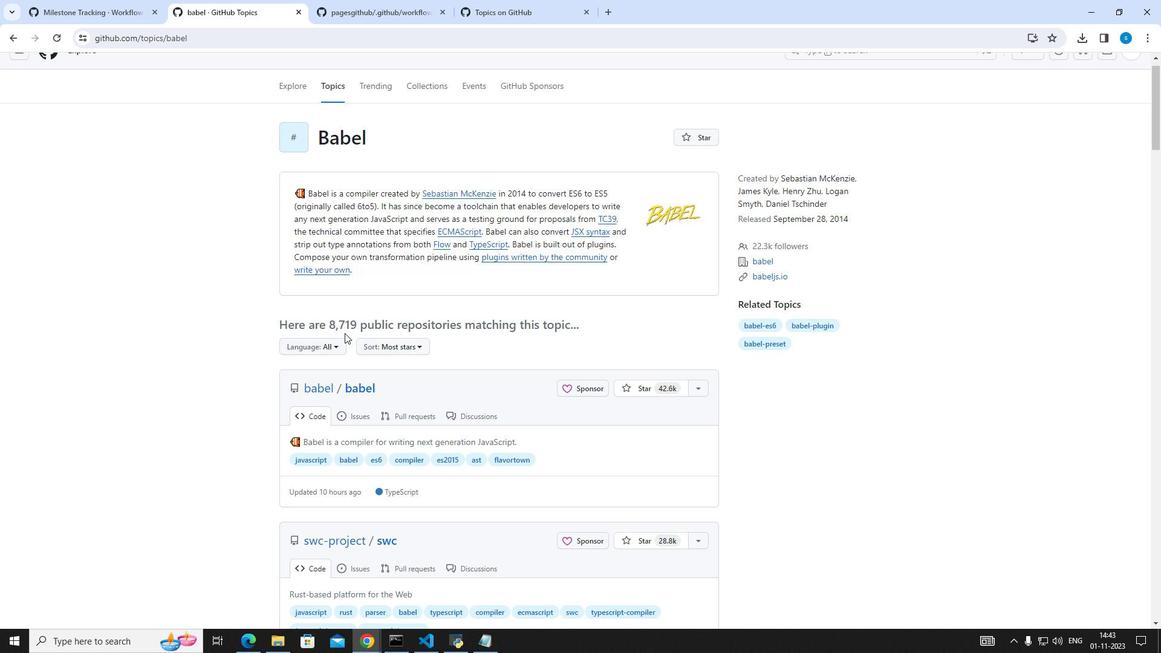 
Action: Mouse scrolled (344, 332) with delta (0, 0)
Screenshot: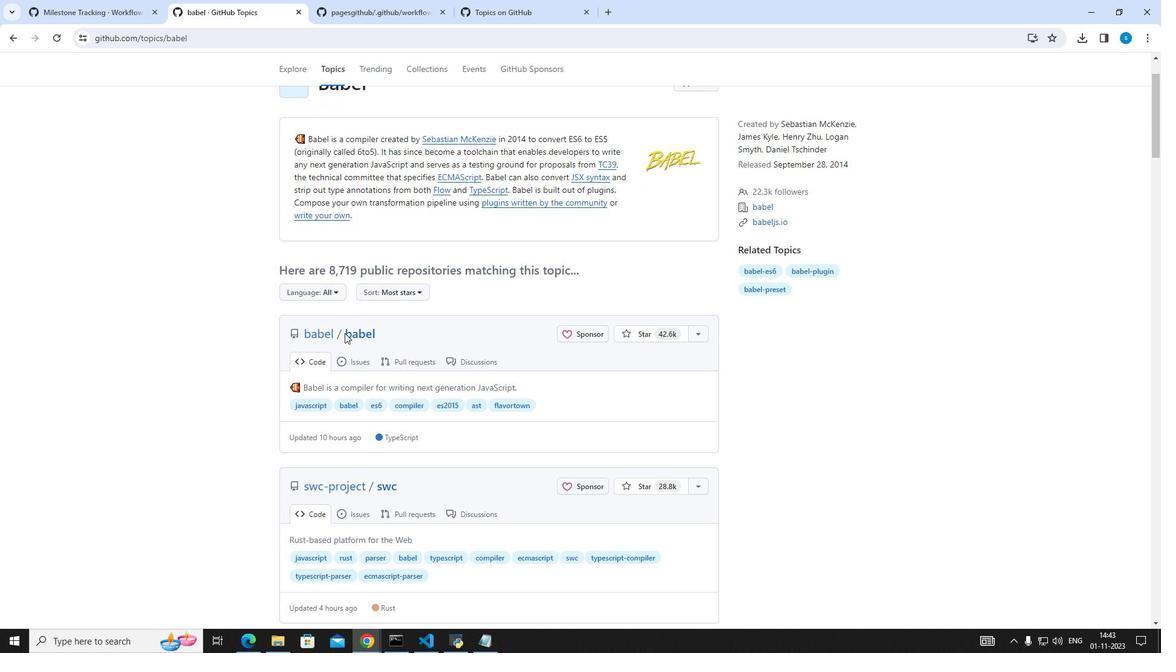 
Action: Mouse moved to (346, 327)
Screenshot: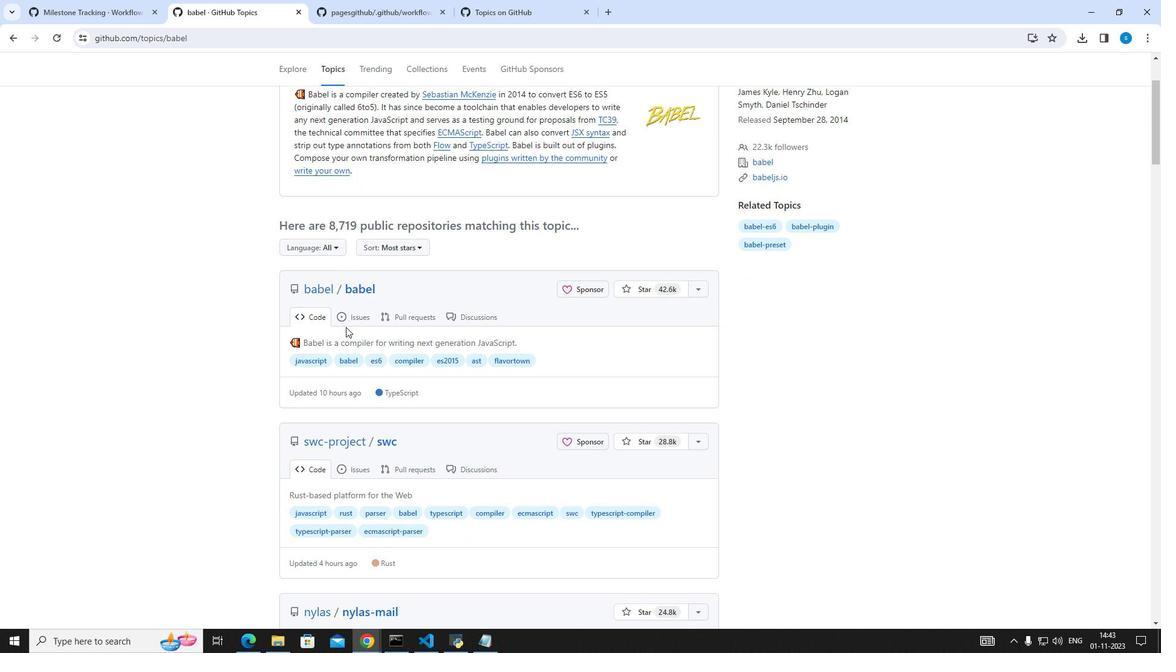 
Action: Mouse scrolled (346, 326) with delta (0, 0)
Screenshot: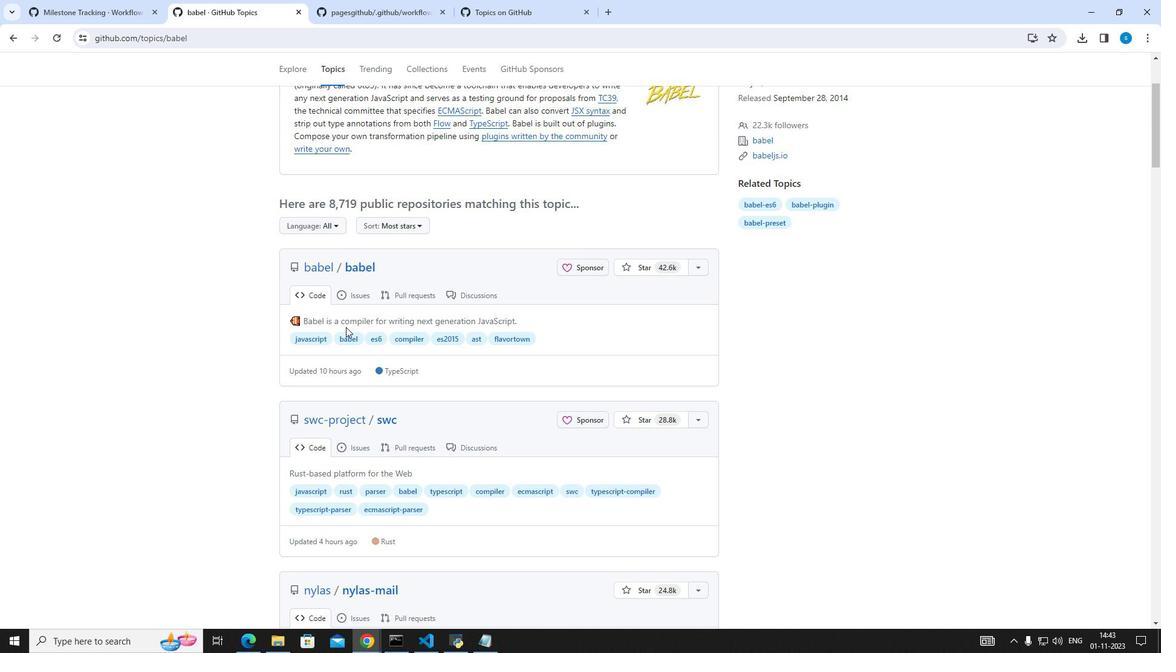 
Action: Mouse scrolled (346, 326) with delta (0, 0)
Screenshot: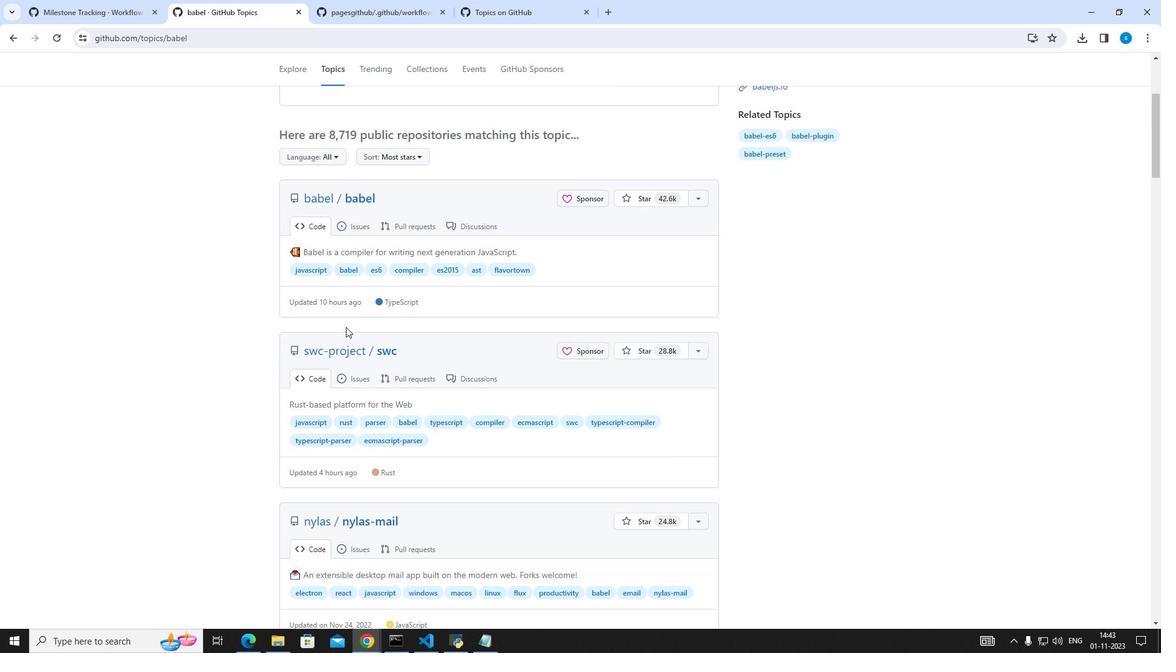 
Action: Mouse scrolled (346, 326) with delta (0, 0)
Screenshot: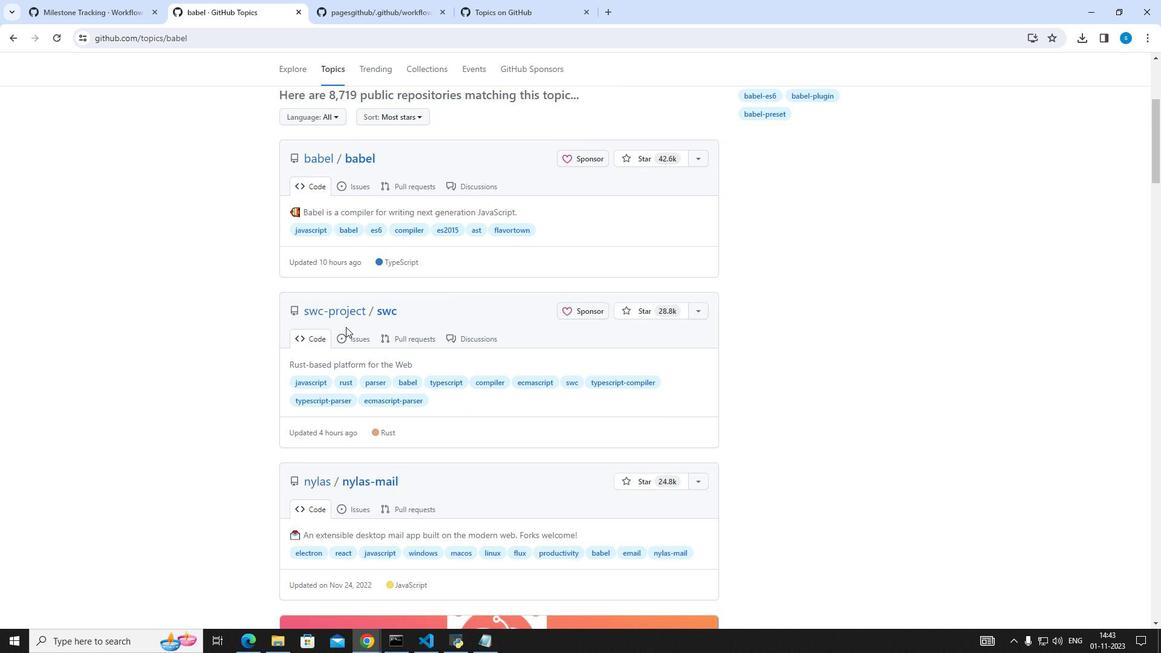 
Action: Mouse moved to (345, 252)
Screenshot: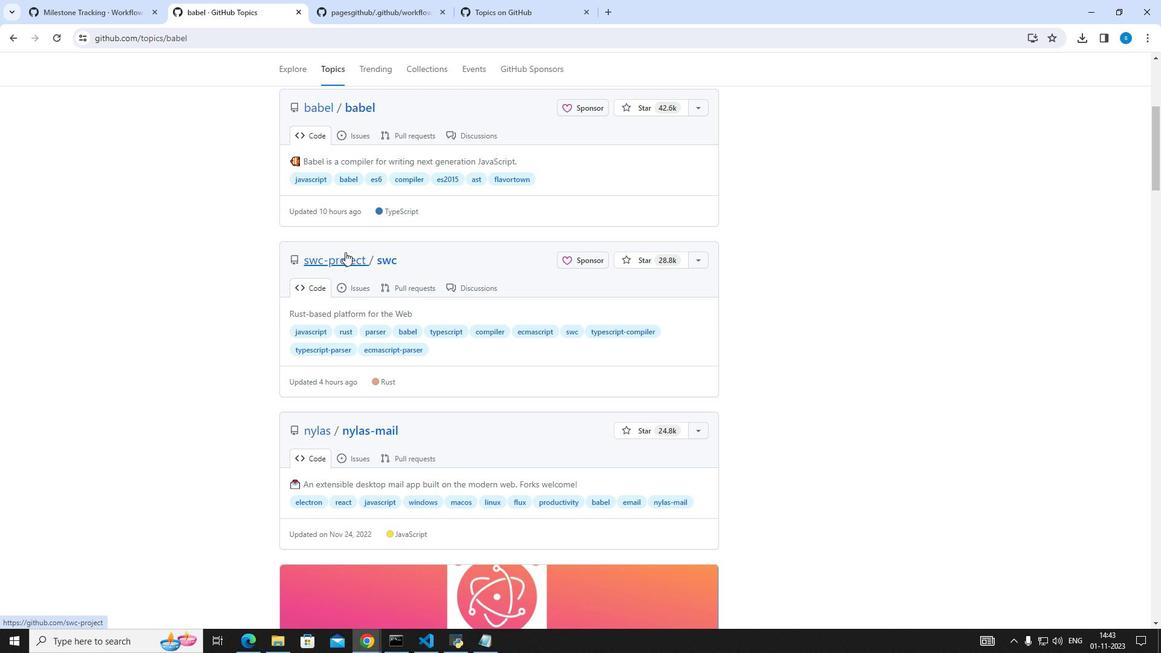 
Action: Mouse pressed left at (345, 252)
Screenshot: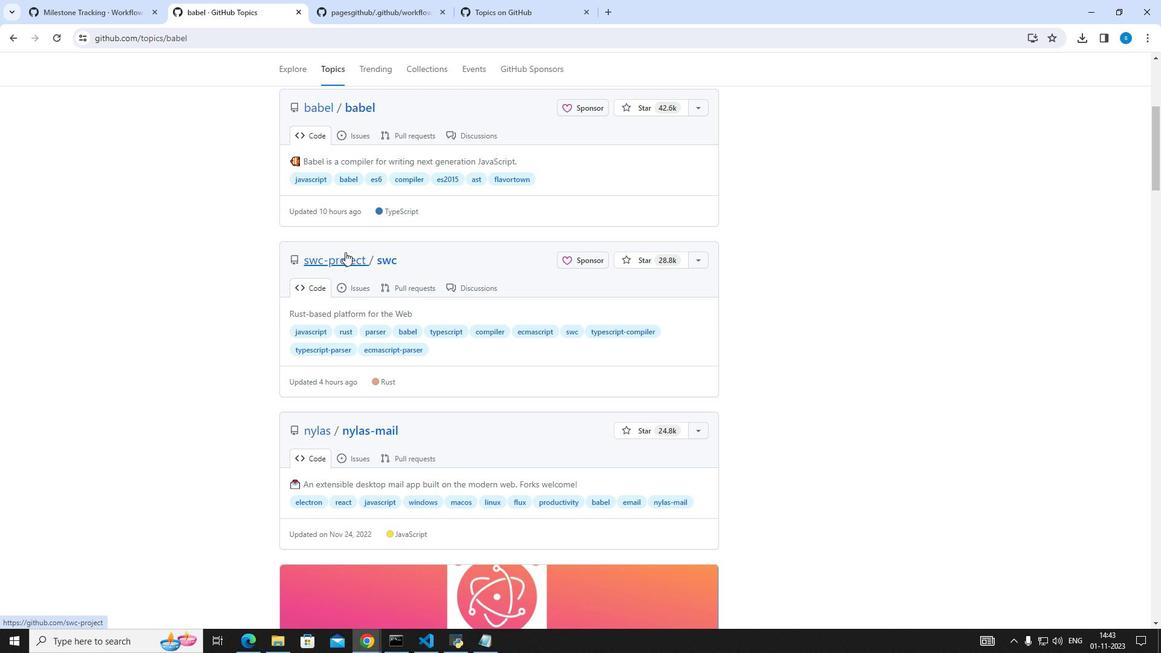 
Action: Mouse moved to (156, 322)
Screenshot: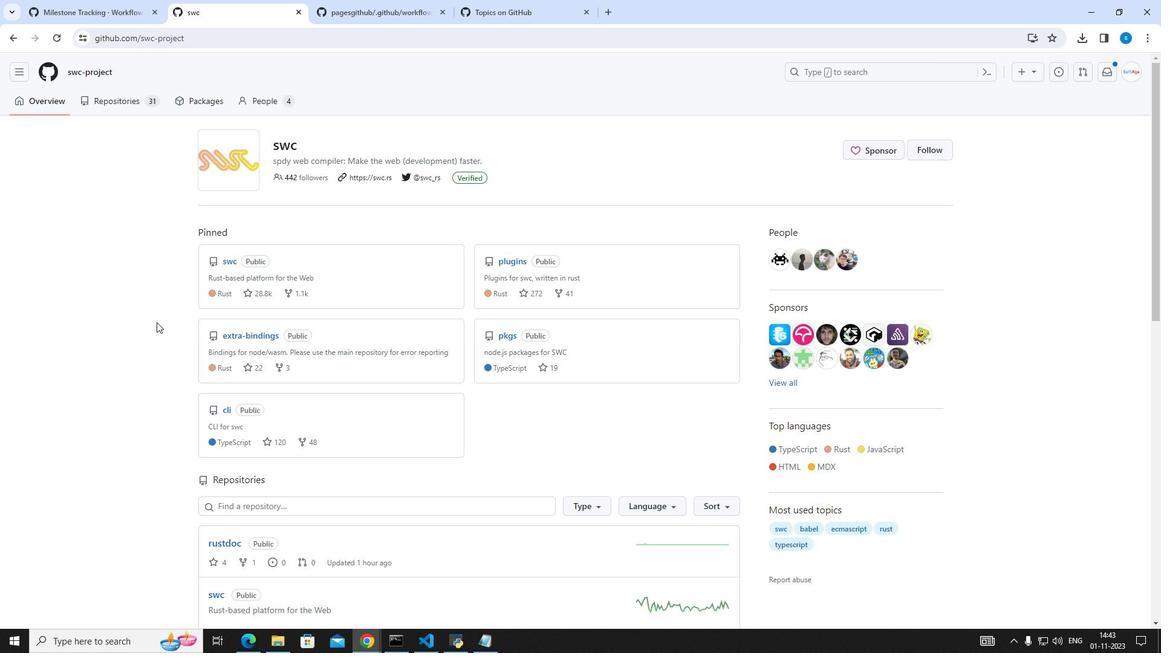 
Action: Mouse scrolled (156, 321) with delta (0, 0)
Screenshot: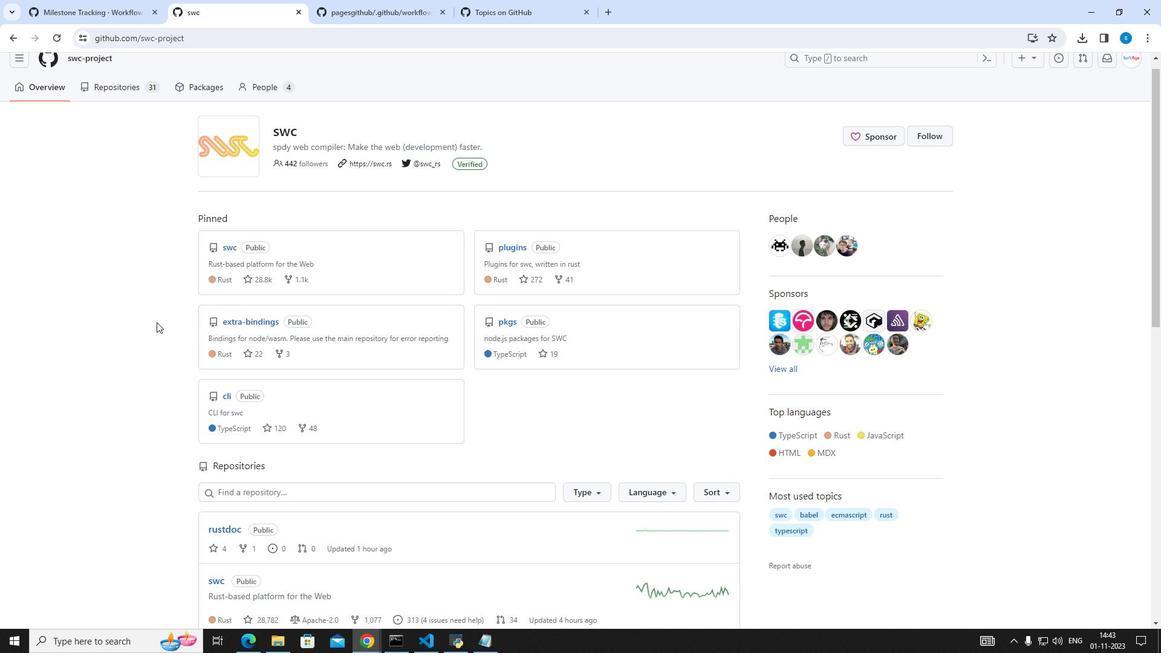 
Action: Mouse scrolled (156, 321) with delta (0, 0)
Screenshot: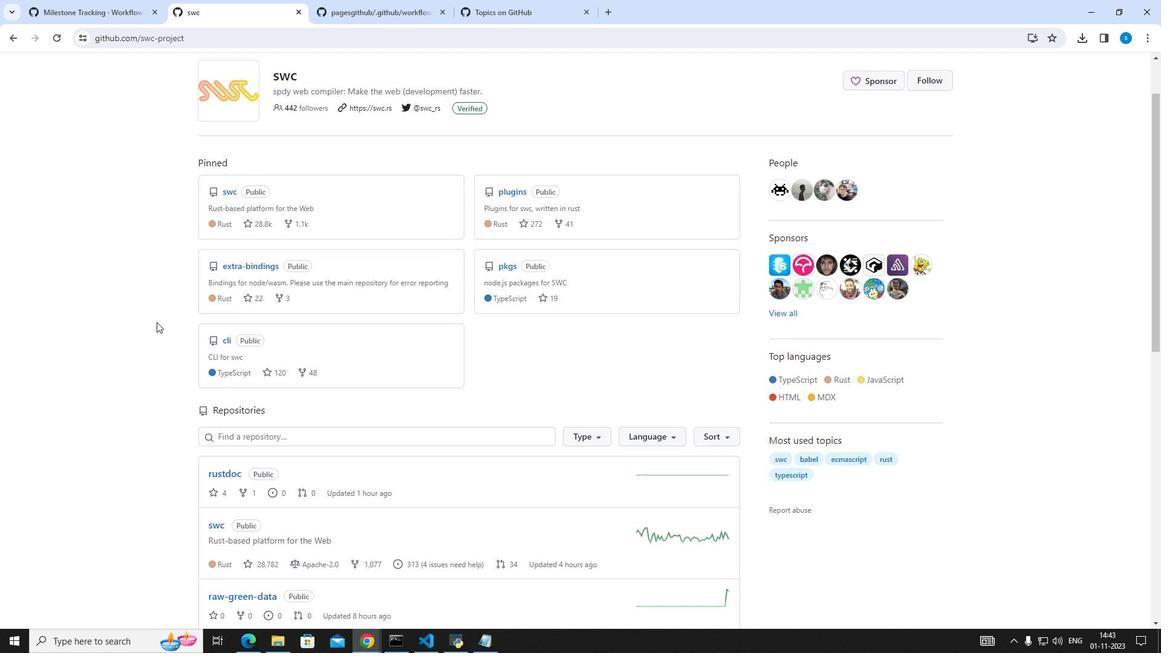 
Action: Mouse scrolled (156, 321) with delta (0, 0)
Screenshot: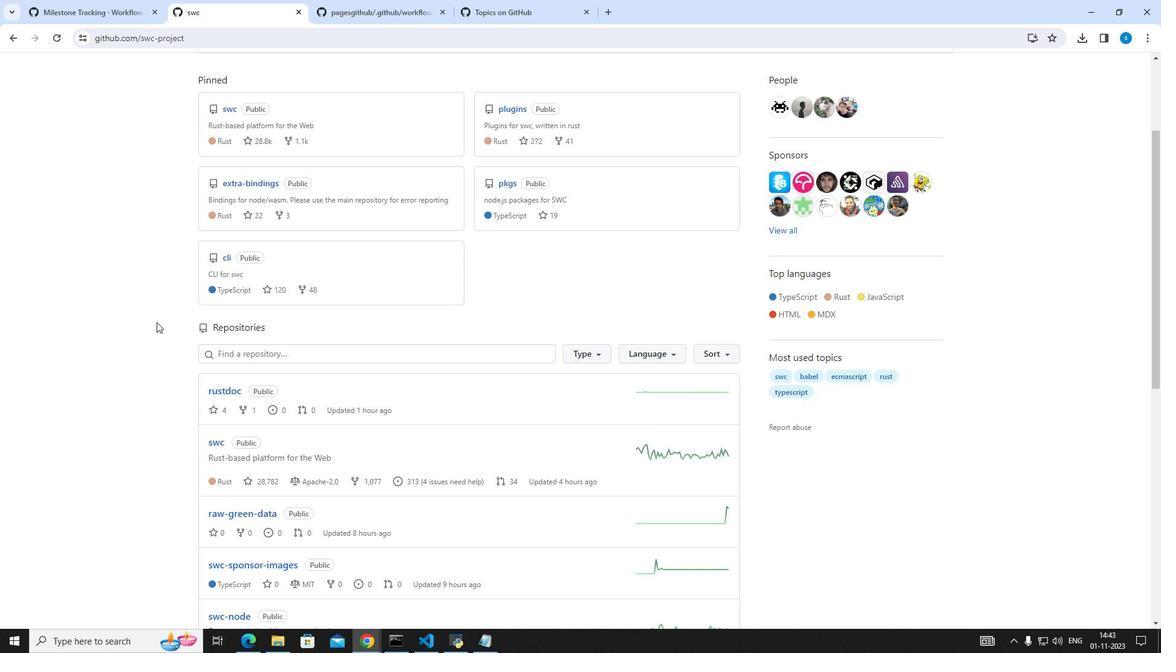 
Action: Mouse scrolled (156, 321) with delta (0, 0)
Screenshot: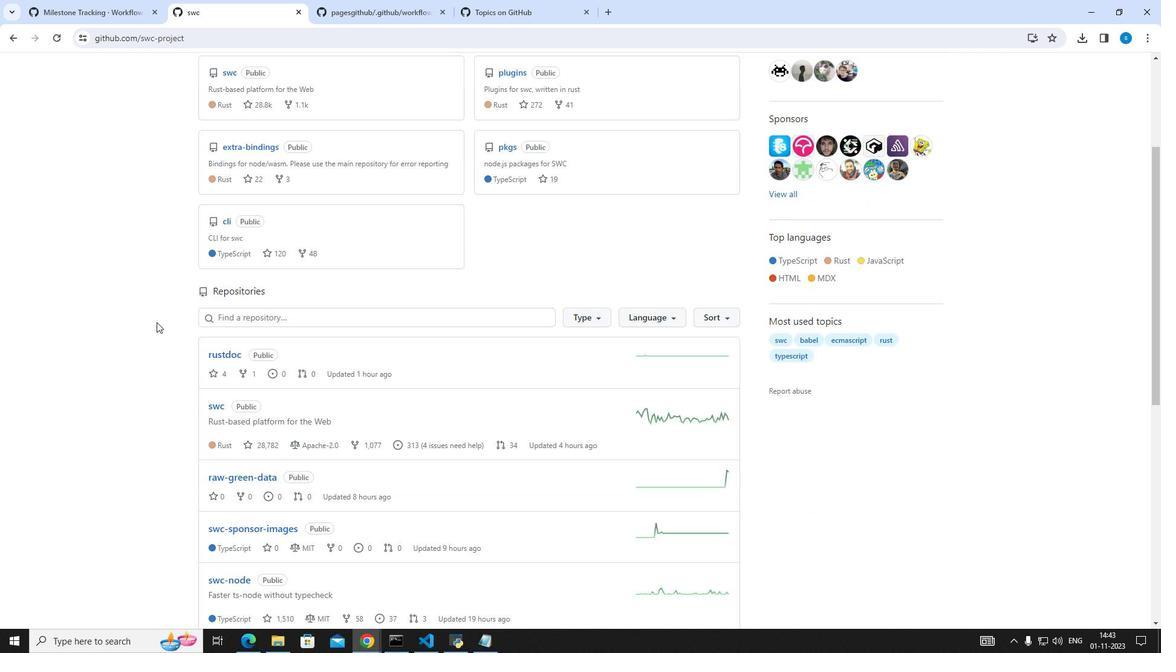 
Action: Mouse scrolled (156, 323) with delta (0, 0)
Screenshot: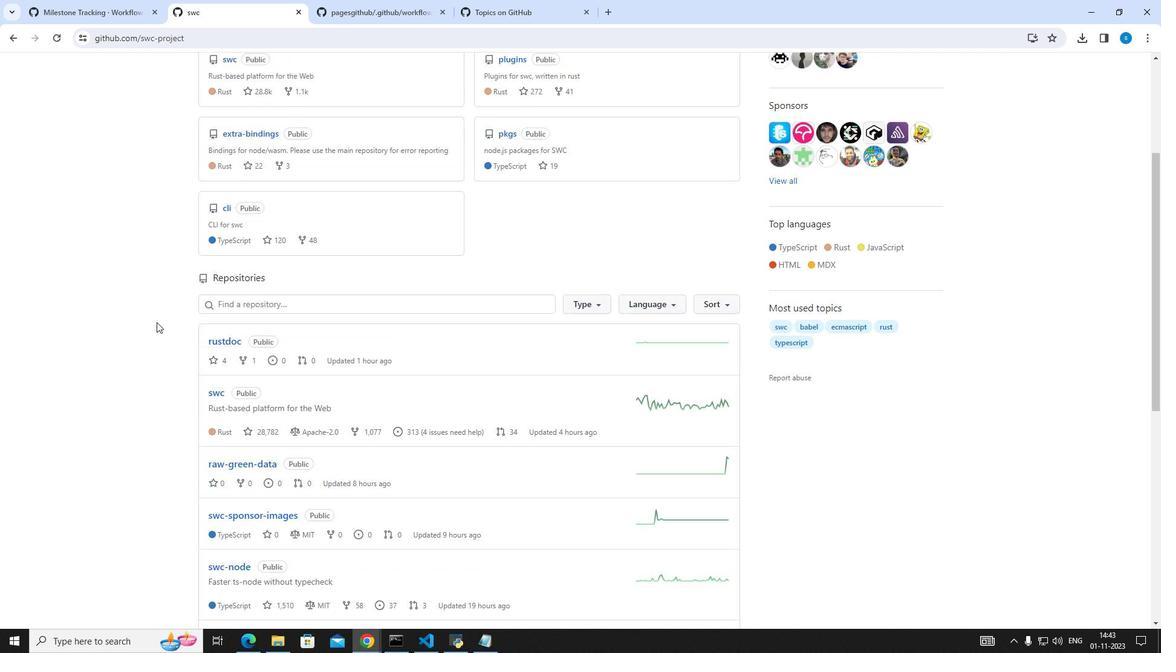 
Action: Mouse scrolled (156, 323) with delta (0, 0)
Screenshot: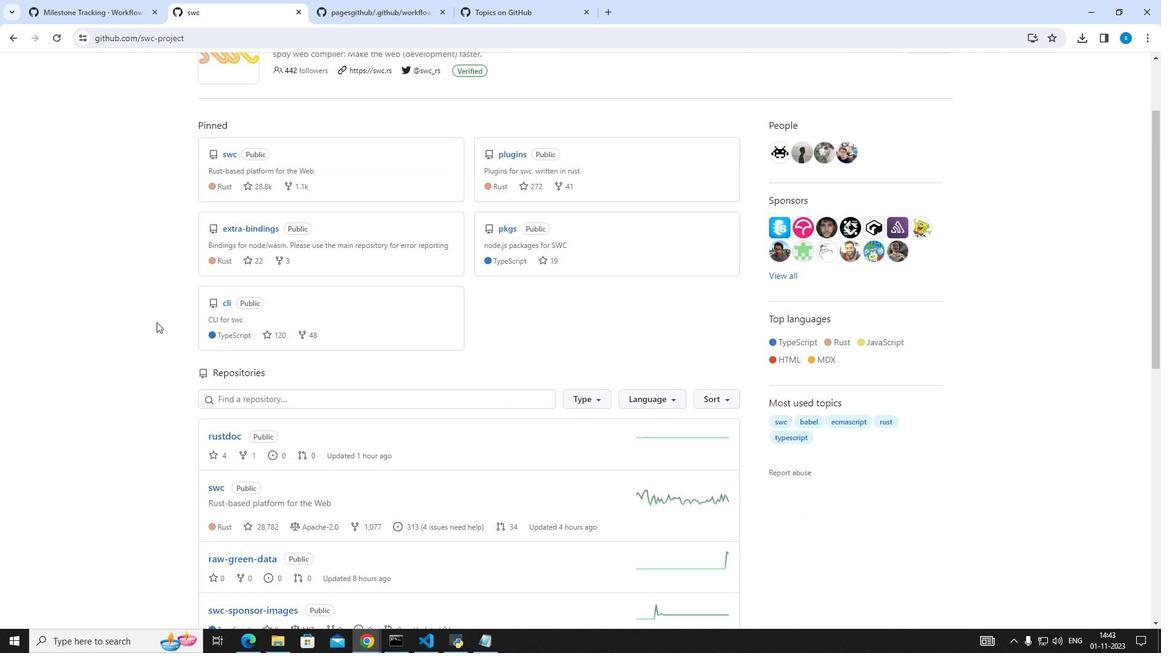 
Action: Mouse scrolled (156, 323) with delta (0, 0)
Screenshot: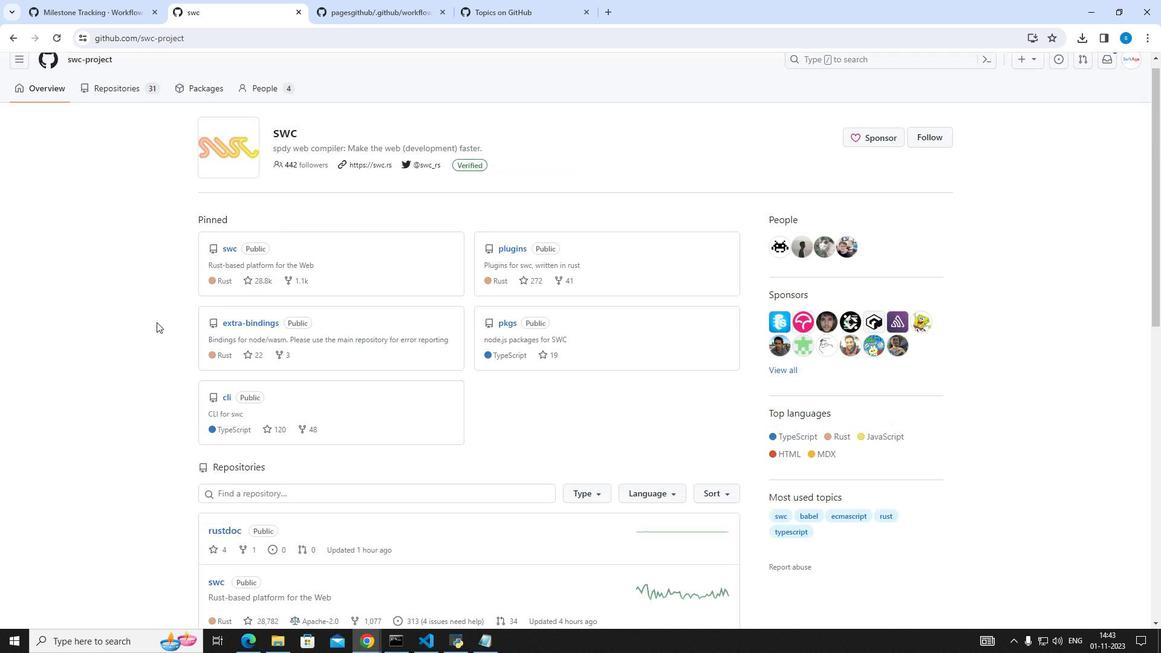 
Action: Mouse scrolled (156, 323) with delta (0, 0)
Screenshot: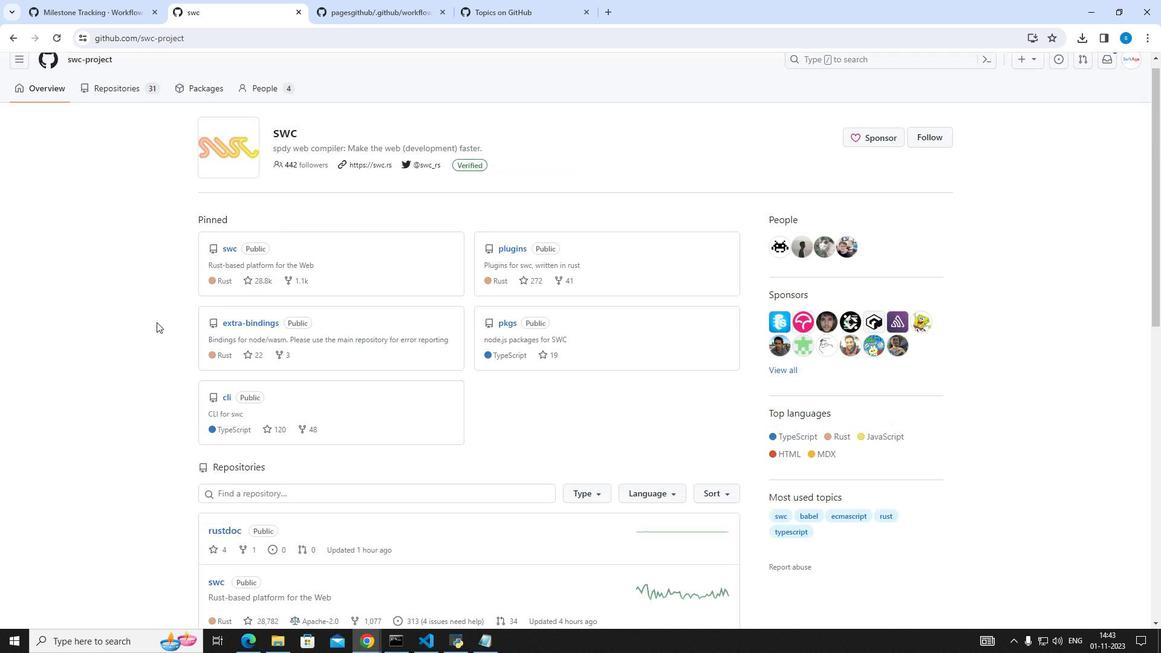 
Action: Mouse scrolled (156, 323) with delta (0, 0)
Screenshot: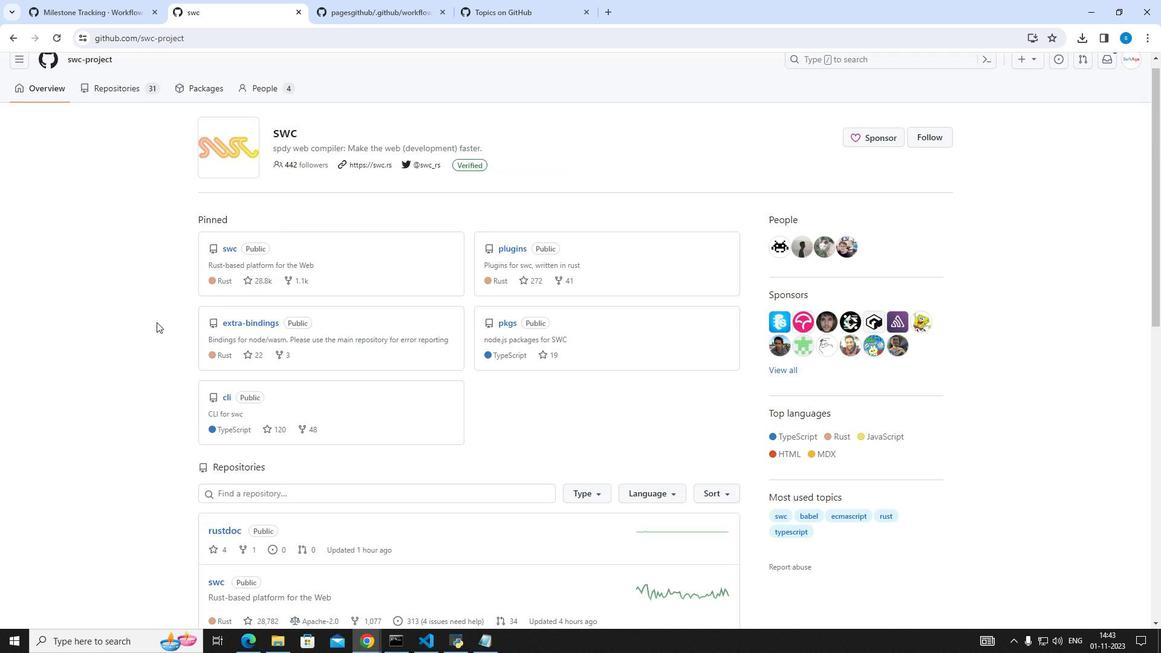 
Action: Mouse moved to (12, 35)
Screenshot: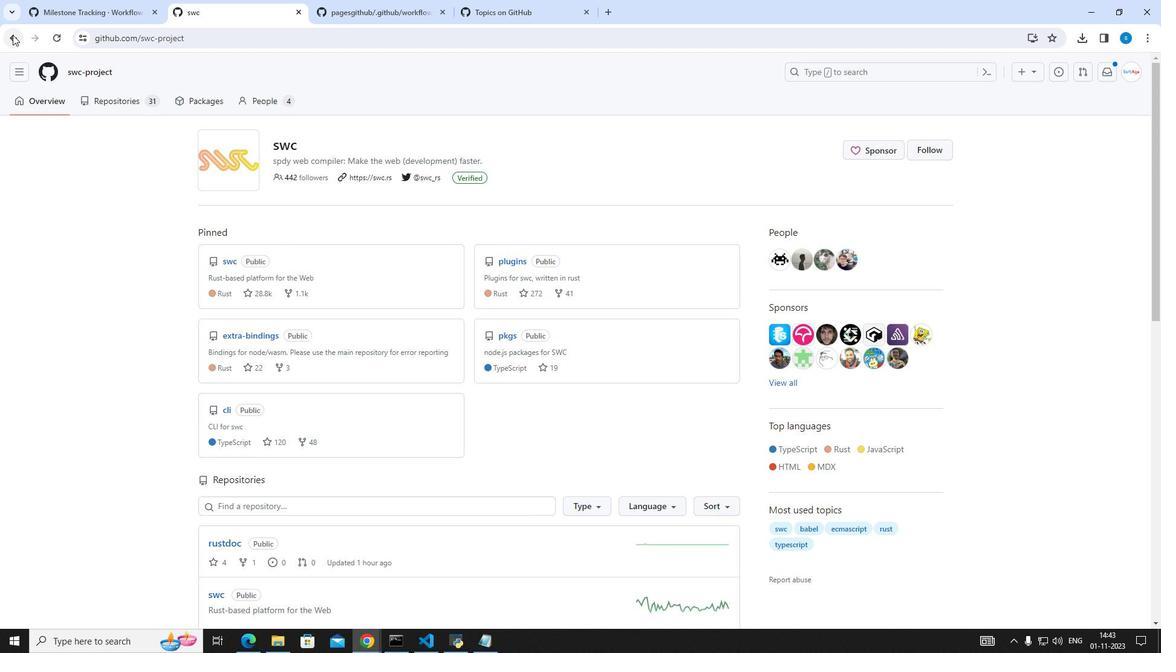 
Action: Mouse pressed left at (12, 35)
Screenshot: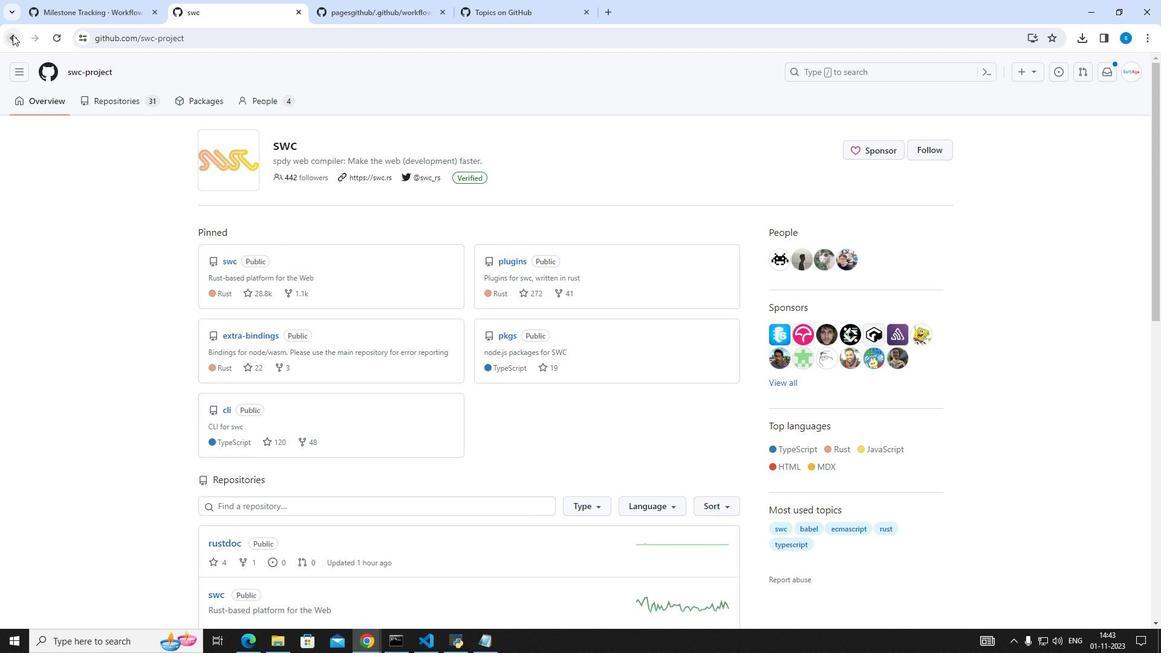 
Action: Mouse moved to (11, 45)
Screenshot: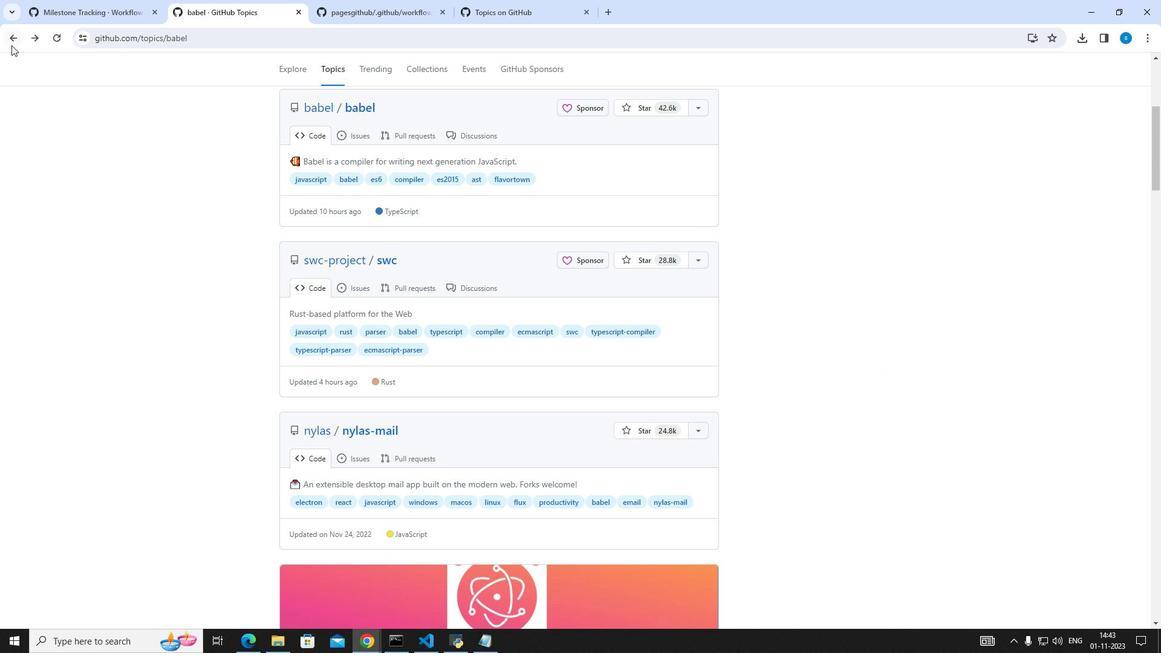 
Action: Mouse pressed left at (11, 45)
Screenshot: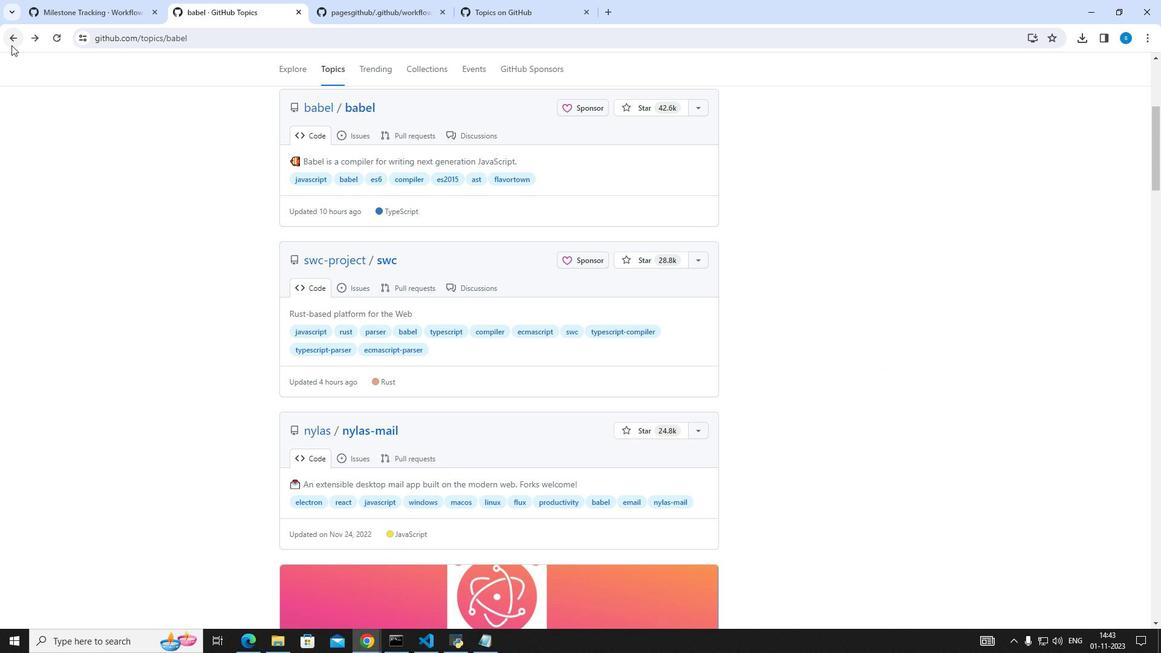 
Action: Mouse moved to (125, 292)
Screenshot: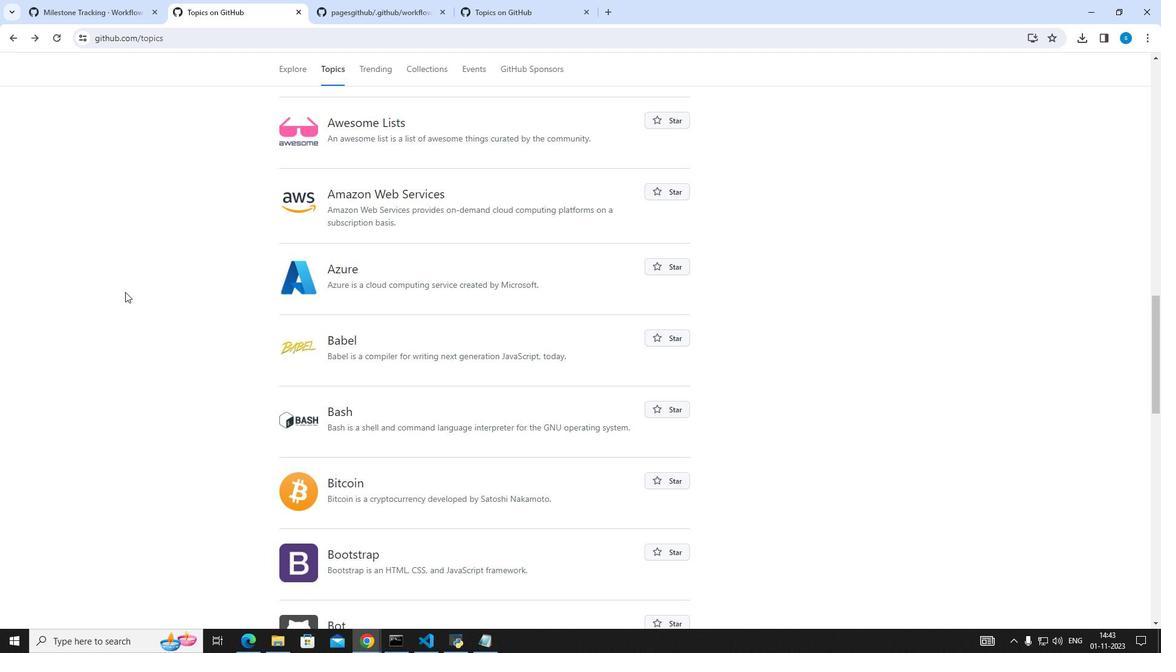 
Action: Mouse scrolled (125, 291) with delta (0, 0)
Screenshot: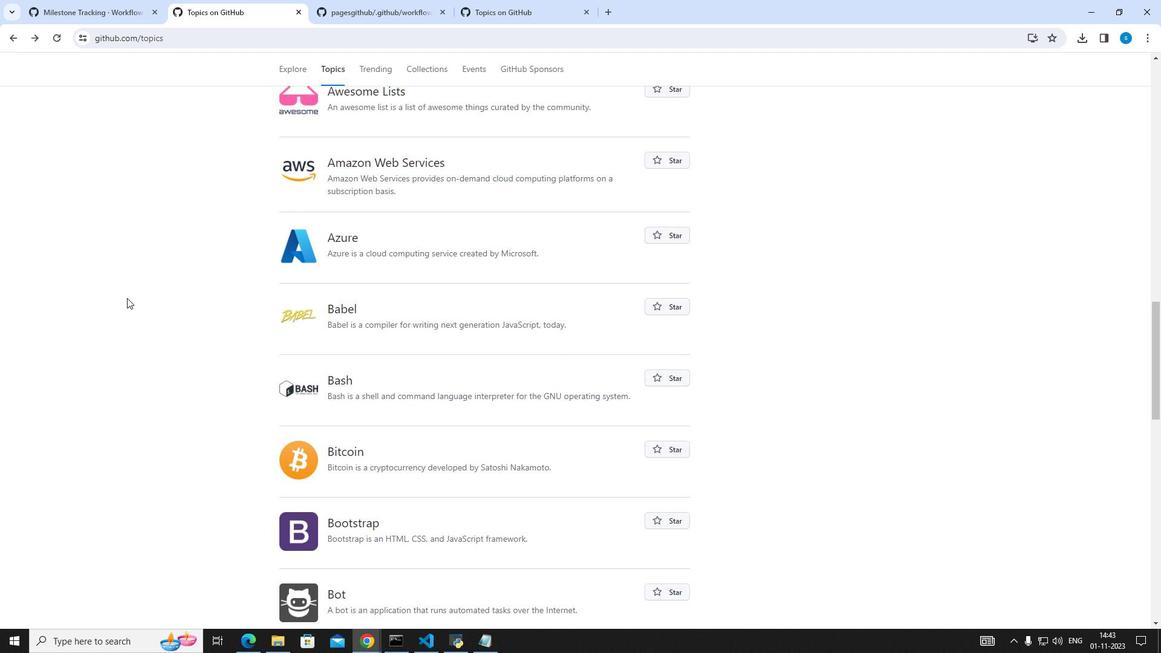 
Action: Mouse moved to (125, 293)
Screenshot: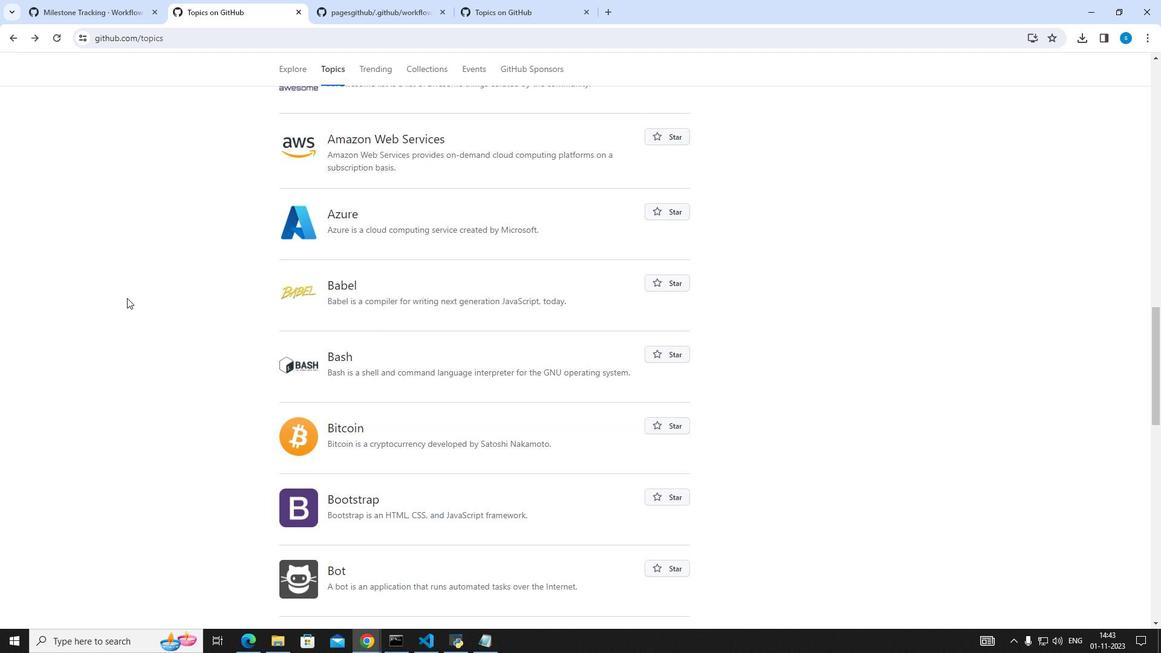 
Action: Mouse scrolled (125, 292) with delta (0, 0)
Screenshot: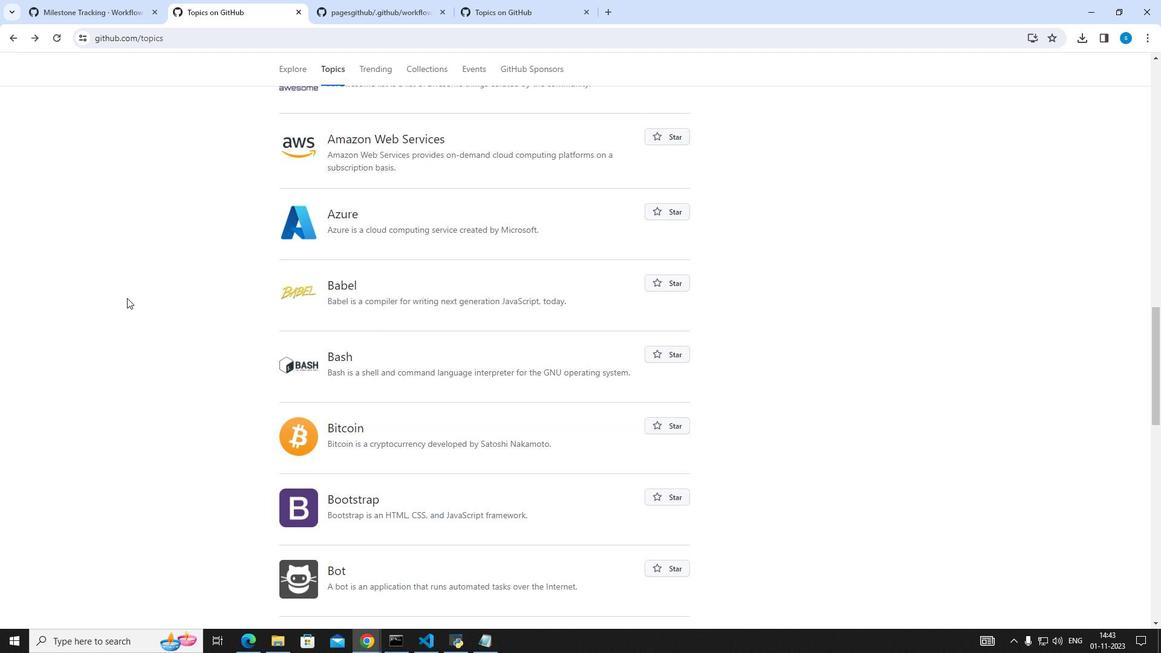 
Action: Mouse moved to (127, 298)
Screenshot: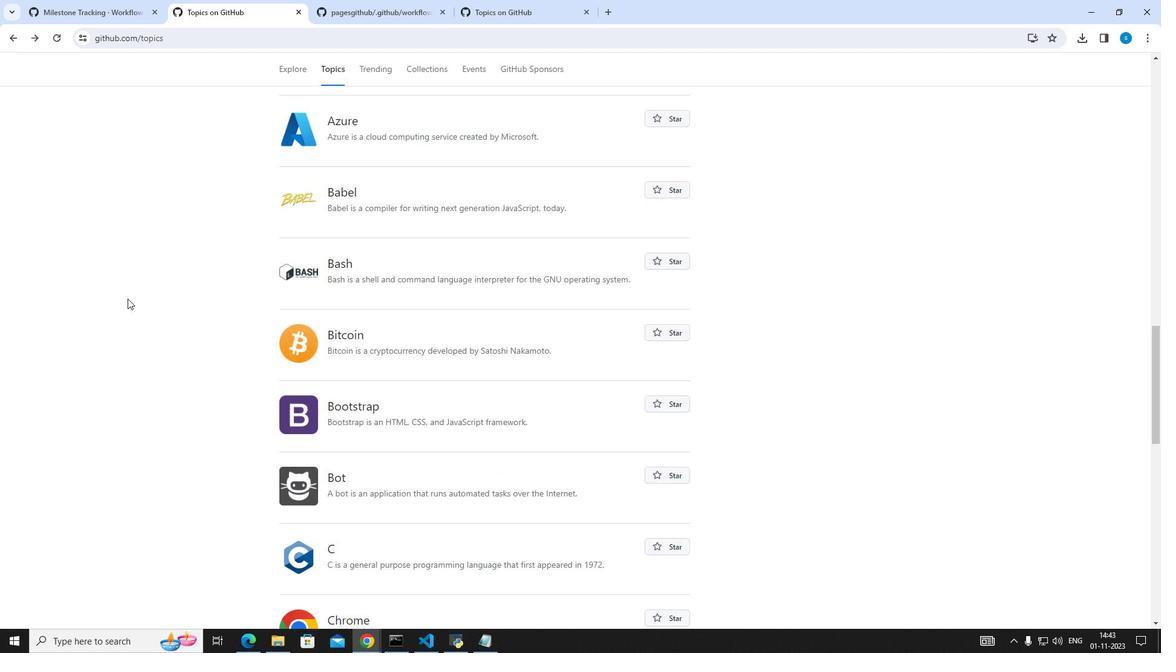 
Action: Mouse scrolled (127, 297) with delta (0, 0)
Screenshot: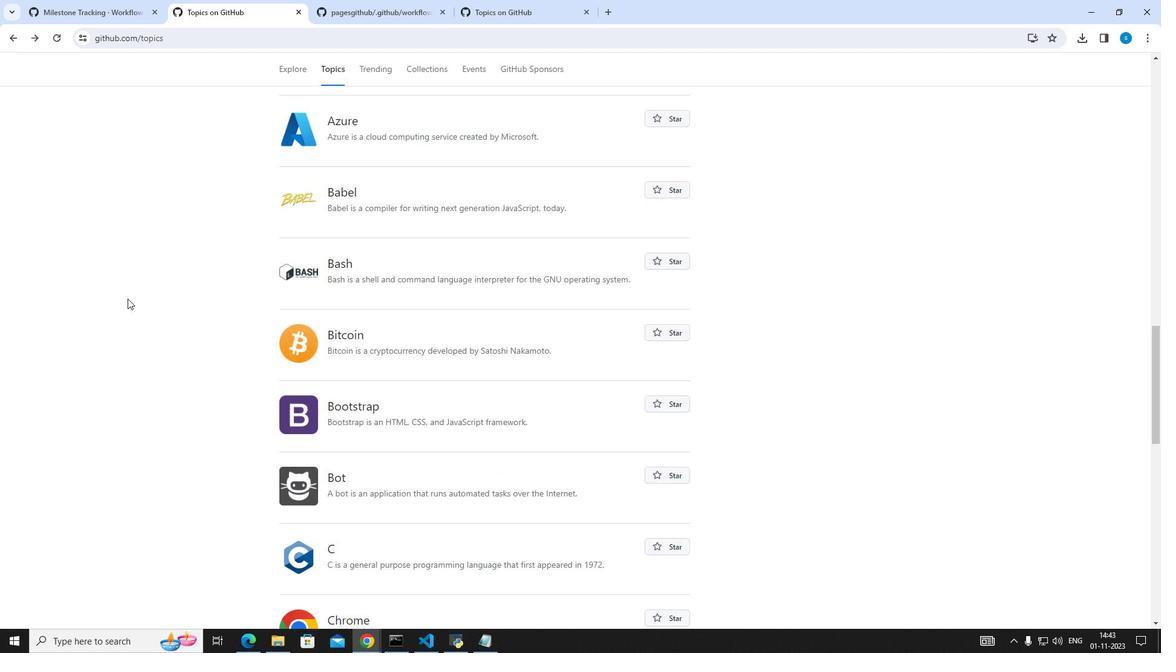 
Action: Mouse moved to (127, 298)
Screenshot: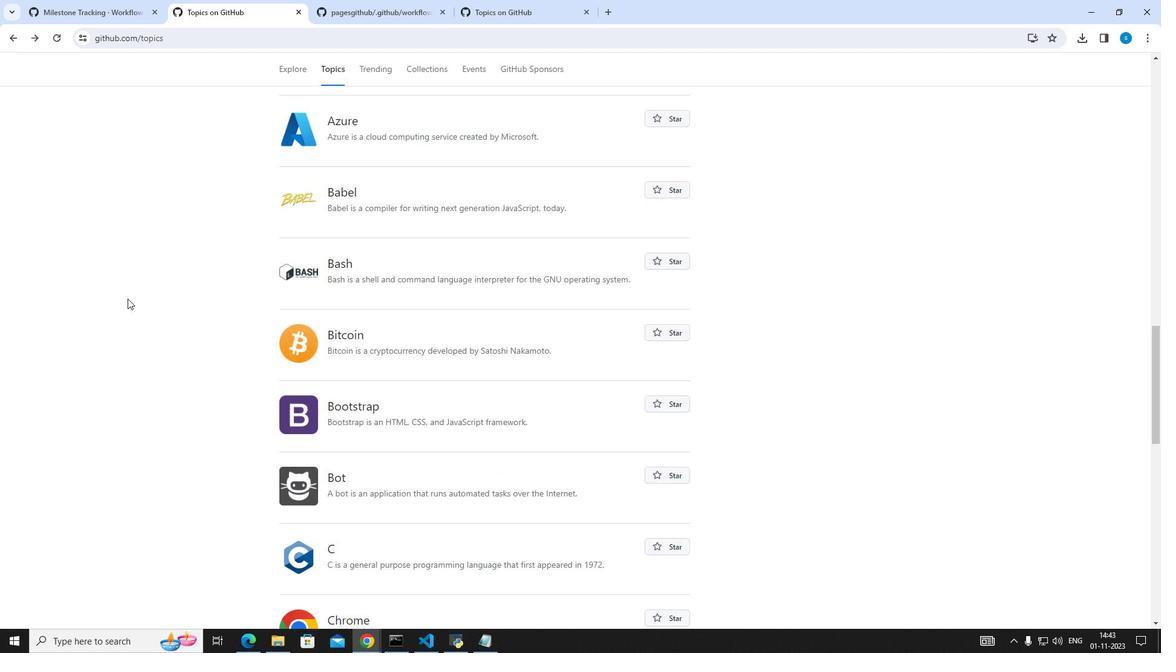 
Action: Mouse scrolled (127, 297) with delta (0, 0)
Screenshot: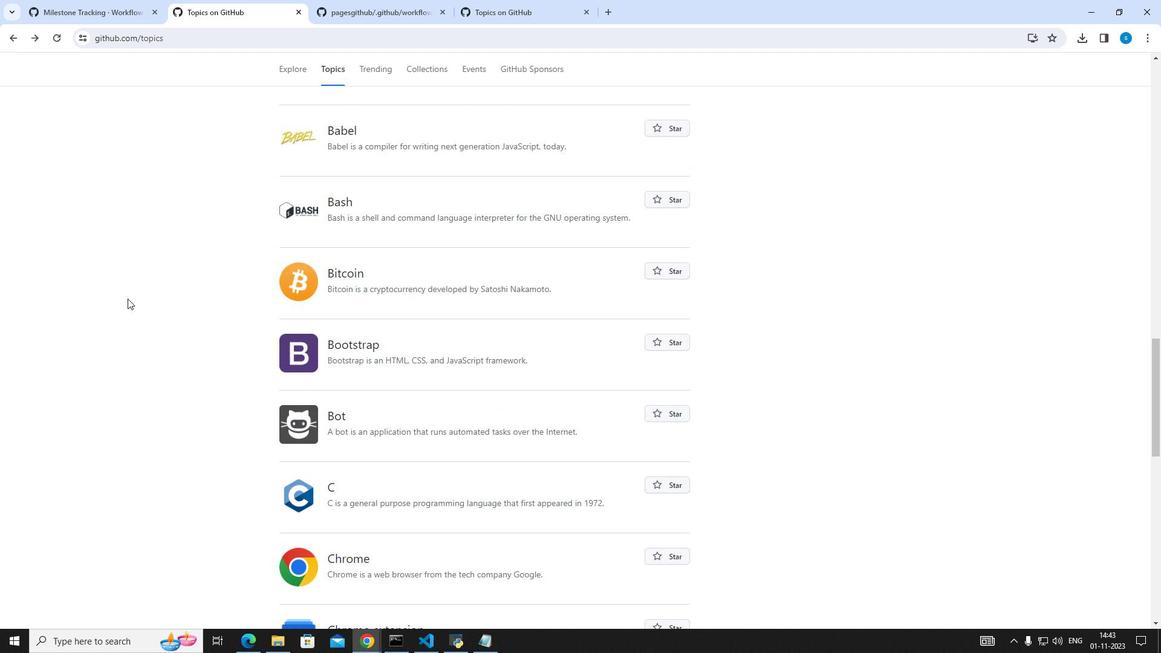 
Action: Mouse moved to (335, 306)
Screenshot: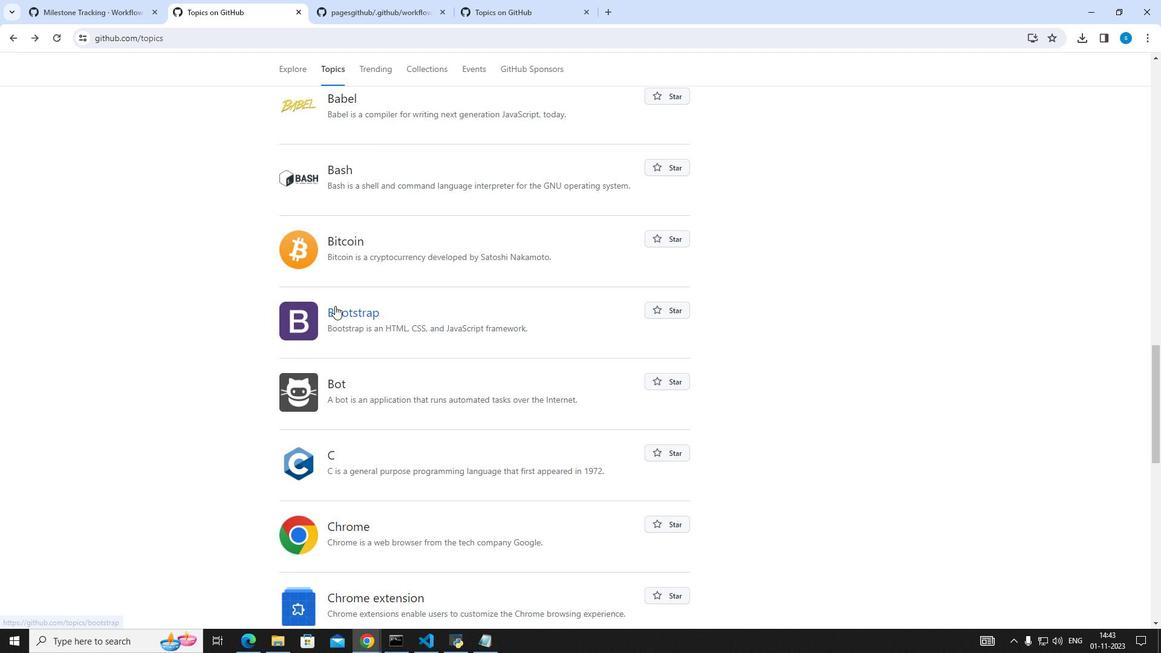 
Action: Mouse pressed left at (335, 306)
Screenshot: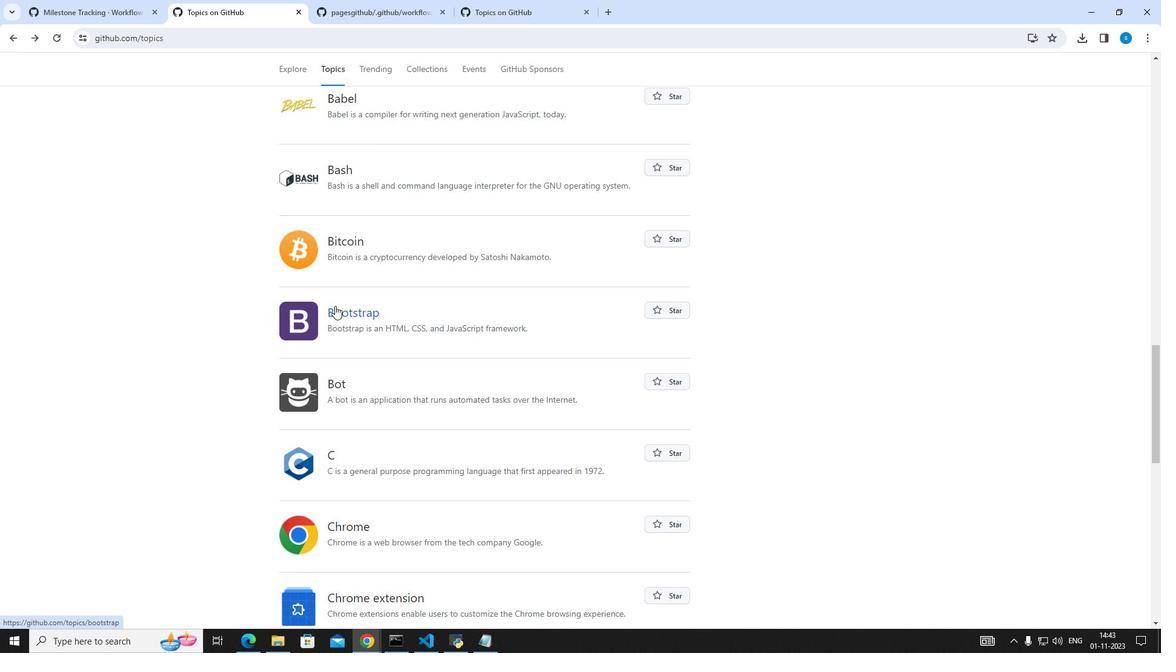 
Action: Mouse scrolled (335, 305) with delta (0, 0)
Screenshot: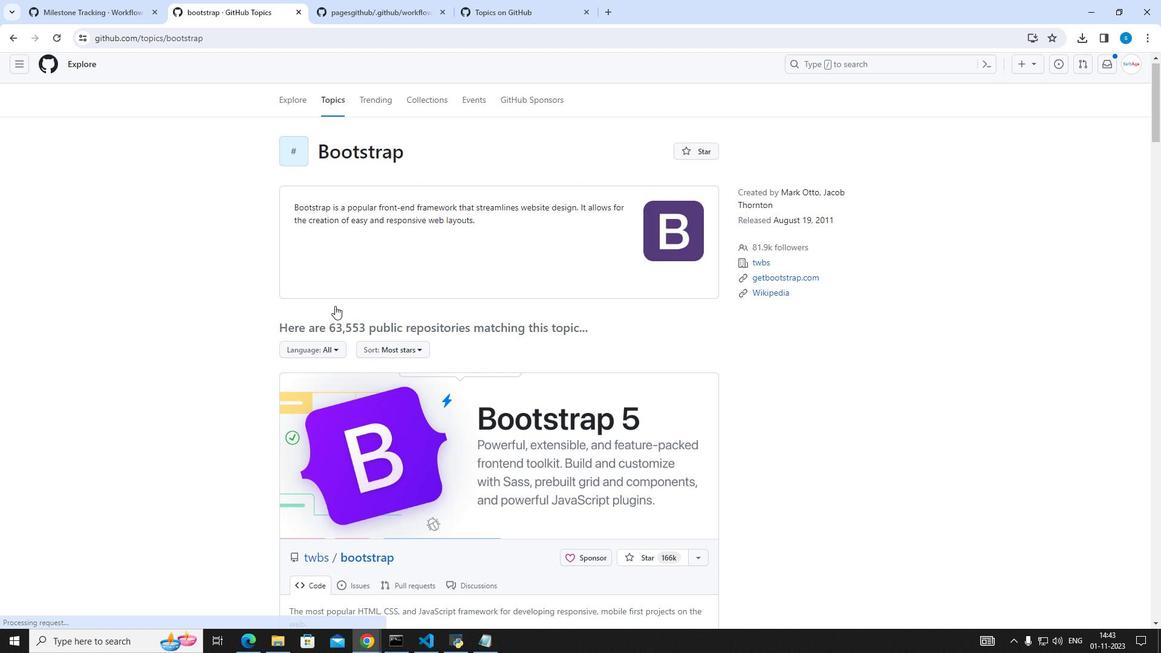 
Action: Mouse scrolled (335, 305) with delta (0, 0)
Screenshot: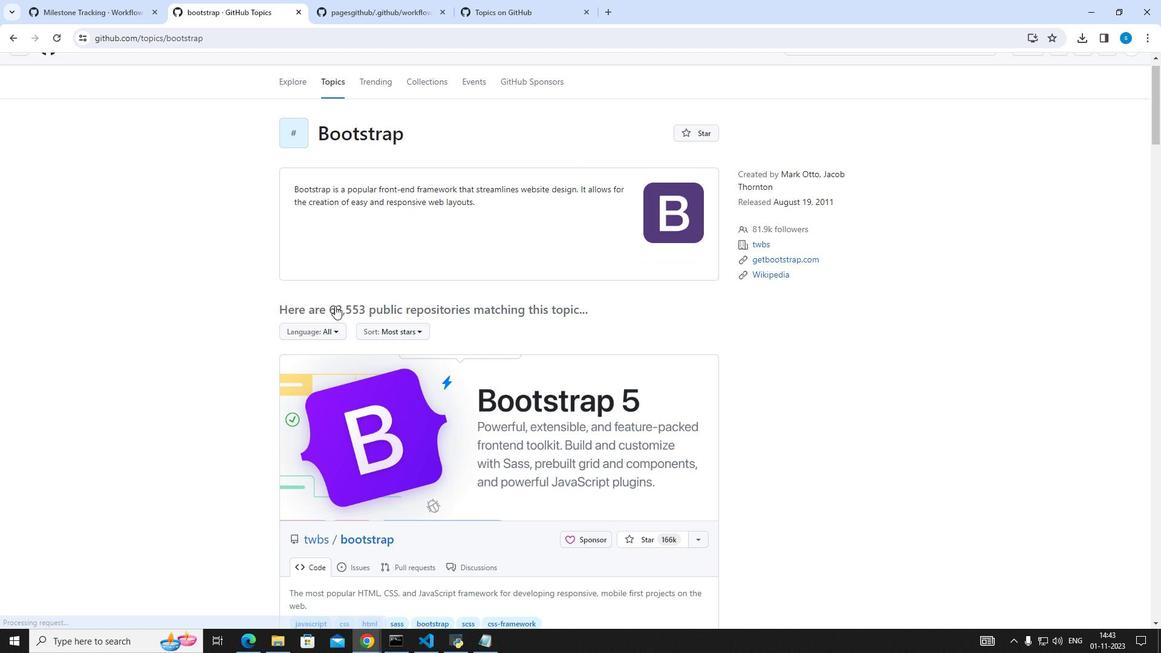 
Action: Mouse scrolled (335, 305) with delta (0, 0)
Screenshot: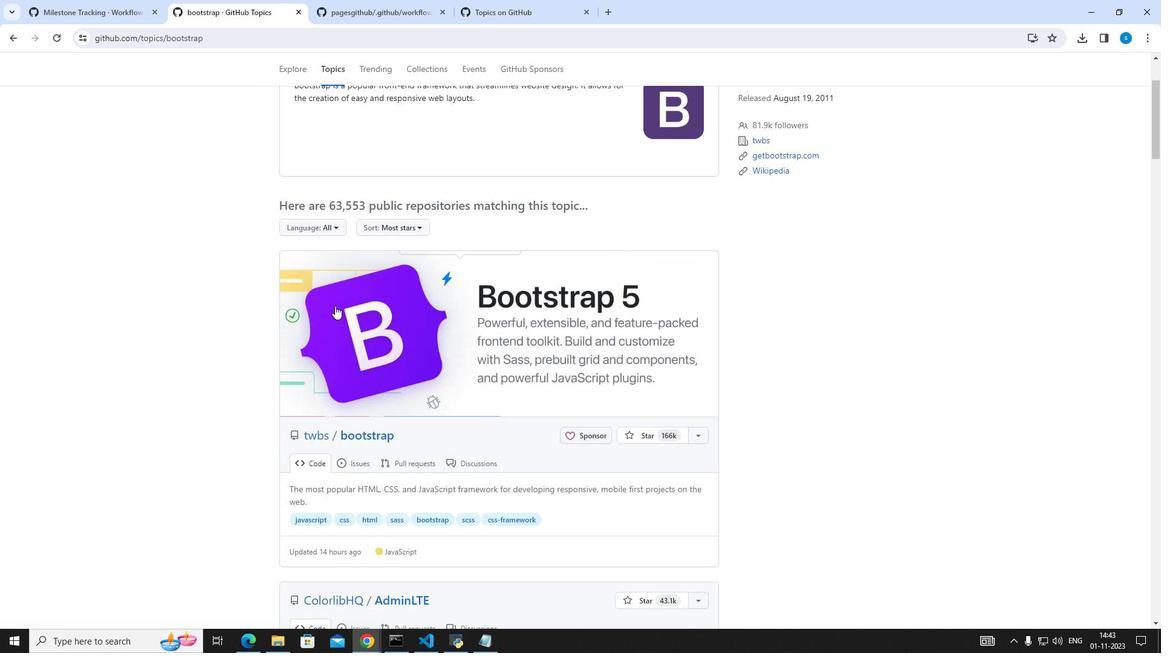 
Action: Mouse scrolled (335, 305) with delta (0, 0)
Screenshot: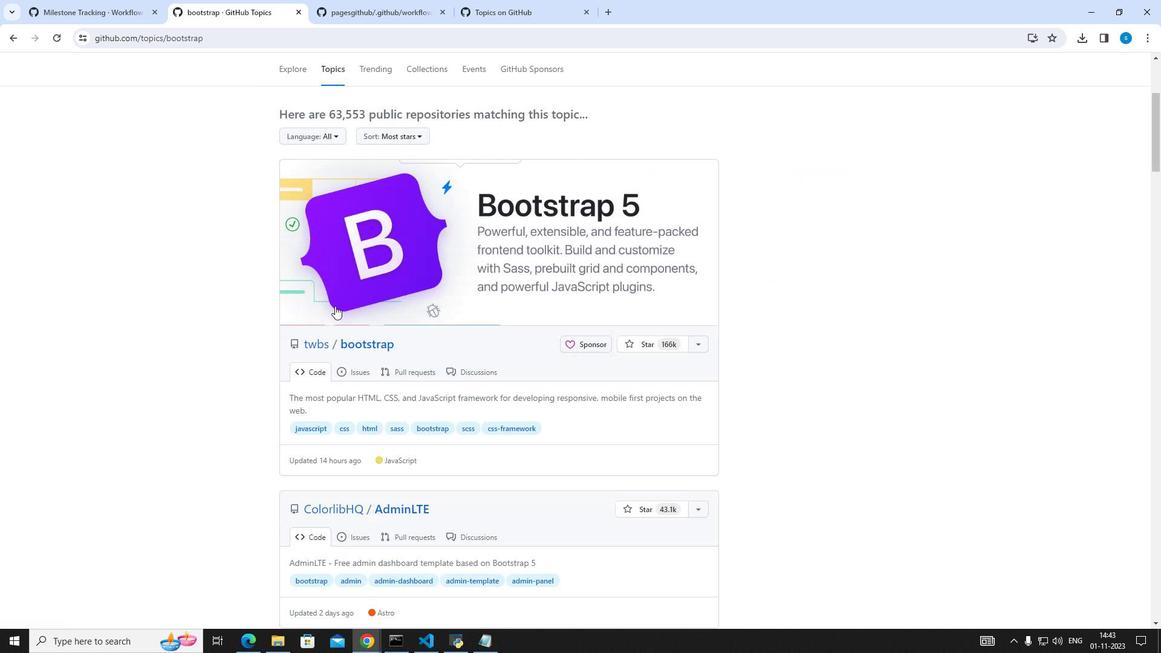 
Action: Mouse scrolled (335, 305) with delta (0, 0)
Screenshot: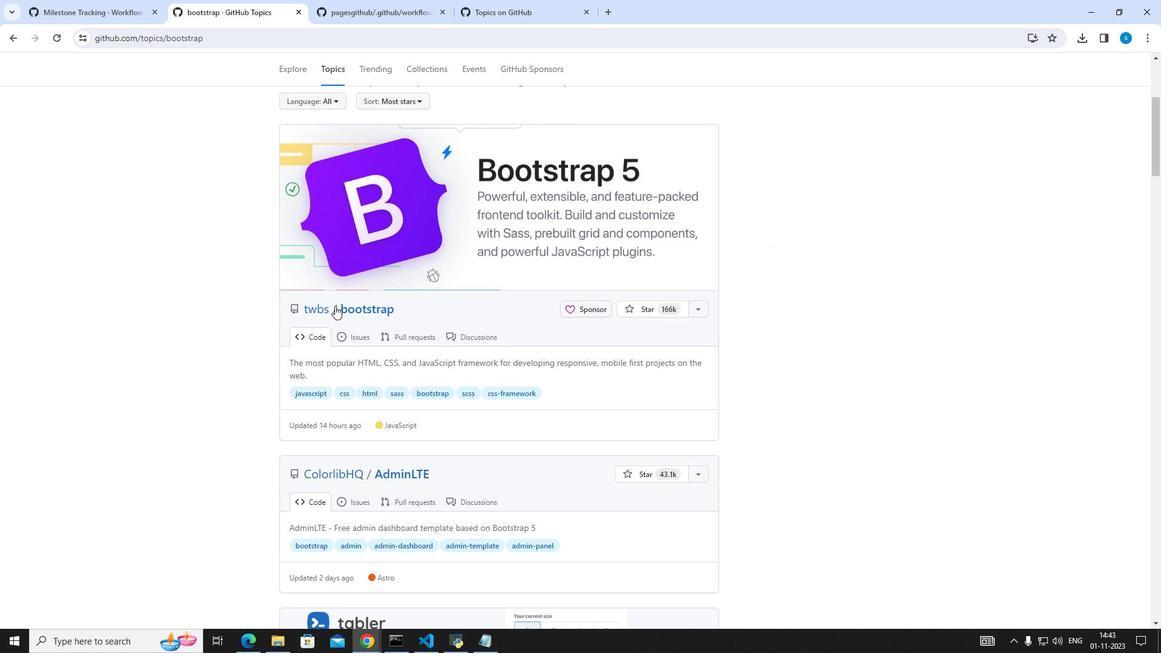 
Action: Mouse scrolled (335, 305) with delta (0, 0)
Screenshot: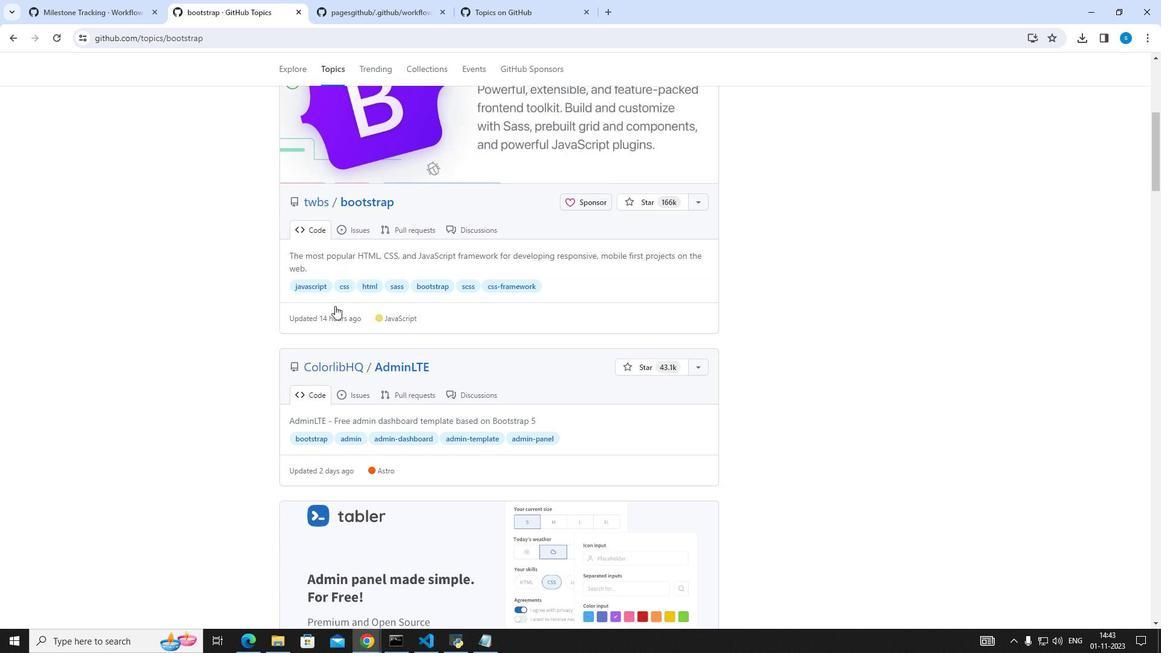 
Action: Mouse scrolled (335, 305) with delta (0, 0)
Screenshot: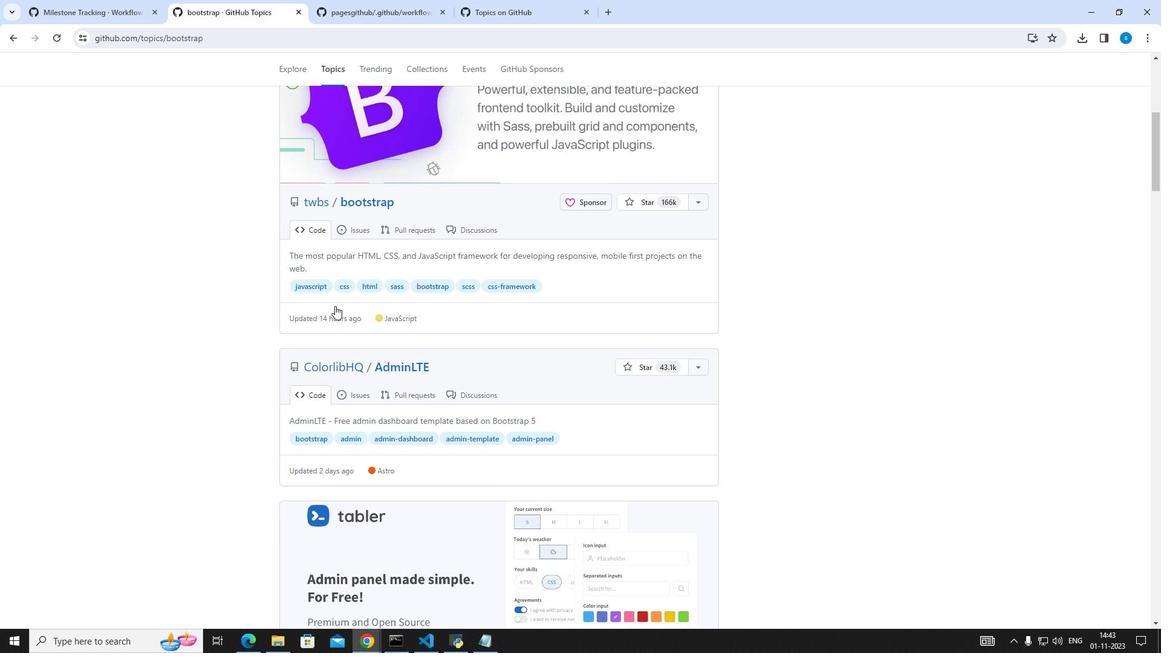 
Action: Mouse moved to (358, 142)
Screenshot: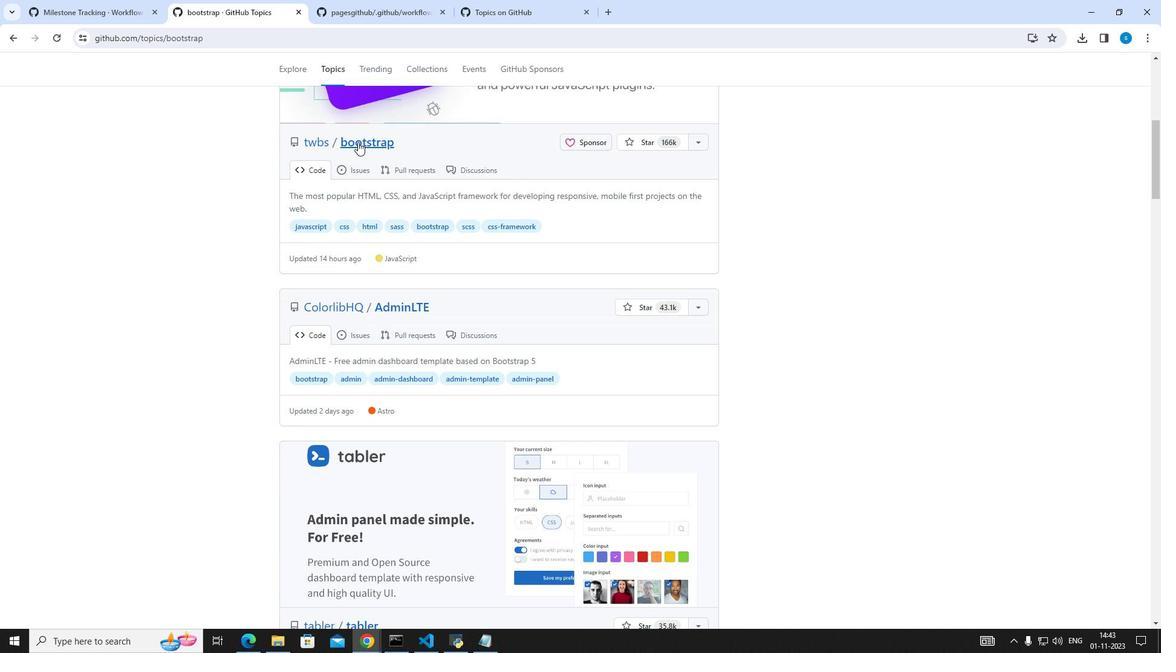 
Action: Mouse pressed left at (358, 142)
Screenshot: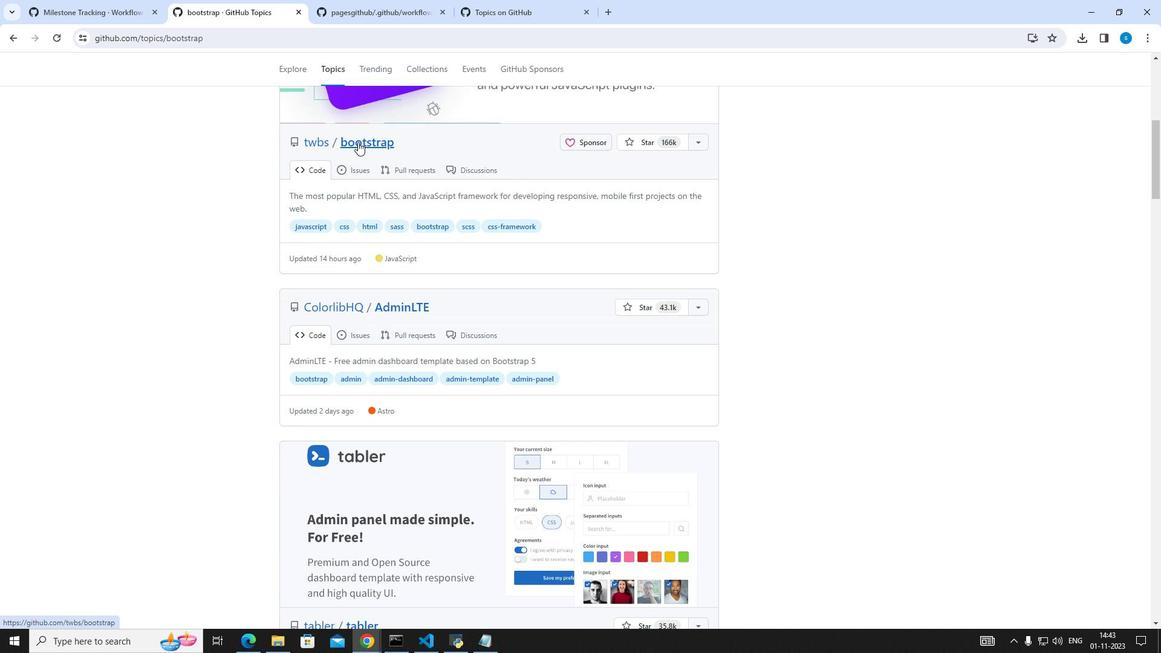 
Action: Mouse moved to (150, 354)
Screenshot: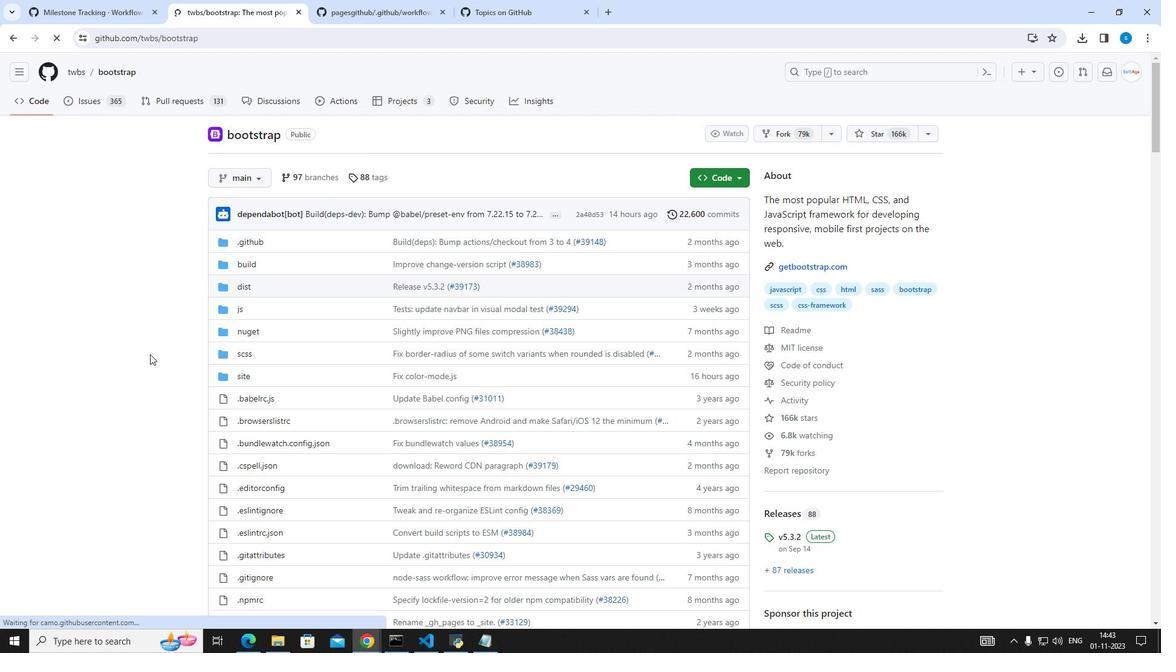 
Action: Mouse scrolled (150, 353) with delta (0, 0)
Screenshot: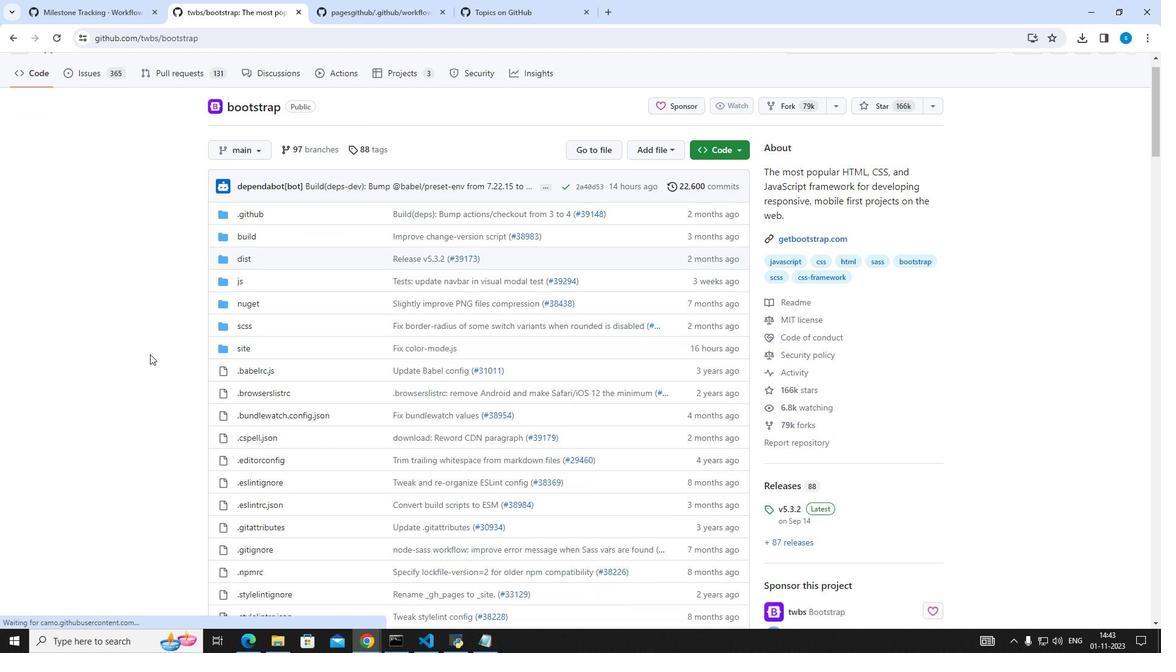 
Action: Mouse scrolled (150, 353) with delta (0, 0)
Screenshot: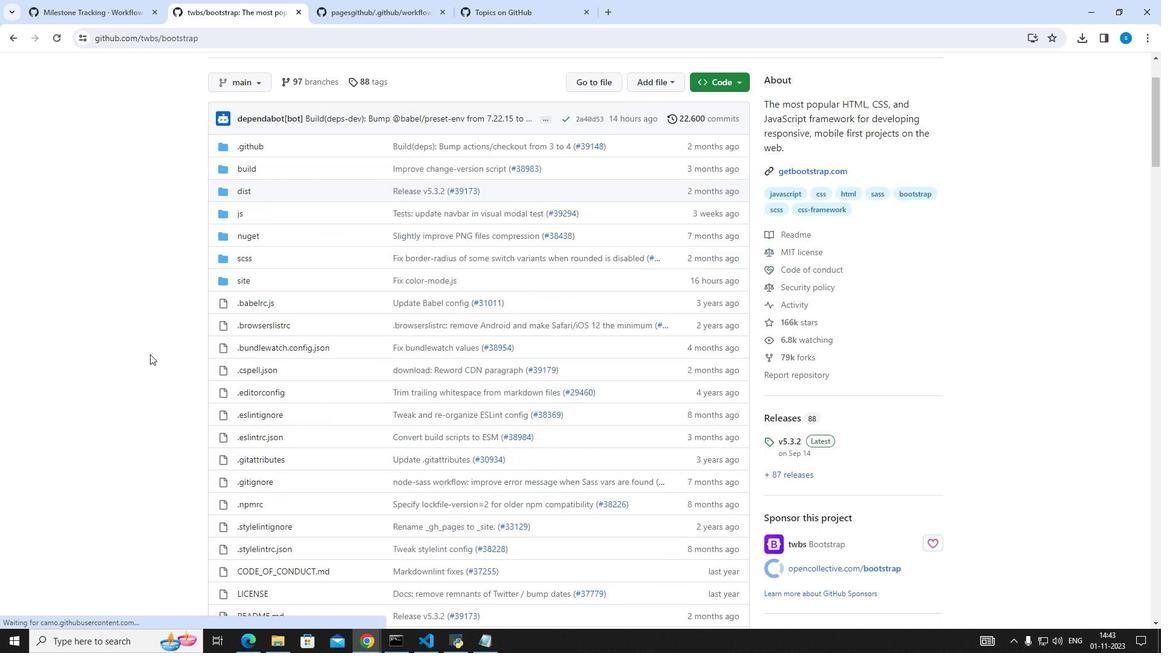 
Action: Mouse scrolled (150, 353) with delta (0, 0)
Screenshot: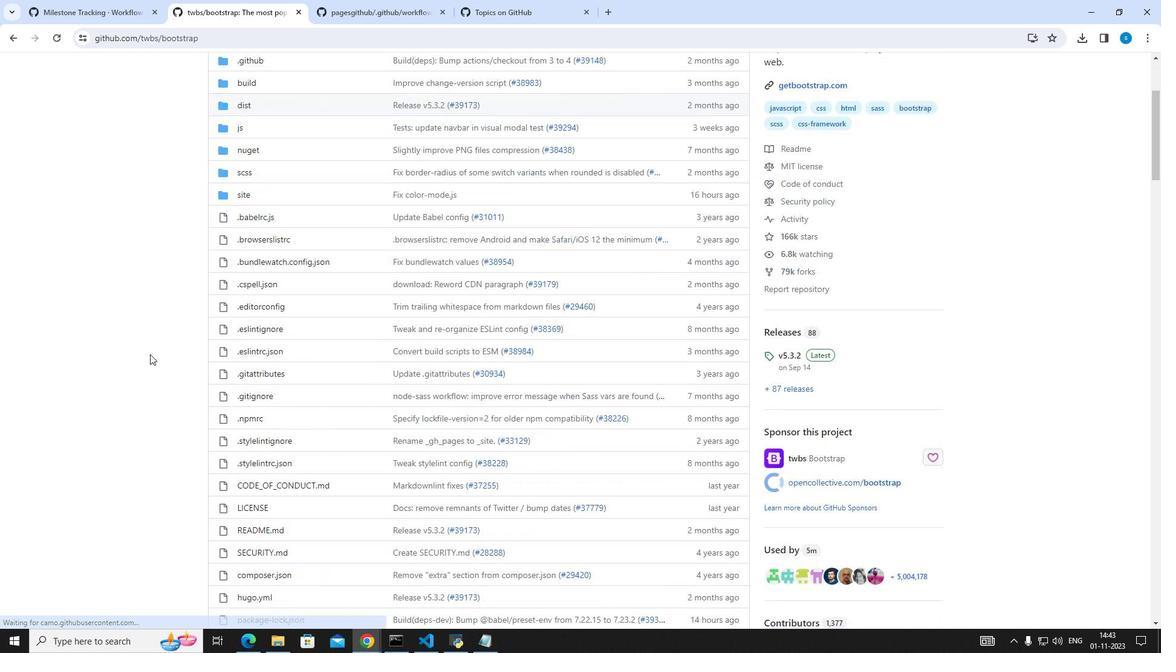 
Action: Mouse scrolled (150, 353) with delta (0, 0)
Screenshot: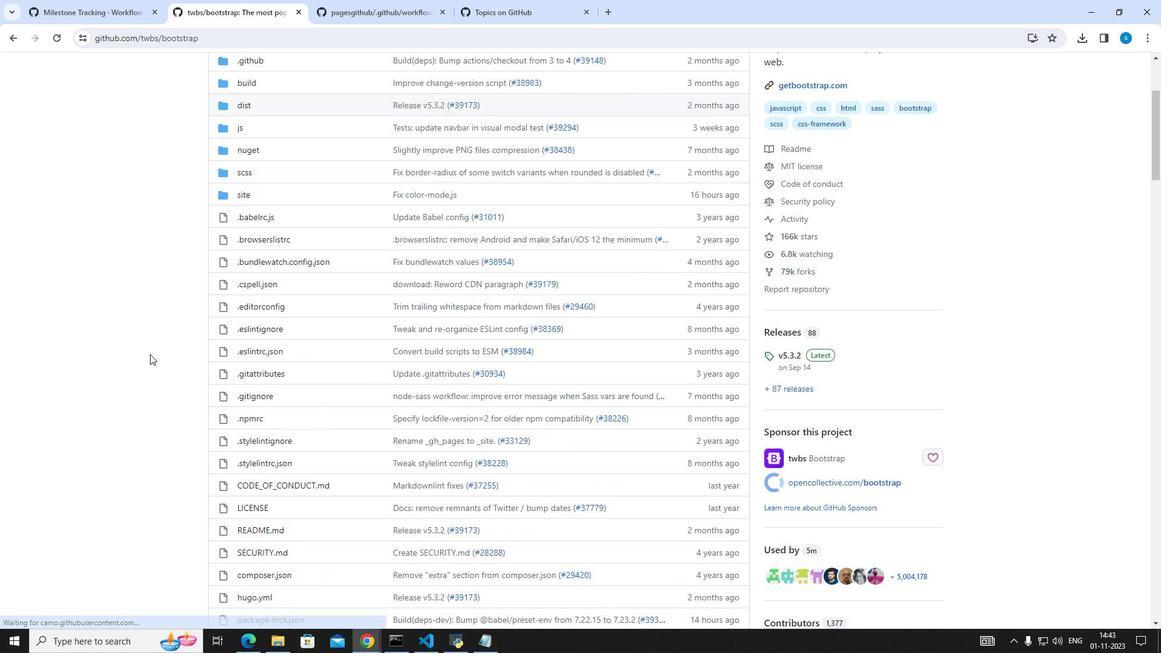 
Action: Mouse scrolled (150, 353) with delta (0, 0)
Screenshot: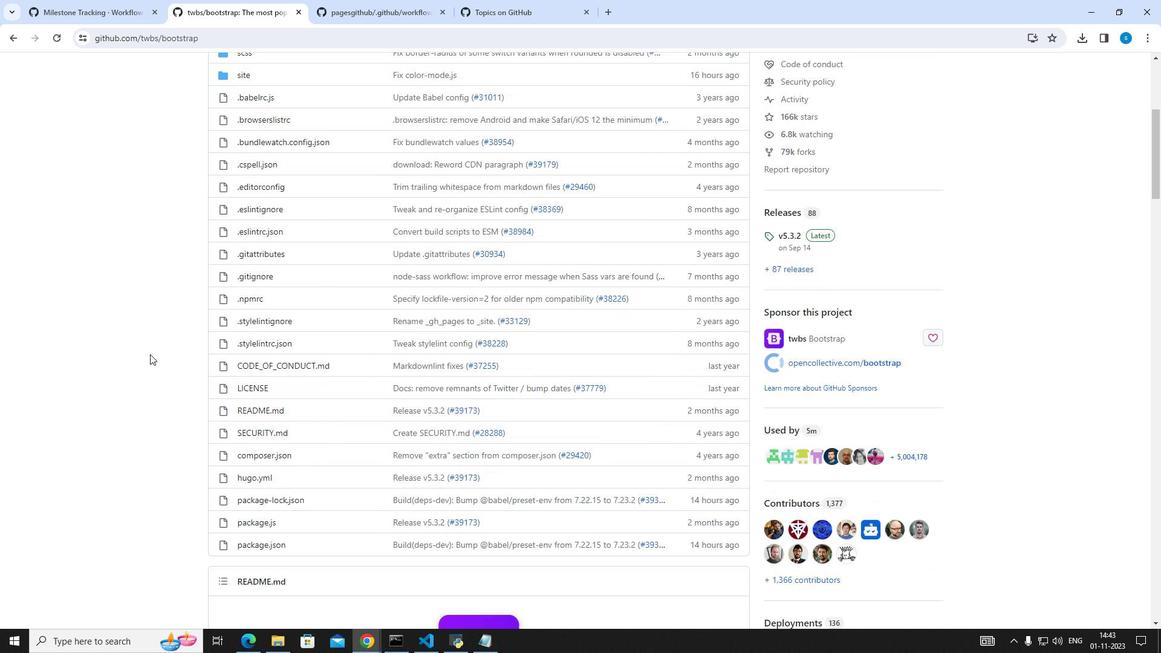 
Action: Mouse scrolled (150, 353) with delta (0, 0)
Screenshot: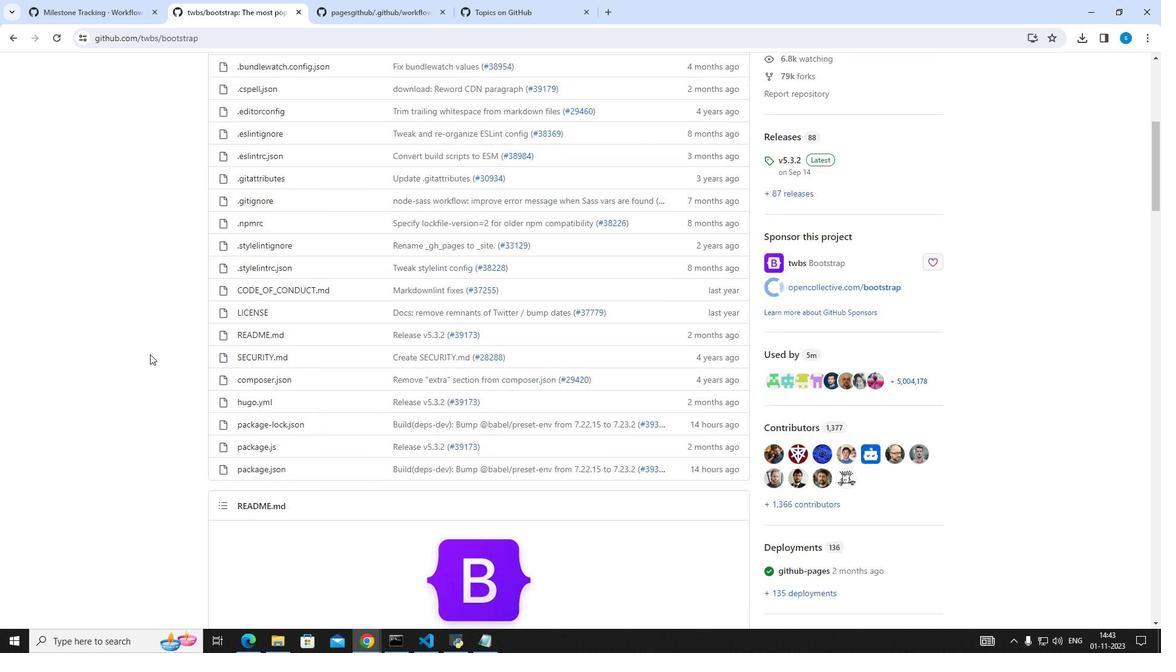
Action: Mouse scrolled (150, 353) with delta (0, 0)
Screenshot: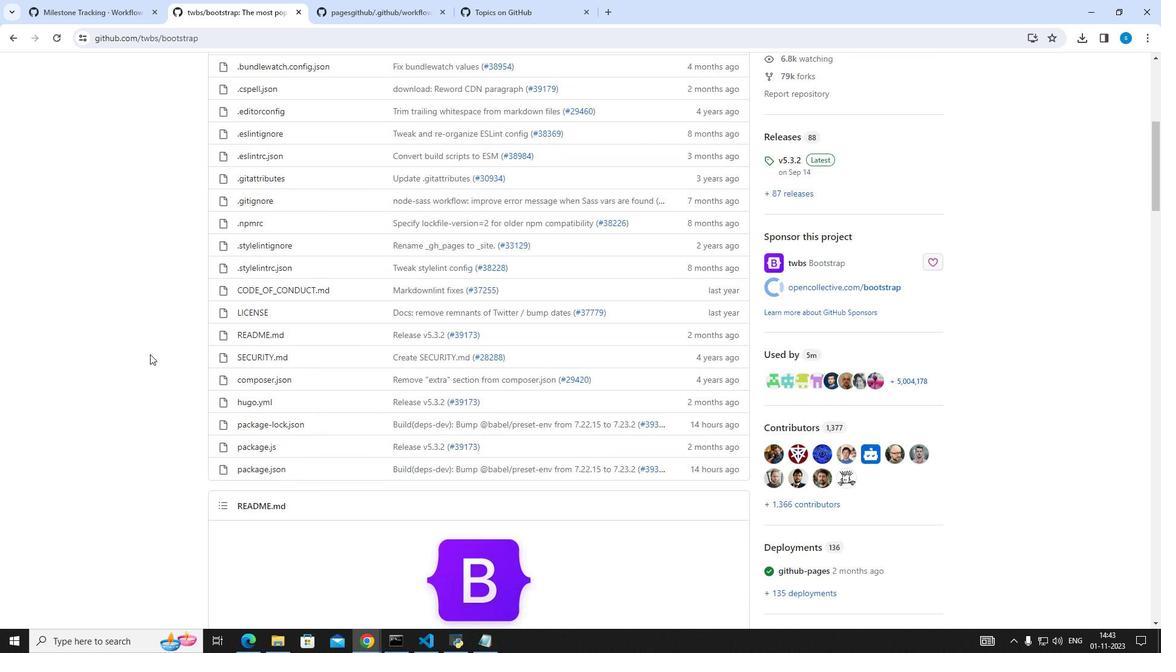 
Action: Mouse scrolled (150, 353) with delta (0, 0)
Screenshot: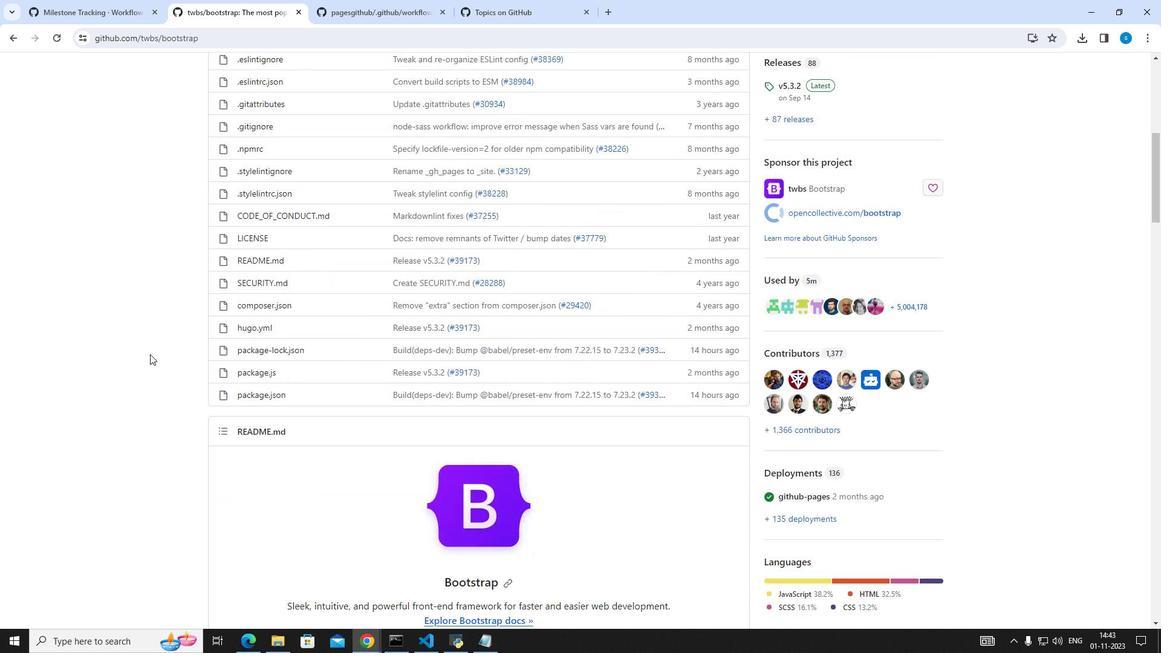 
Action: Mouse scrolled (150, 353) with delta (0, 0)
Screenshot: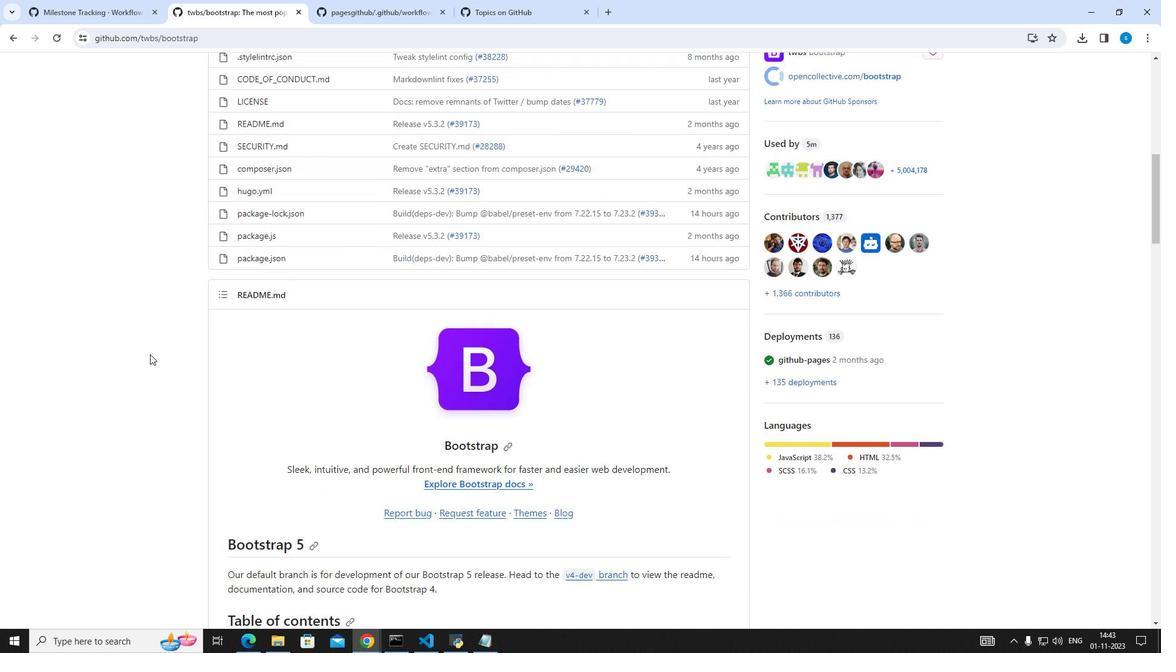
Action: Mouse scrolled (150, 353) with delta (0, 0)
Screenshot: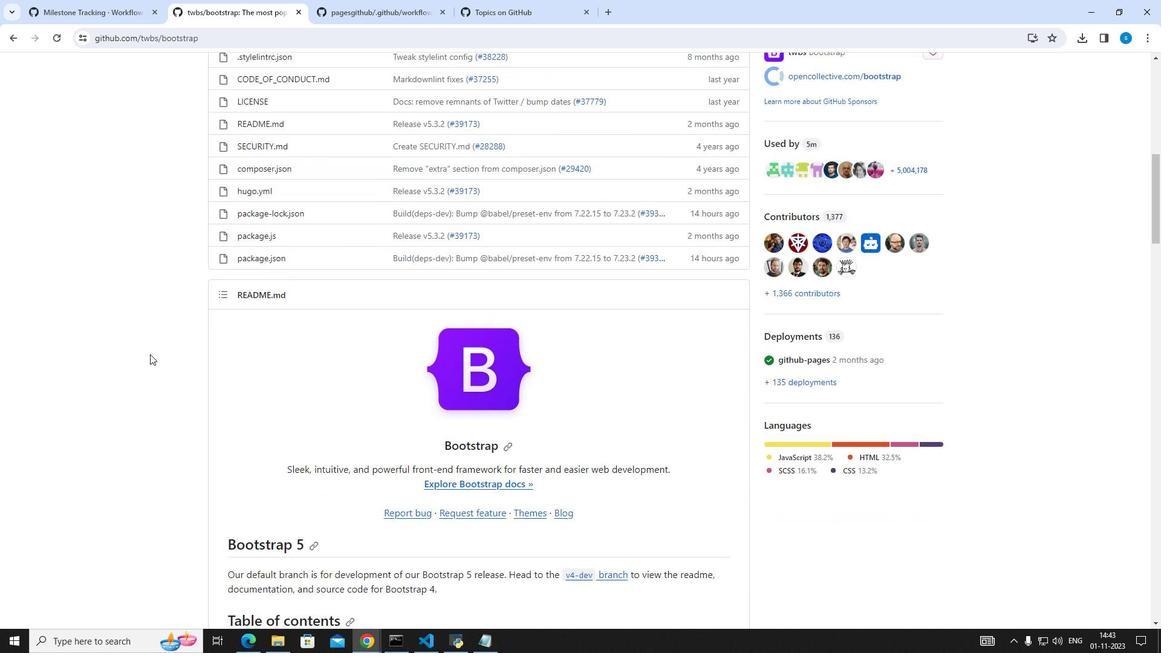 
Action: Mouse scrolled (150, 353) with delta (0, 0)
Screenshot: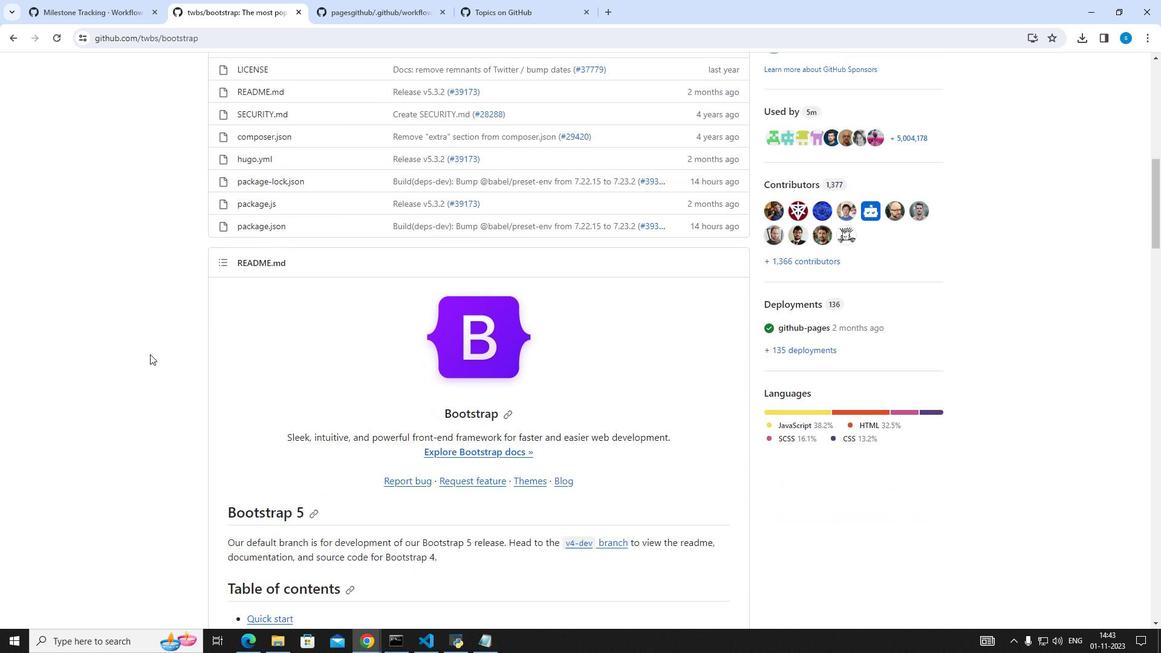 
Action: Mouse scrolled (150, 353) with delta (0, 0)
Screenshot: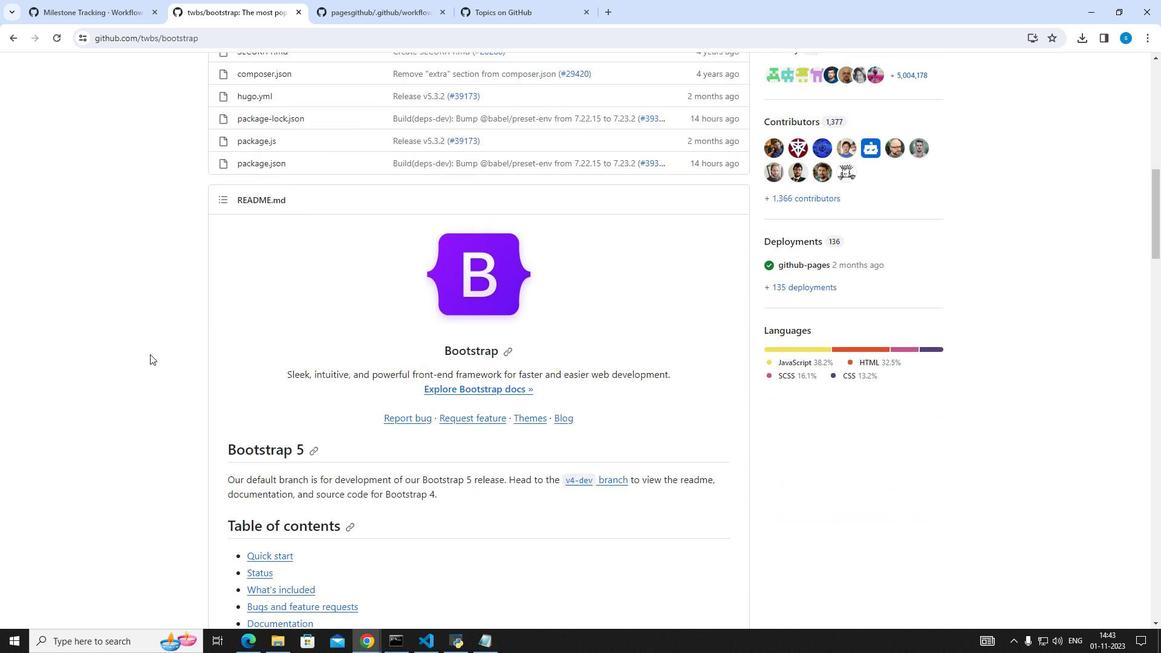 
Action: Mouse scrolled (150, 353) with delta (0, 0)
Screenshot: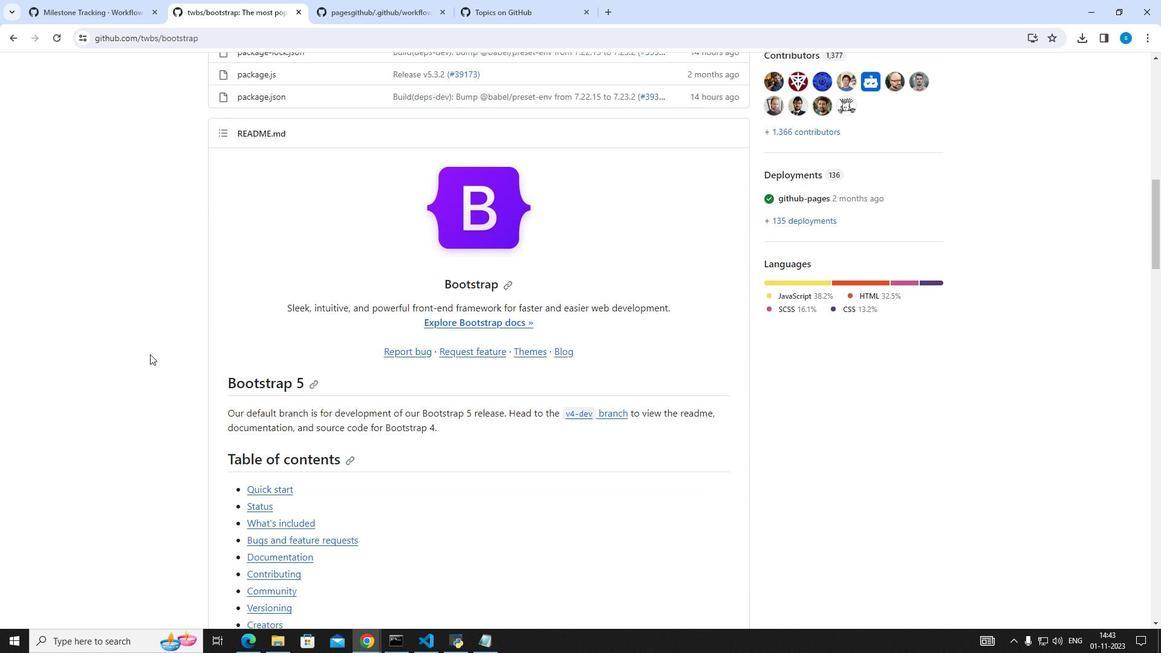 
Action: Mouse scrolled (150, 353) with delta (0, 0)
Screenshot: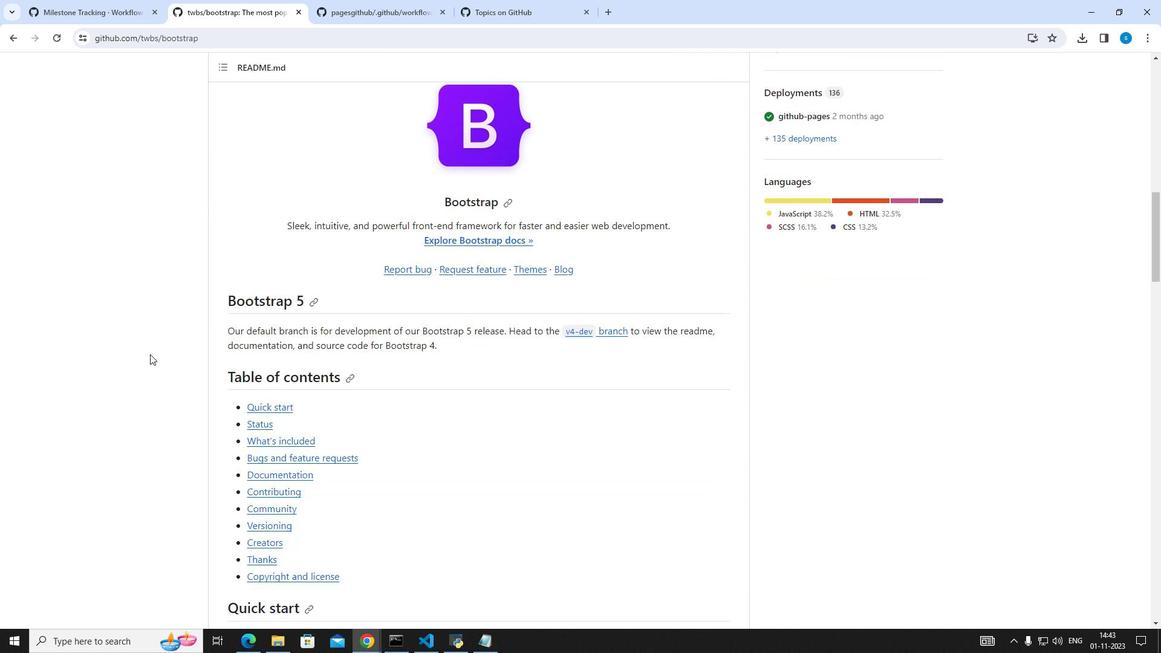
Action: Mouse scrolled (150, 353) with delta (0, 0)
Screenshot: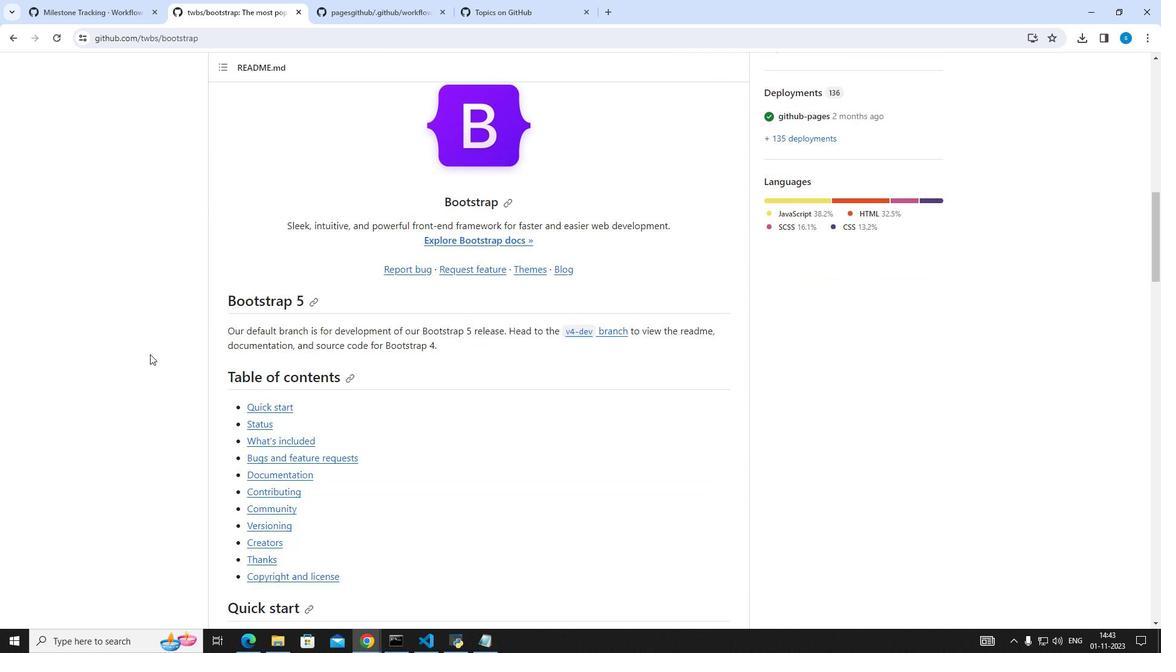 
Action: Mouse scrolled (150, 353) with delta (0, 0)
Screenshot: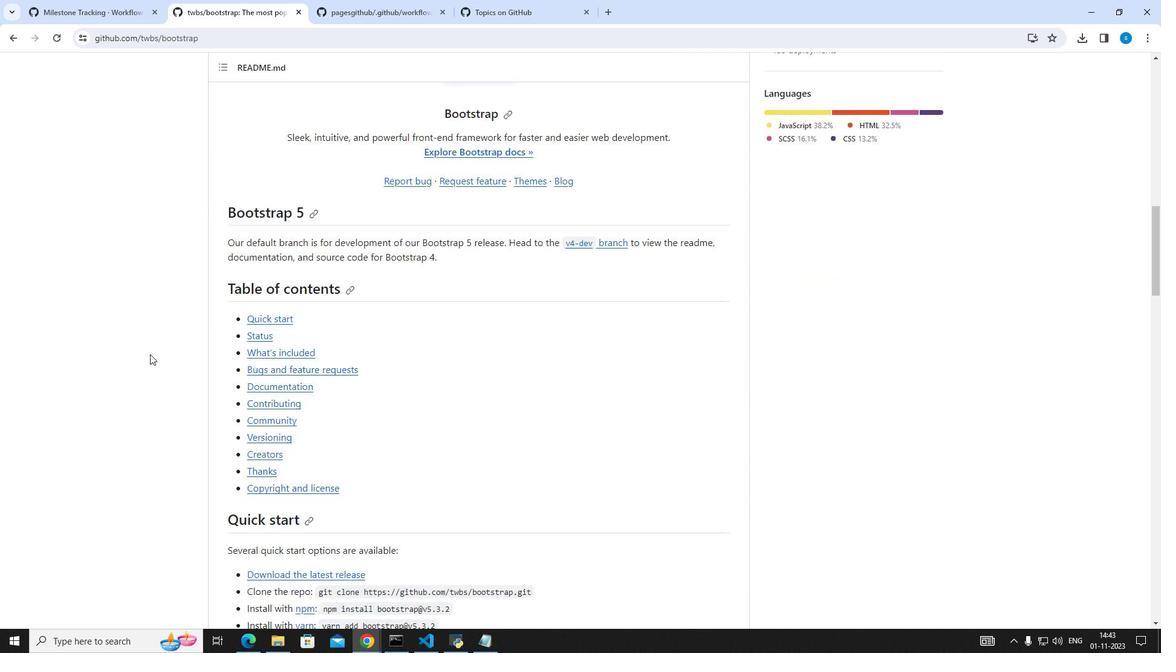 
Action: Mouse scrolled (150, 355) with delta (0, 0)
Screenshot: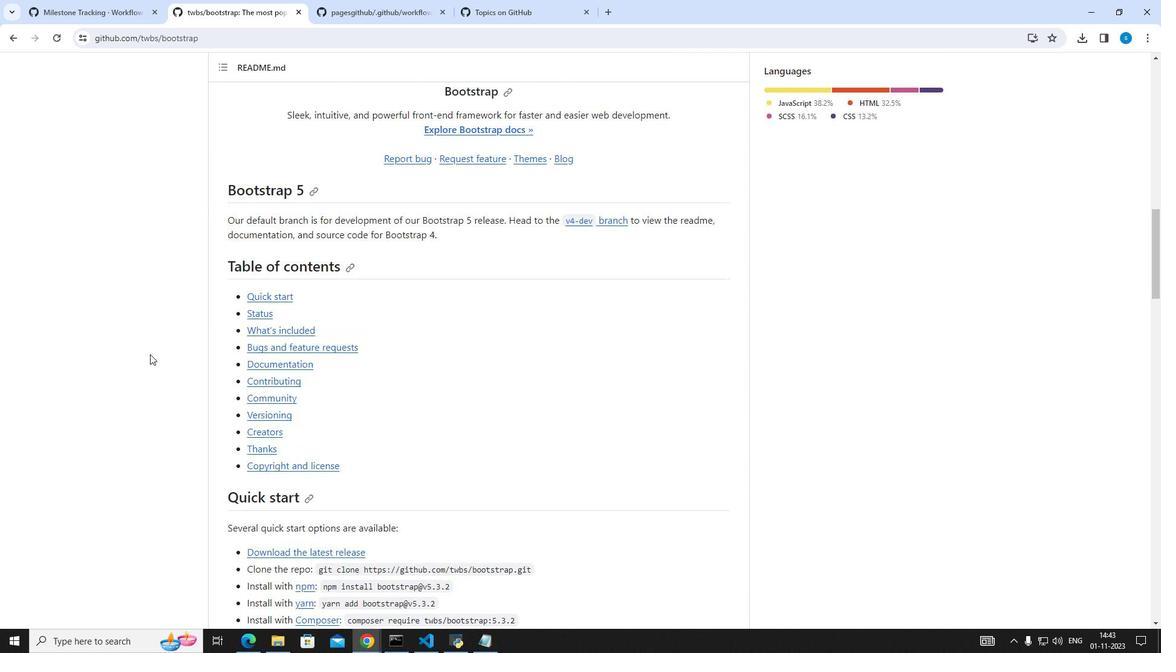 
Action: Mouse scrolled (150, 355) with delta (0, 0)
Screenshot: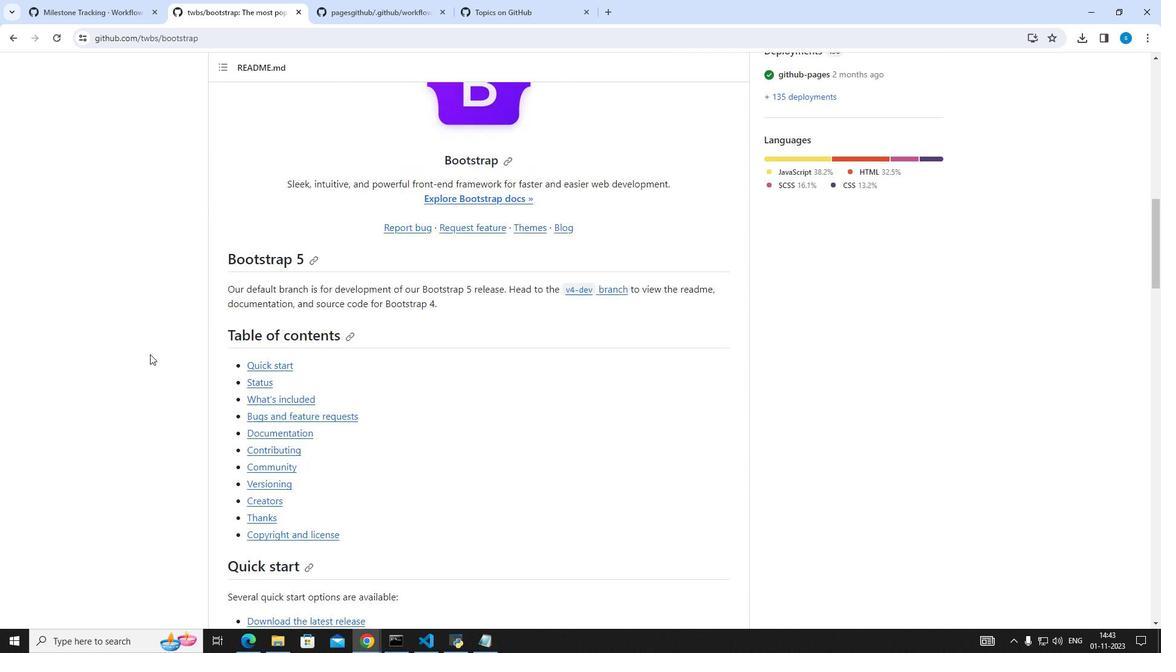 
Action: Mouse scrolled (150, 355) with delta (0, 0)
Screenshot: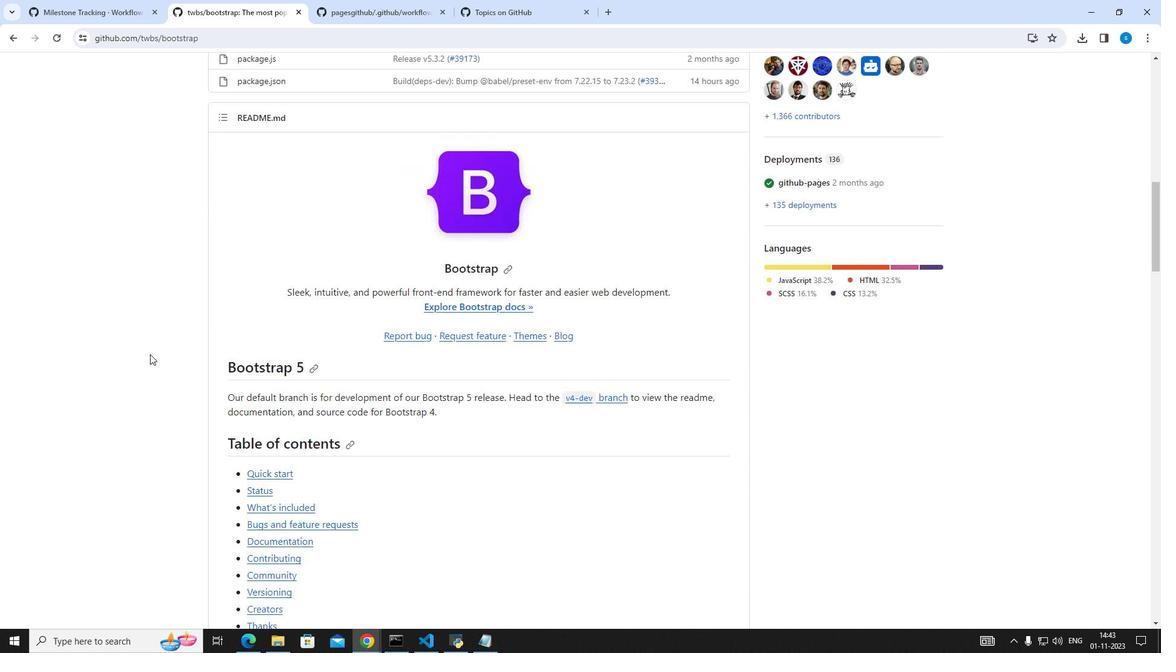 
Action: Mouse scrolled (150, 355) with delta (0, 0)
Screenshot: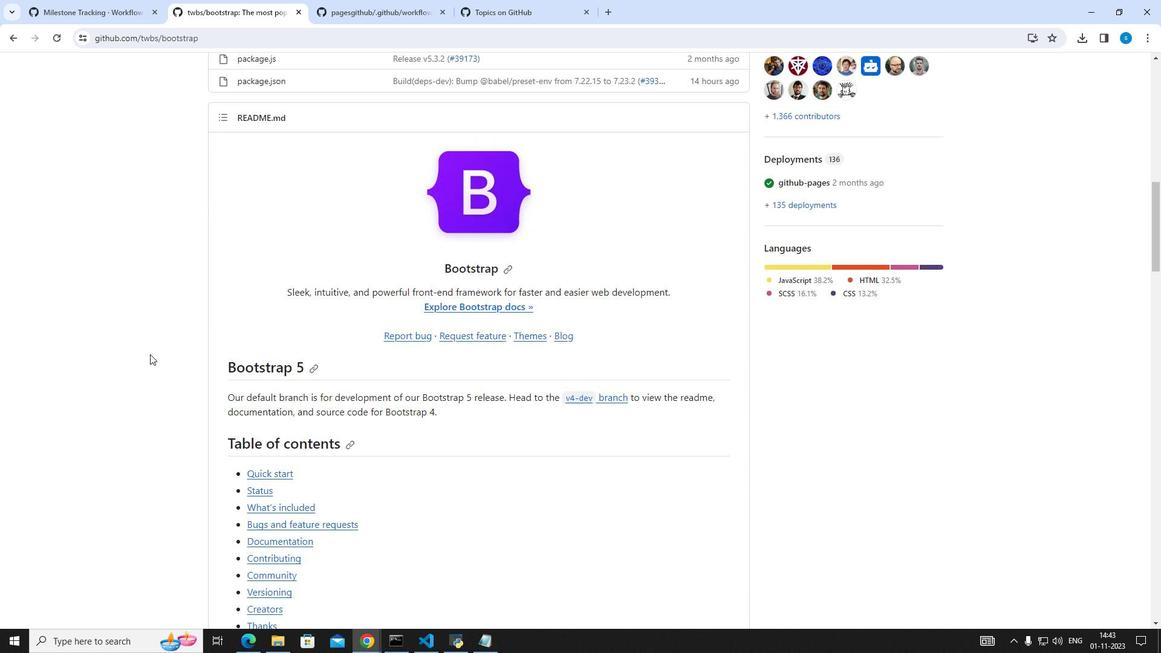 
Action: Mouse scrolled (150, 355) with delta (0, 0)
Screenshot: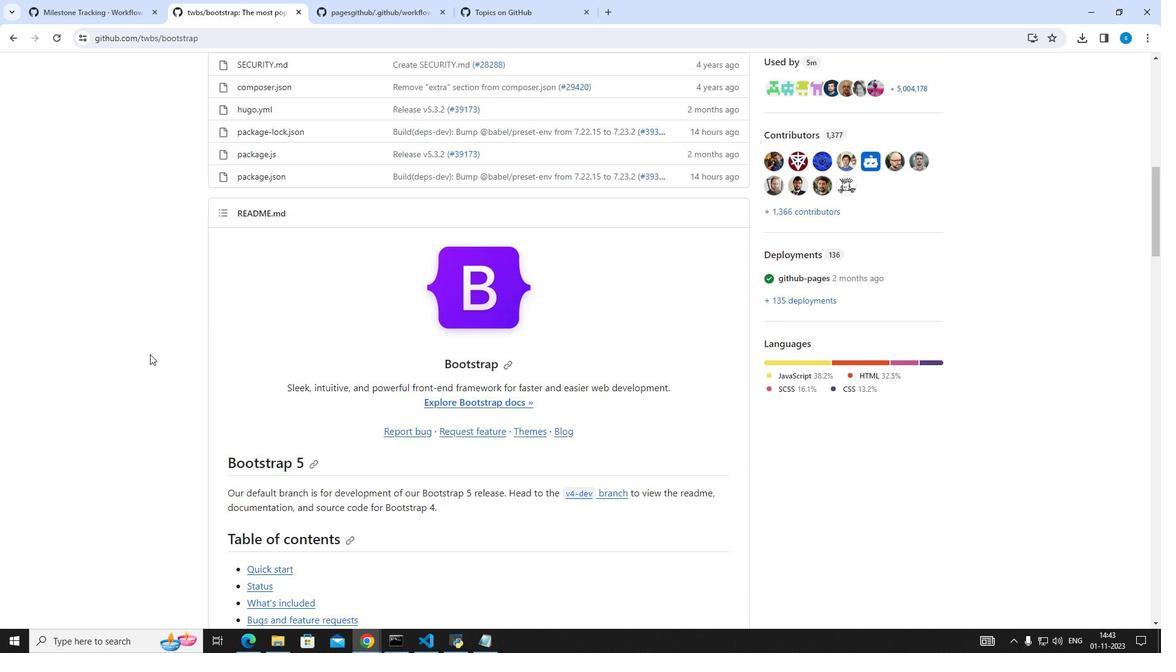 
Action: Mouse scrolled (150, 355) with delta (0, 0)
Screenshot: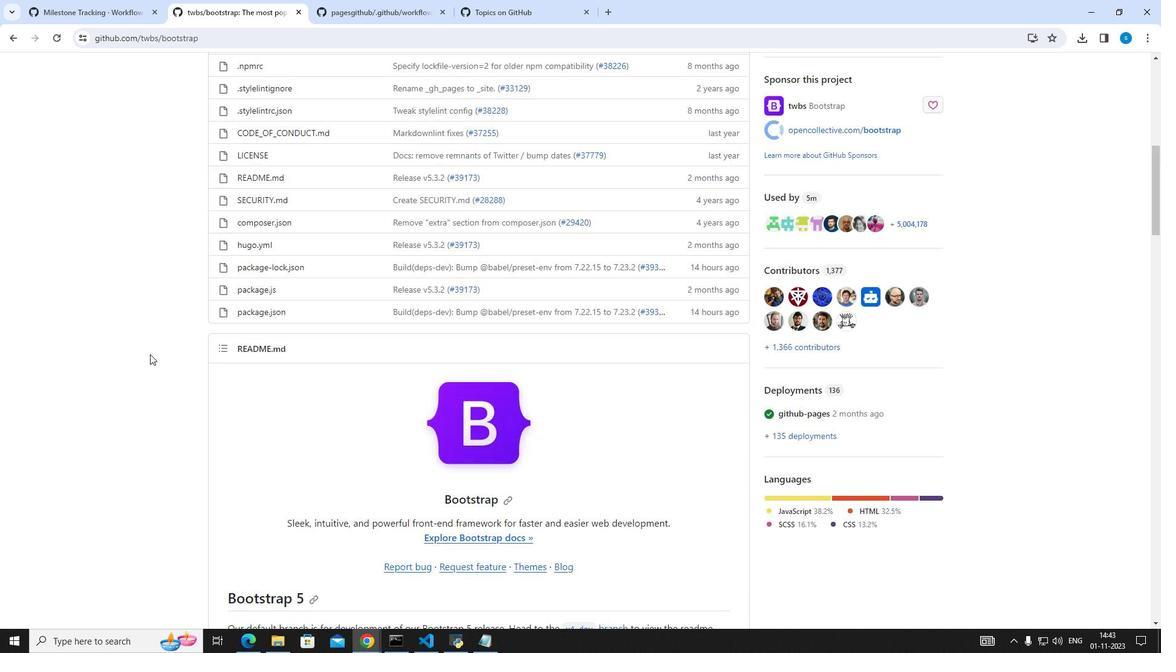 
Action: Mouse scrolled (150, 355) with delta (0, 0)
Screenshot: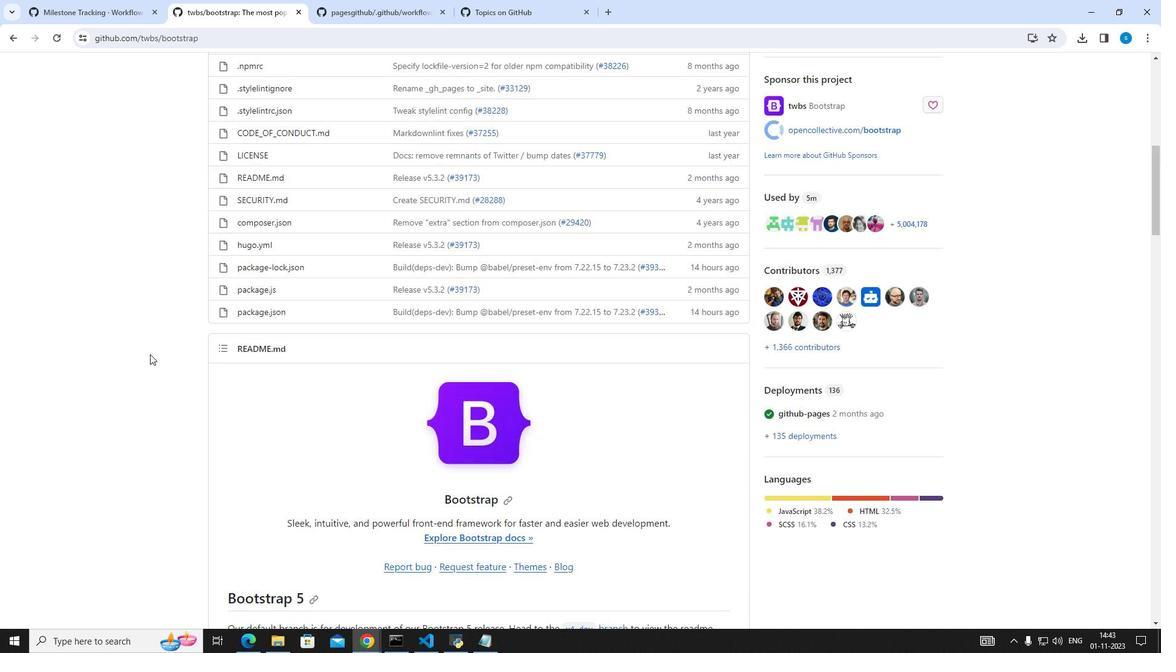 
Action: Mouse scrolled (150, 355) with delta (0, 0)
Screenshot: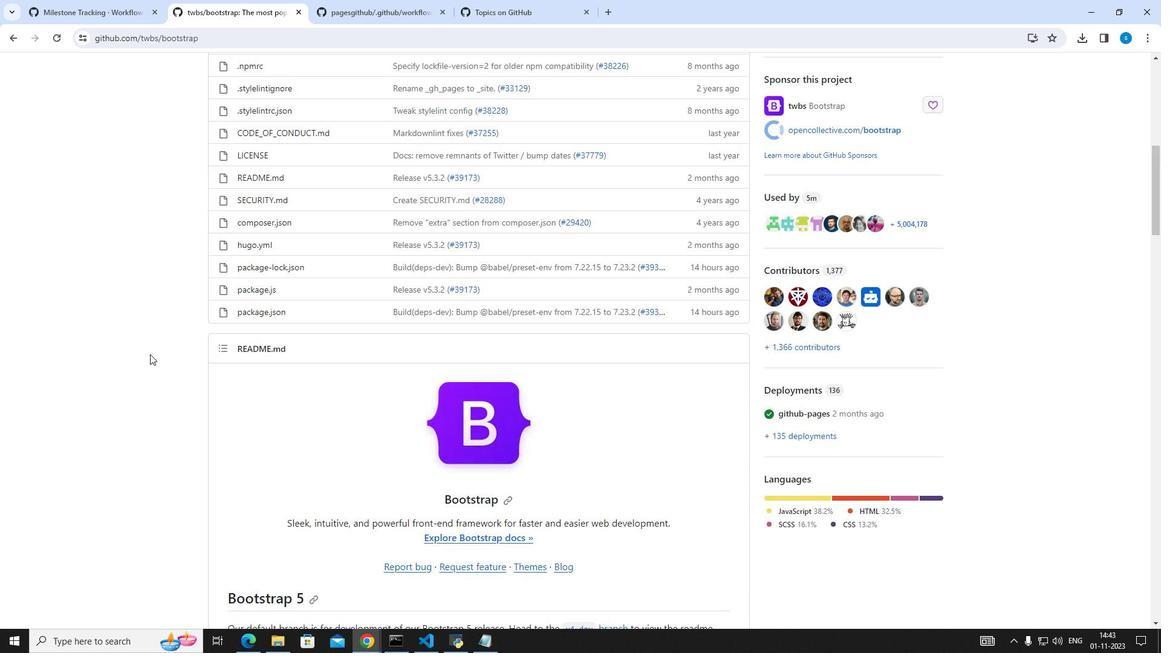 
Action: Mouse scrolled (150, 355) with delta (0, 0)
Screenshot: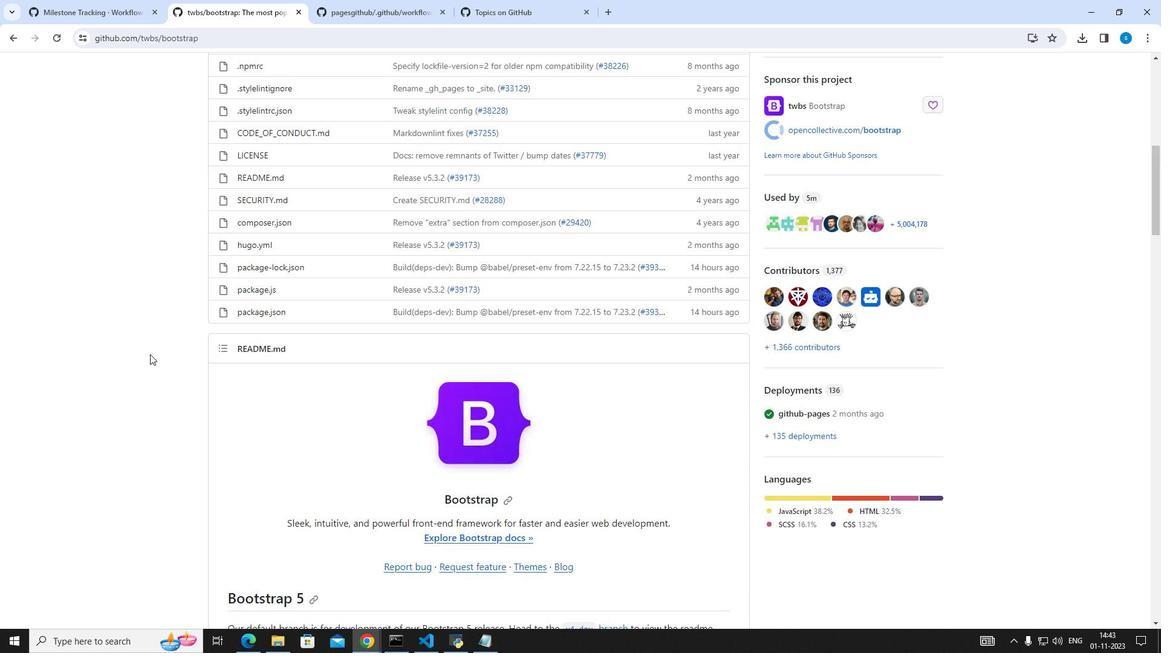 
Action: Mouse scrolled (150, 355) with delta (0, 0)
Screenshot: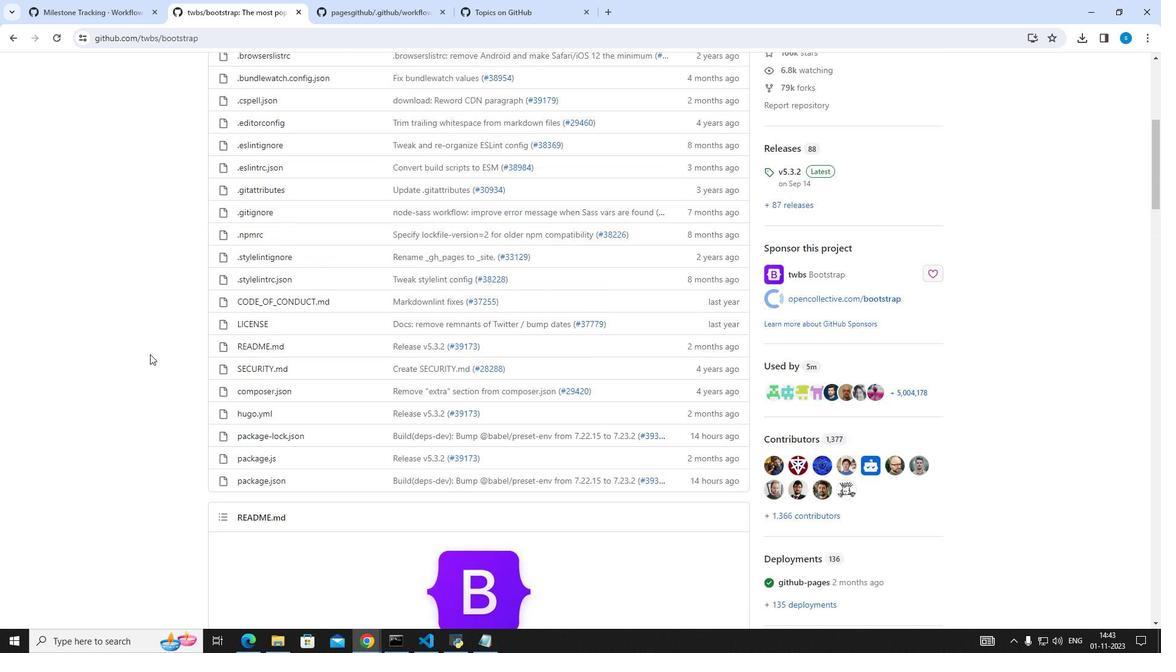 
Action: Mouse scrolled (150, 355) with delta (0, 0)
Screenshot: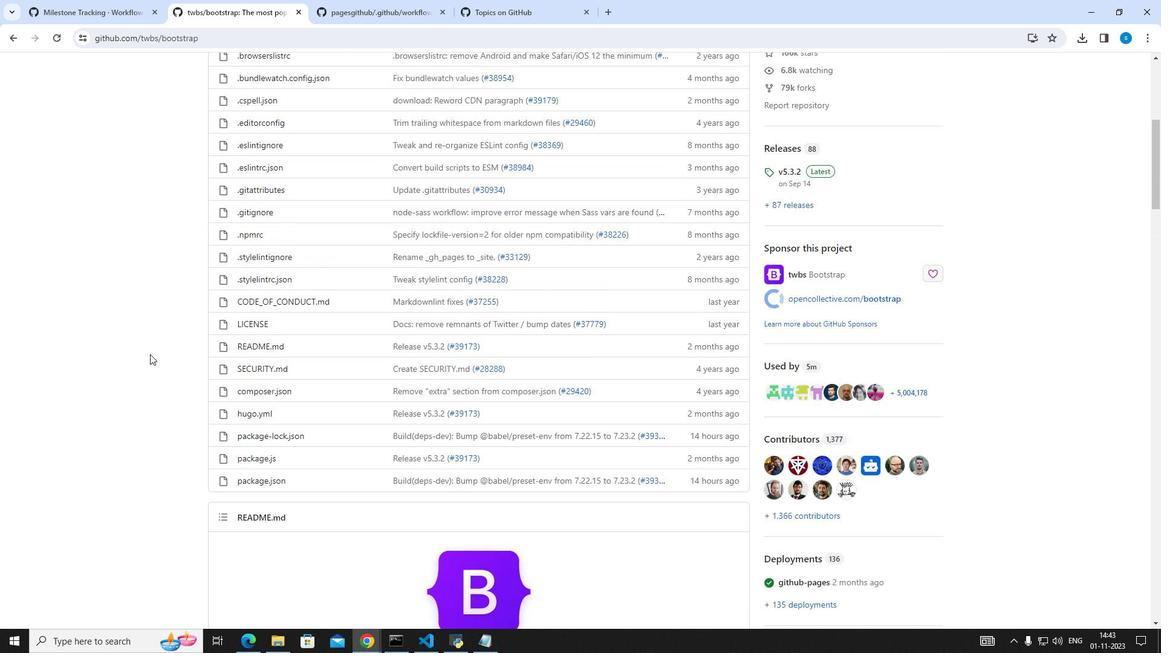 
Action: Mouse scrolled (150, 355) with delta (0, 0)
Screenshot: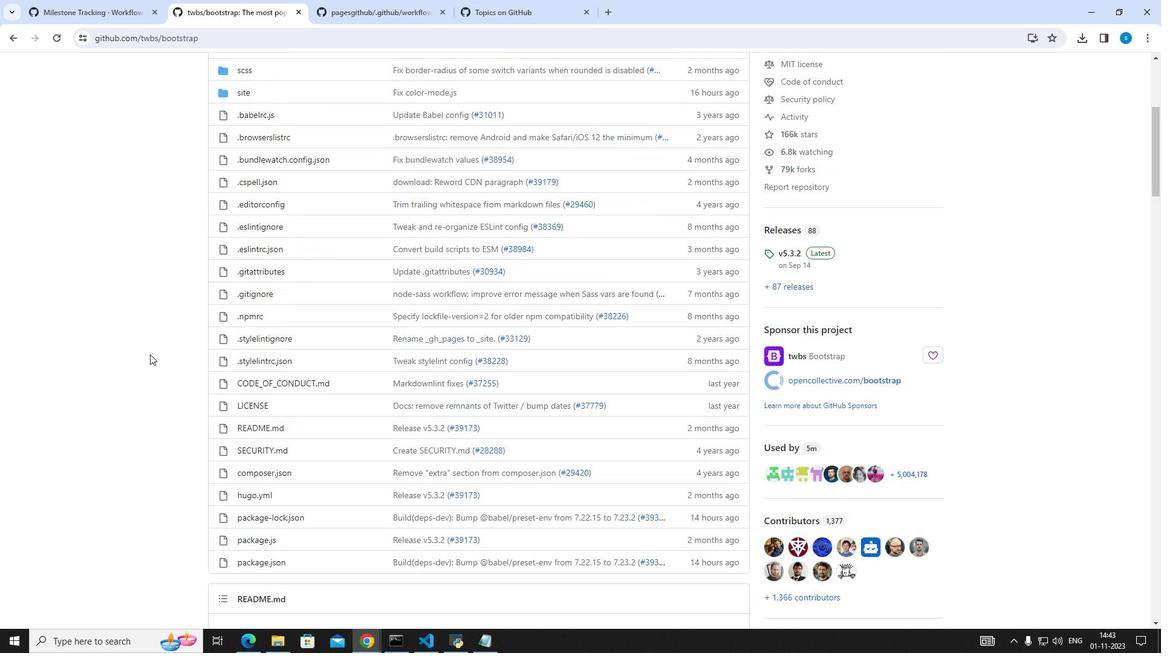 
Action: Mouse scrolled (150, 355) with delta (0, 0)
Screenshot: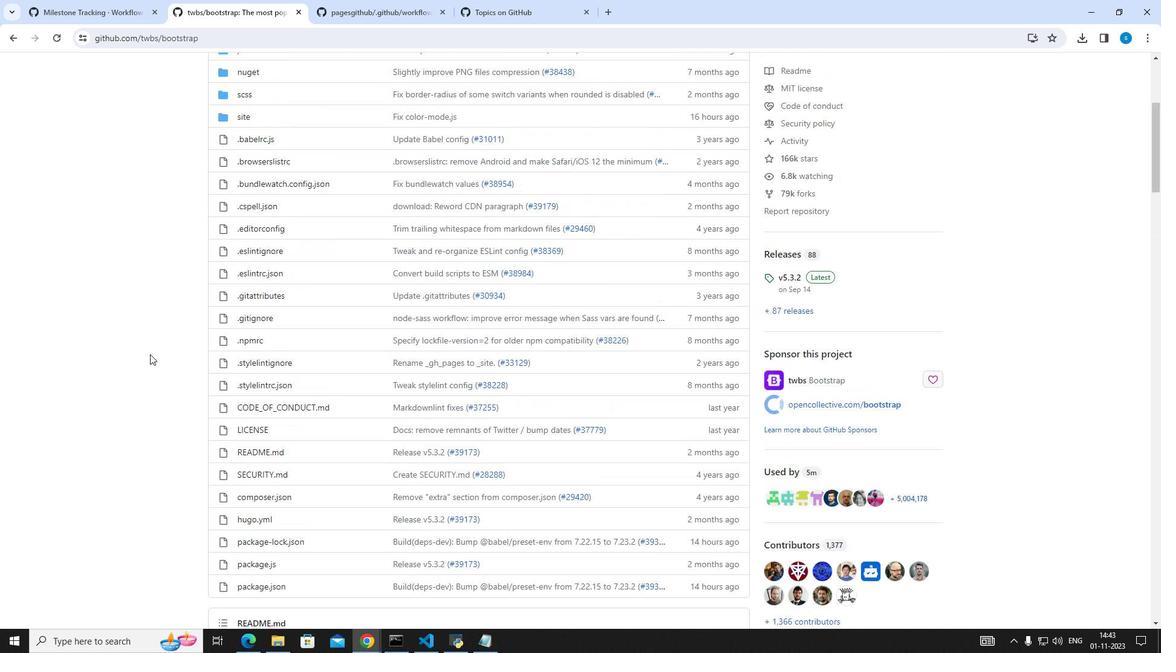 
Action: Mouse scrolled (150, 355) with delta (0, 0)
Screenshot: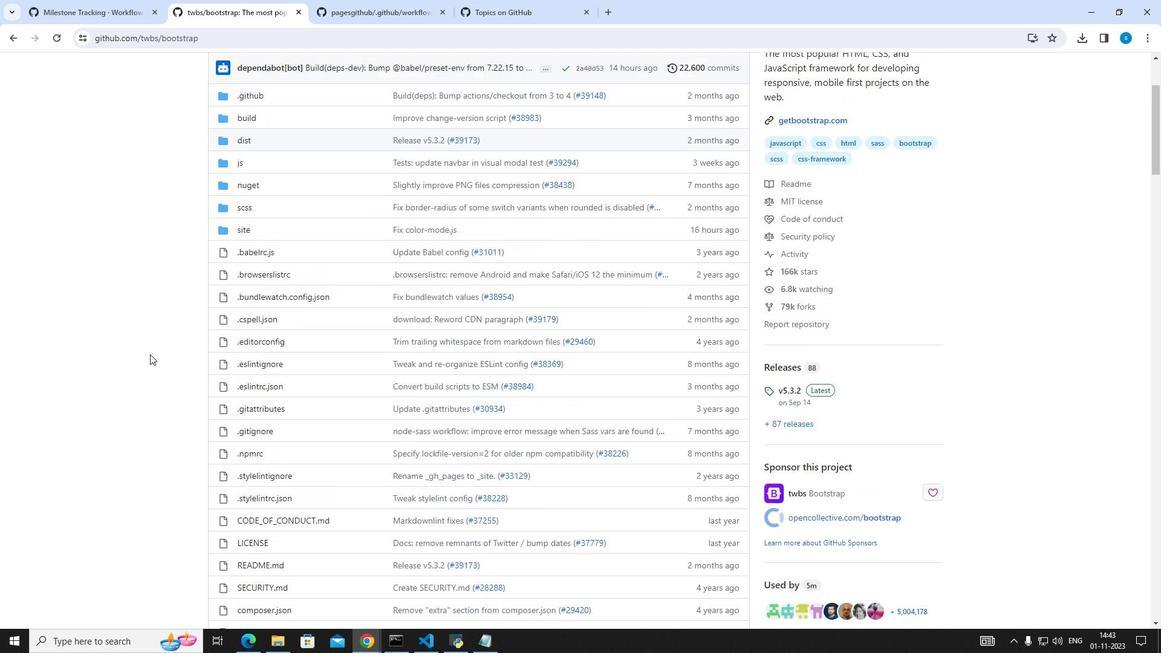 
Action: Mouse scrolled (150, 355) with delta (0, 0)
Screenshot: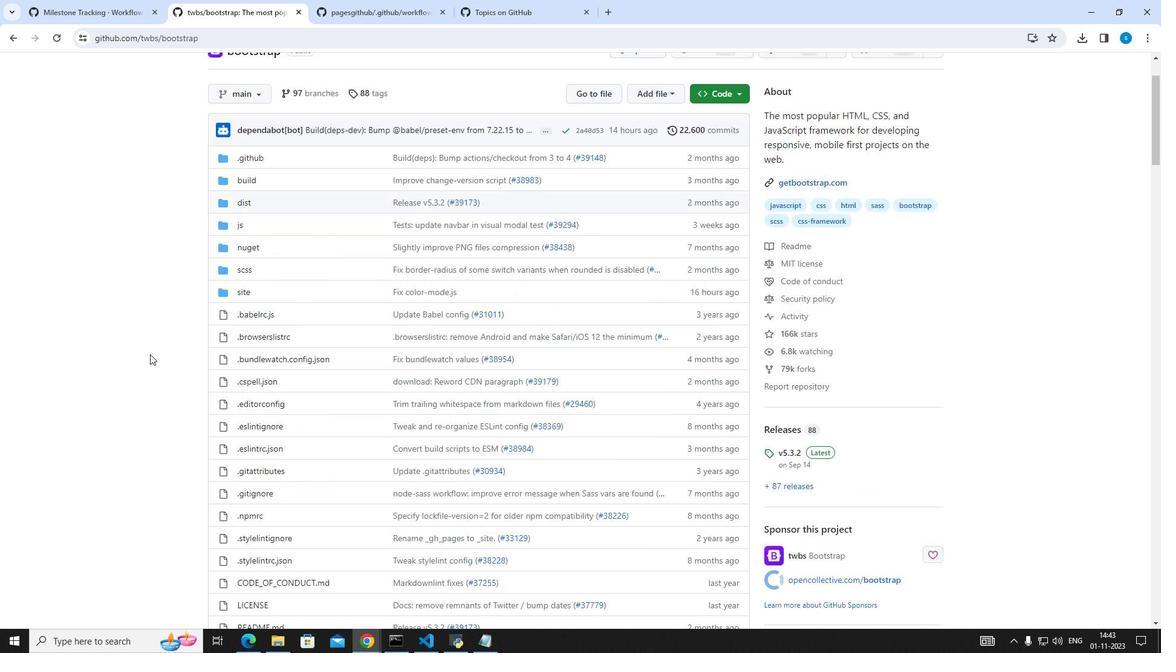 
Action: Mouse scrolled (150, 355) with delta (0, 0)
Screenshot: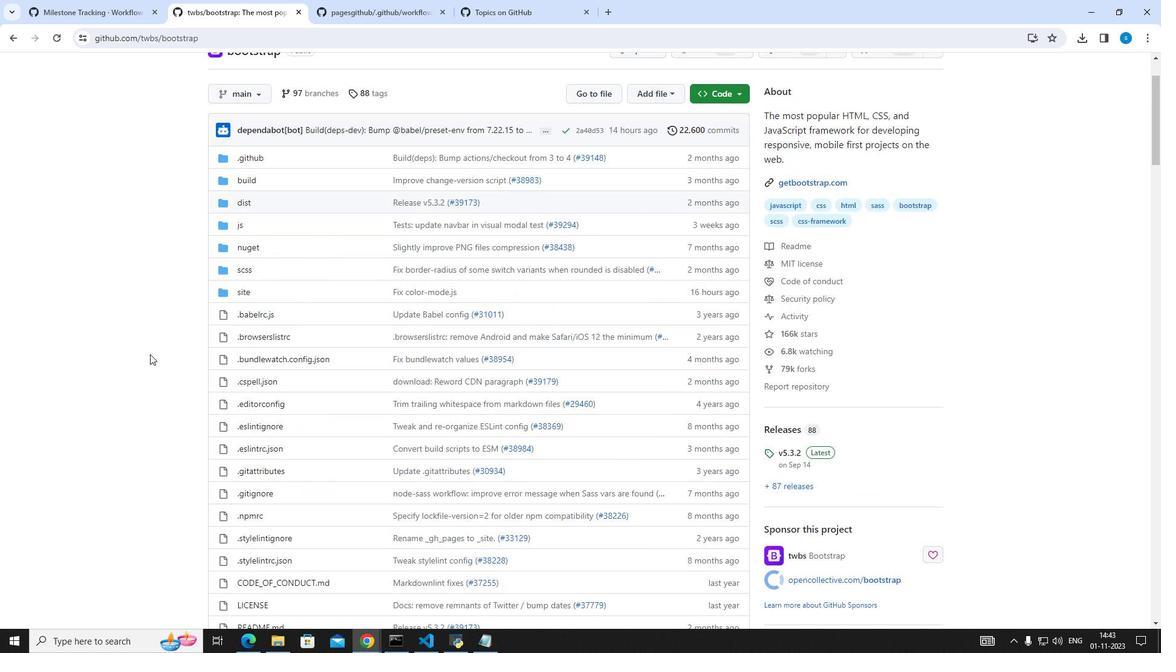 
Action: Mouse scrolled (150, 355) with delta (0, 0)
Screenshot: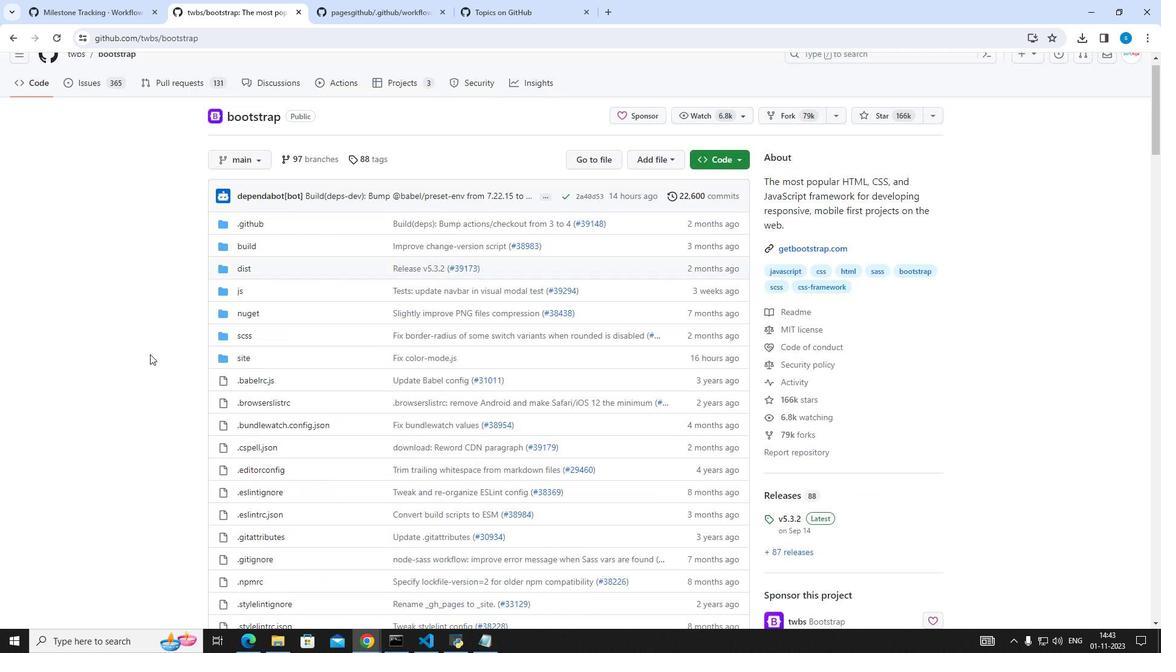 
Action: Mouse scrolled (150, 355) with delta (0, 0)
Screenshot: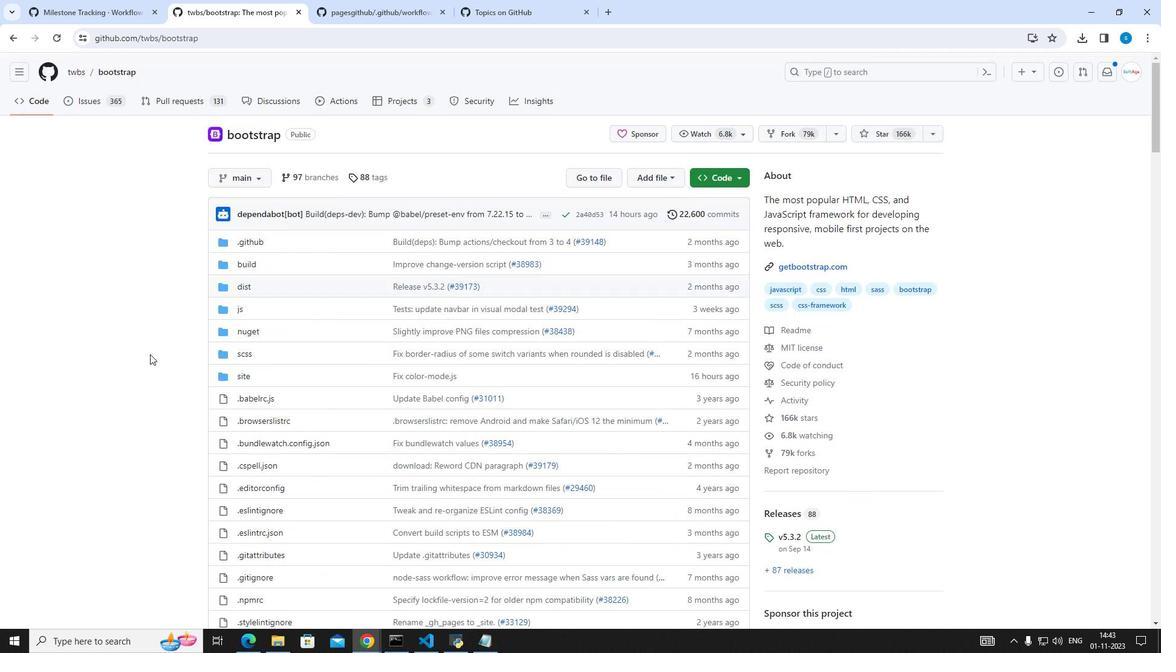 
Action: Mouse scrolled (150, 355) with delta (0, 0)
Screenshot: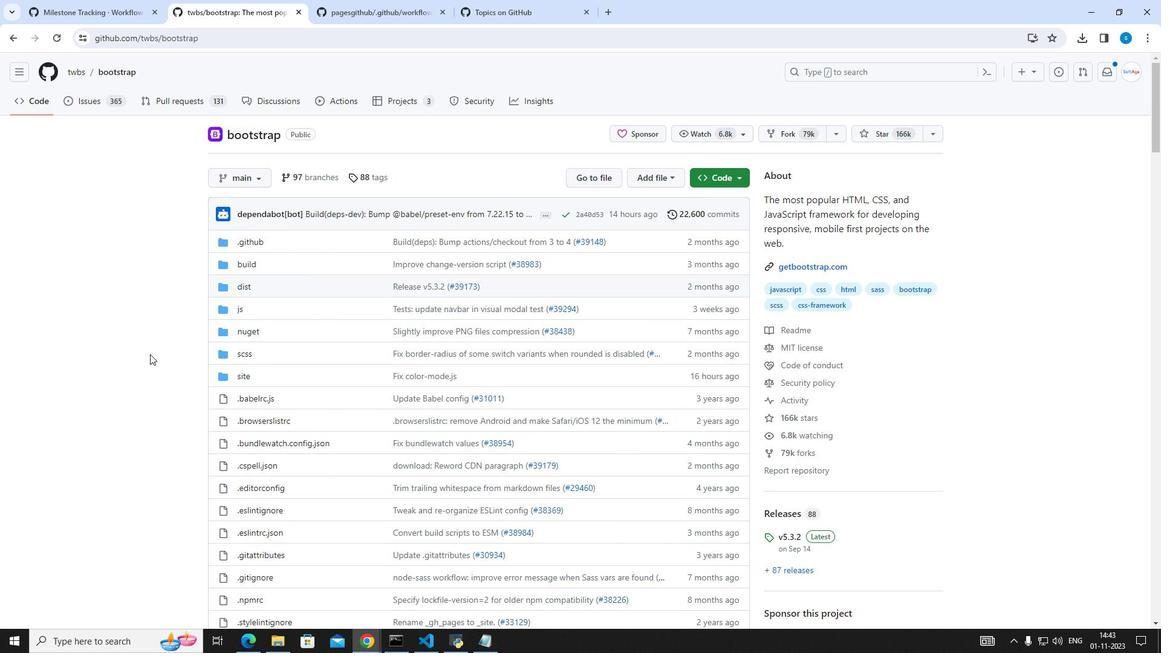 
Action: Mouse scrolled (150, 355) with delta (0, 0)
Screenshot: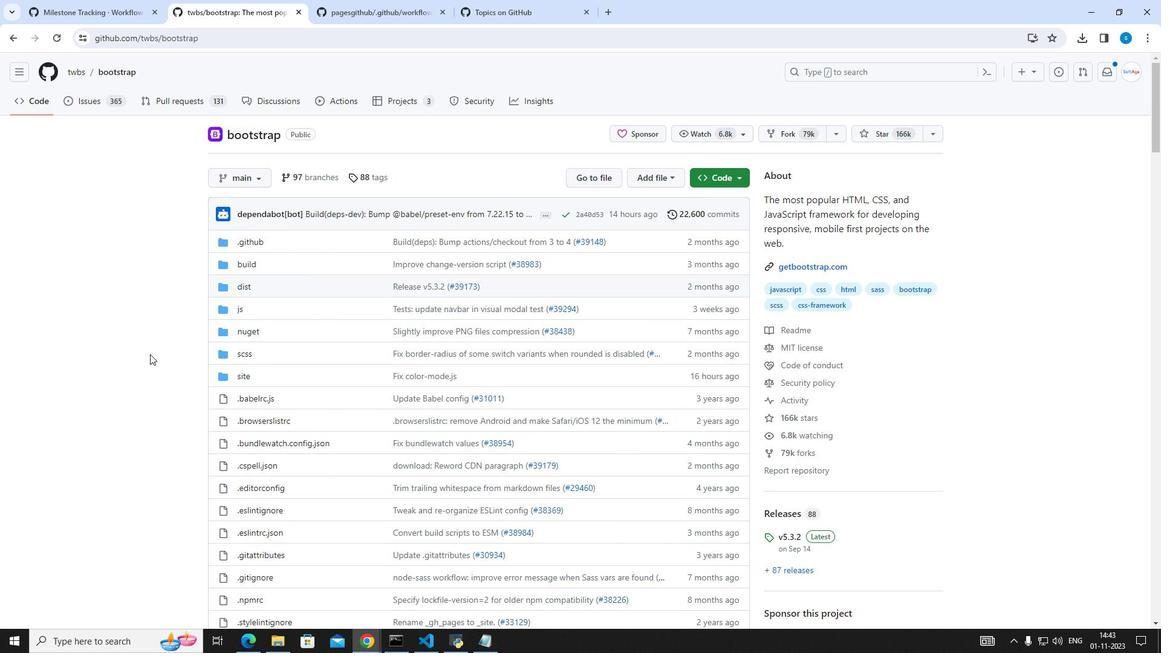 
Action: Mouse scrolled (150, 355) with delta (0, 0)
